 Task: Filter and explore Airbnb homes in Cape Cod with access to Beachfront.
Action: Mouse scrolled (568, 112) with delta (0, 0)
Screenshot: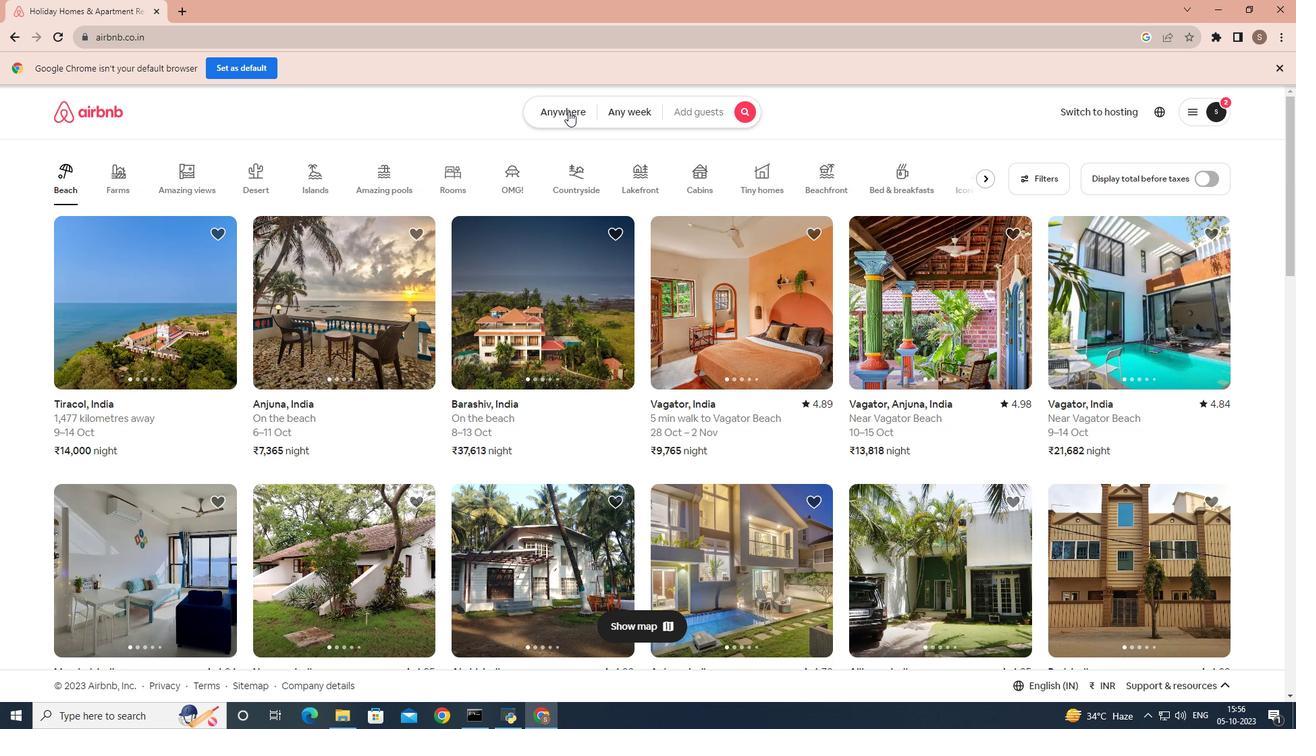
Action: Mouse pressed left at (568, 111)
Screenshot: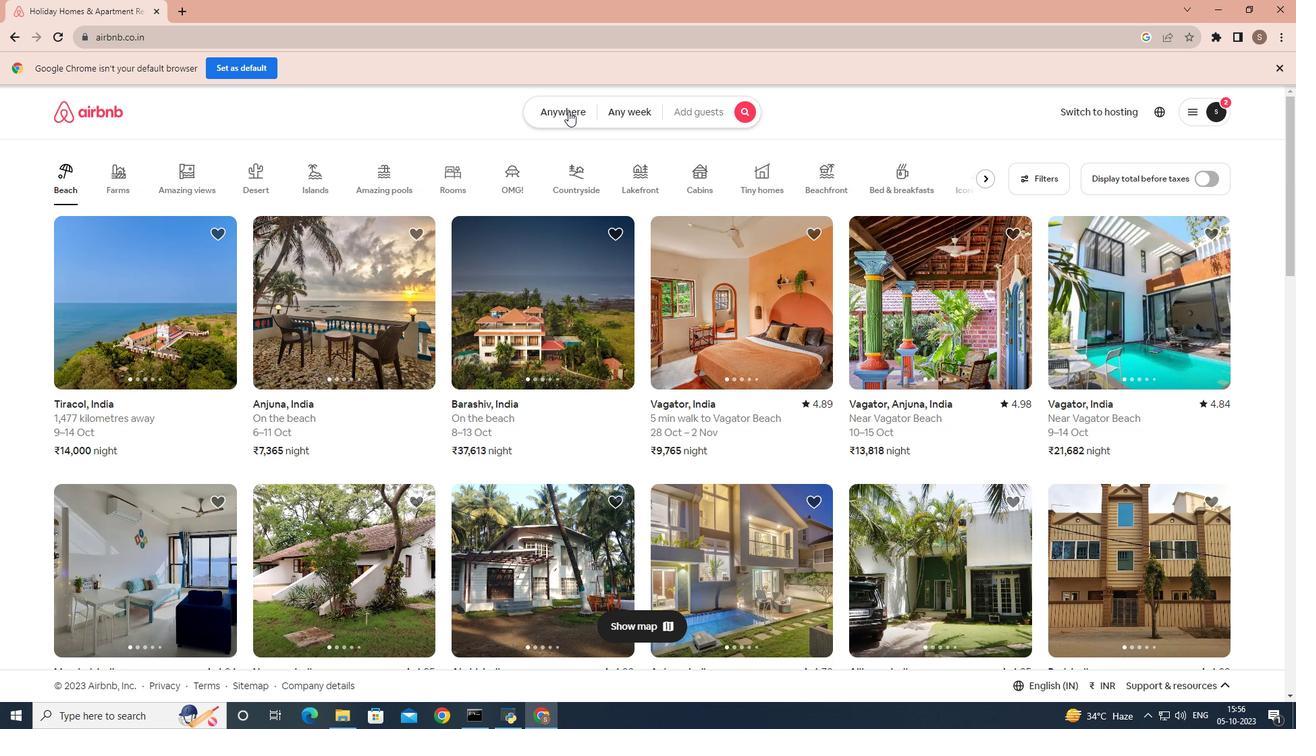 
Action: Mouse moved to (430, 170)
Screenshot: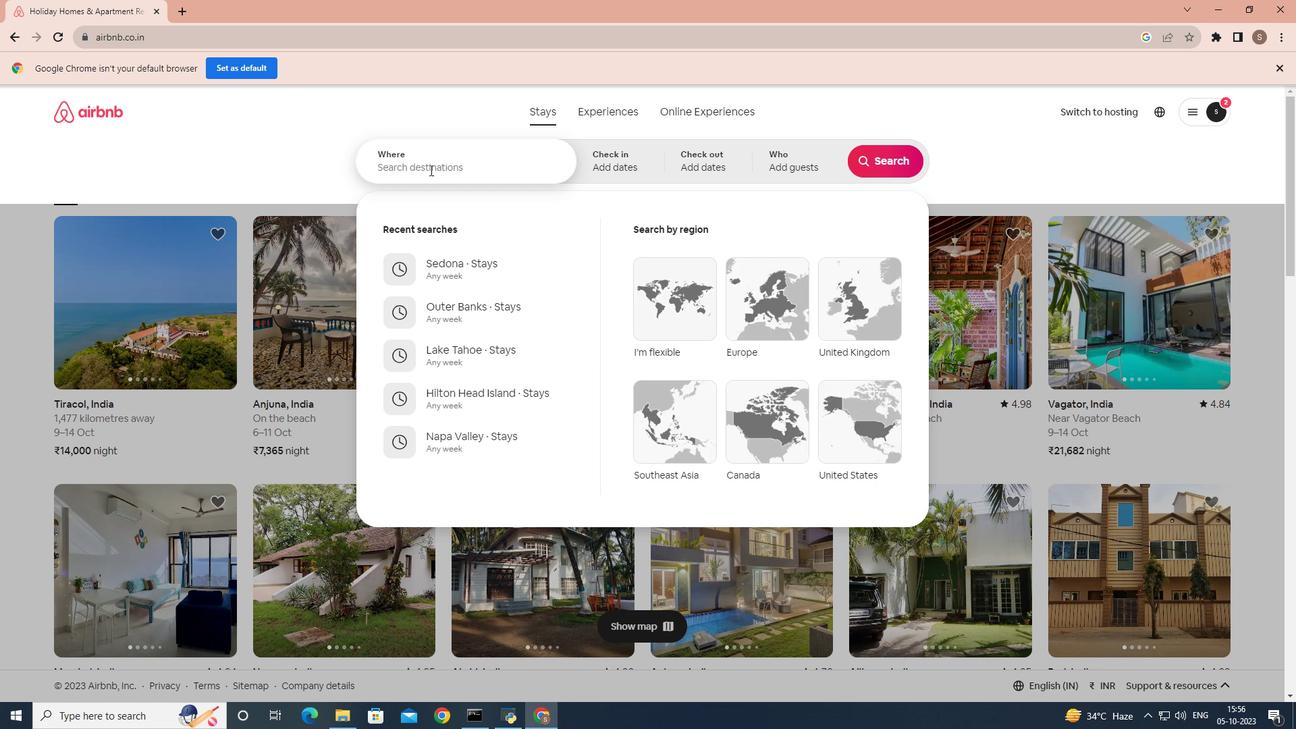 
Action: Mouse pressed left at (430, 170)
Screenshot: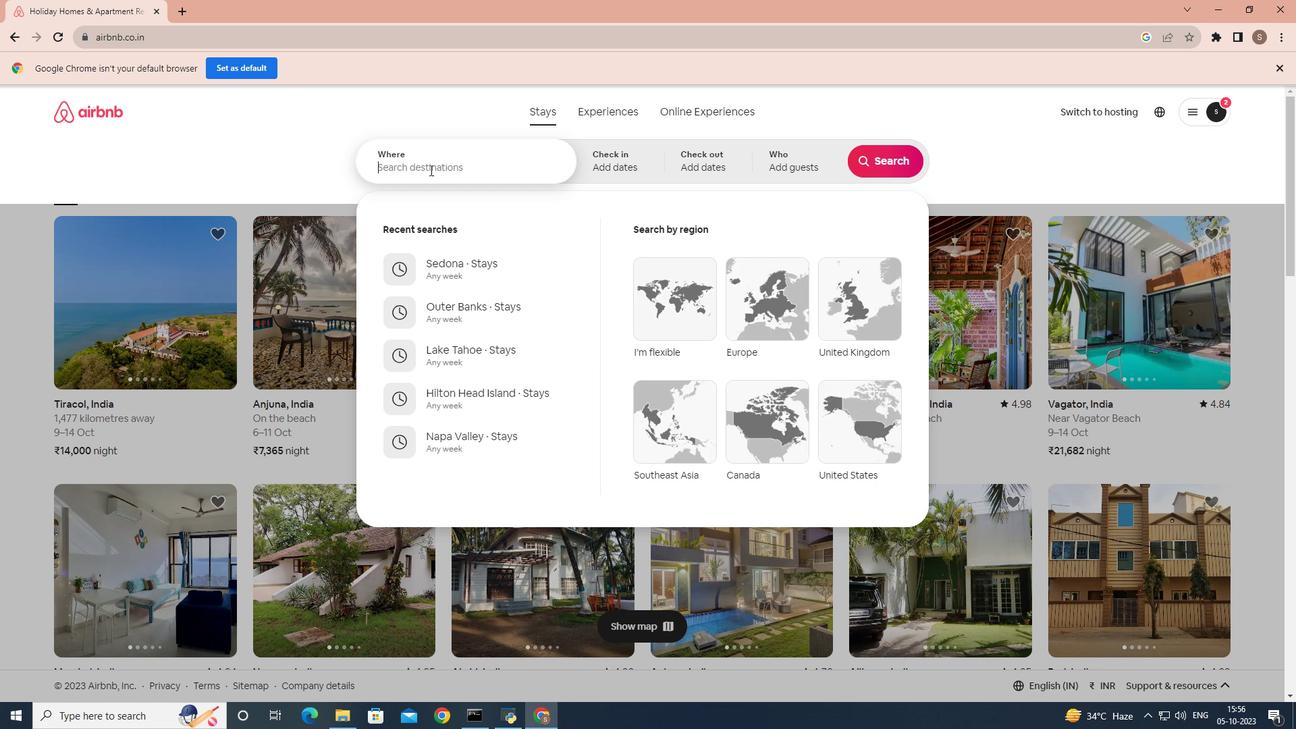 
Action: Key pressed cape<Key.space>cod
Screenshot: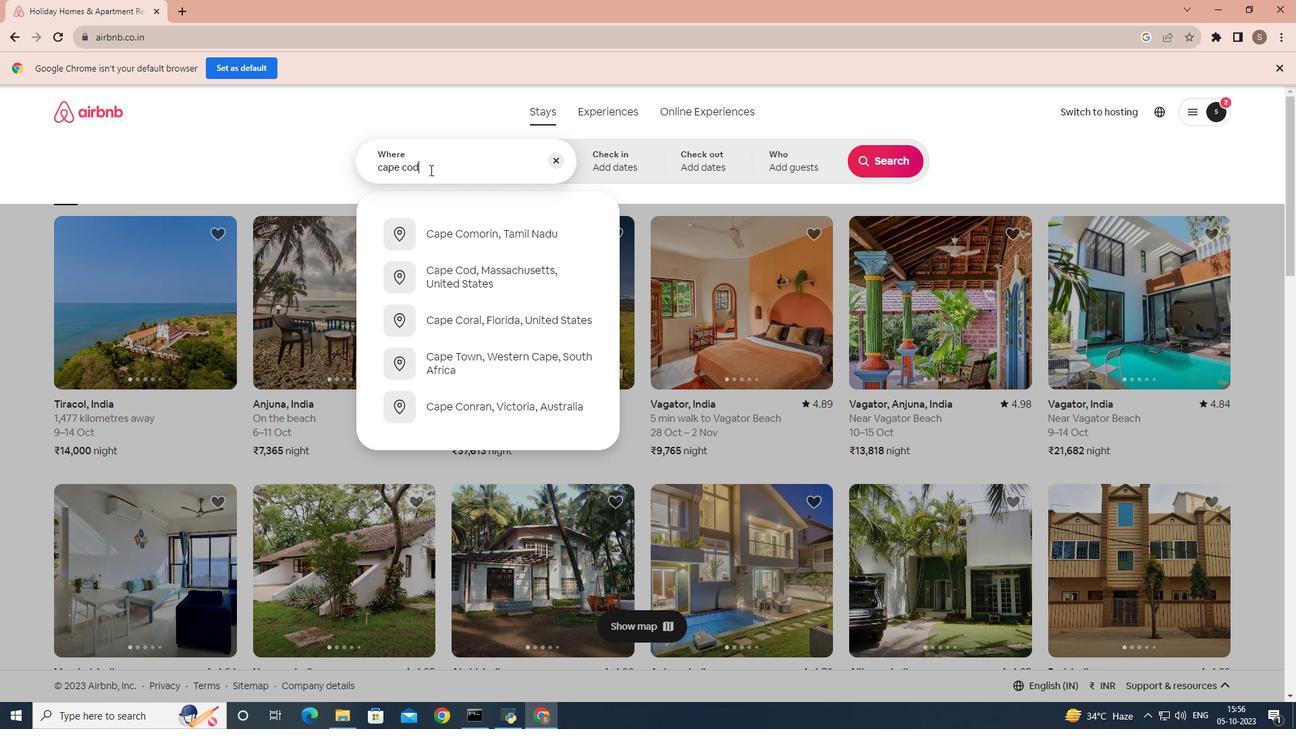 
Action: Mouse moved to (464, 243)
Screenshot: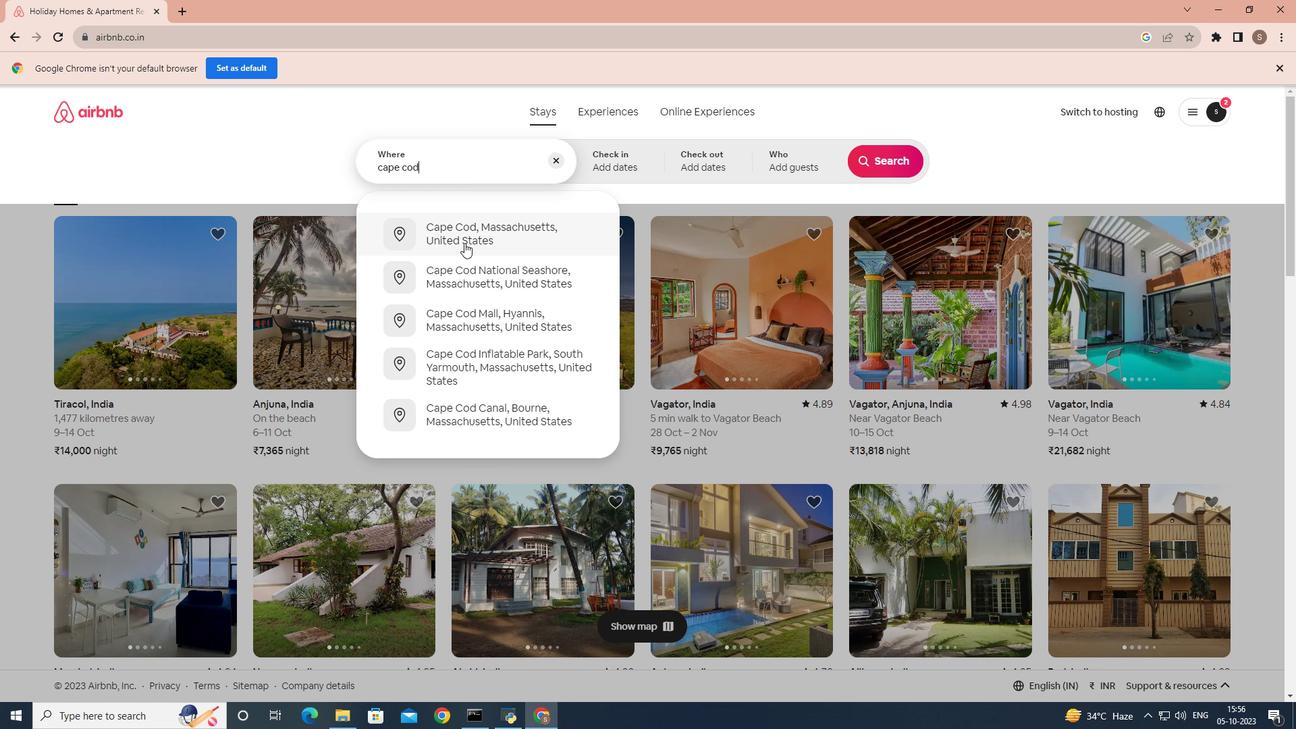 
Action: Mouse pressed left at (464, 243)
Screenshot: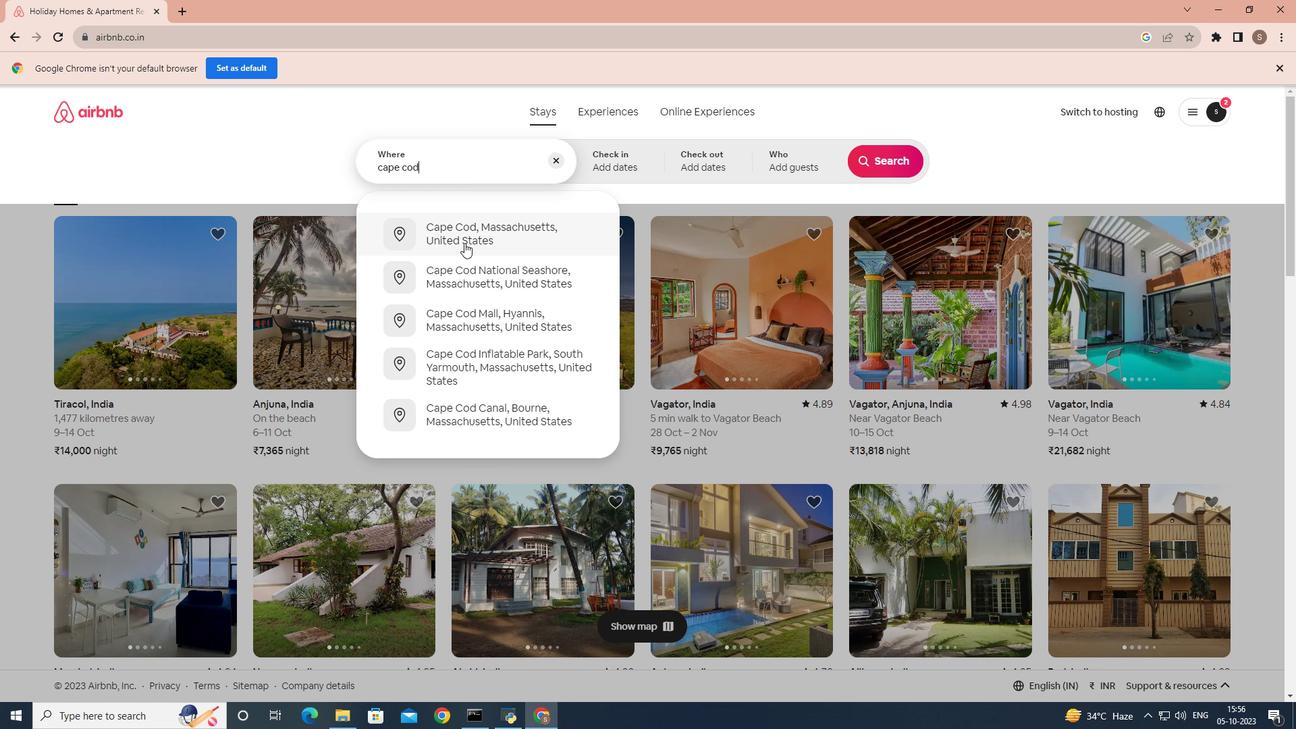 
Action: Mouse moved to (883, 158)
Screenshot: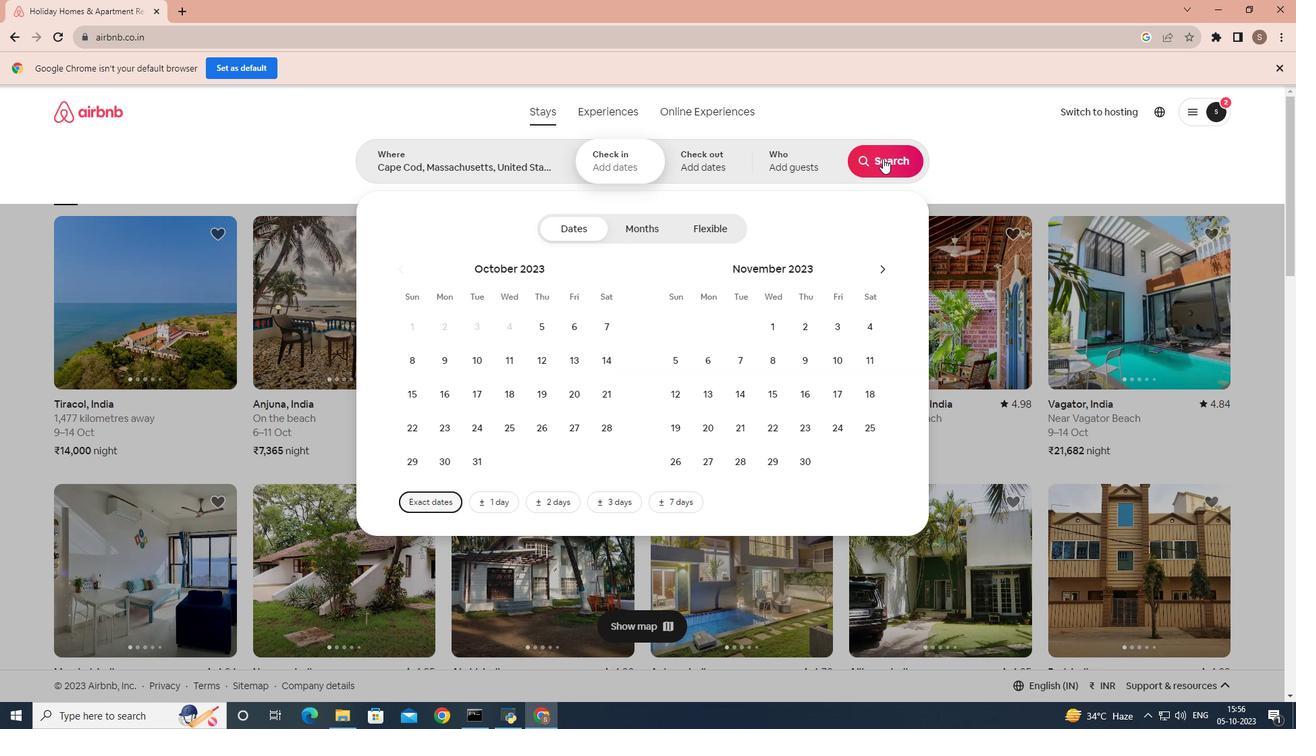 
Action: Mouse pressed left at (883, 158)
Screenshot: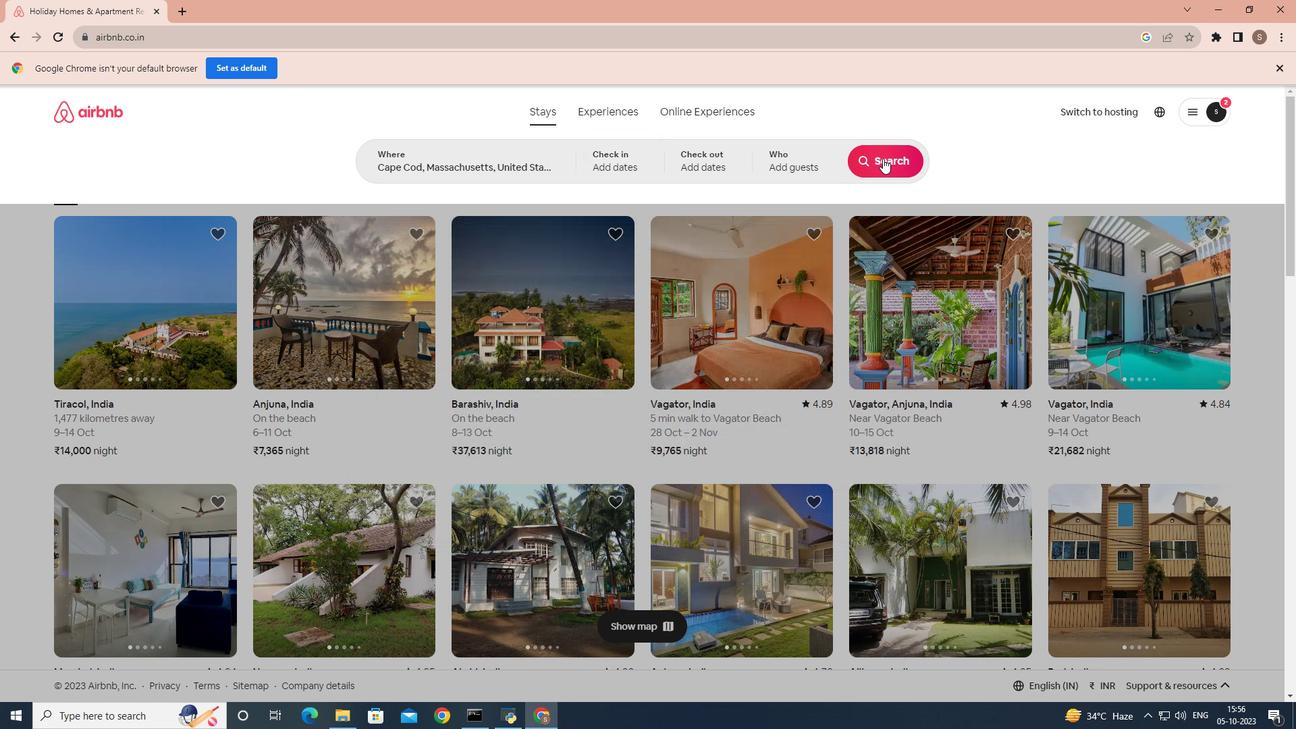 
Action: Mouse moved to (1068, 170)
Screenshot: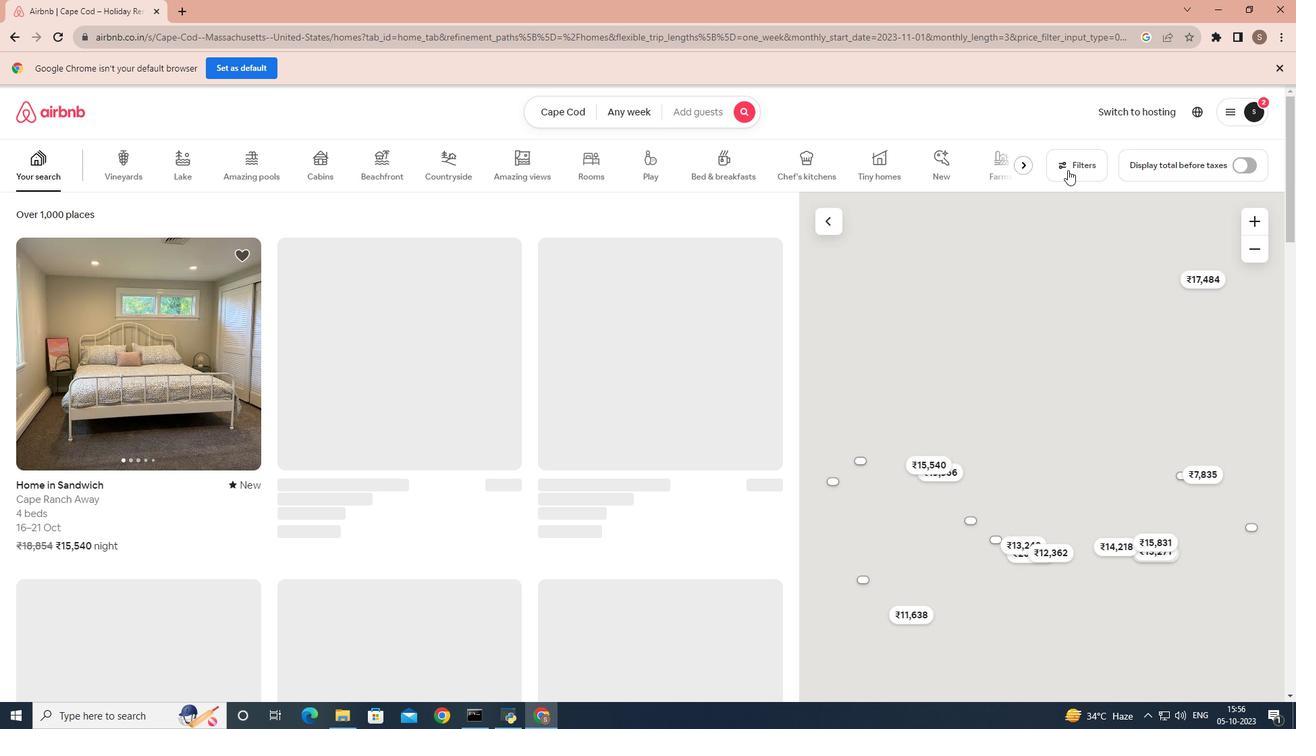 
Action: Mouse pressed left at (1068, 170)
Screenshot: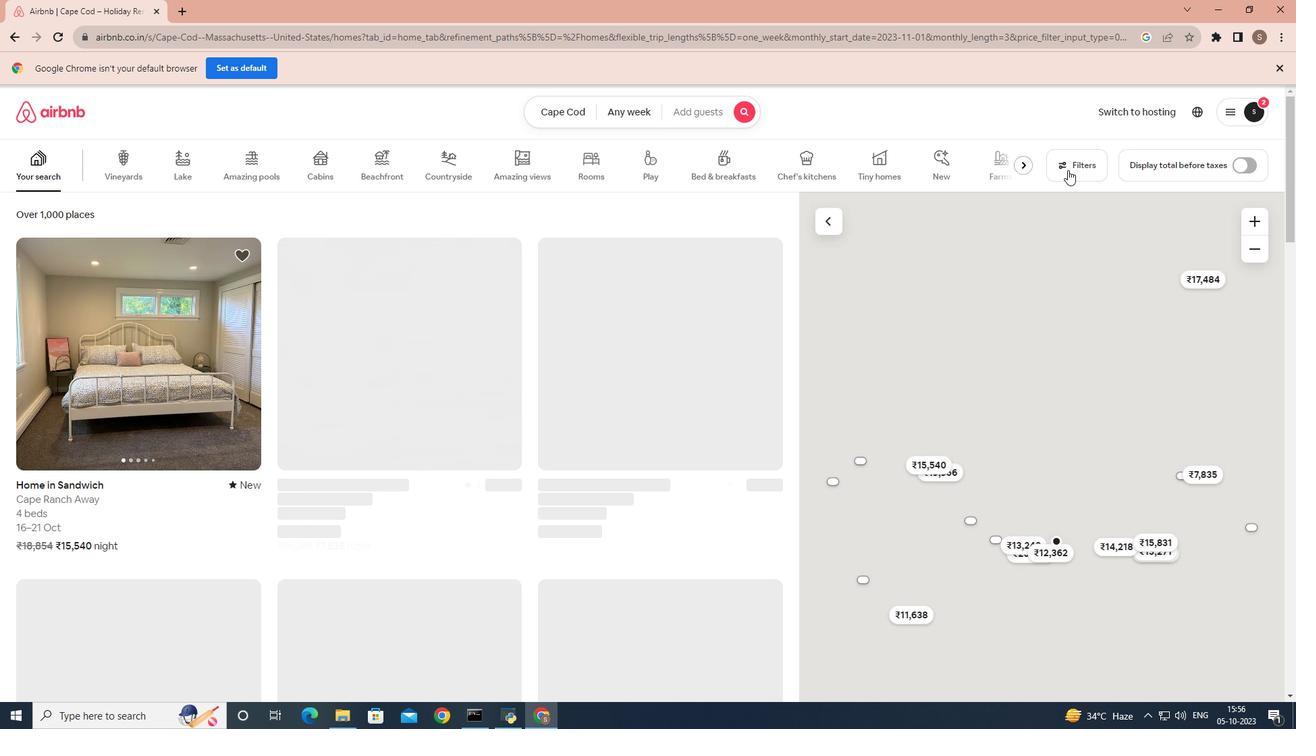
Action: Mouse moved to (329, 404)
Screenshot: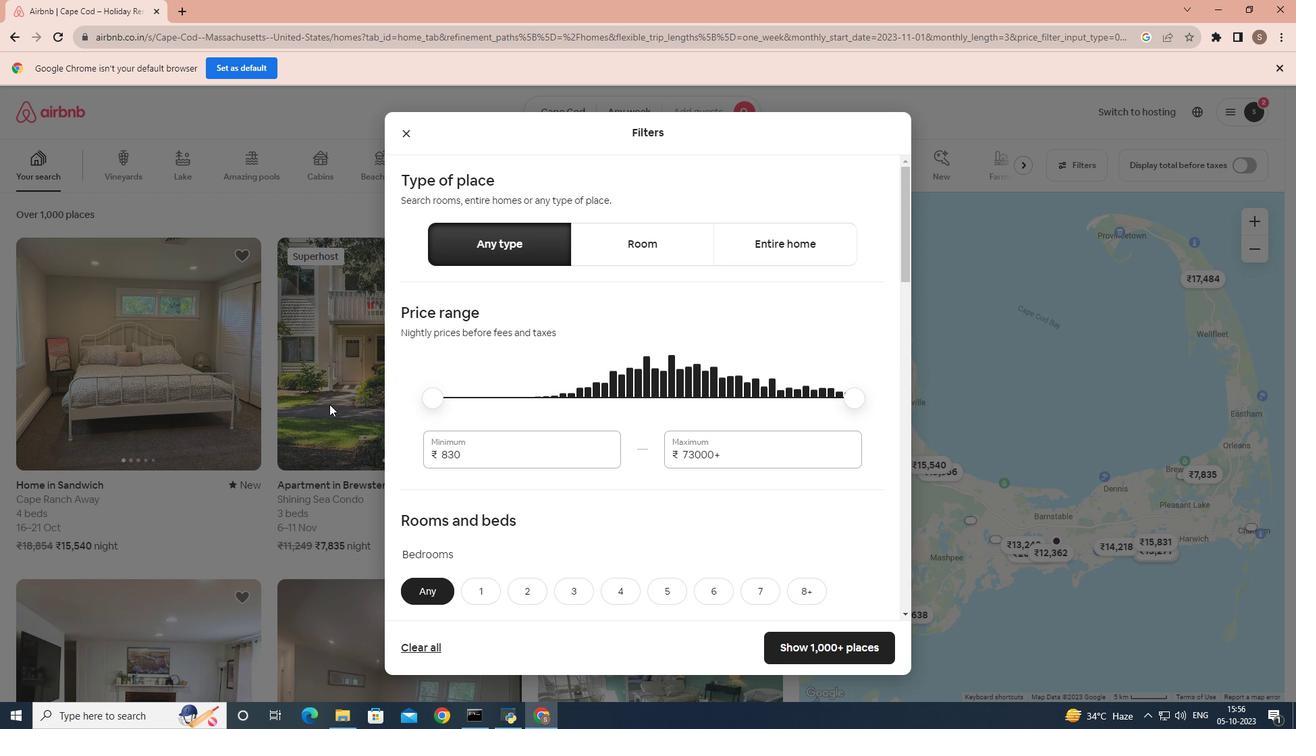 
Action: Mouse scrolled (329, 403) with delta (0, 0)
Screenshot: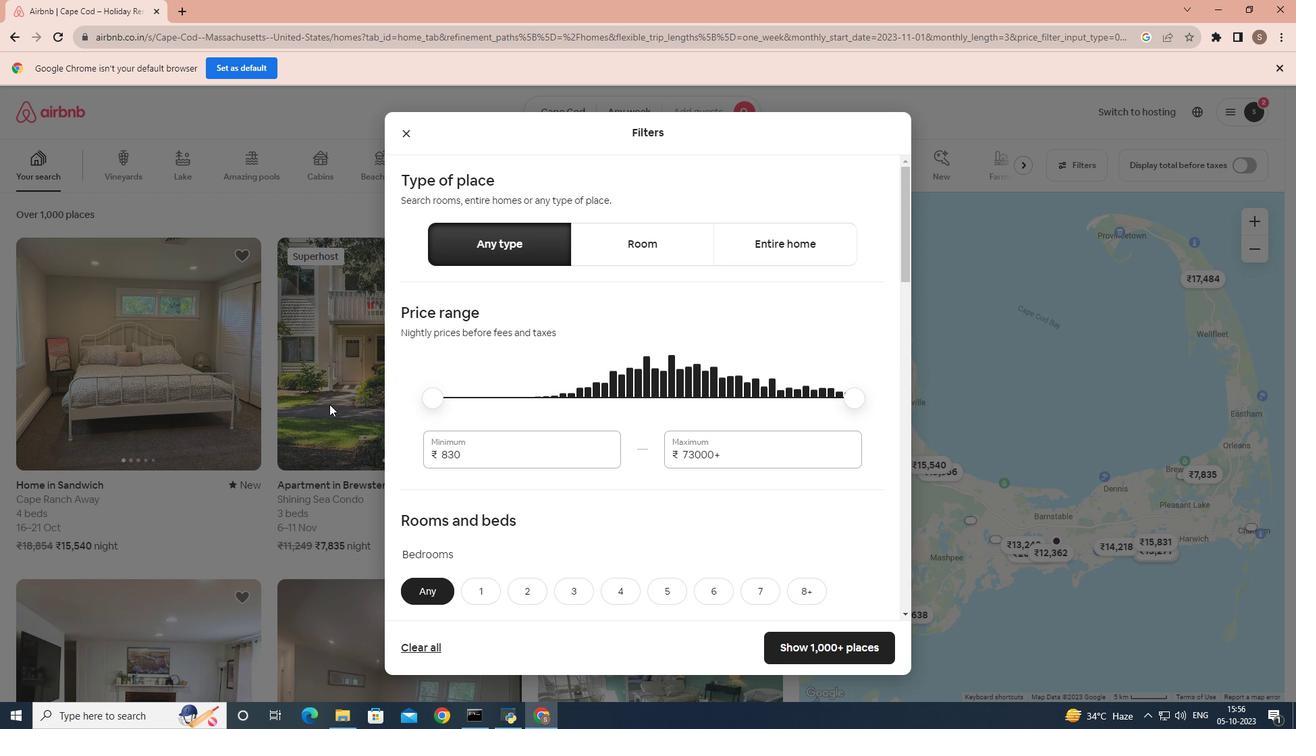 
Action: Mouse scrolled (329, 403) with delta (0, 0)
Screenshot: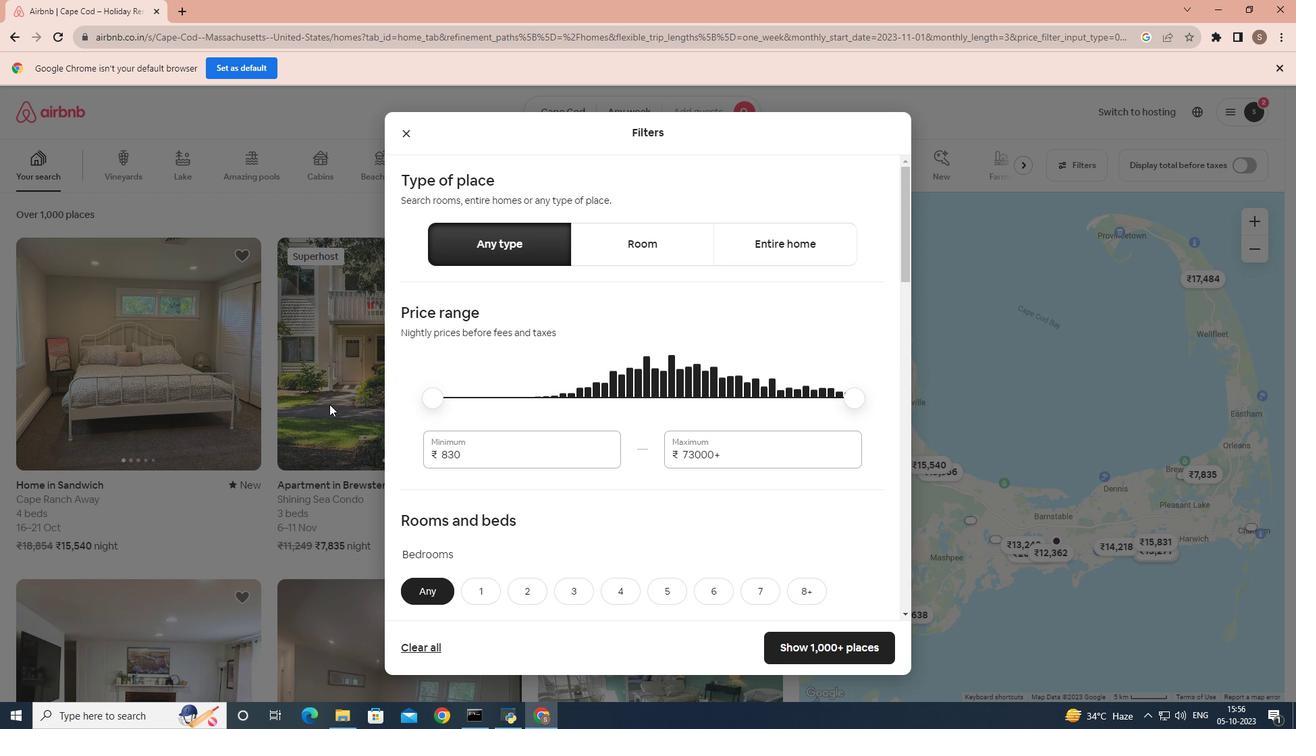 
Action: Mouse scrolled (329, 403) with delta (0, 0)
Screenshot: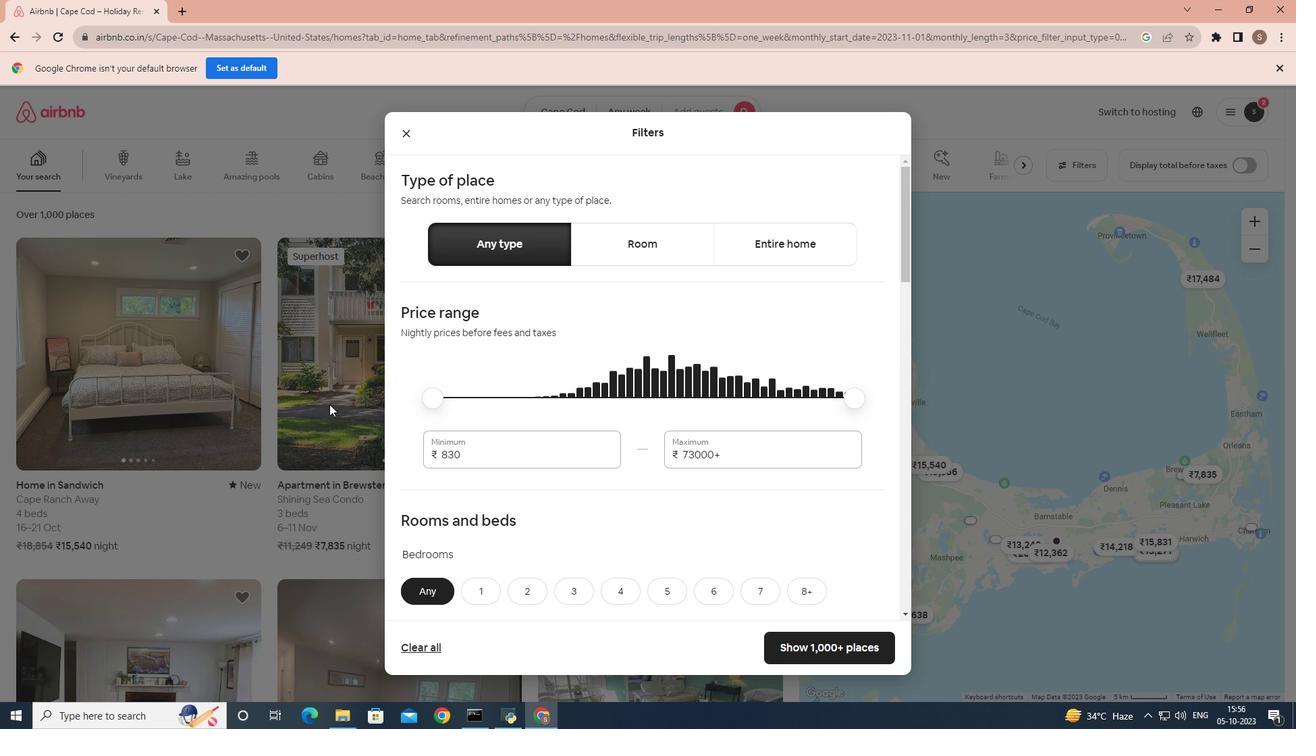 
Action: Mouse moved to (483, 413)
Screenshot: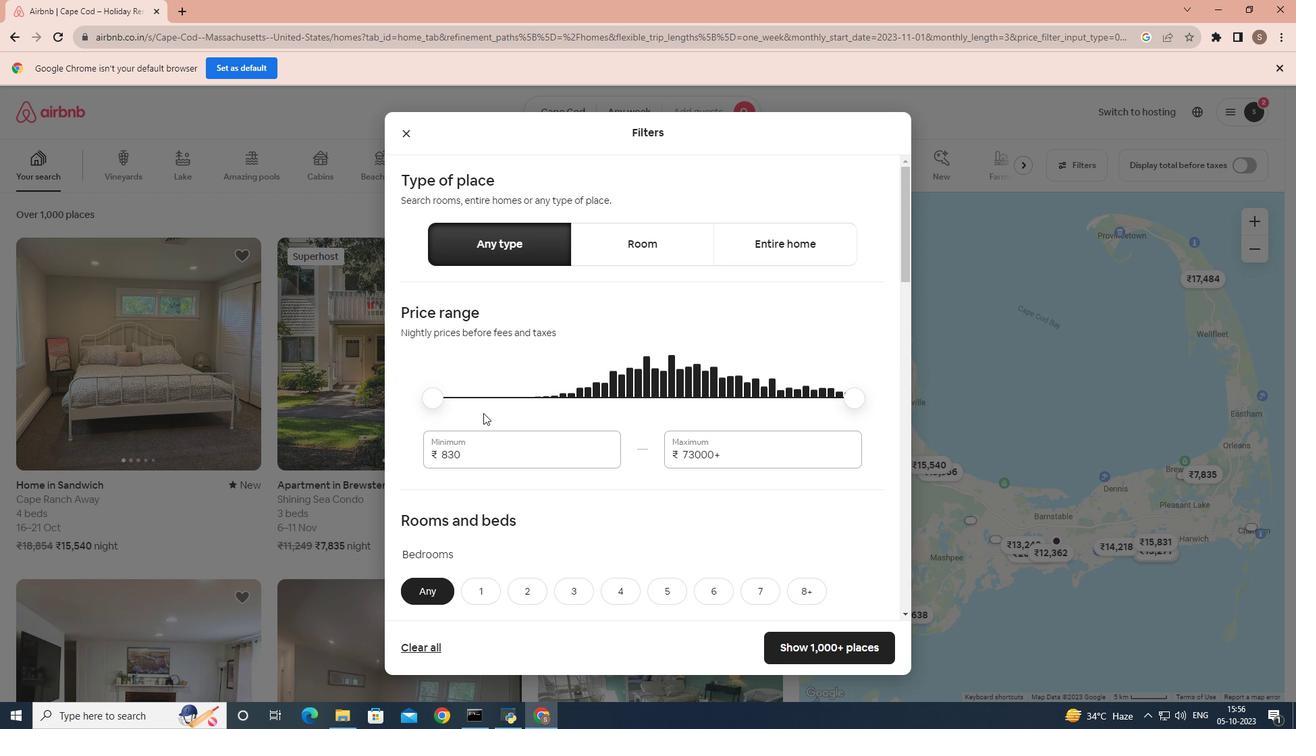 
Action: Mouse scrolled (483, 412) with delta (0, 0)
Screenshot: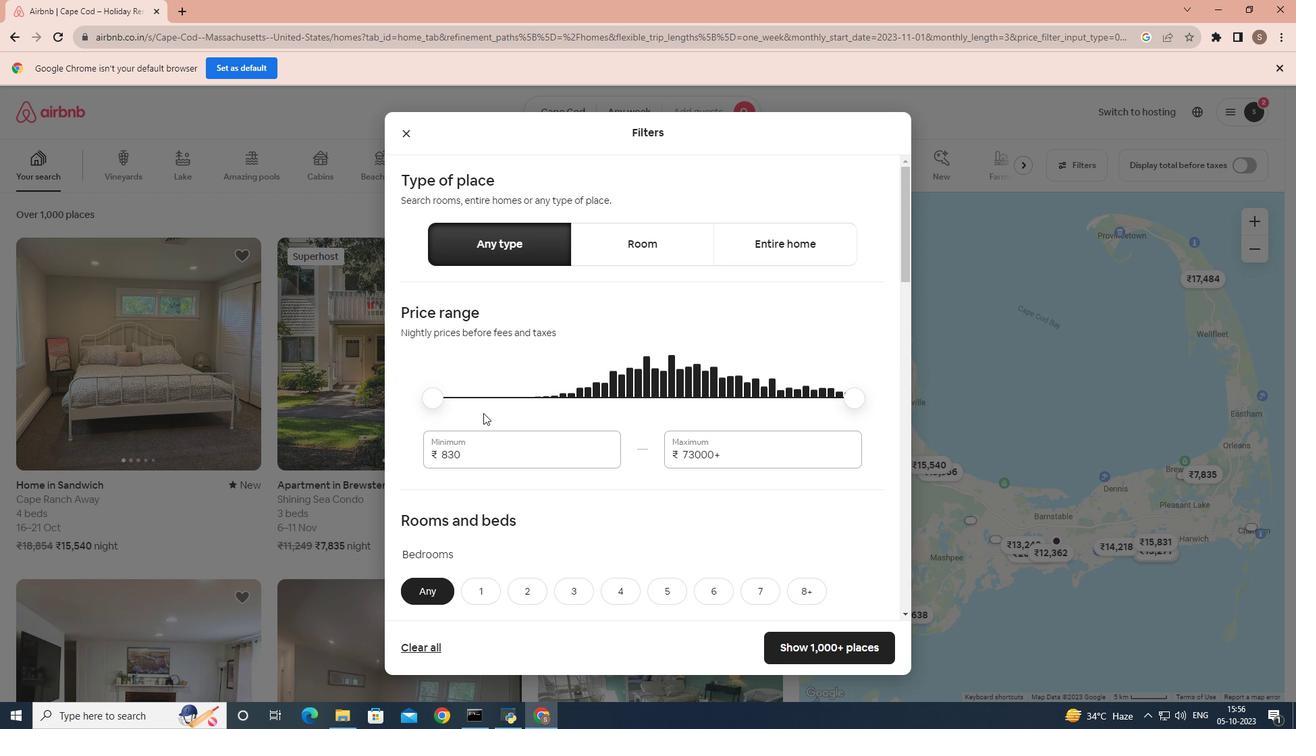 
Action: Mouse scrolled (483, 412) with delta (0, 0)
Screenshot: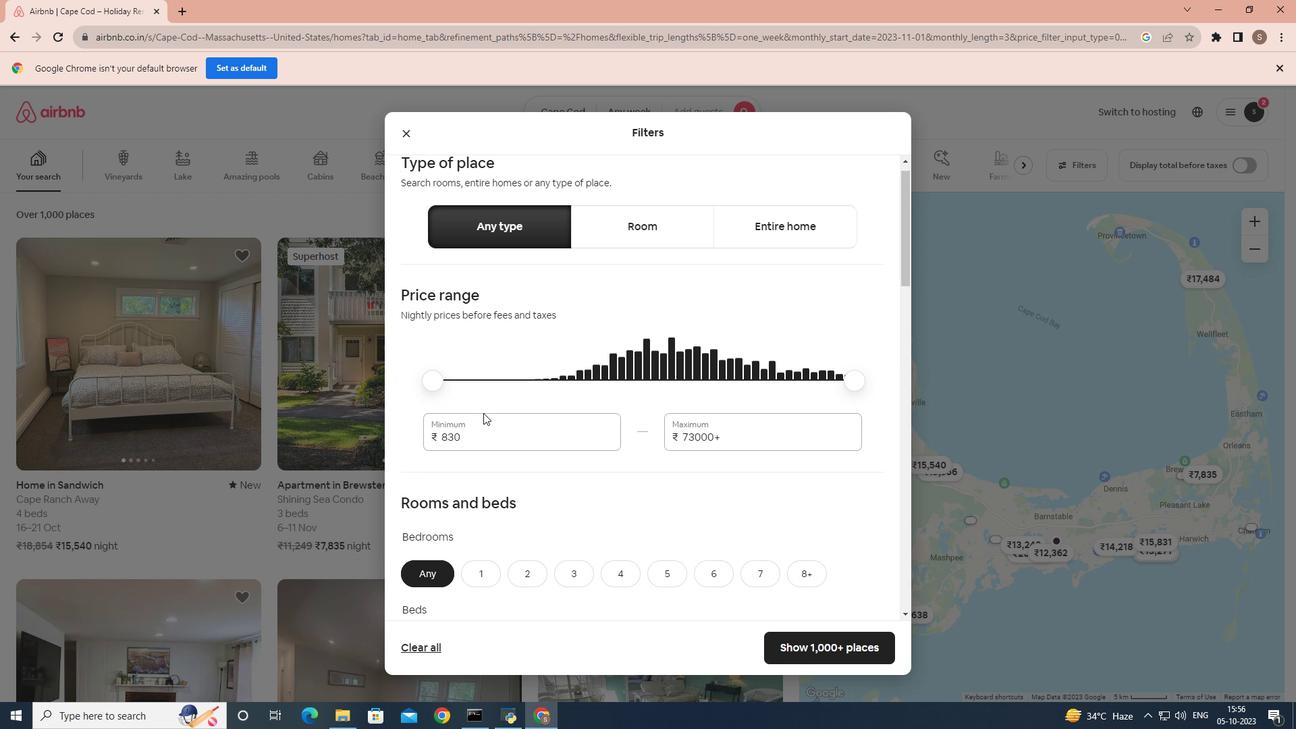 
Action: Mouse scrolled (483, 412) with delta (0, 0)
Screenshot: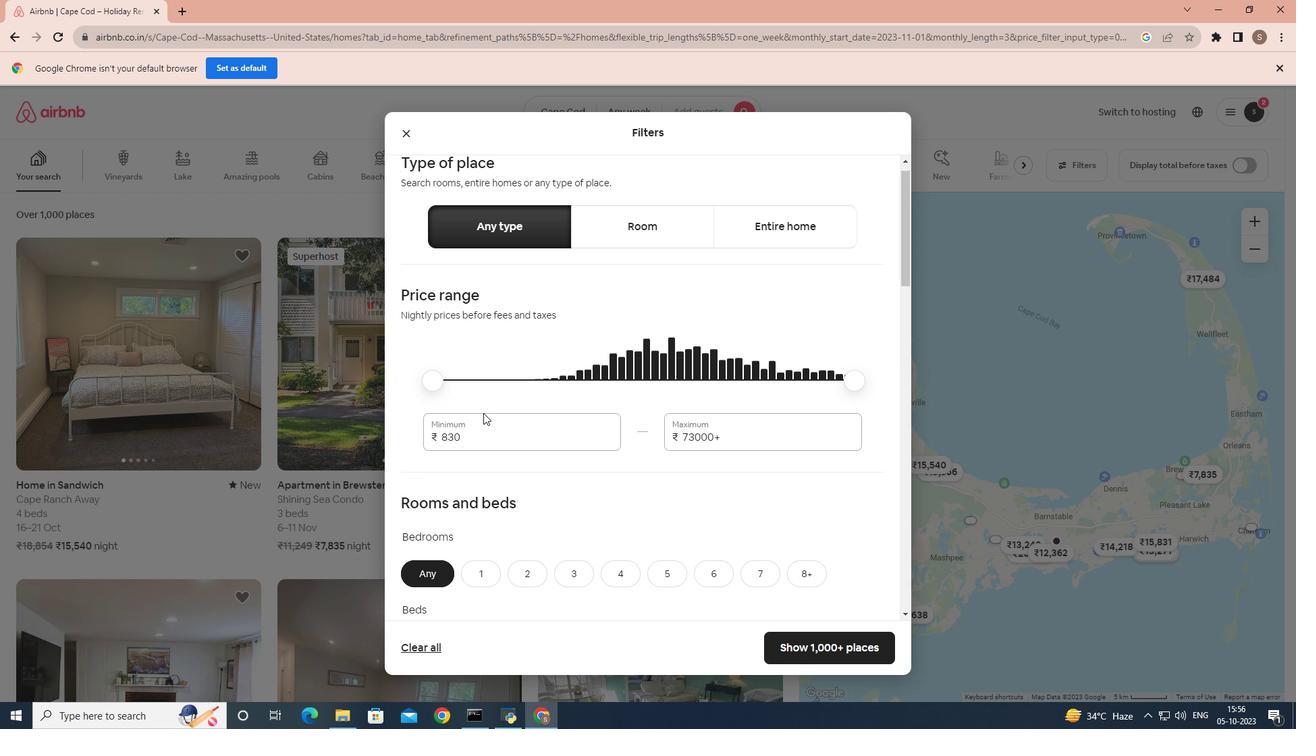 
Action: Mouse scrolled (483, 412) with delta (0, 0)
Screenshot: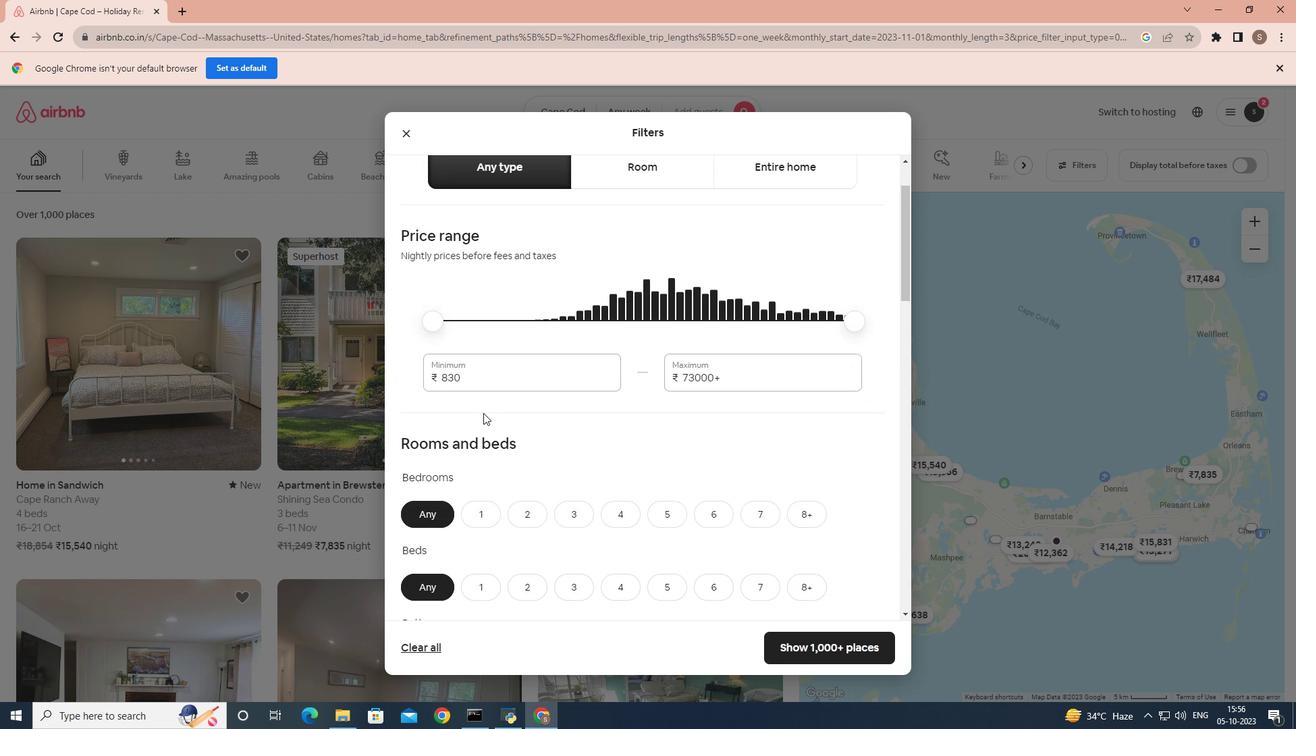 
Action: Mouse scrolled (483, 412) with delta (0, 0)
Screenshot: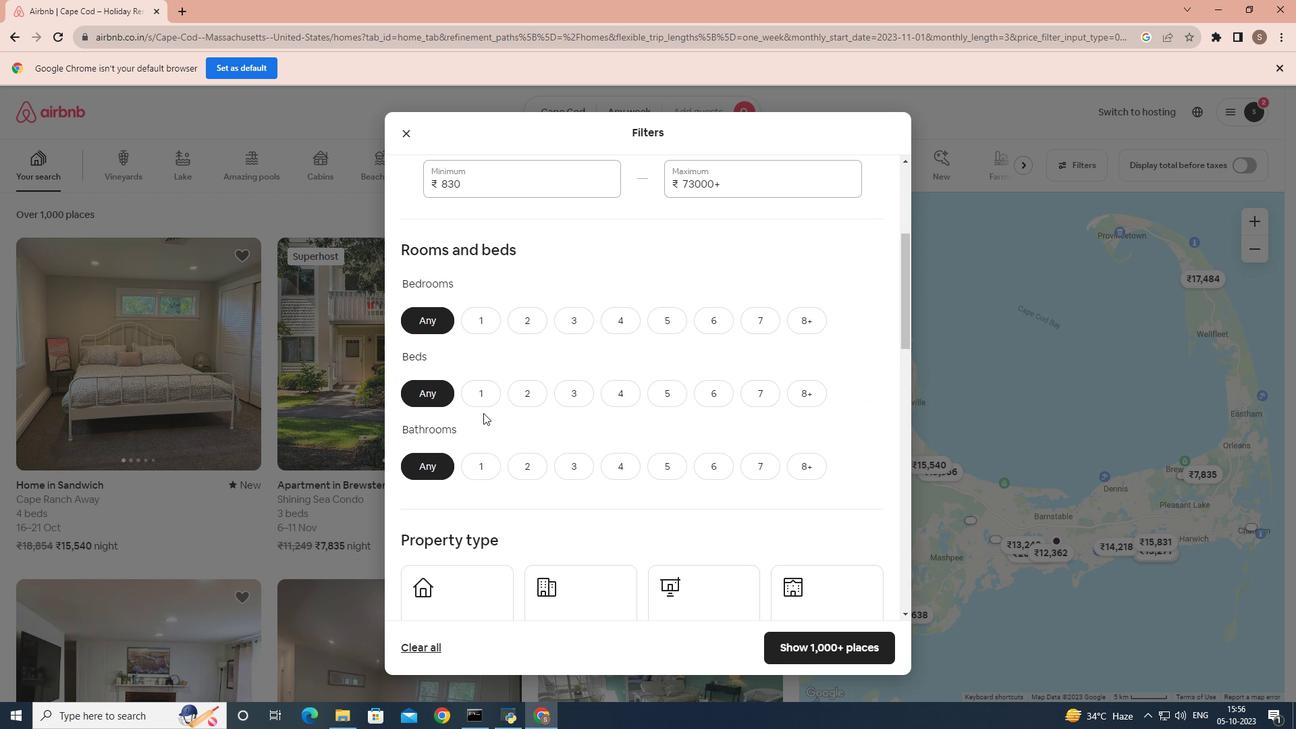 
Action: Mouse scrolled (483, 412) with delta (0, 0)
Screenshot: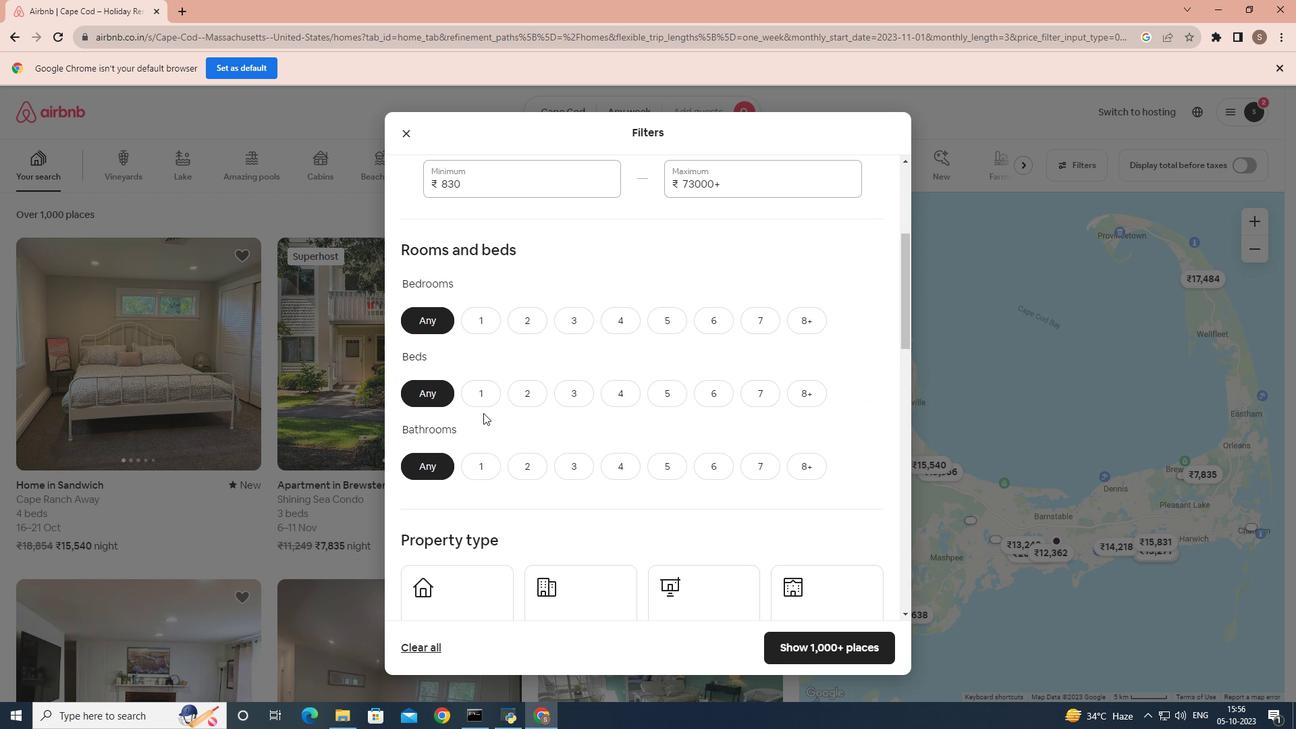 
Action: Mouse scrolled (483, 412) with delta (0, 0)
Screenshot: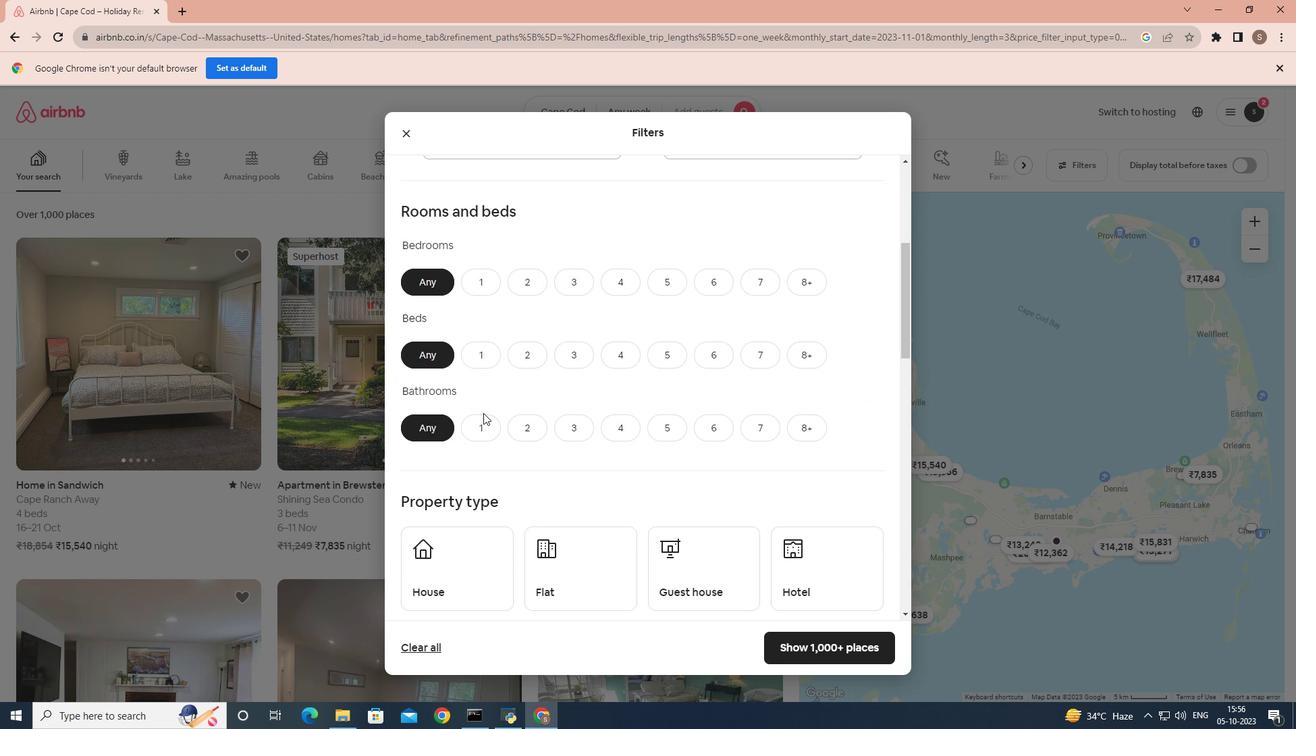 
Action: Mouse scrolled (483, 412) with delta (0, 0)
Screenshot: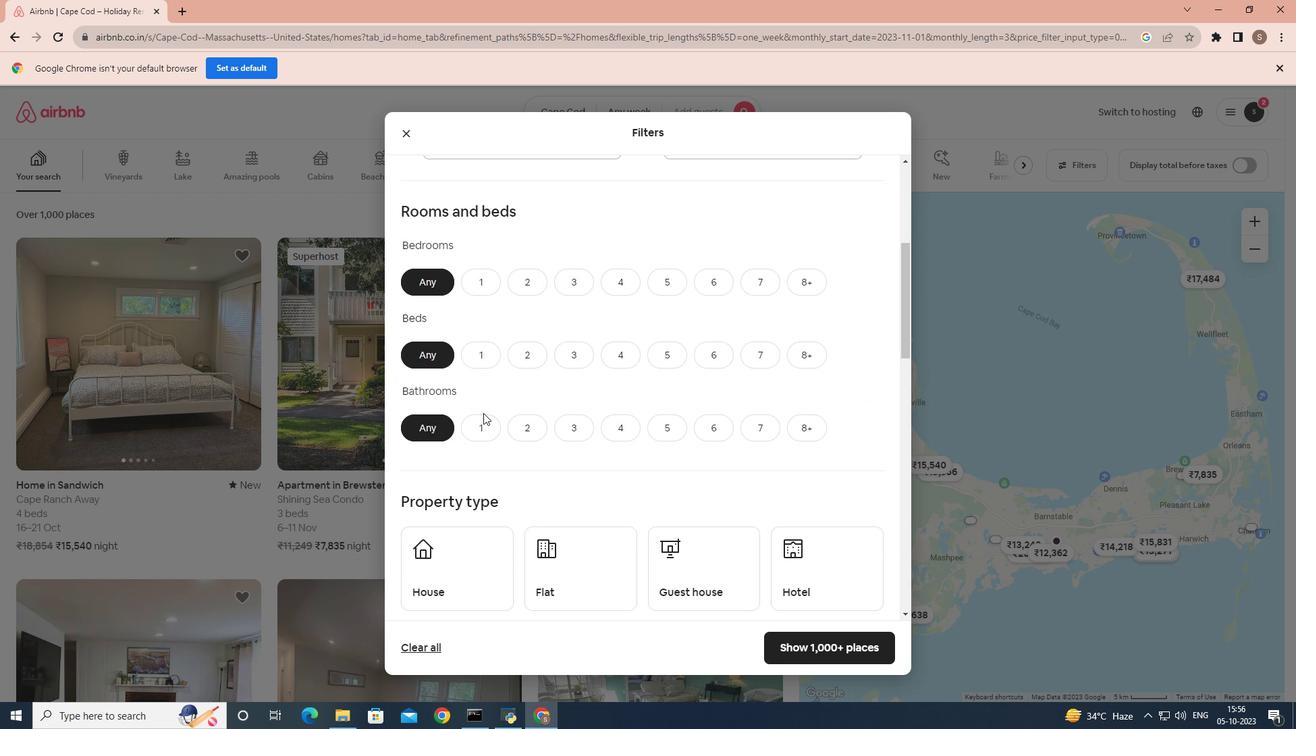 
Action: Mouse scrolled (483, 412) with delta (0, 0)
Screenshot: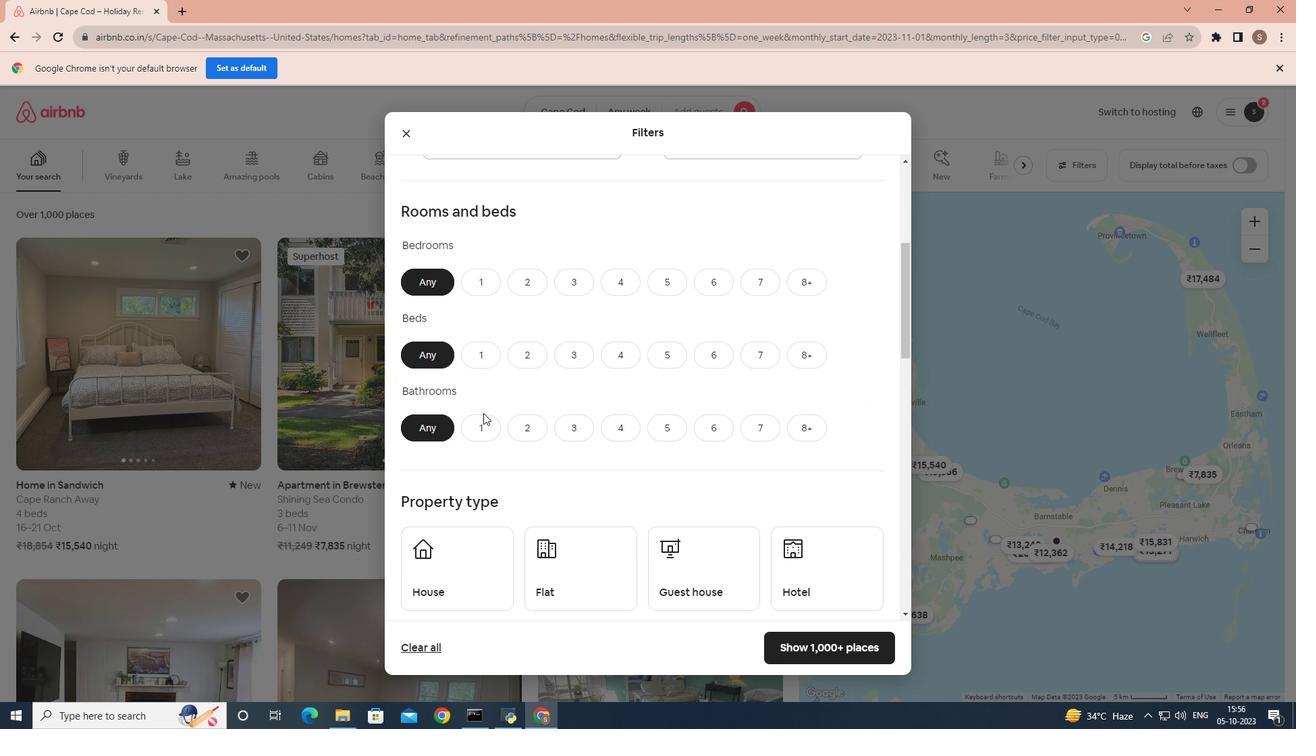 
Action: Mouse scrolled (483, 412) with delta (0, 0)
Screenshot: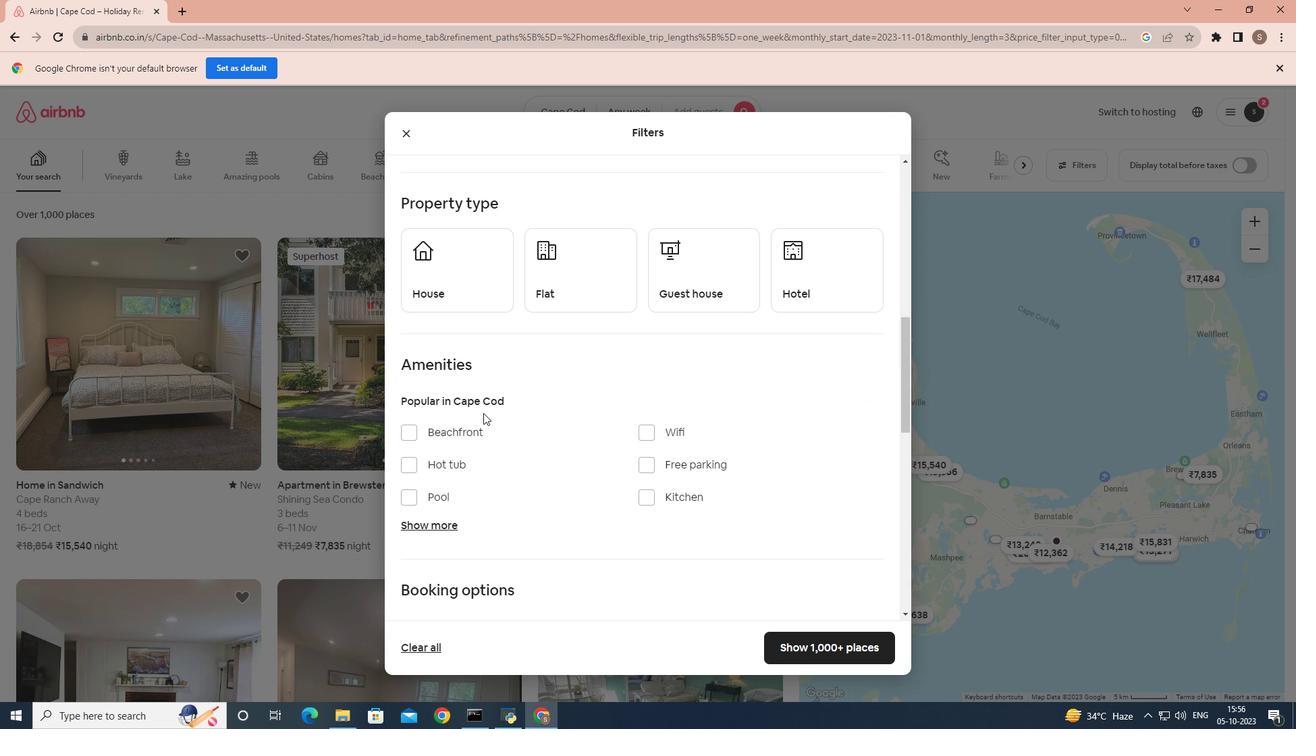 
Action: Mouse scrolled (483, 412) with delta (0, 0)
Screenshot: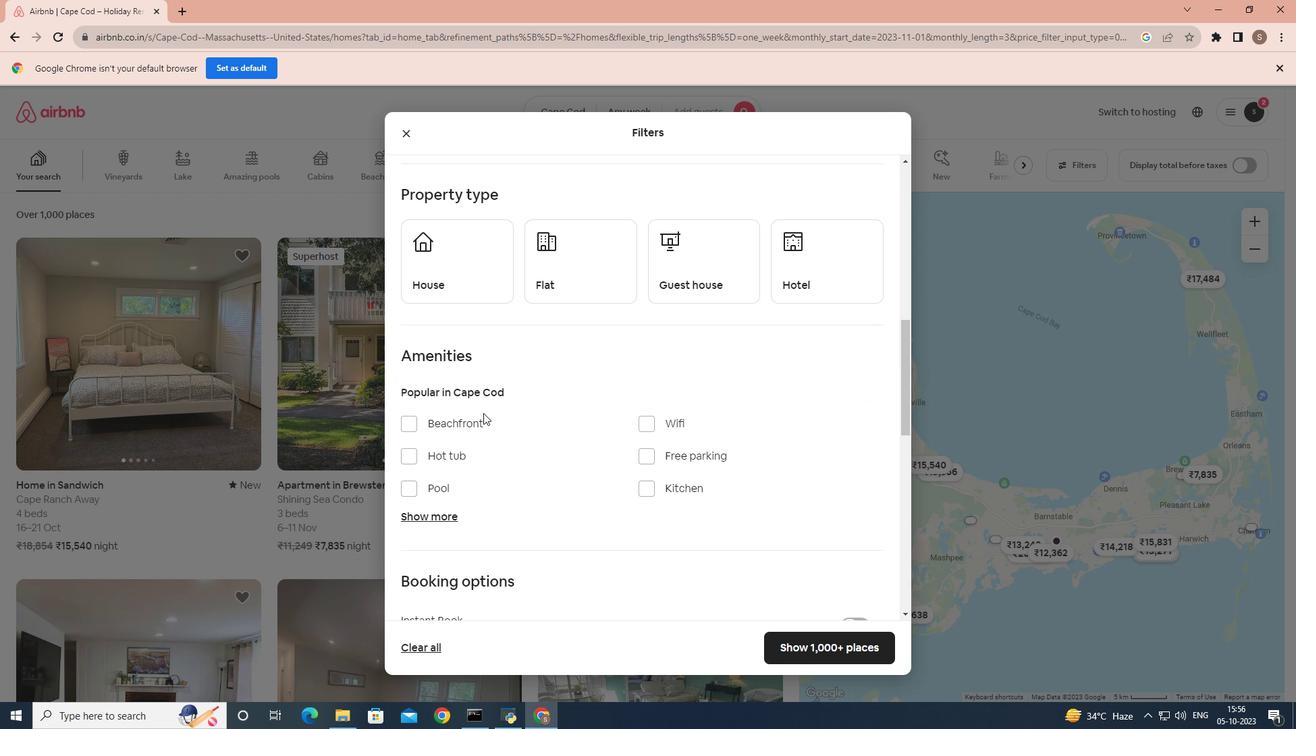 
Action: Mouse moved to (486, 289)
Screenshot: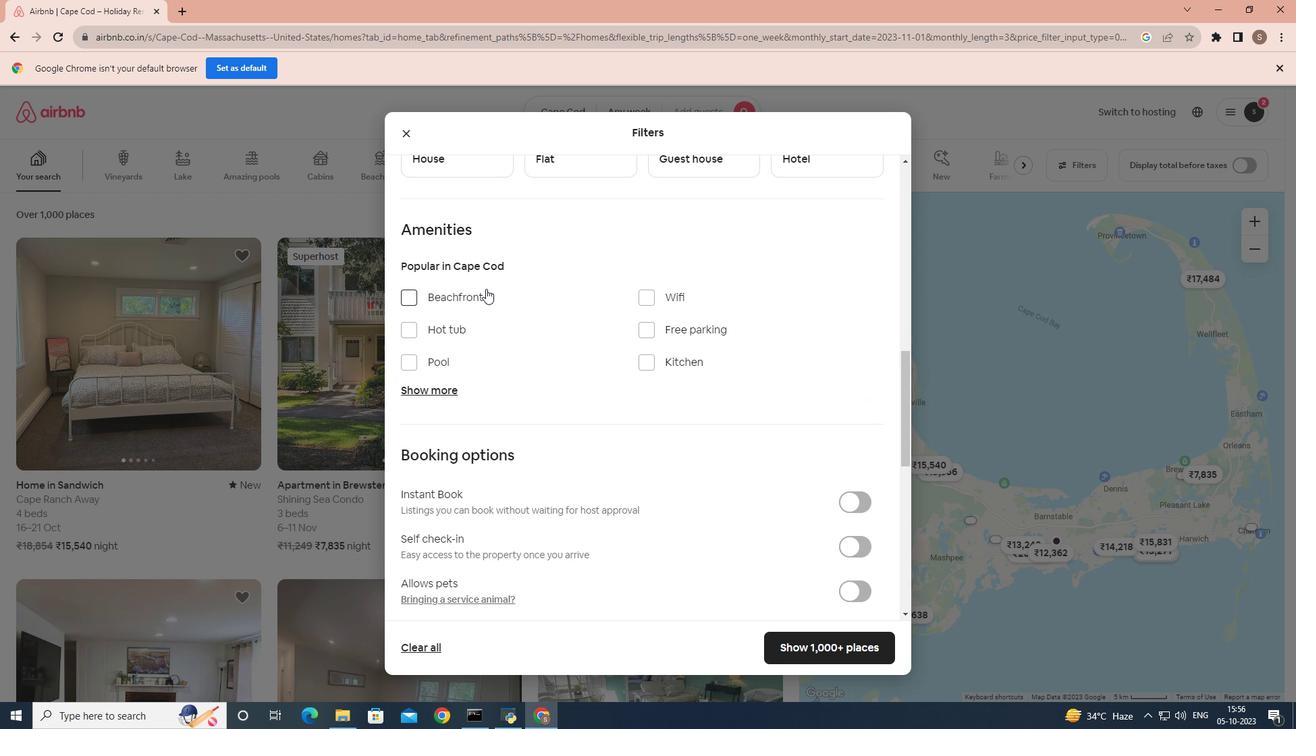 
Action: Mouse pressed left at (486, 289)
Screenshot: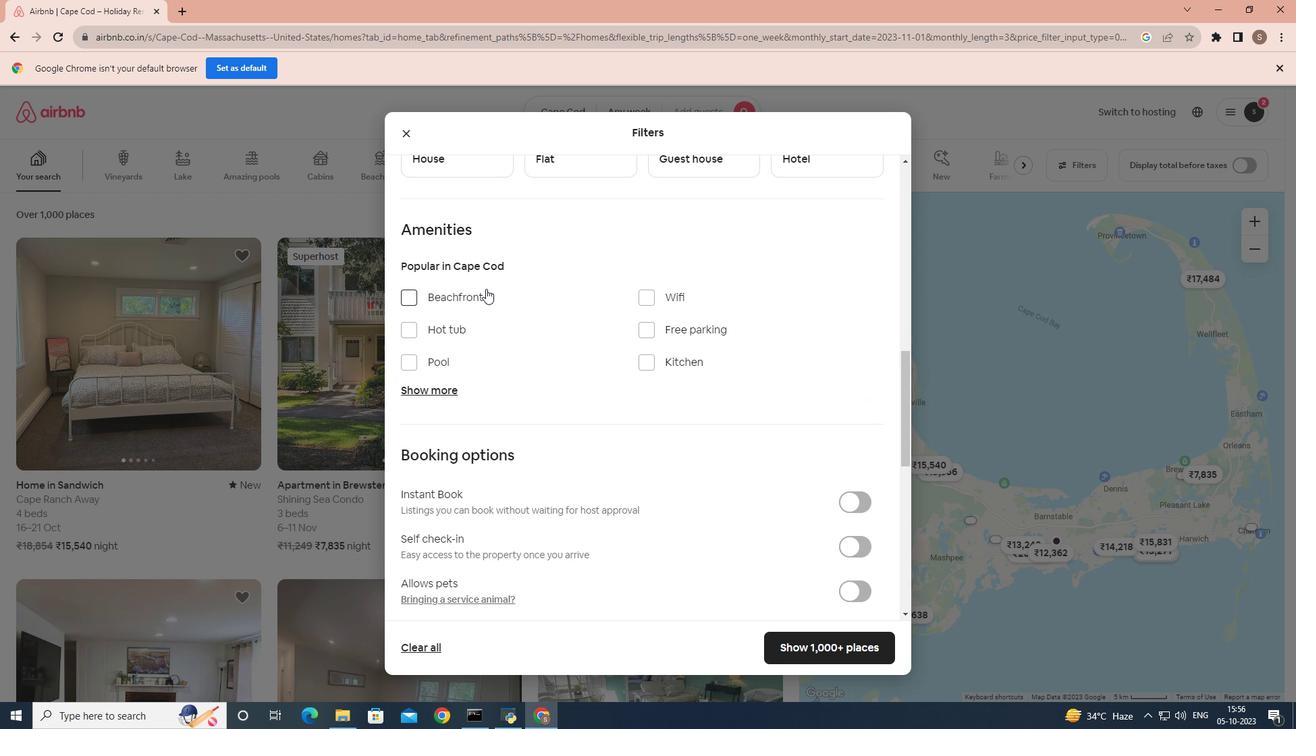 
Action: Mouse moved to (542, 302)
Screenshot: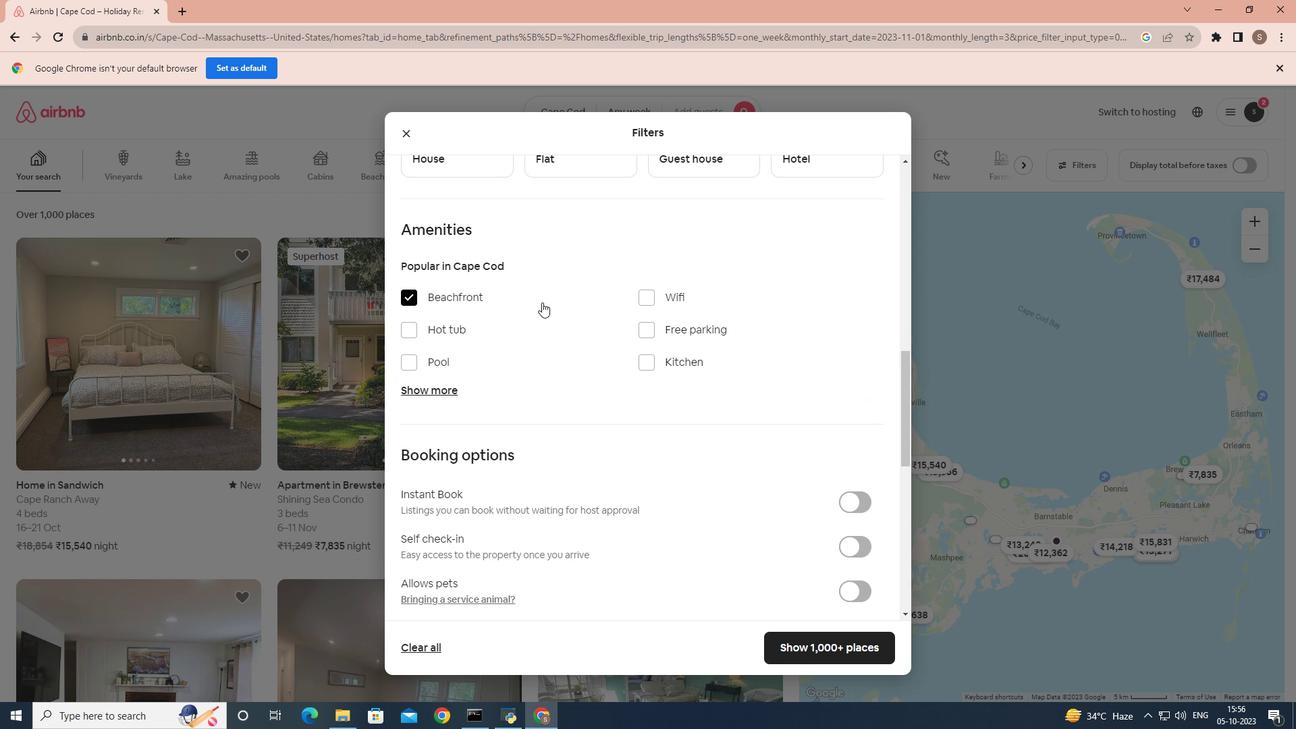 
Action: Mouse scrolled (542, 303) with delta (0, 0)
Screenshot: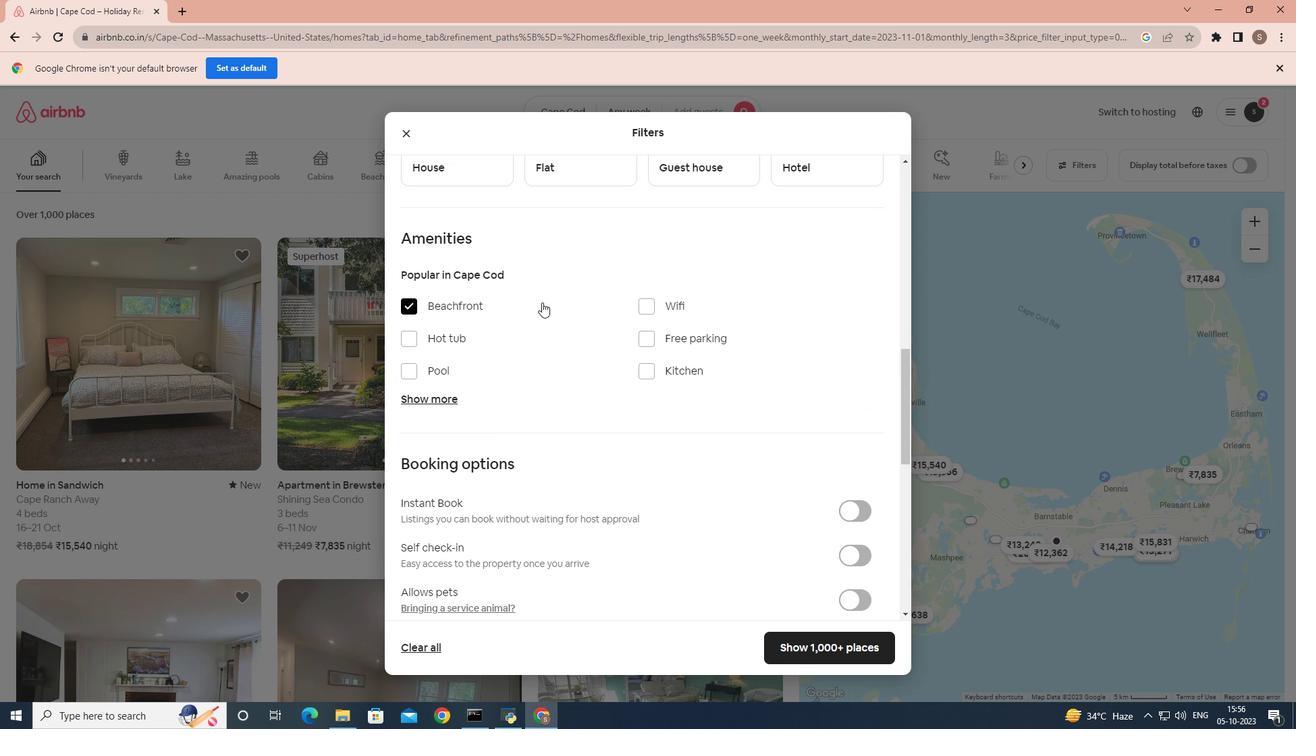 
Action: Mouse scrolled (542, 303) with delta (0, 0)
Screenshot: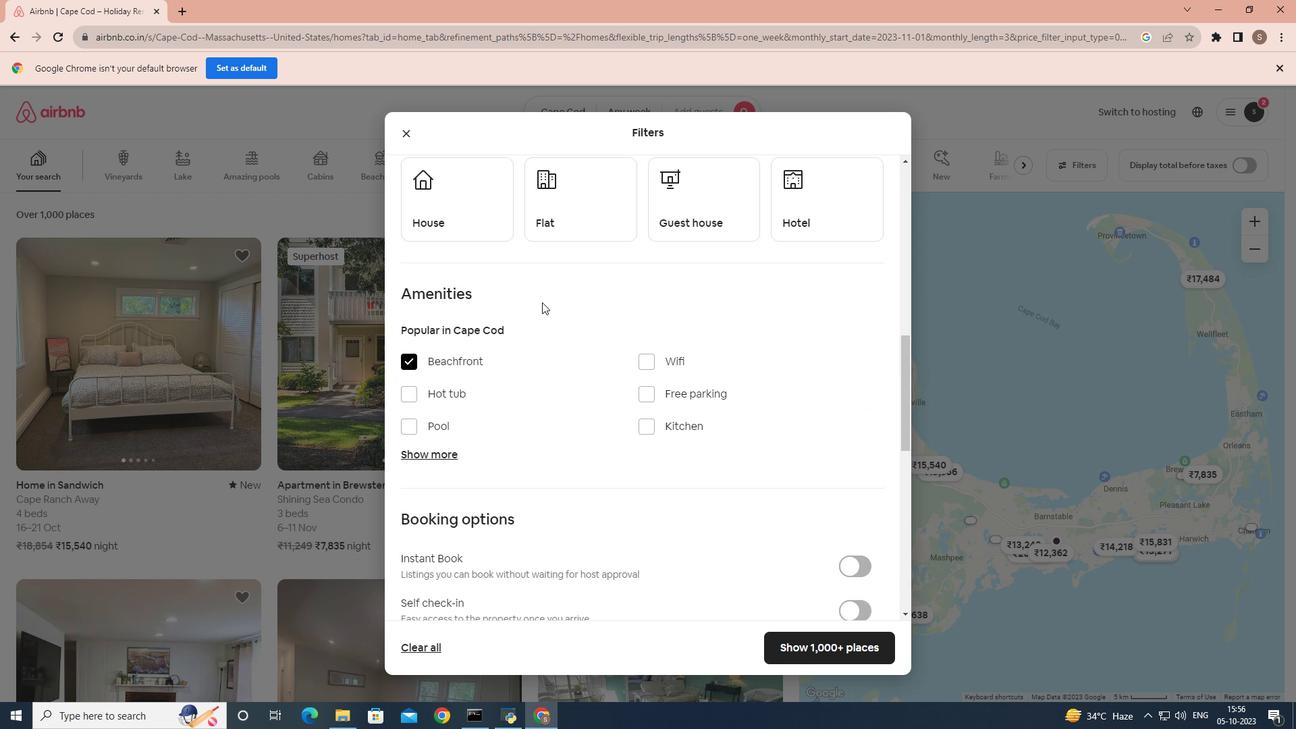 
Action: Mouse scrolled (542, 303) with delta (0, 0)
Screenshot: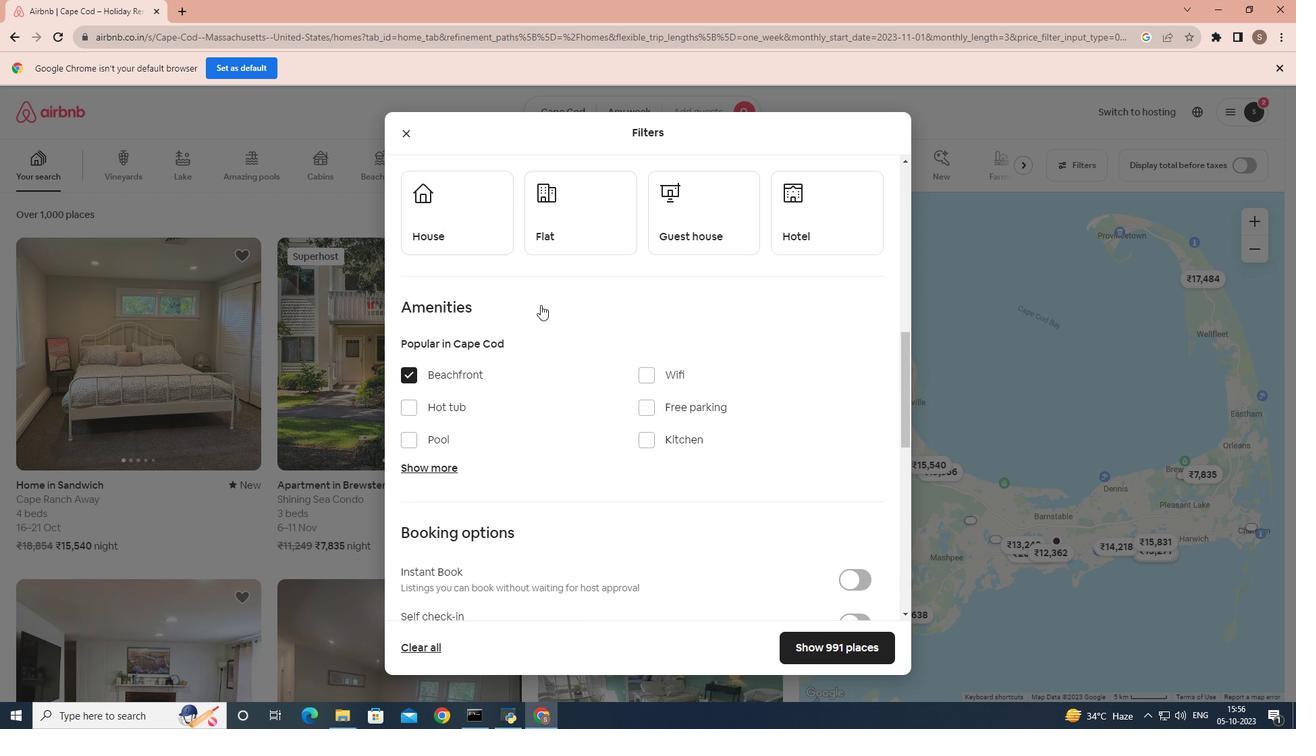 
Action: Mouse moved to (542, 303)
Screenshot: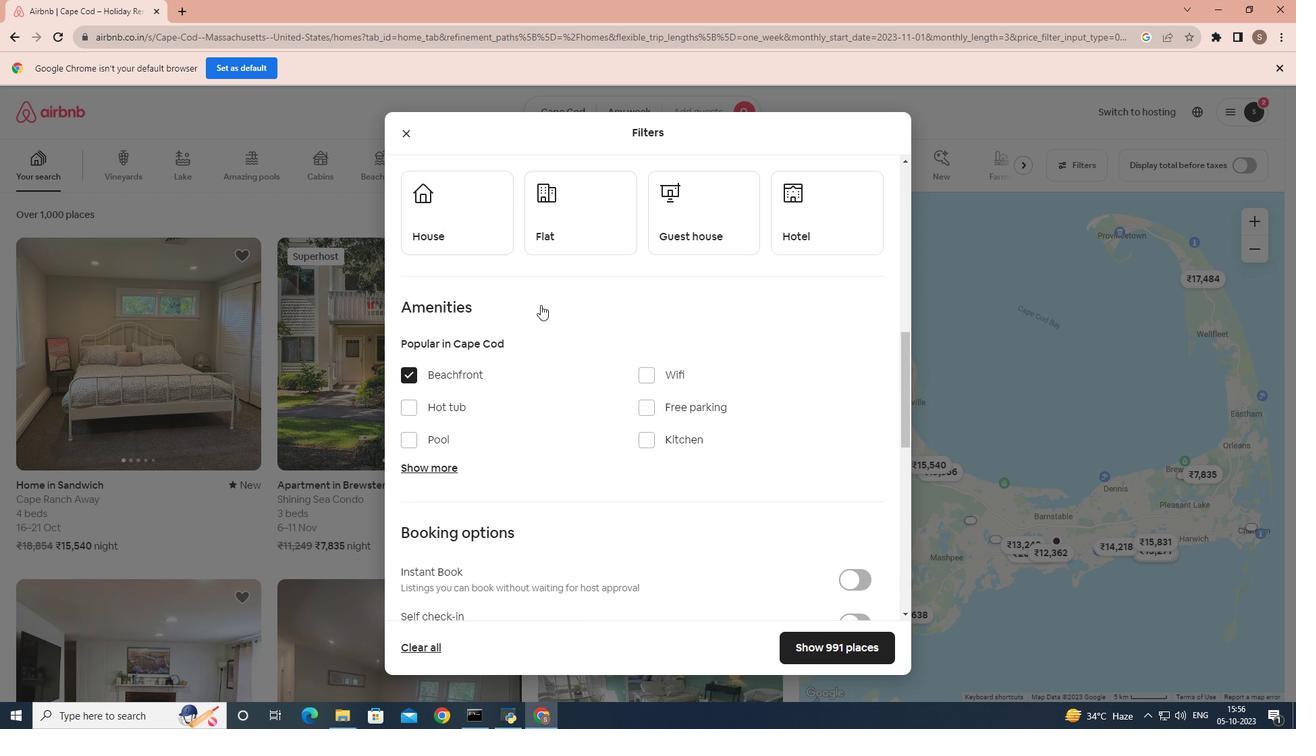 
Action: Mouse scrolled (542, 303) with delta (0, 0)
Screenshot: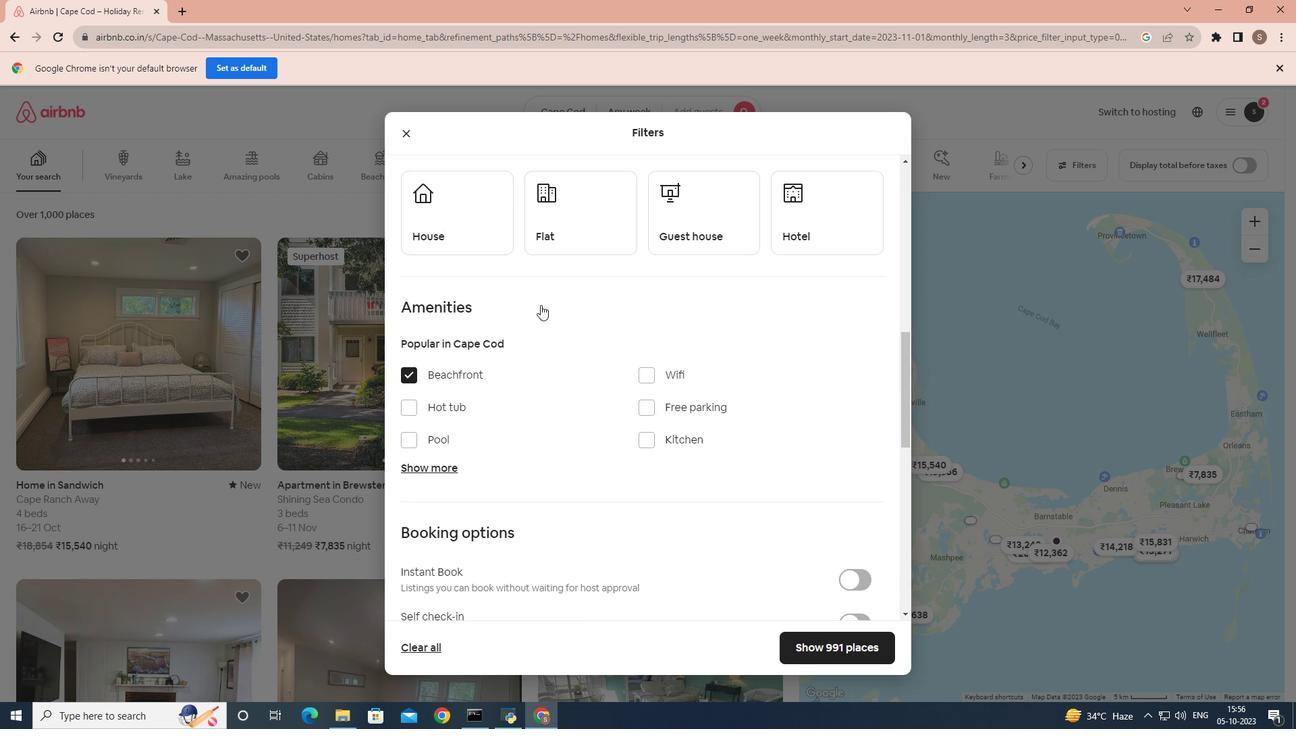 
Action: Mouse moved to (542, 303)
Screenshot: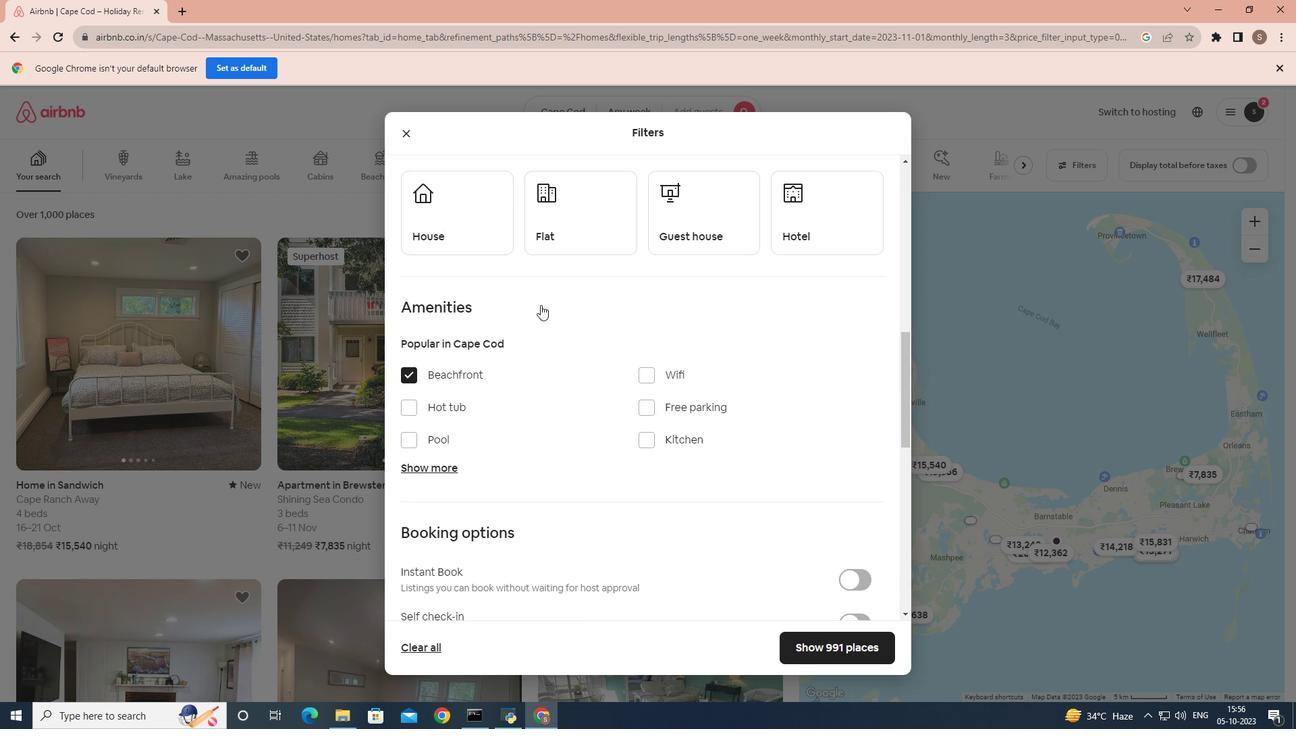 
Action: Mouse scrolled (542, 304) with delta (0, 0)
Screenshot: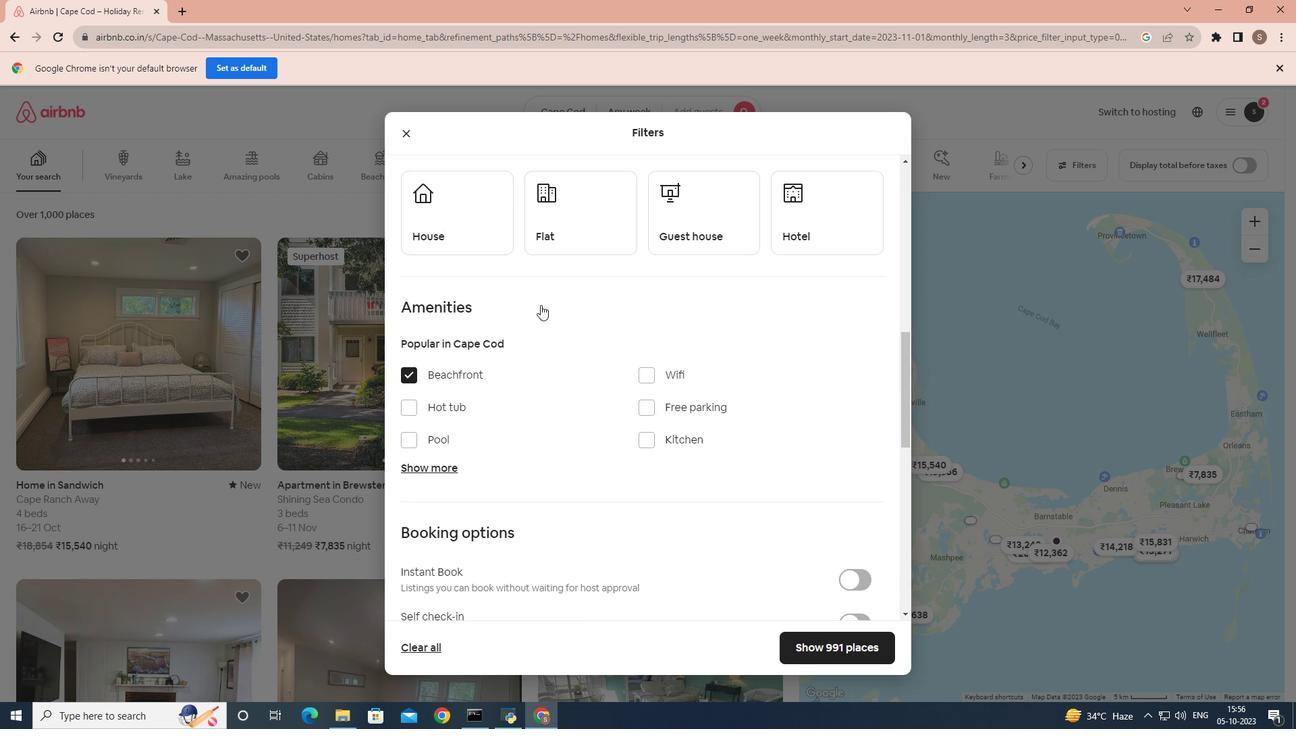 
Action: Mouse moved to (540, 305)
Screenshot: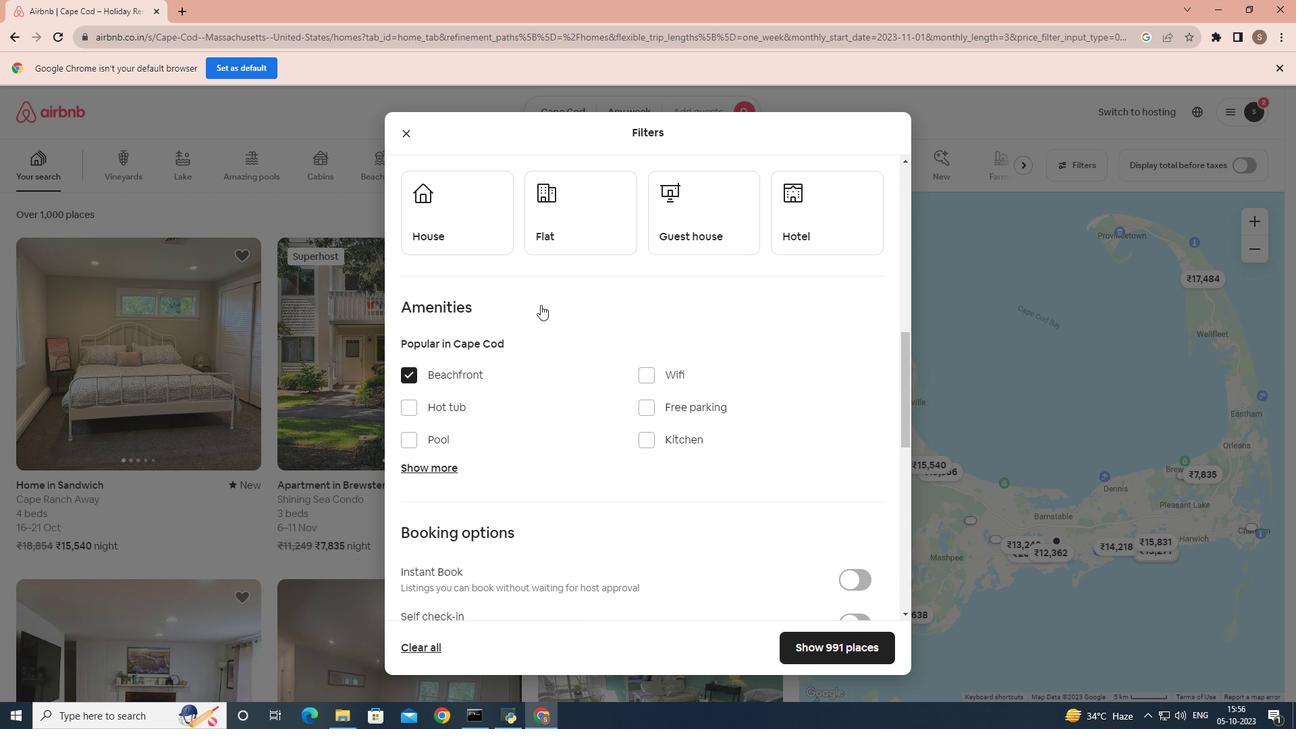 
Action: Mouse scrolled (540, 305) with delta (0, 0)
Screenshot: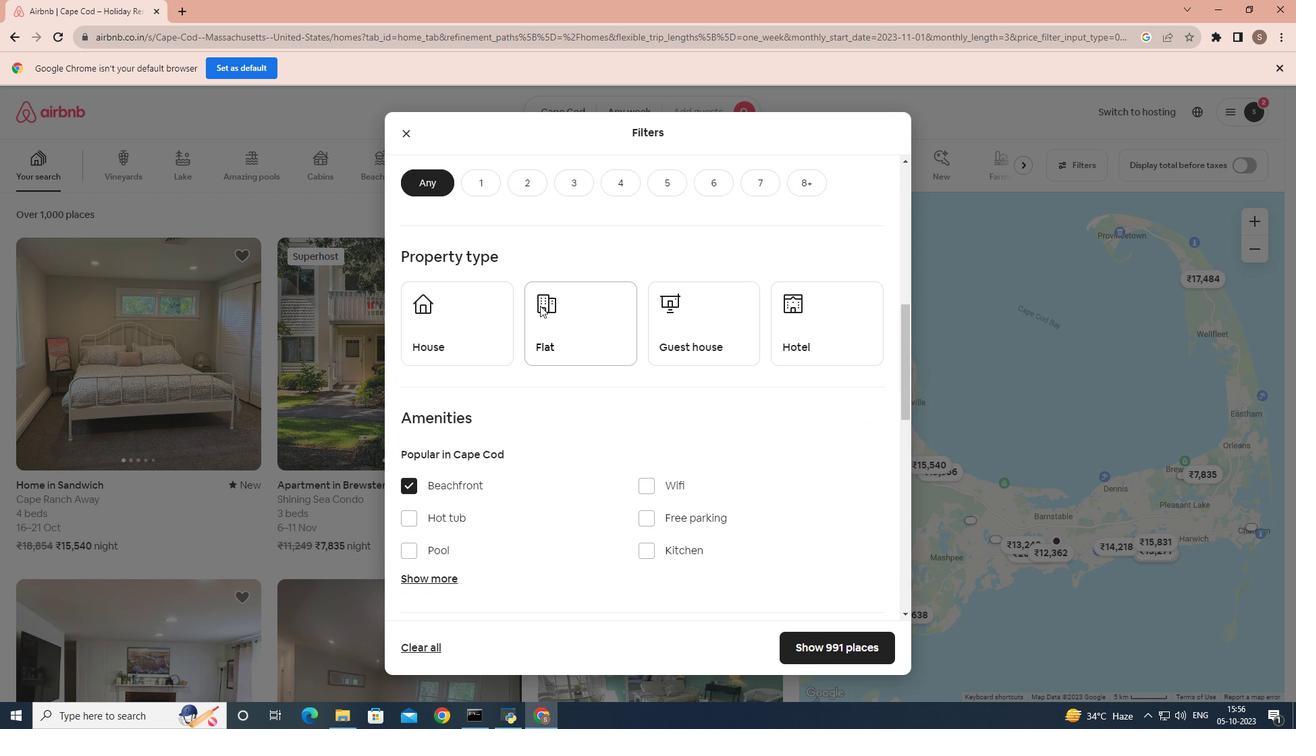
Action: Mouse moved to (540, 305)
Screenshot: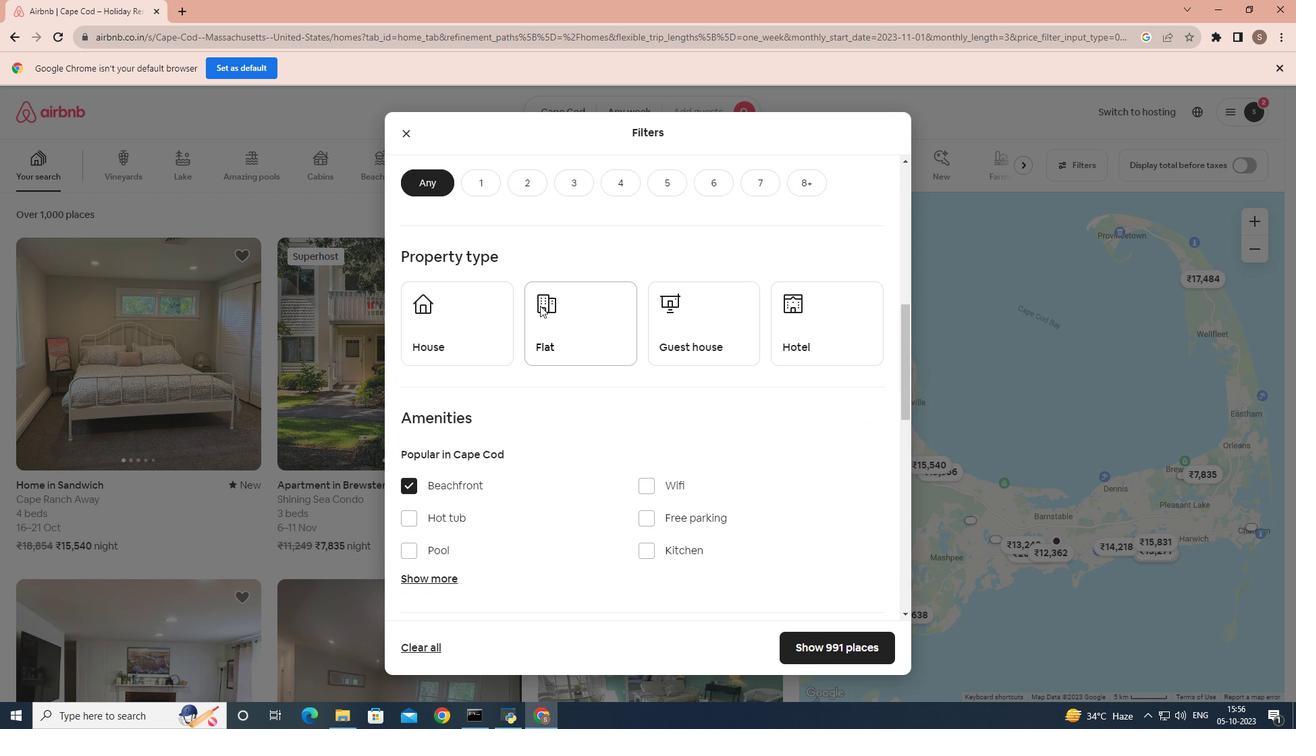 
Action: Mouse scrolled (540, 306) with delta (0, 0)
Screenshot: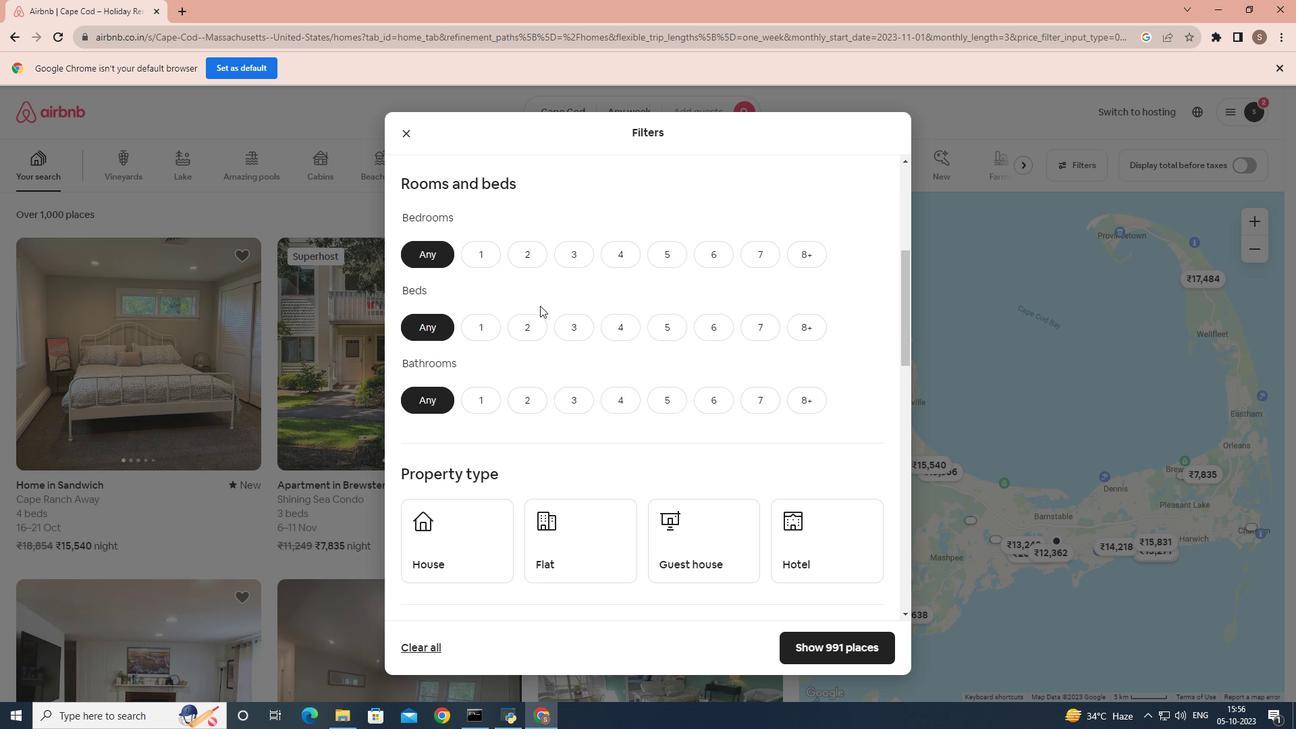 
Action: Mouse scrolled (540, 306) with delta (0, 0)
Screenshot: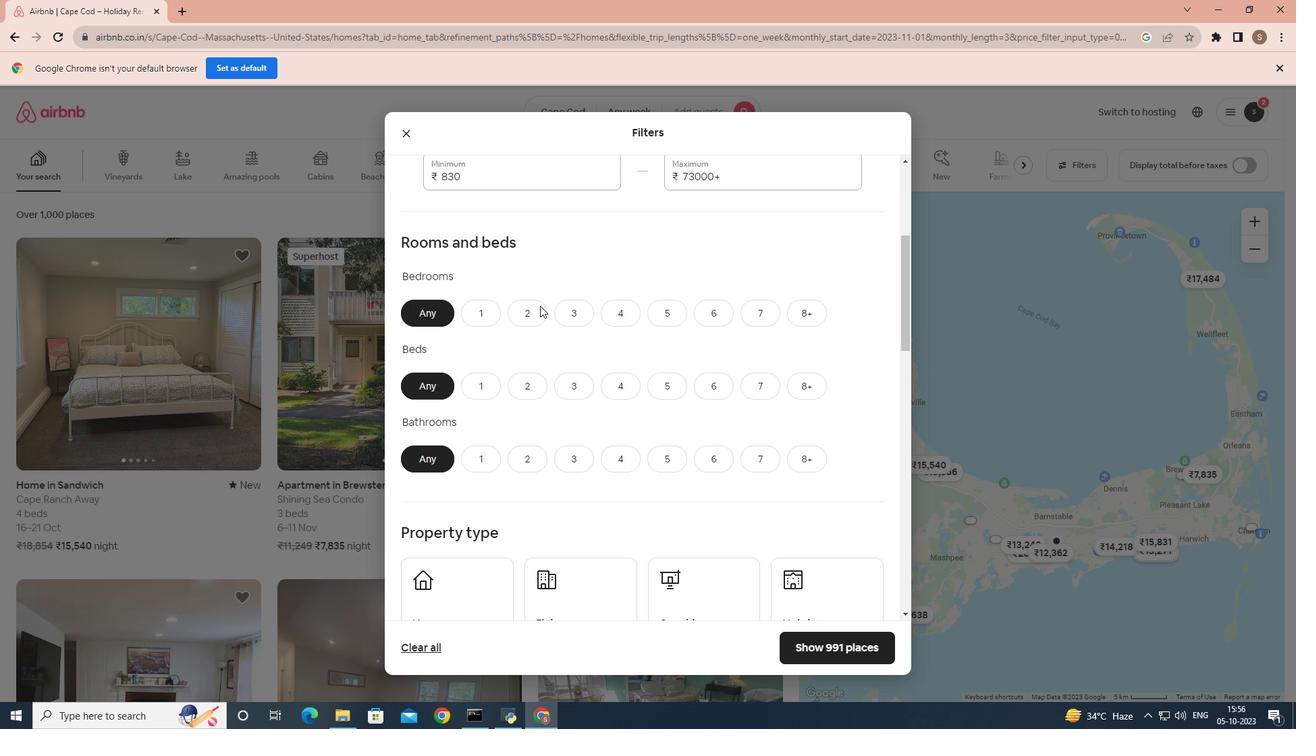 
Action: Mouse scrolled (540, 305) with delta (0, 0)
Screenshot: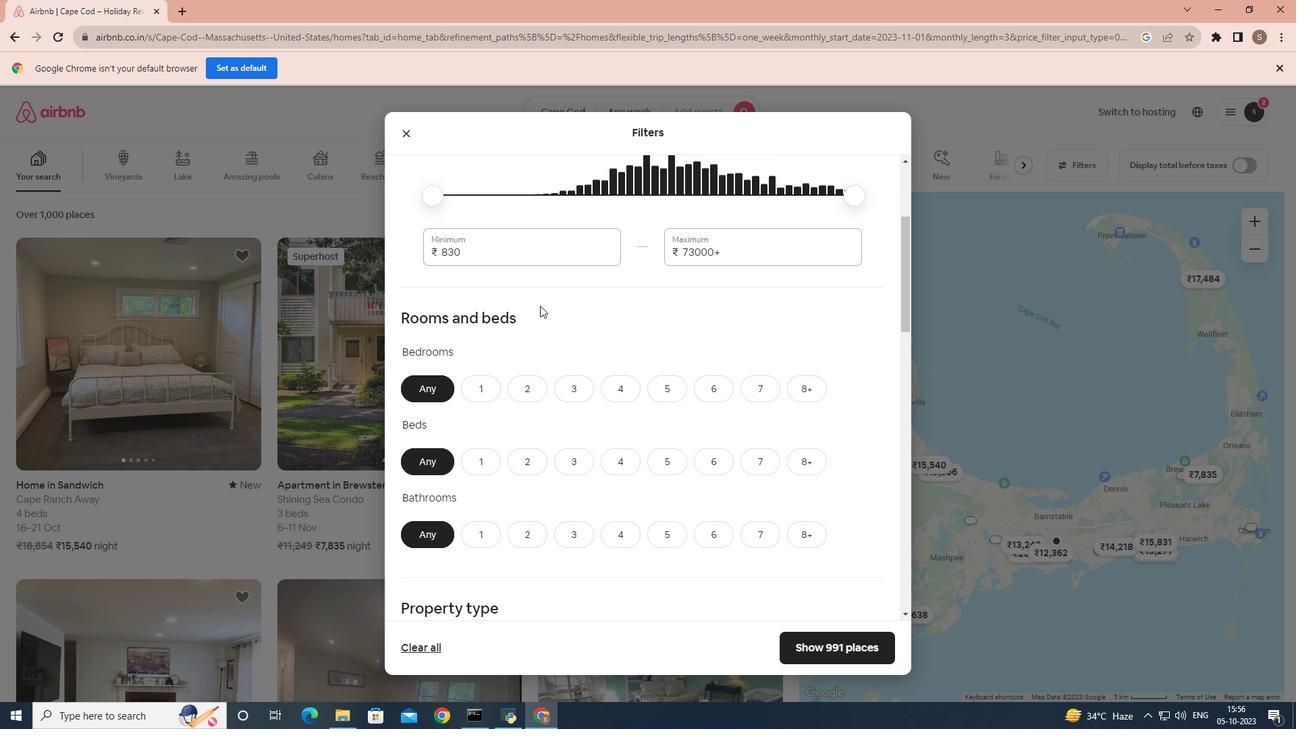 
Action: Mouse scrolled (540, 305) with delta (0, 0)
Screenshot: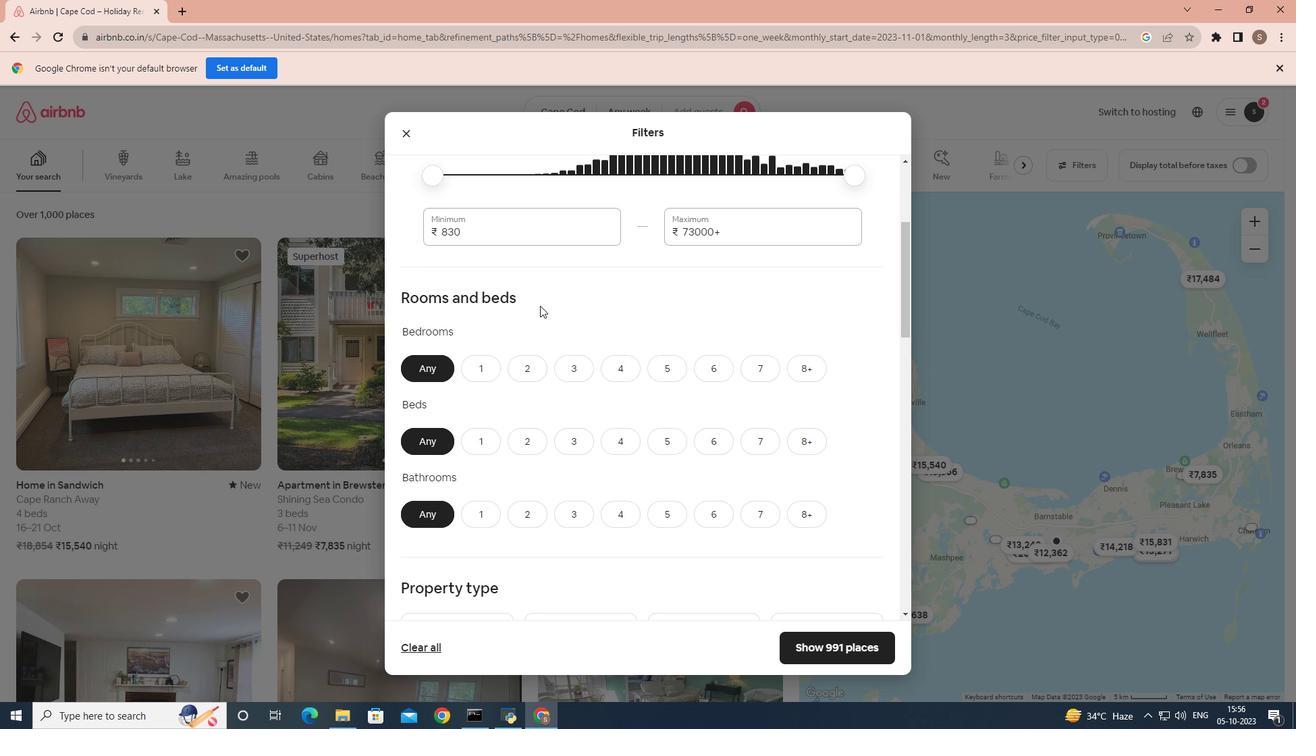 
Action: Mouse scrolled (540, 305) with delta (0, 0)
Screenshot: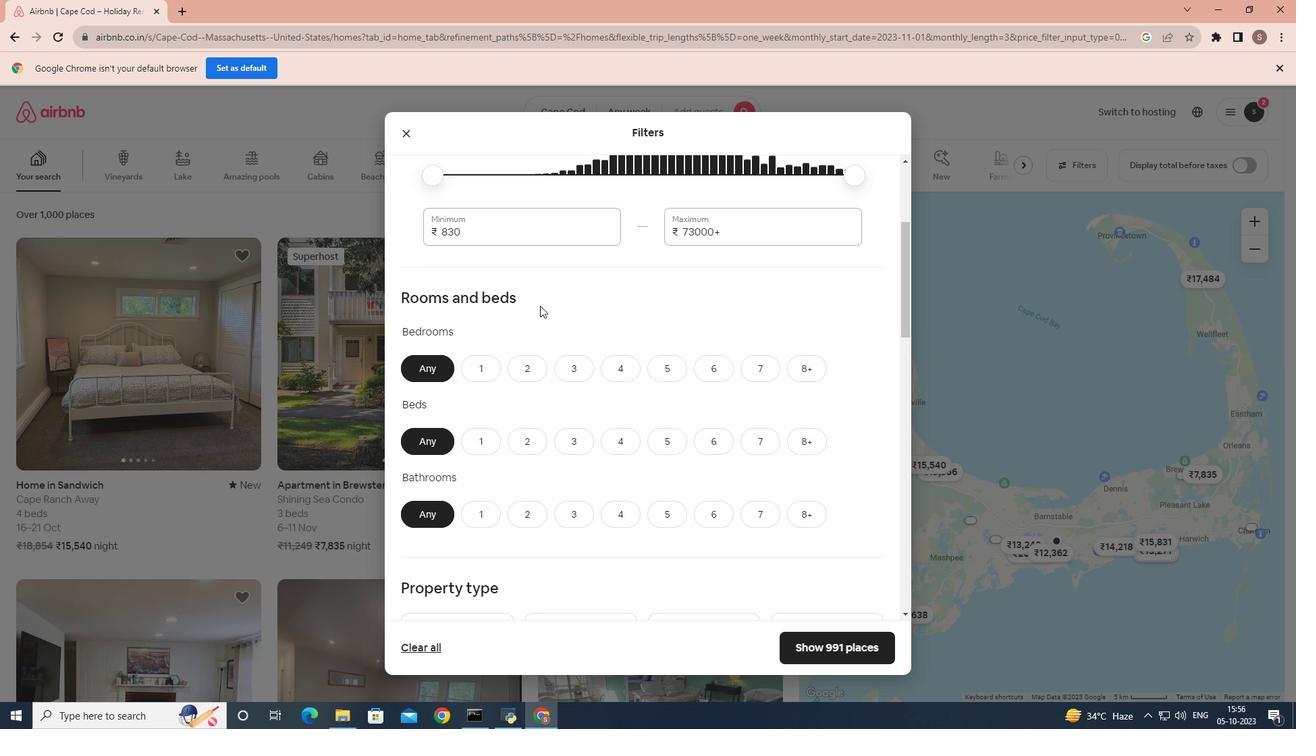 
Action: Mouse scrolled (540, 306) with delta (0, 0)
Screenshot: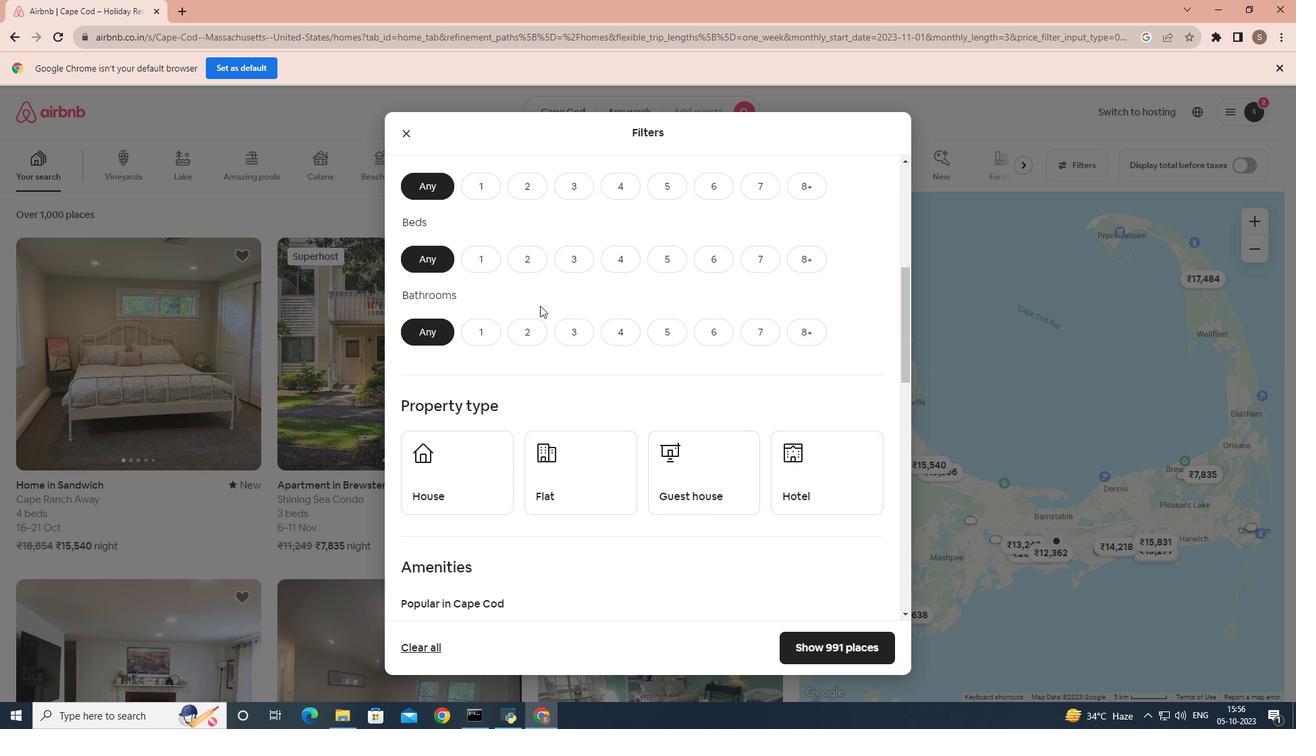 
Action: Mouse scrolled (540, 306) with delta (0, 0)
Screenshot: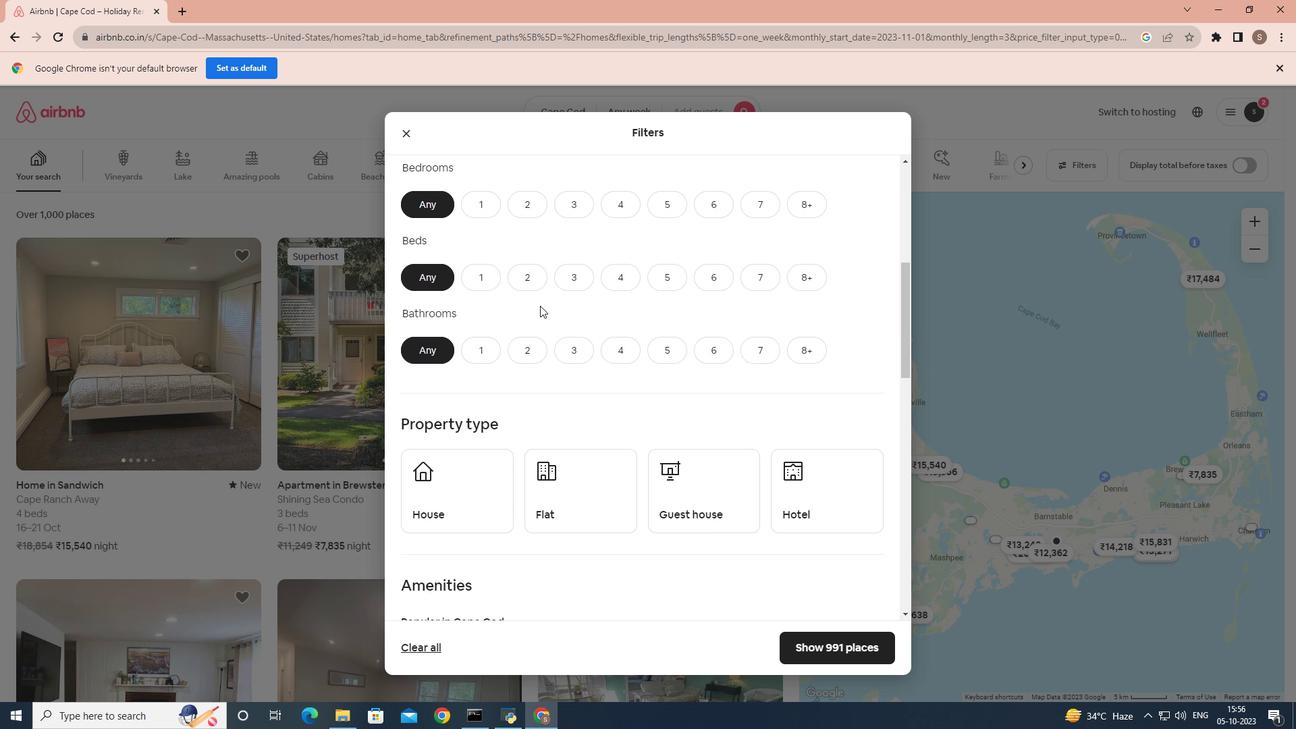 
Action: Mouse moved to (532, 327)
Screenshot: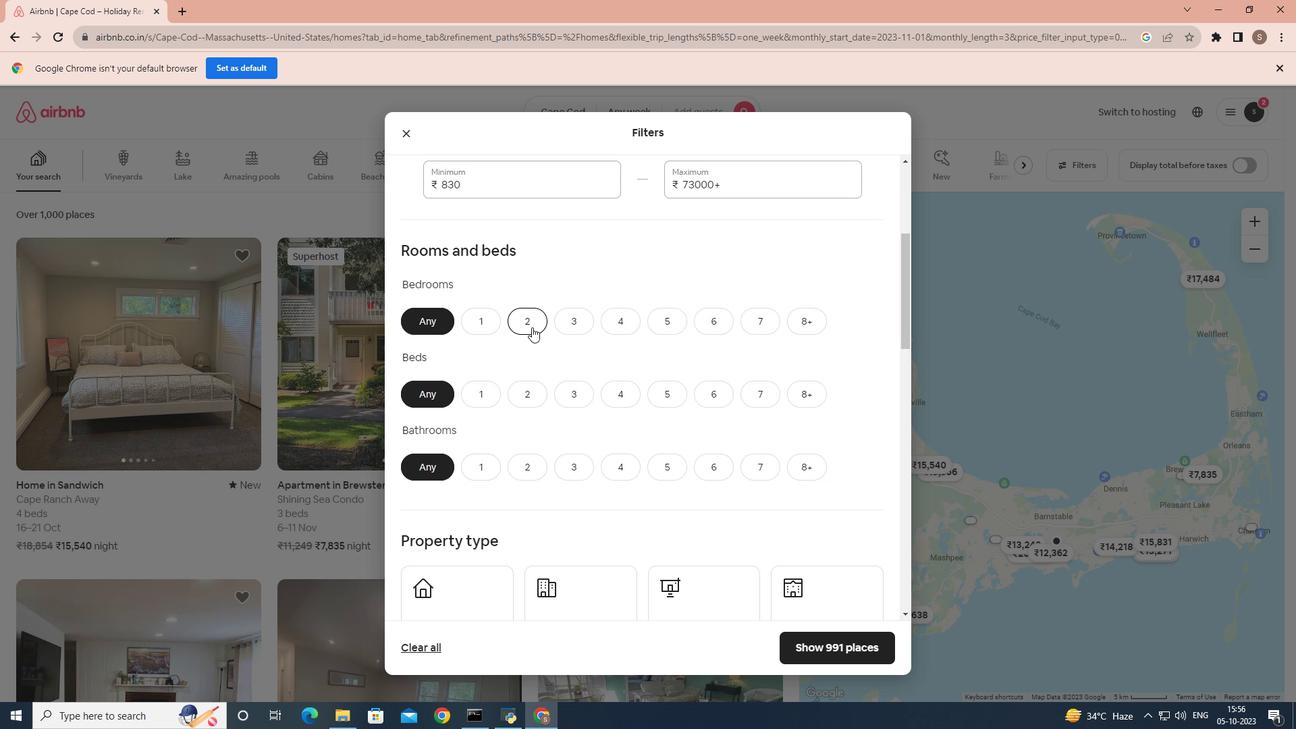 
Action: Mouse pressed left at (532, 327)
Screenshot: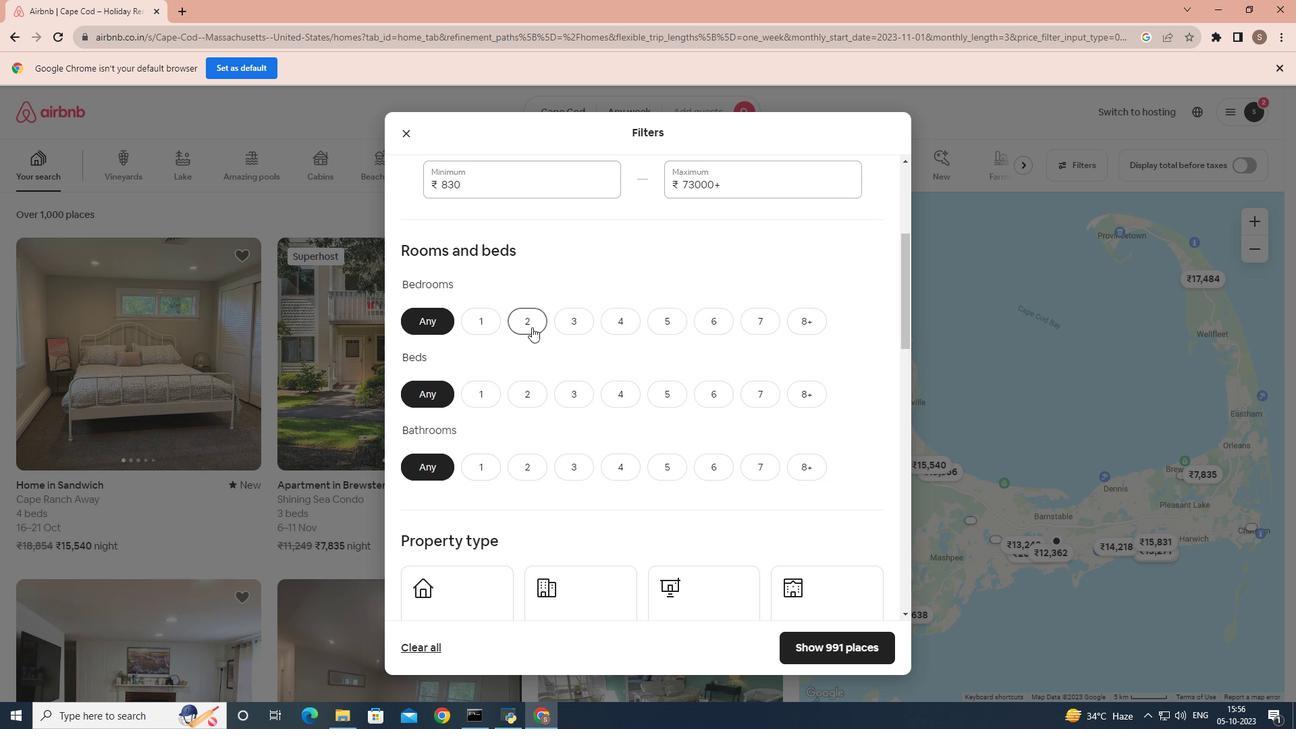 
Action: Mouse moved to (645, 503)
Screenshot: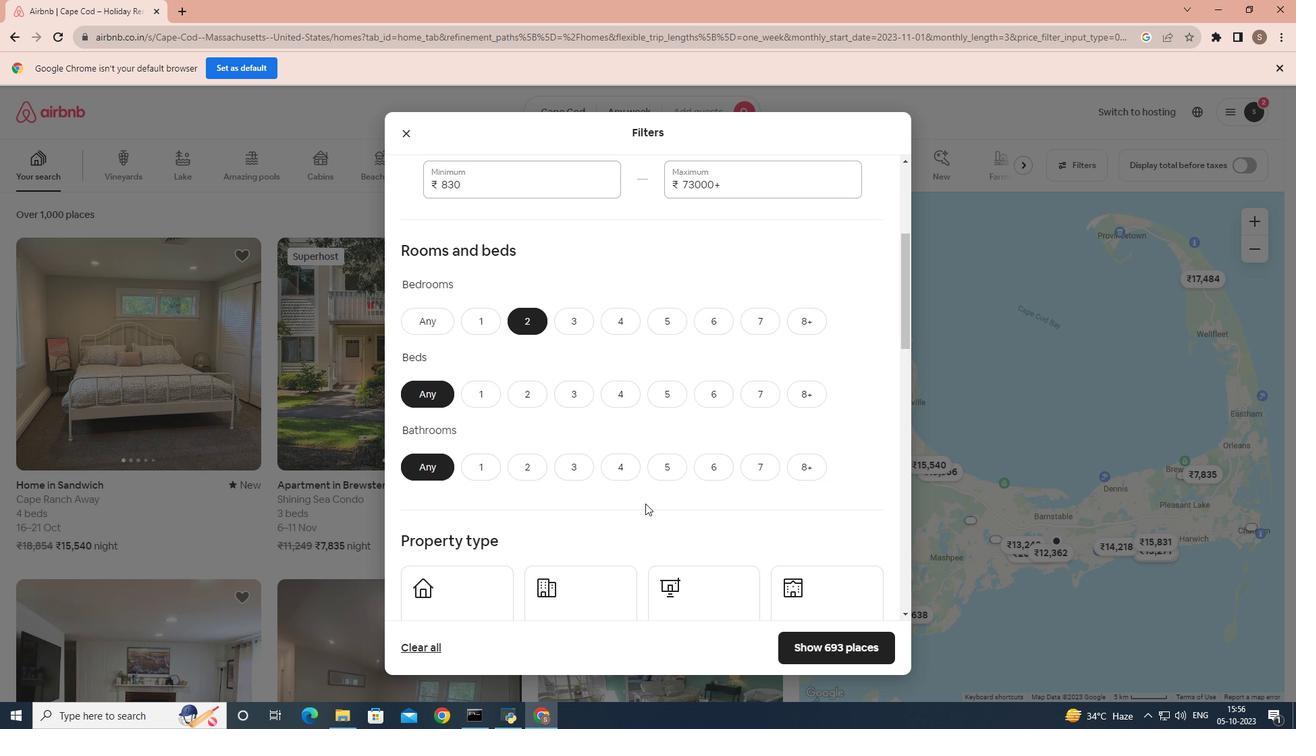 
Action: Mouse scrolled (645, 504) with delta (0, 0)
Screenshot: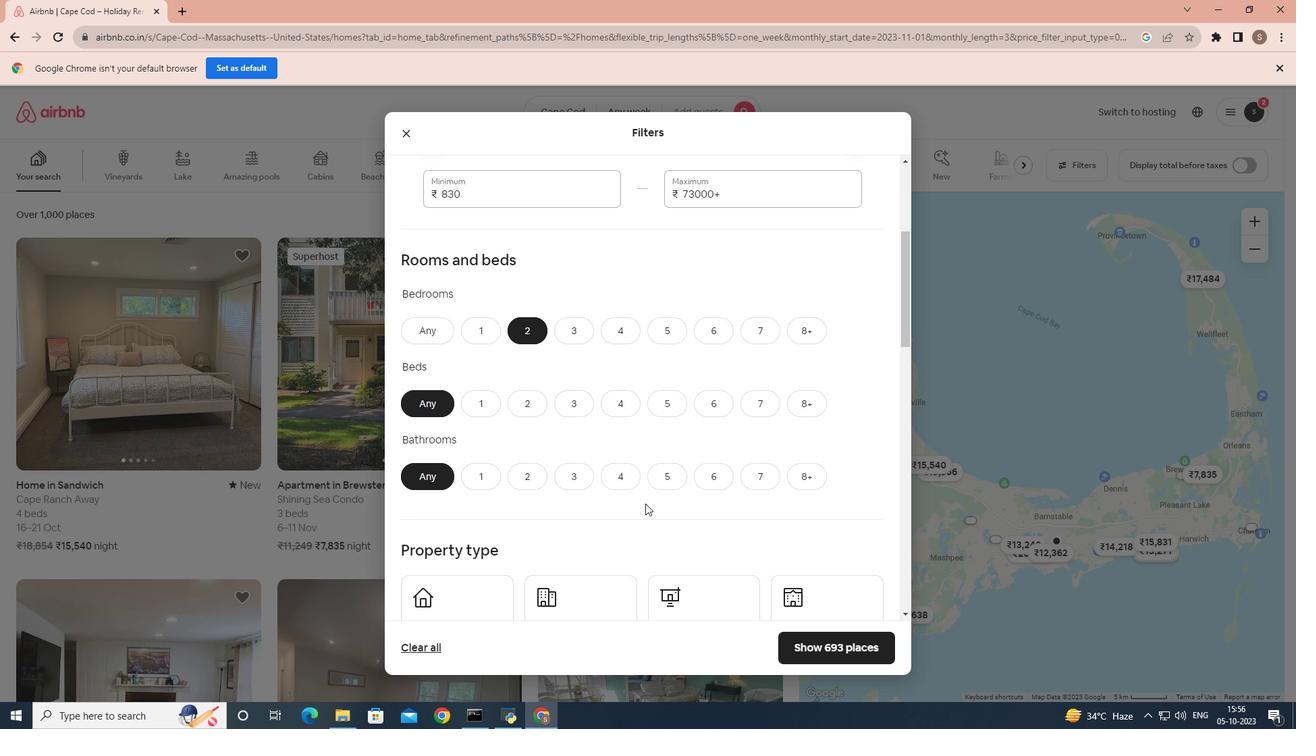 
Action: Mouse scrolled (645, 504) with delta (0, 0)
Screenshot: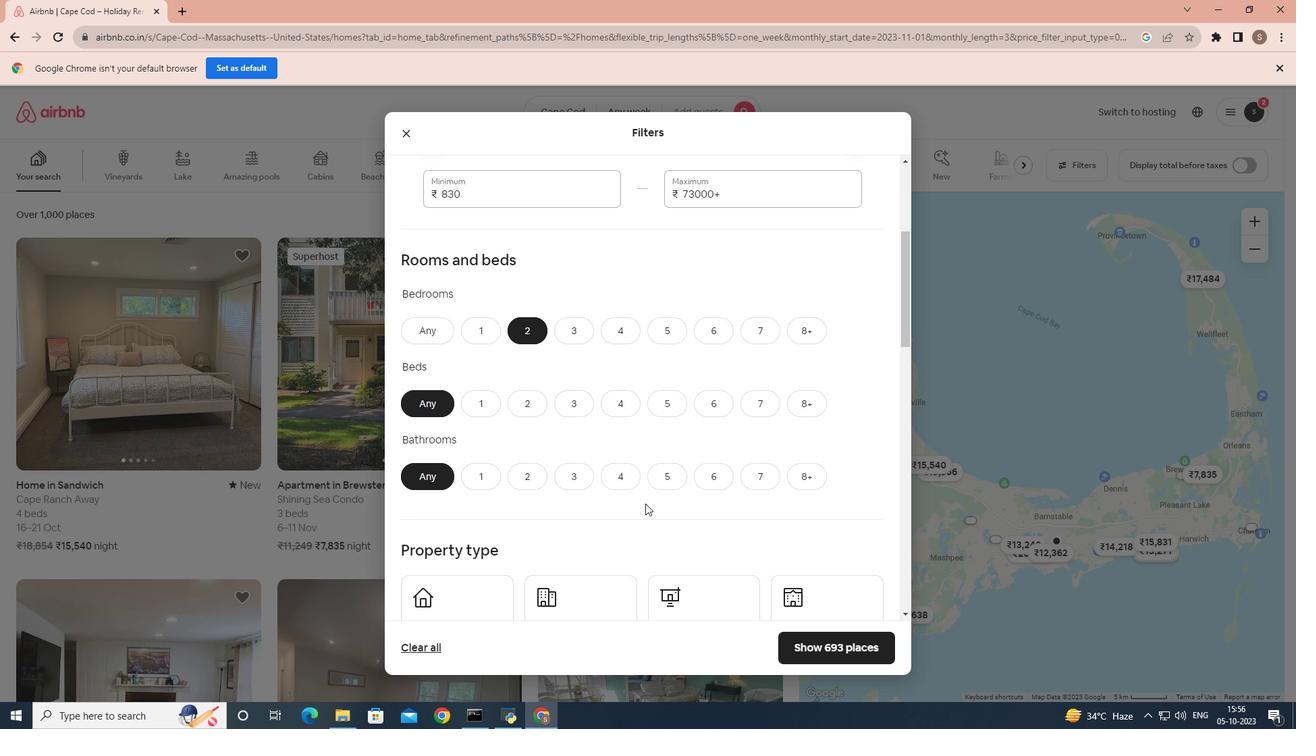 
Action: Mouse scrolled (645, 504) with delta (0, 0)
Screenshot: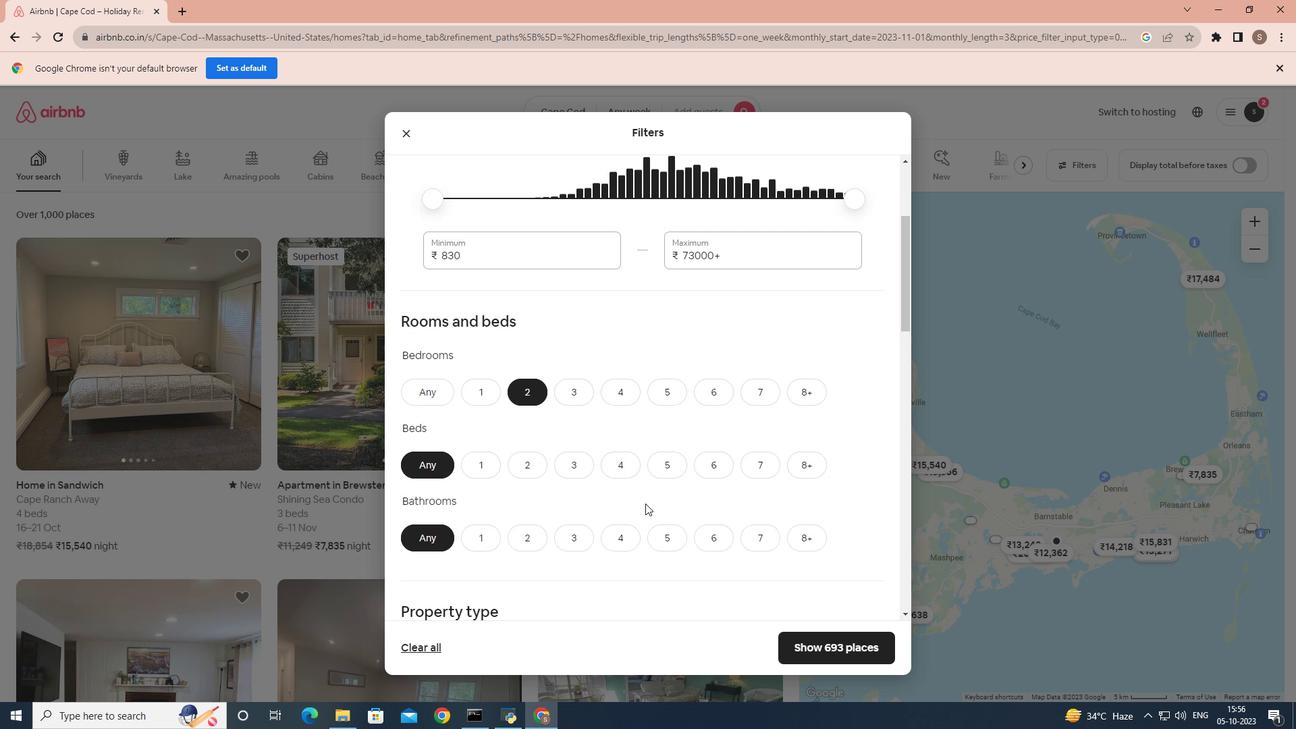 
Action: Mouse moved to (493, 326)
Screenshot: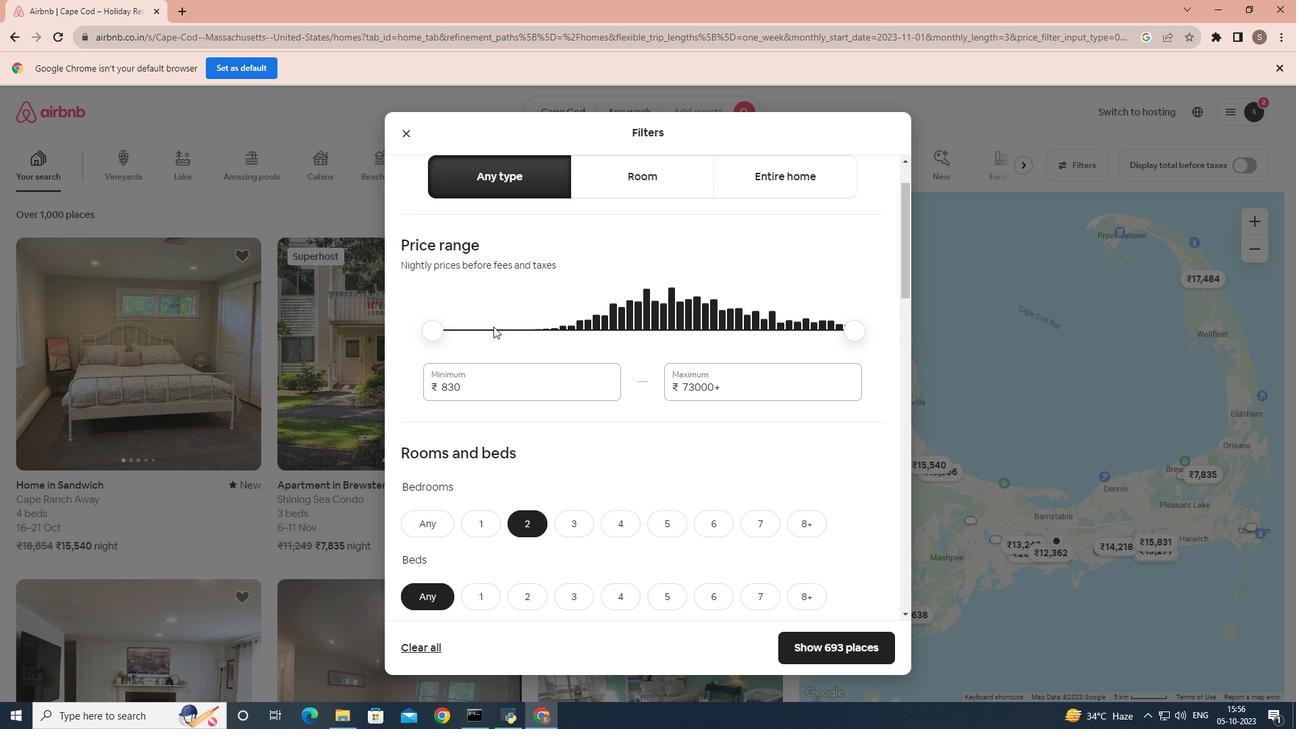 
Action: Mouse pressed left at (493, 326)
Screenshot: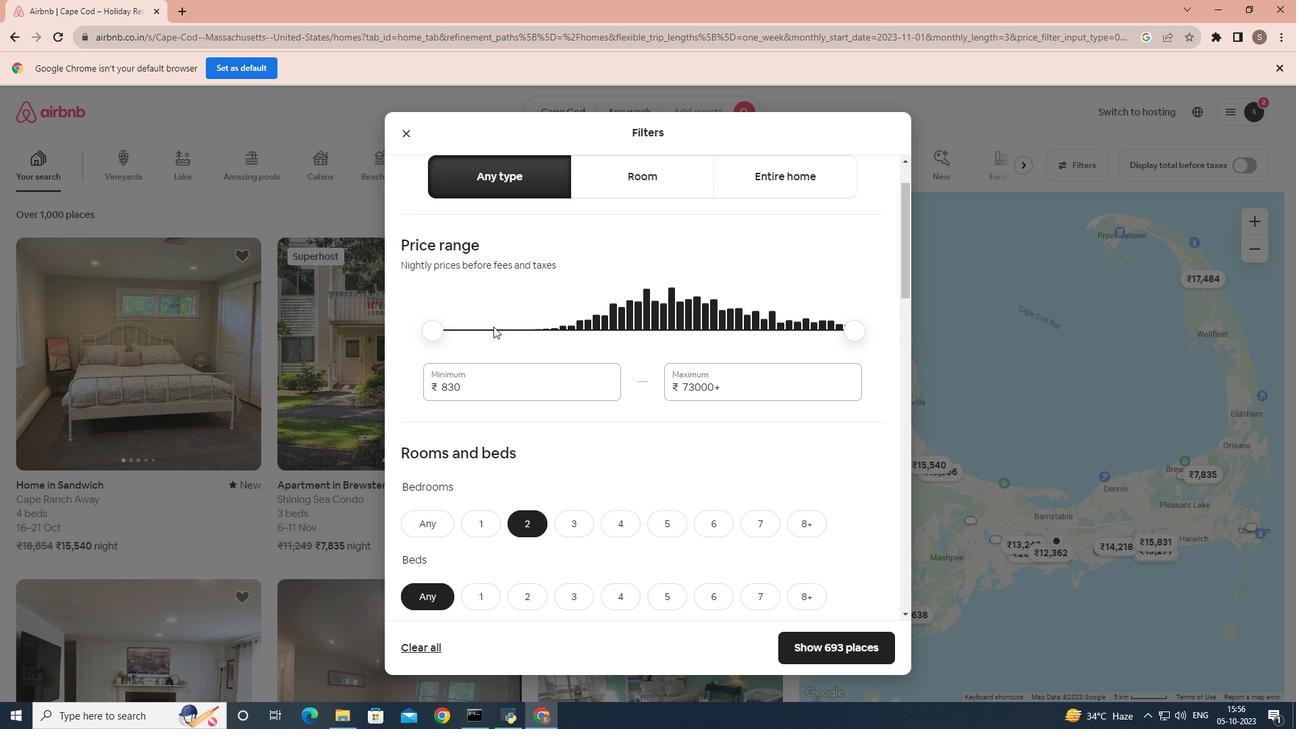 
Action: Mouse moved to (534, 328)
Screenshot: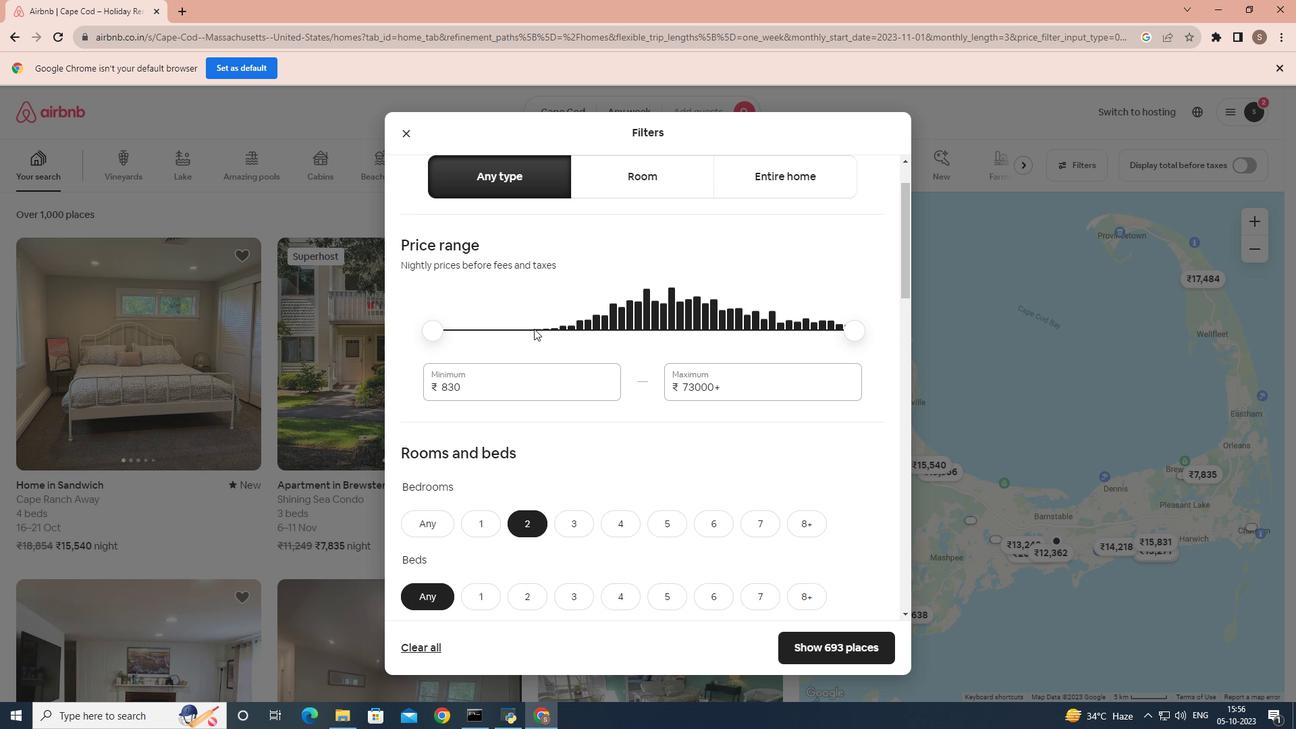 
Action: Mouse pressed left at (534, 328)
Screenshot: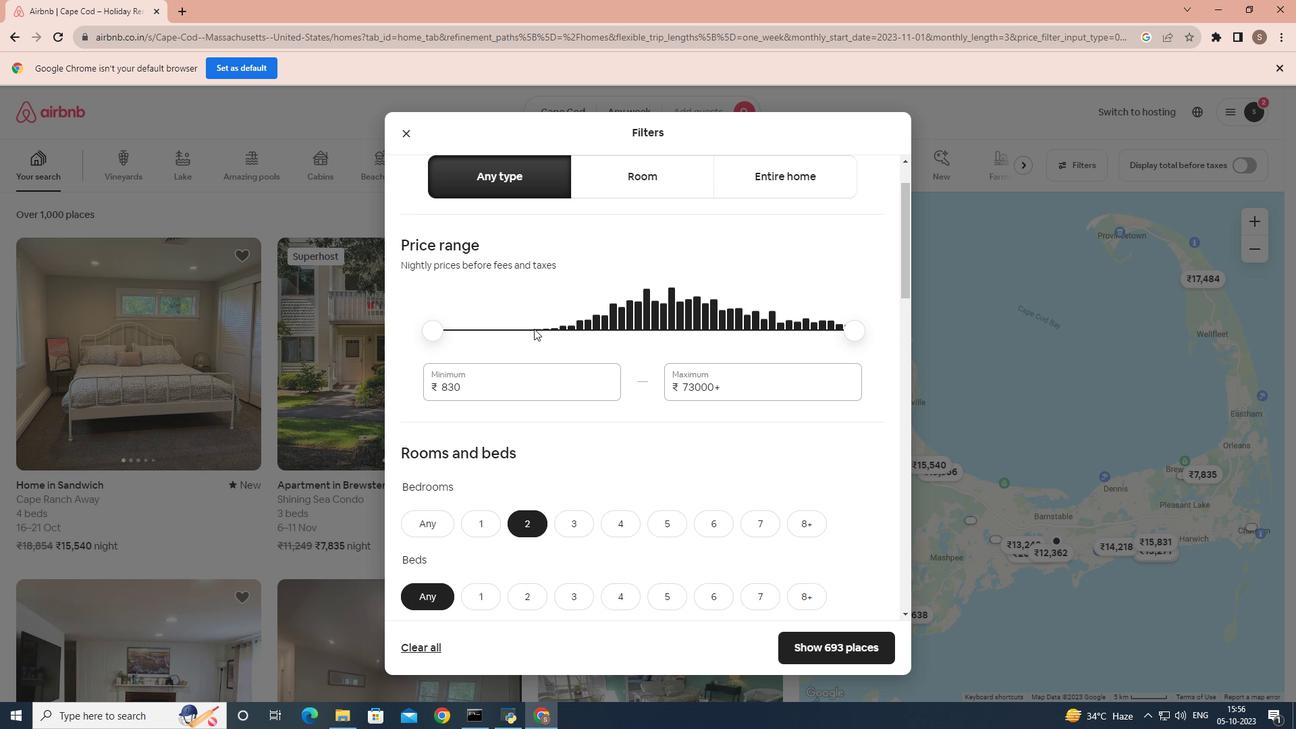 
Action: Mouse moved to (561, 328)
Screenshot: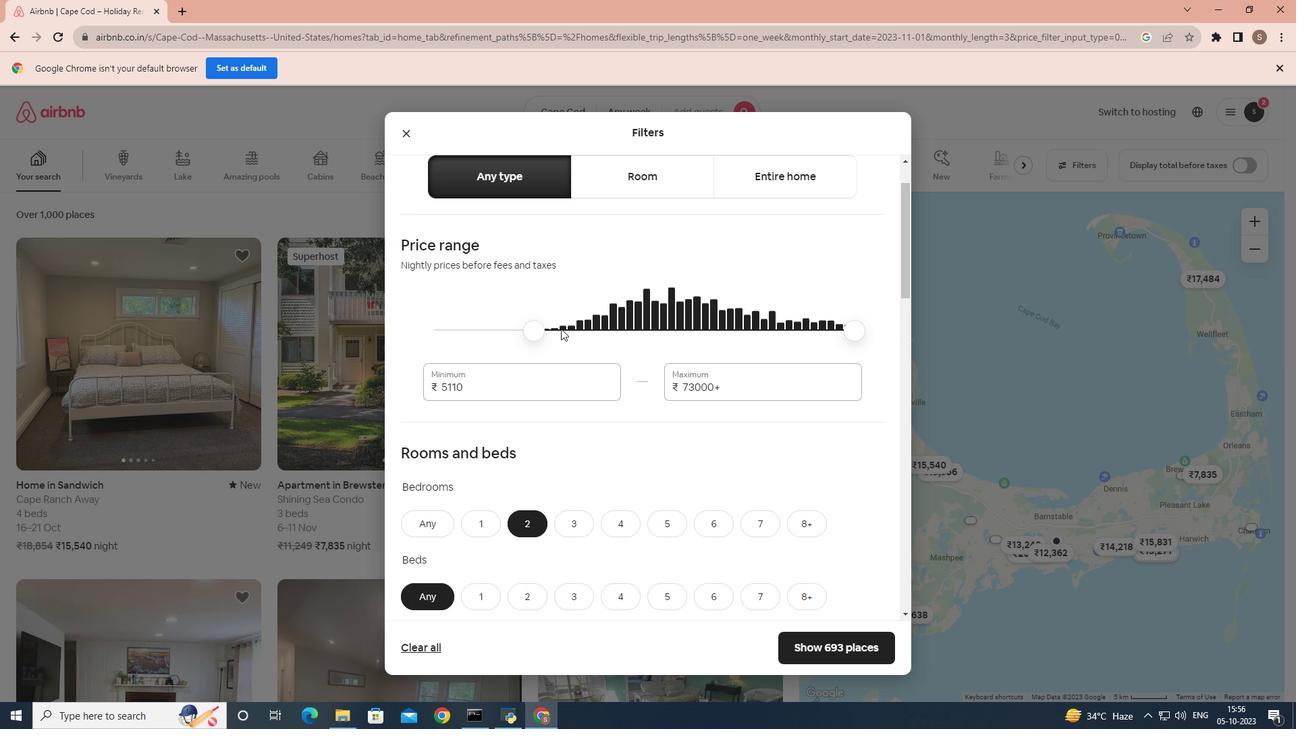 
Action: Mouse pressed left at (561, 328)
Screenshot: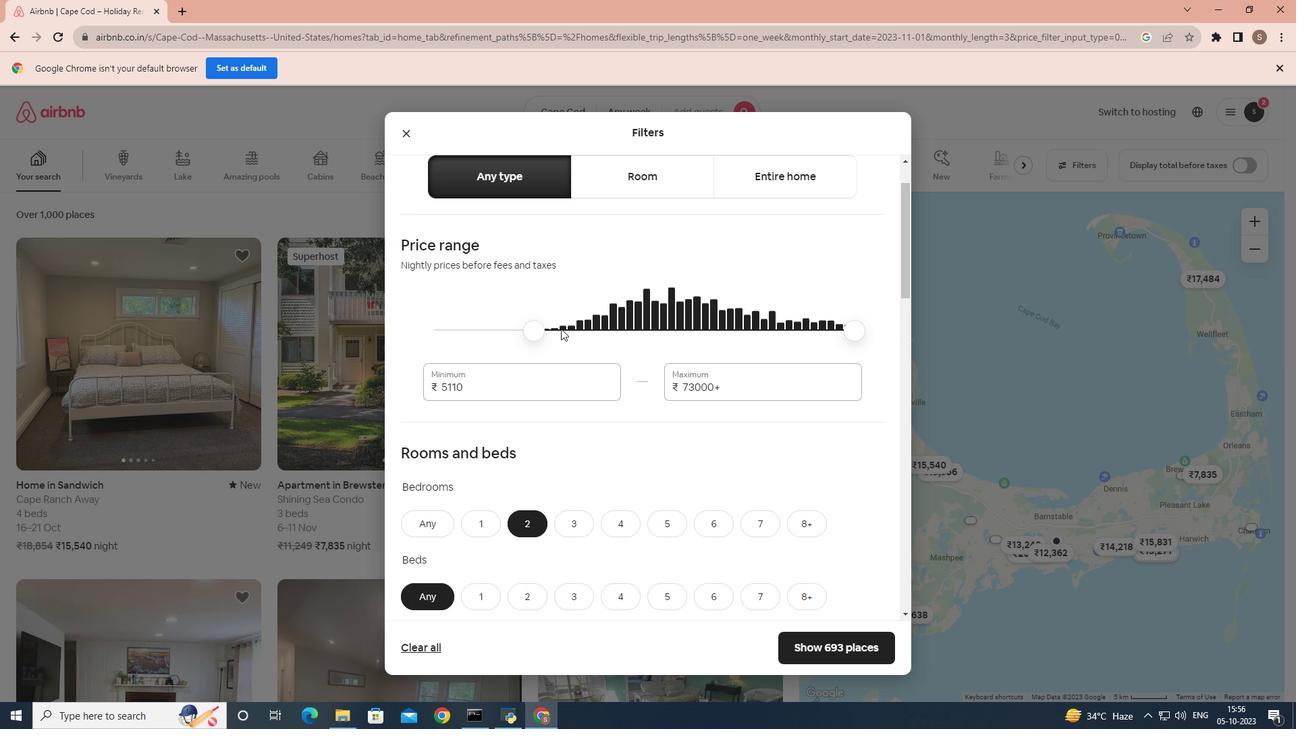 
Action: Mouse moved to (534, 330)
Screenshot: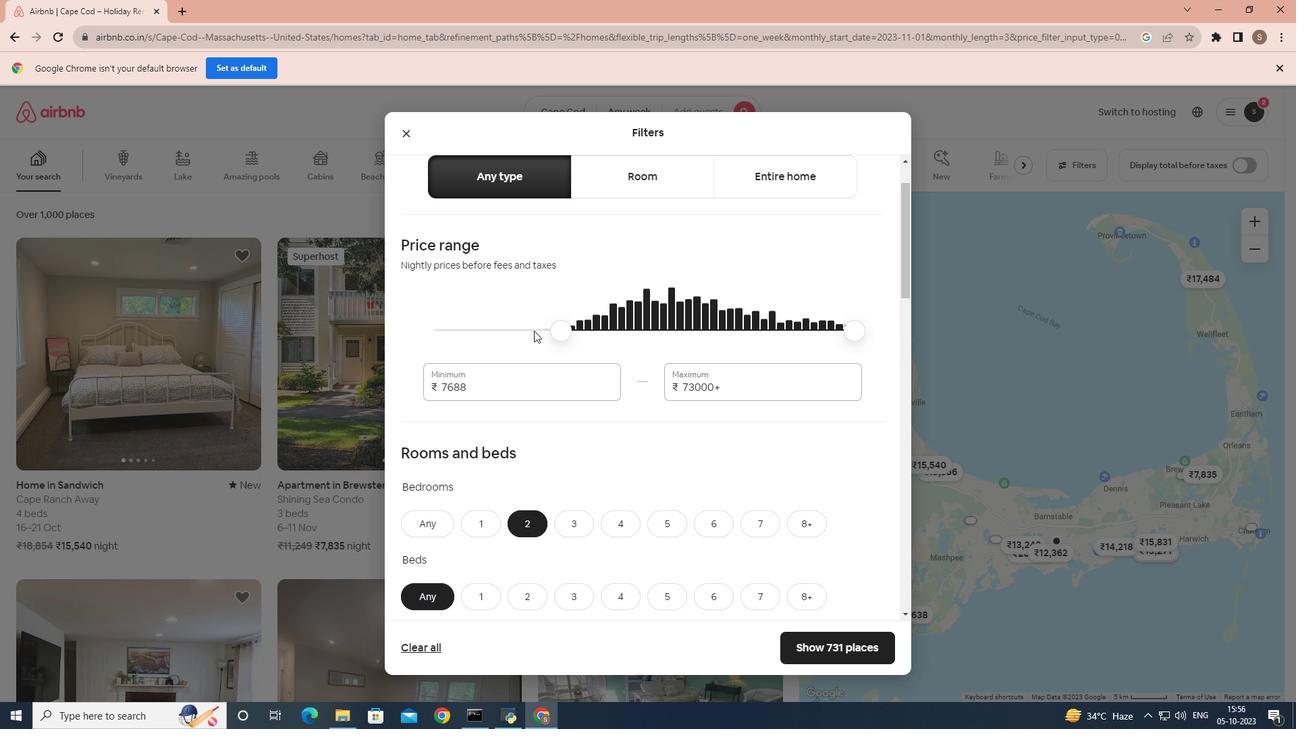 
Action: Mouse pressed left at (534, 330)
Screenshot: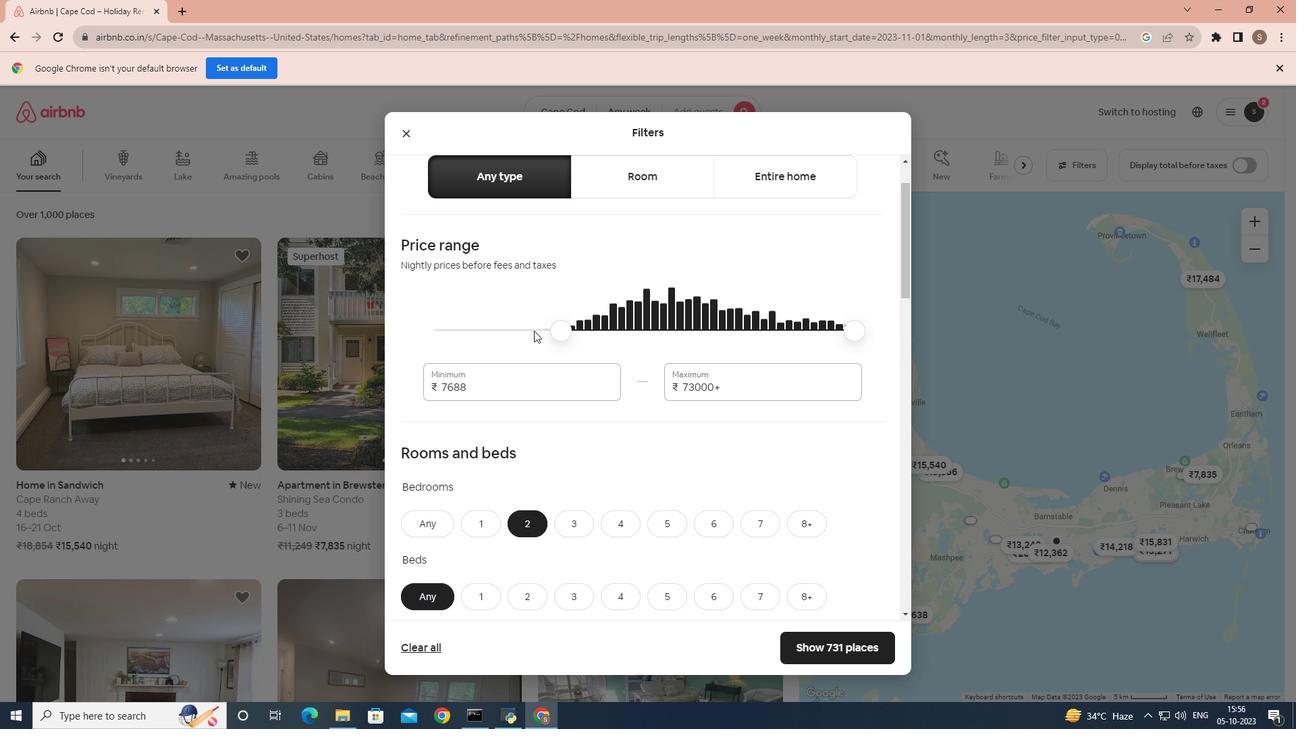 
Action: Mouse moved to (517, 330)
Screenshot: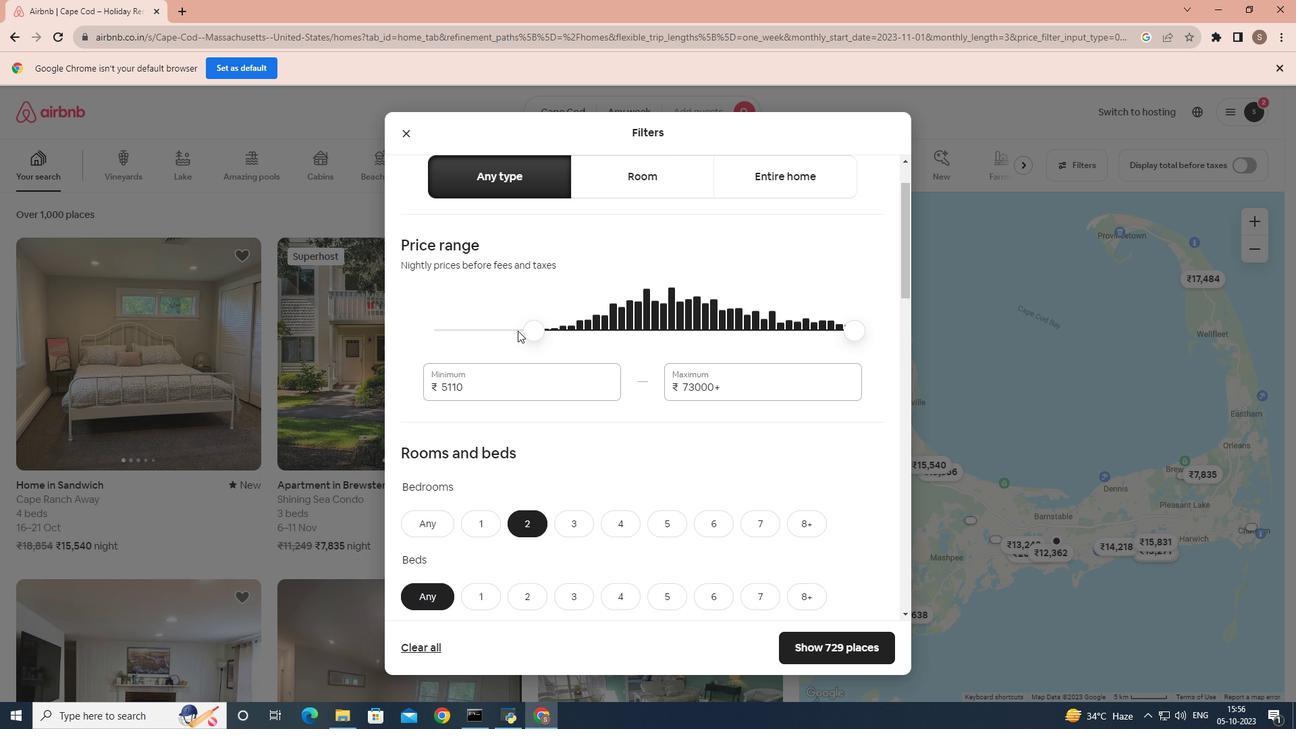 
Action: Mouse pressed left at (517, 330)
Screenshot: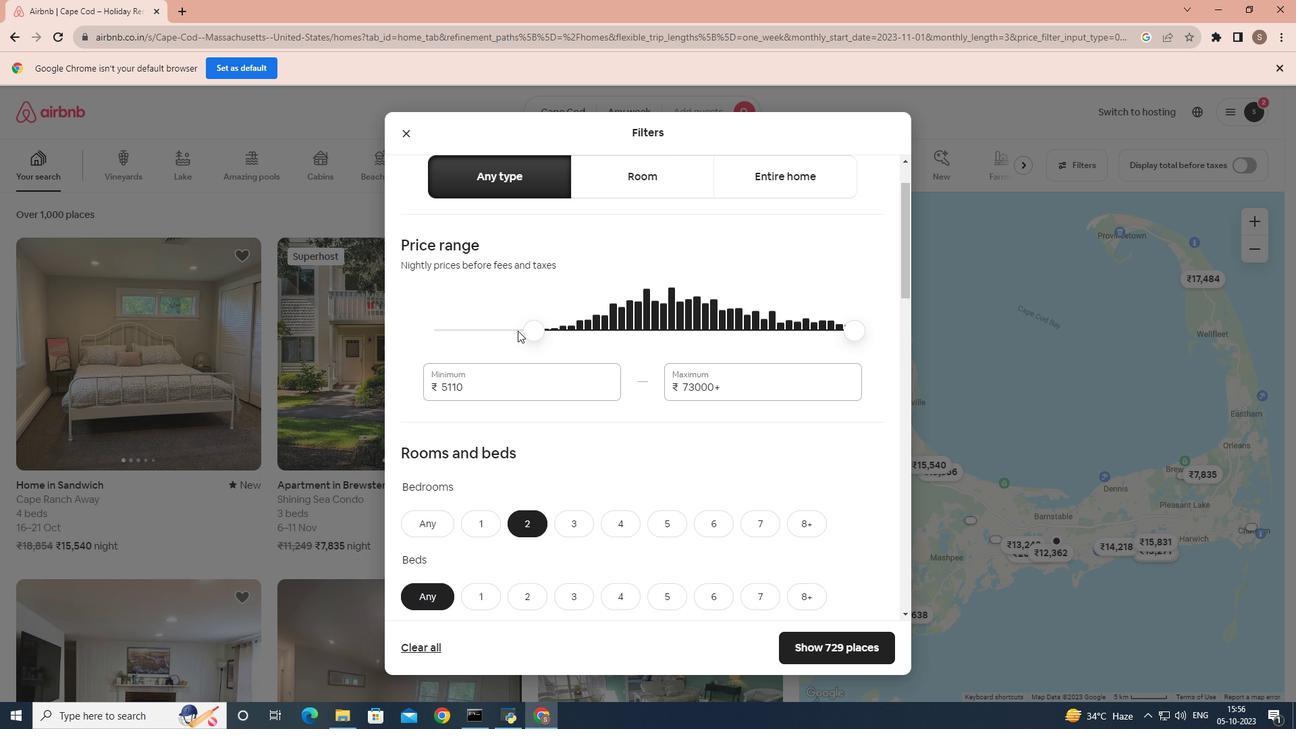 
Action: Mouse moved to (830, 330)
Screenshot: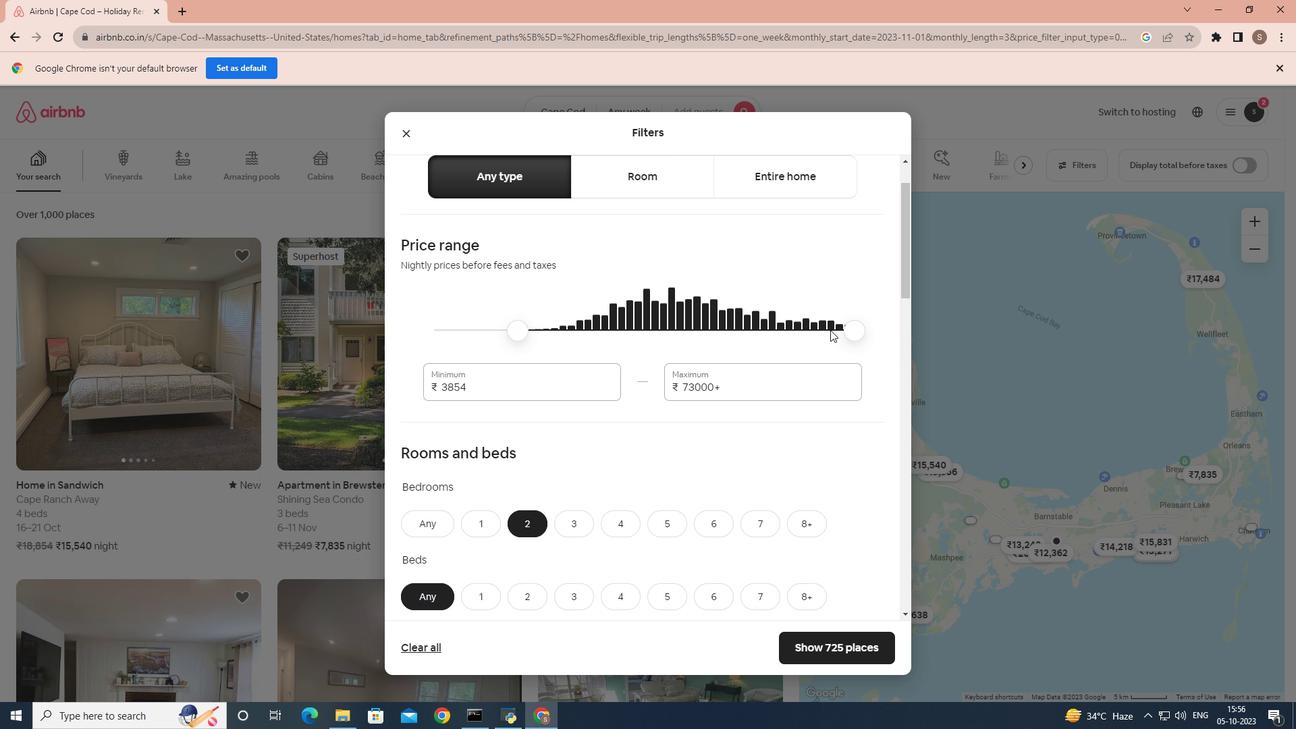 
Action: Mouse pressed left at (830, 330)
Screenshot: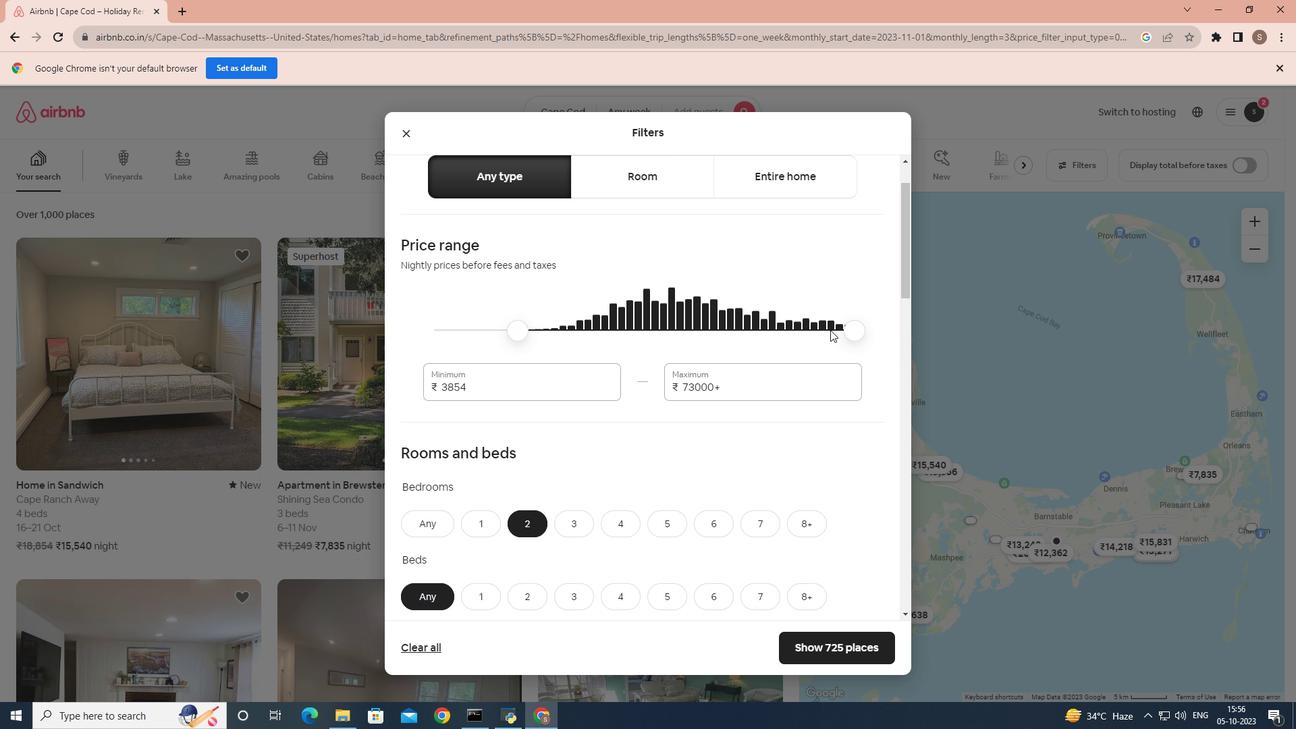 
Action: Mouse moved to (810, 335)
Screenshot: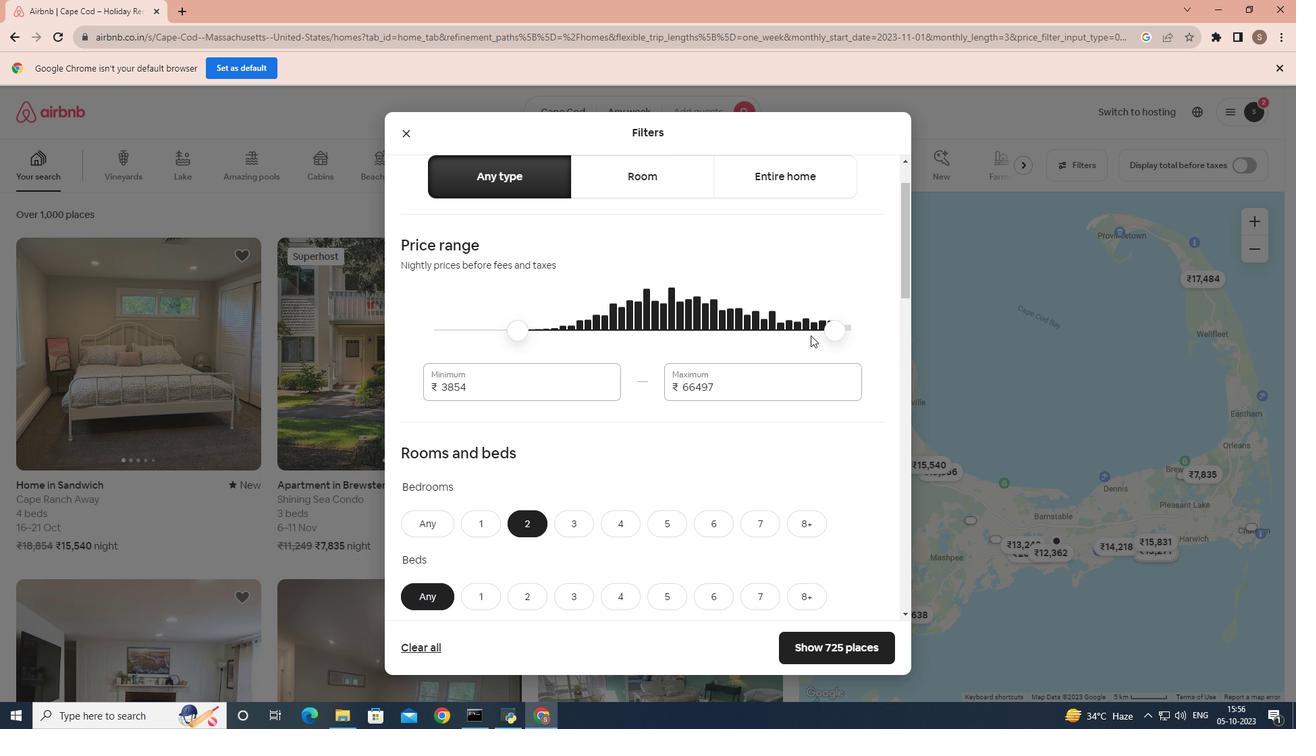 
Action: Mouse pressed left at (810, 335)
Screenshot: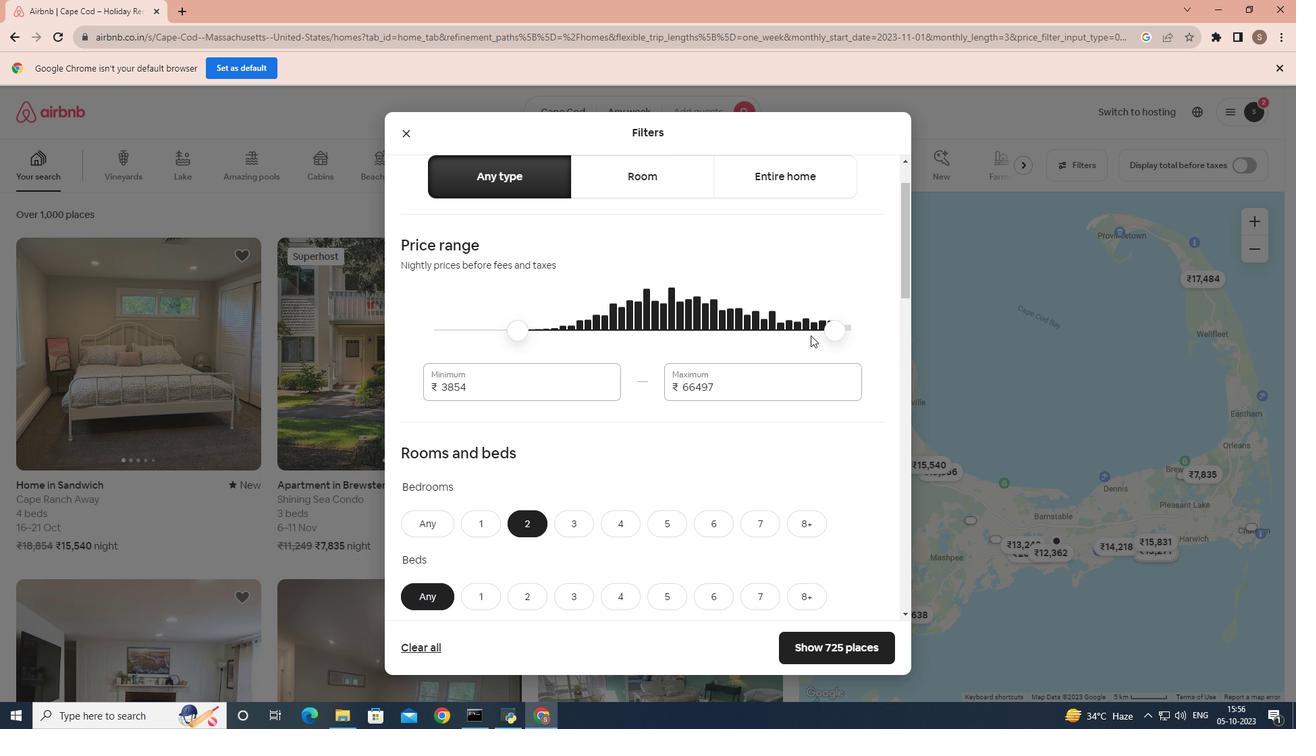 
Action: Mouse moved to (782, 331)
Screenshot: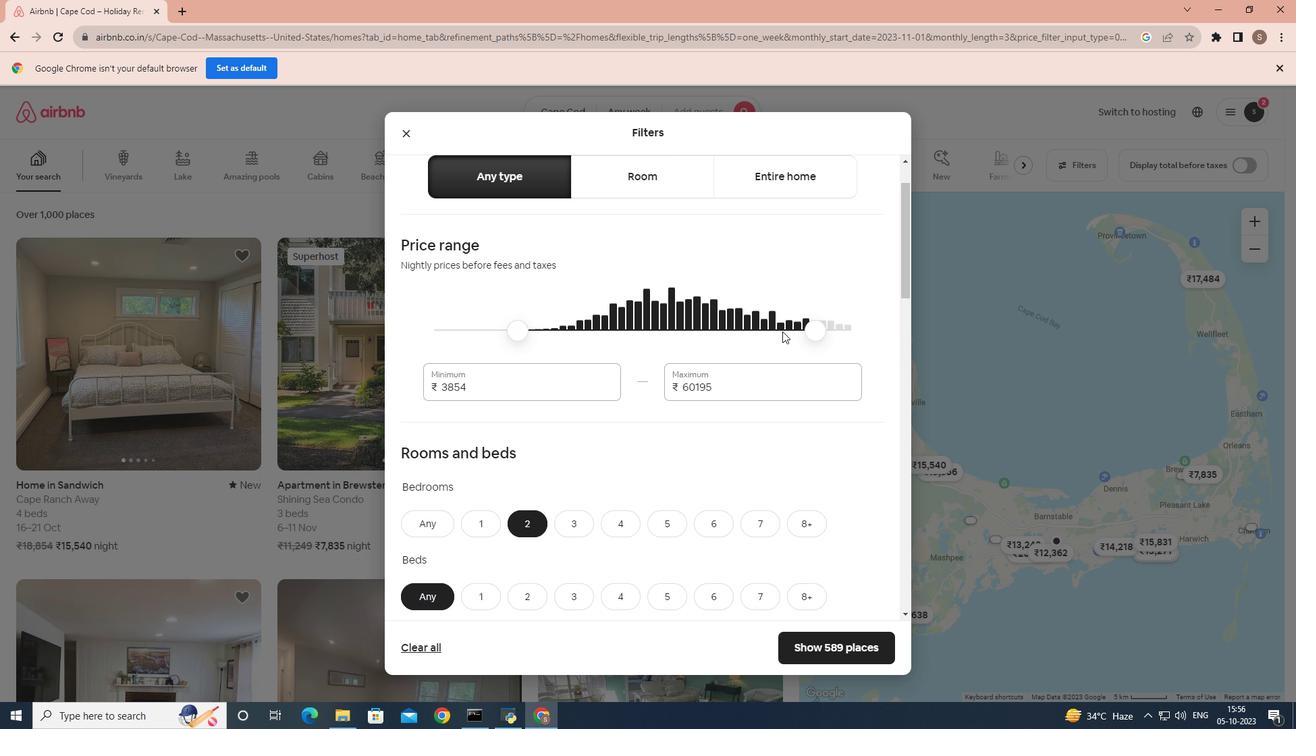 
Action: Mouse pressed left at (782, 331)
Screenshot: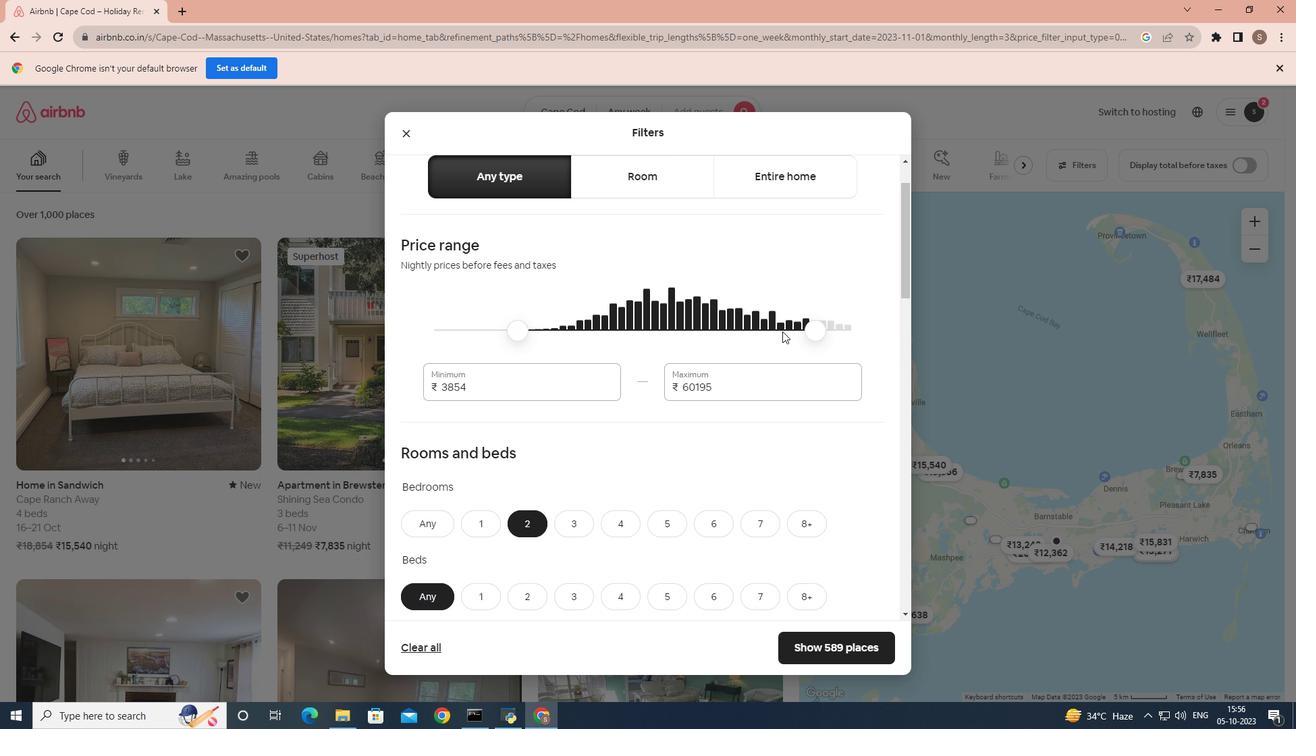 
Action: Mouse moved to (811, 646)
Screenshot: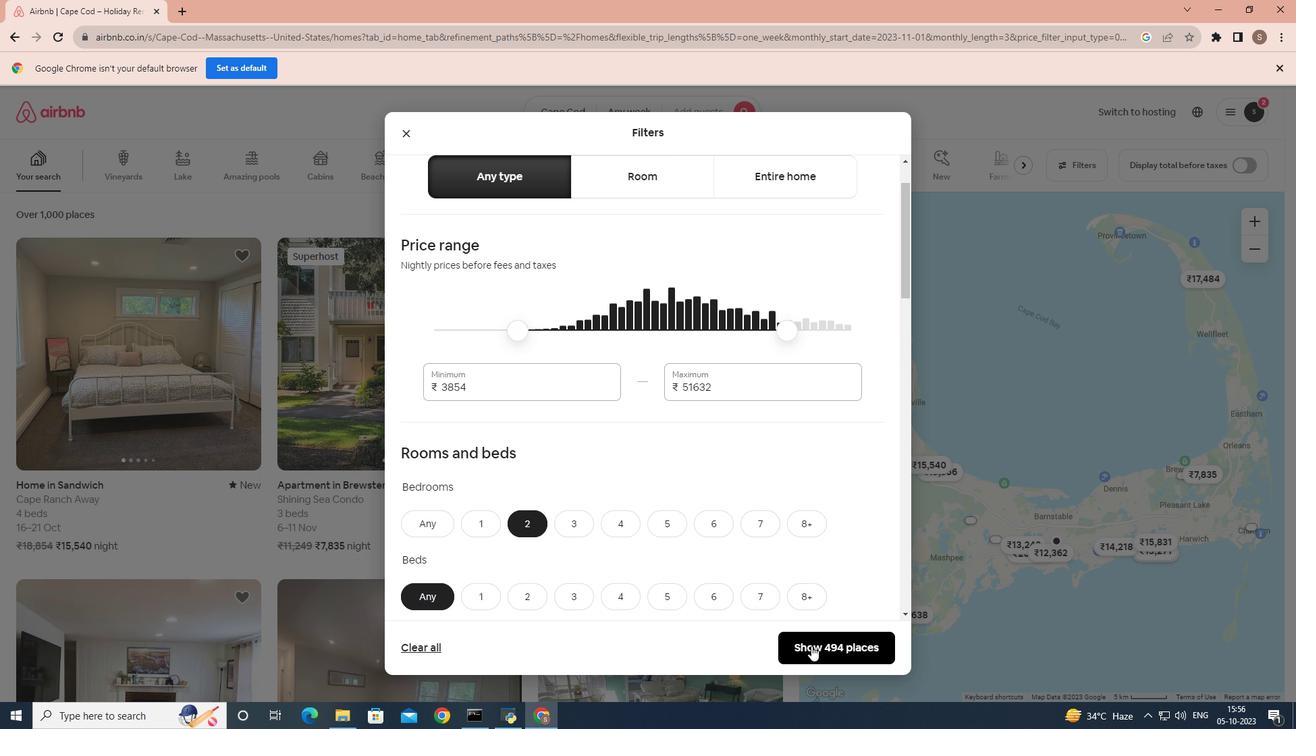 
Action: Mouse pressed left at (811, 646)
Screenshot: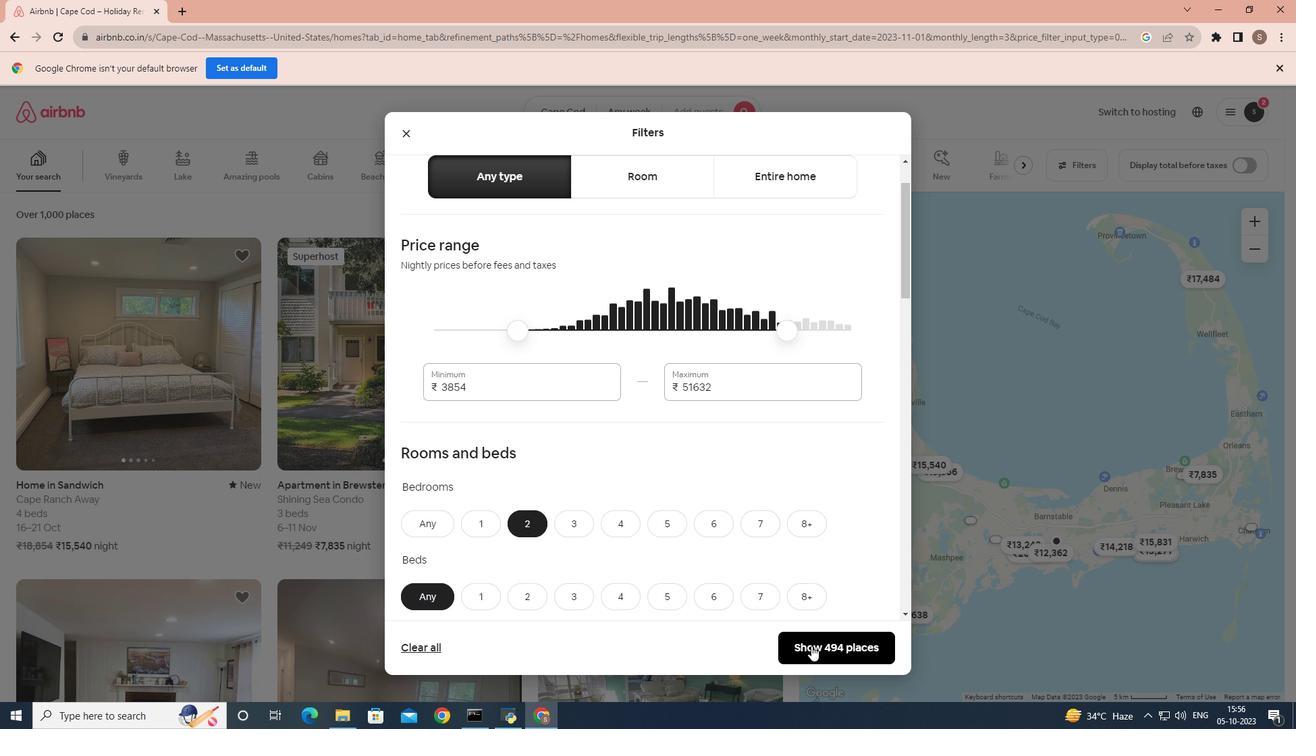 
Action: Mouse moved to (377, 451)
Screenshot: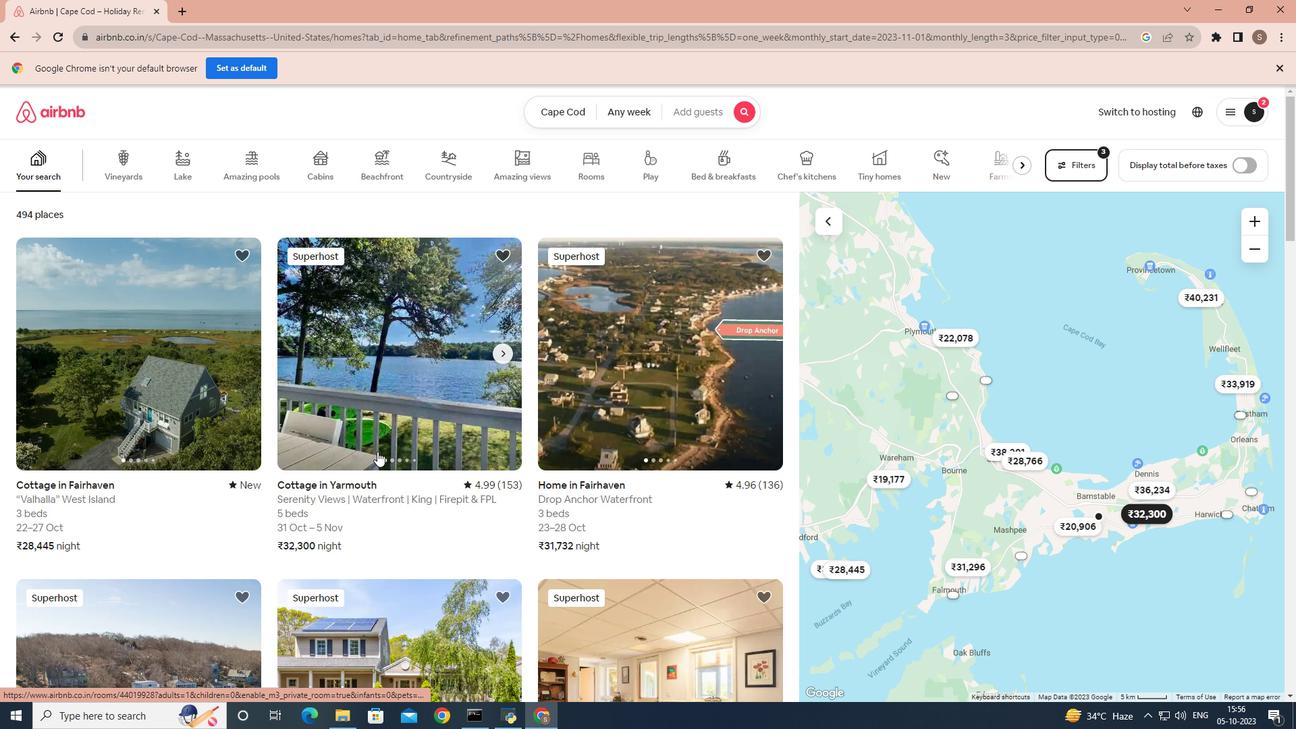 
Action: Mouse scrolled (377, 451) with delta (0, 0)
Screenshot: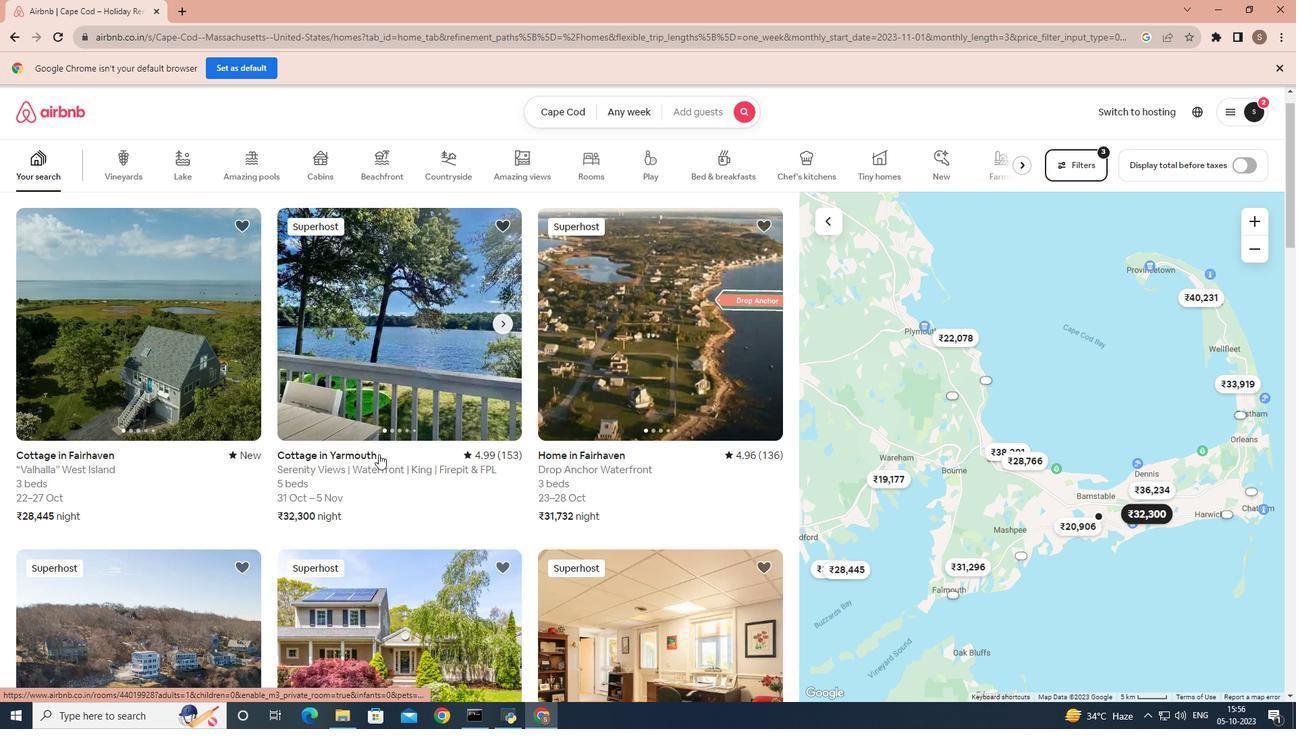 
Action: Mouse scrolled (377, 451) with delta (0, 0)
Screenshot: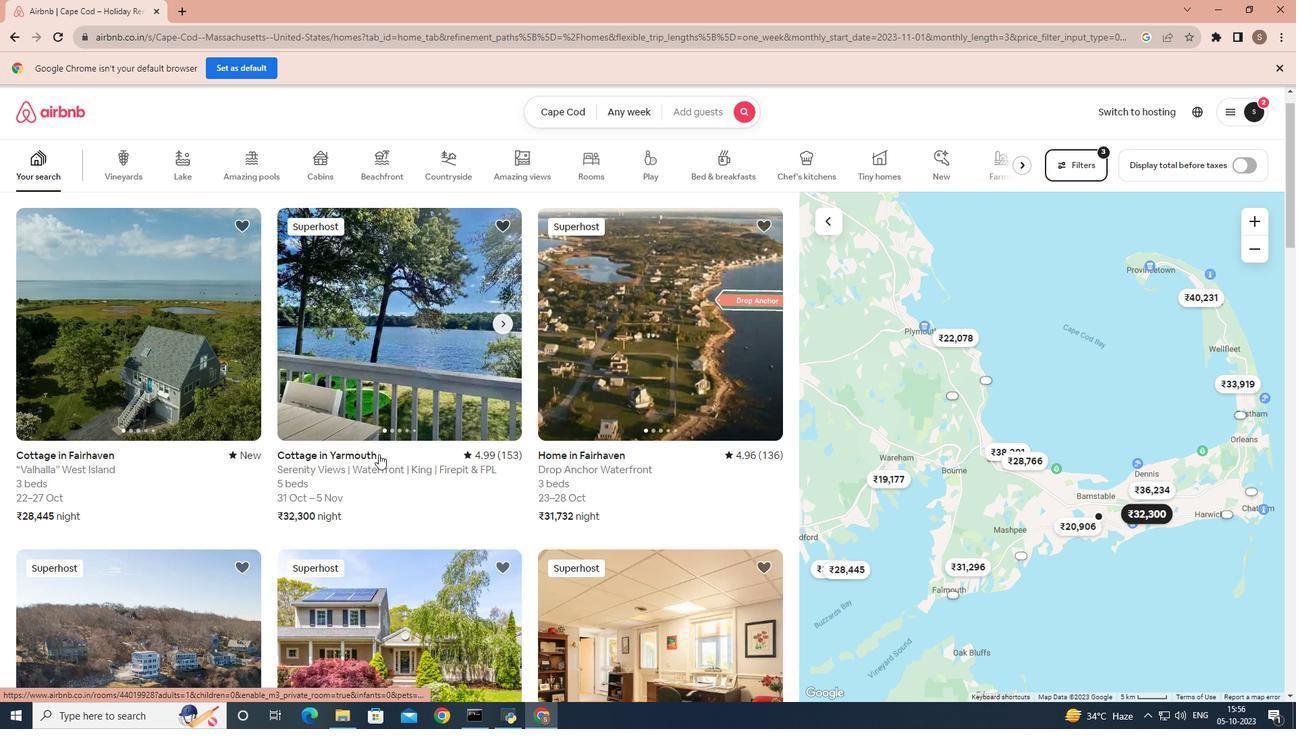 
Action: Mouse scrolled (377, 451) with delta (0, 0)
Screenshot: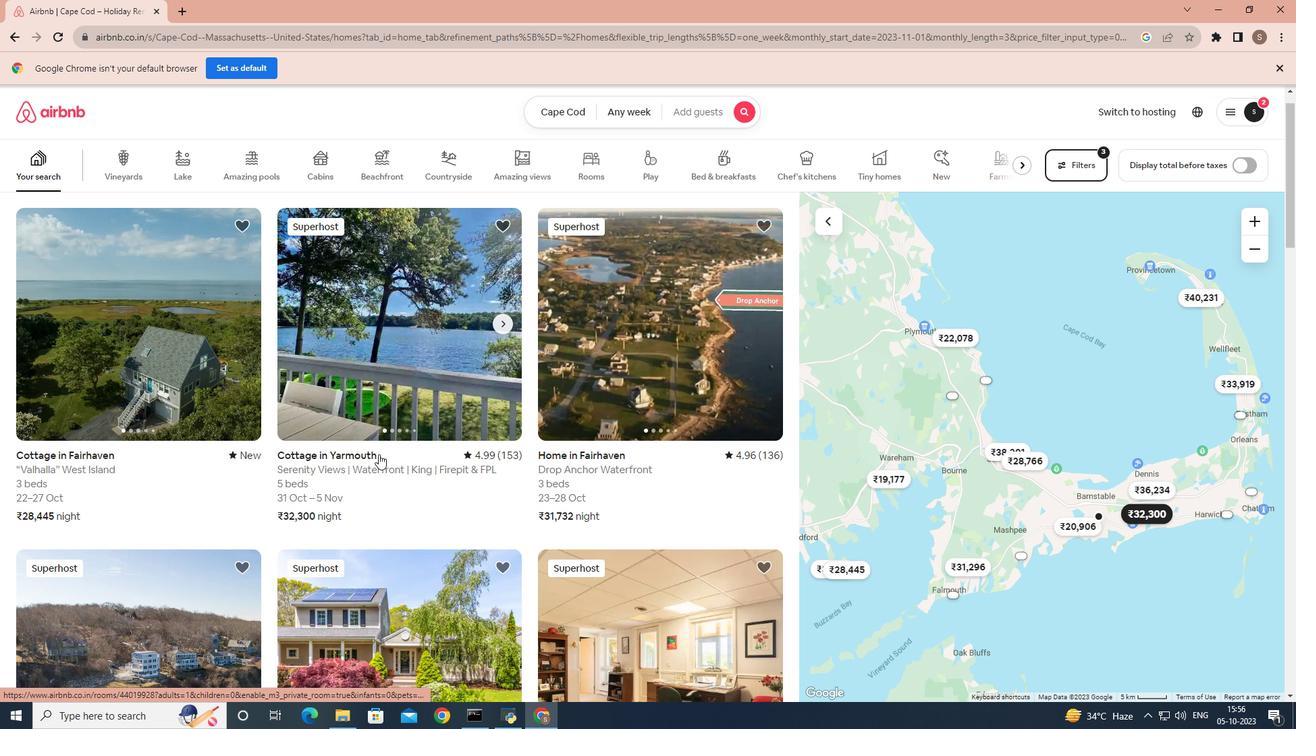 
Action: Mouse scrolled (377, 451) with delta (0, 0)
Screenshot: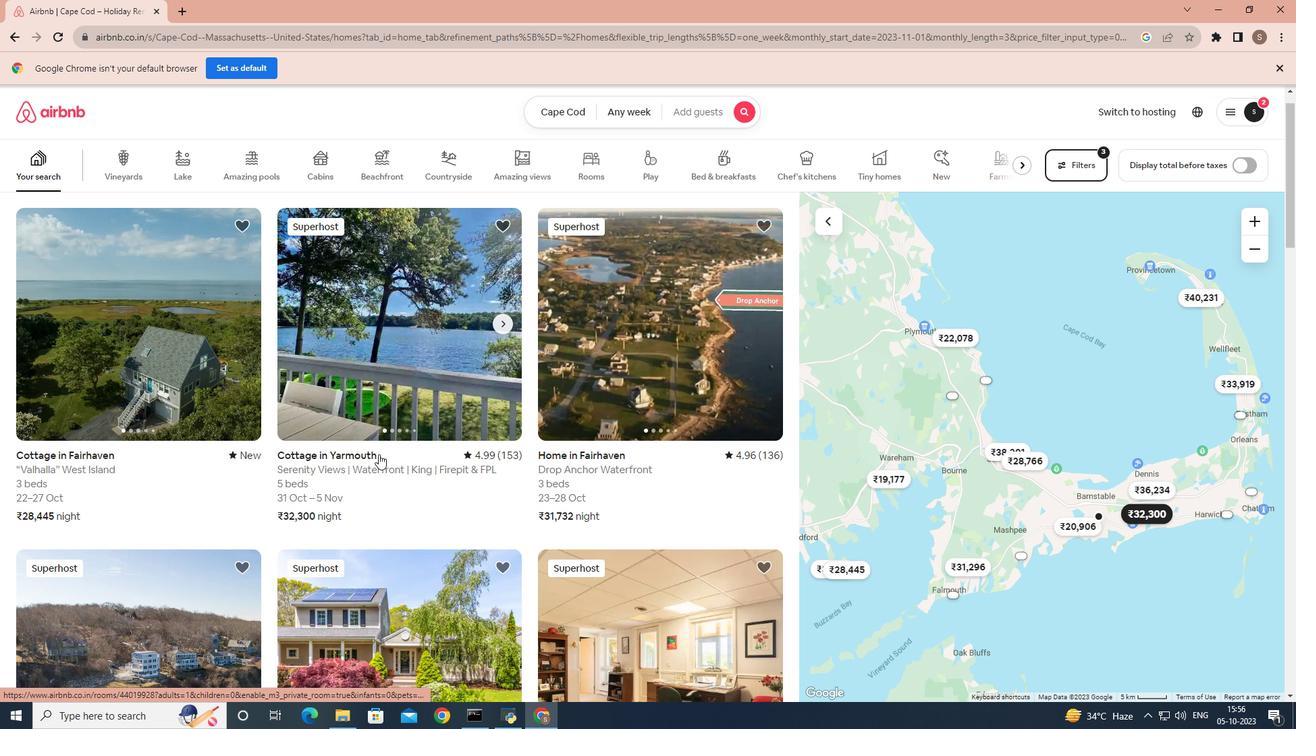 
Action: Mouse scrolled (377, 451) with delta (0, 0)
Screenshot: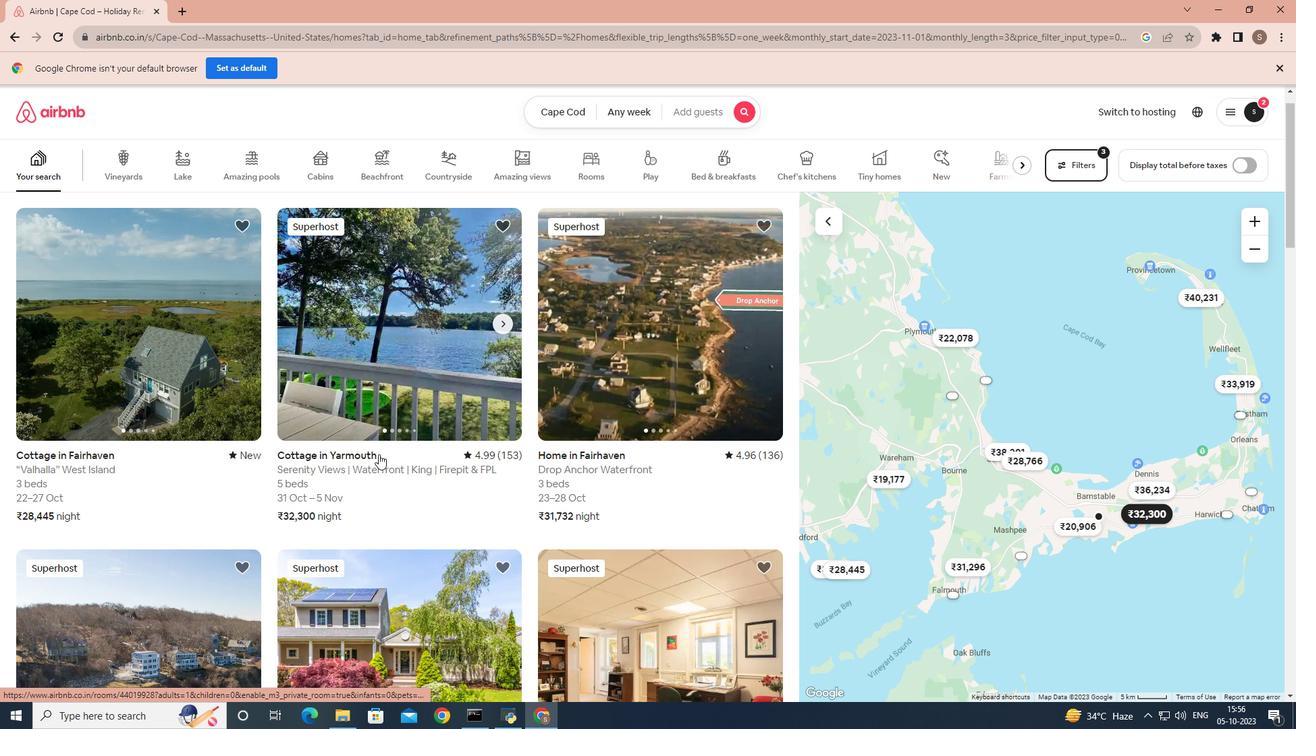 
Action: Mouse moved to (378, 454)
Screenshot: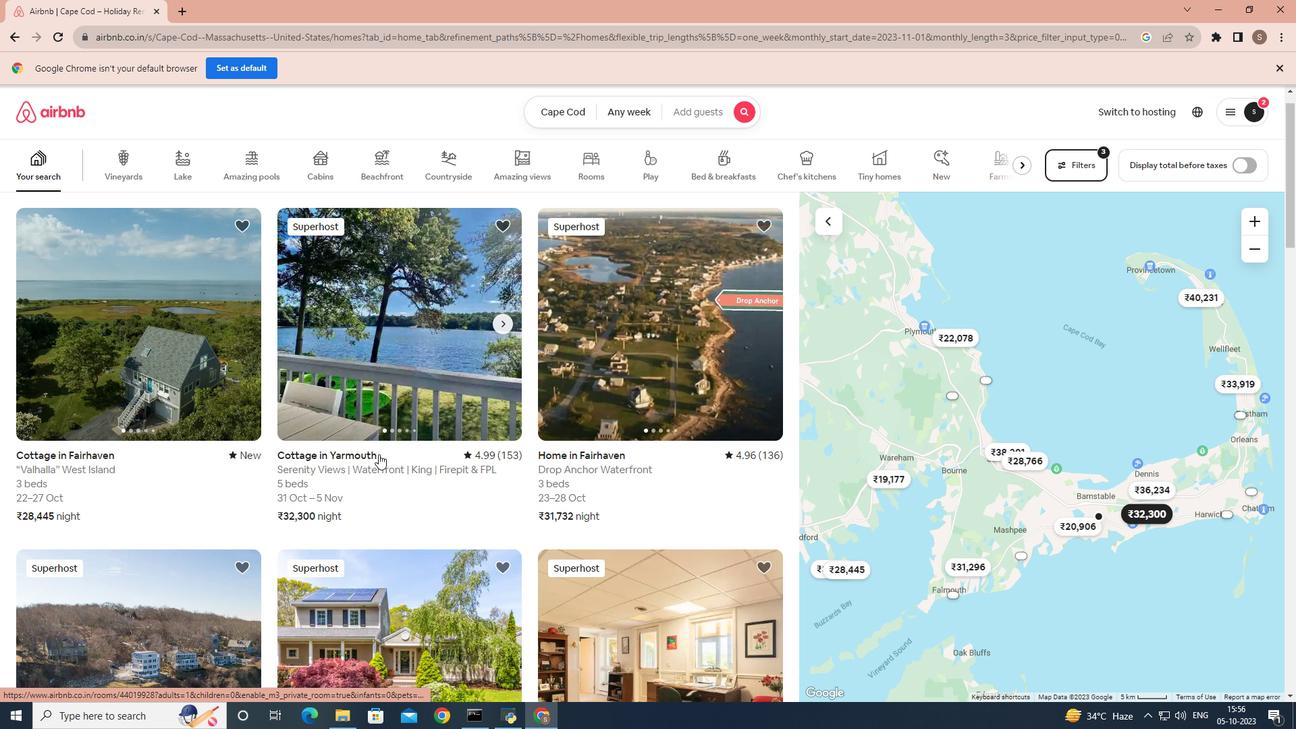 
Action: Mouse scrolled (378, 455) with delta (0, 0)
Screenshot: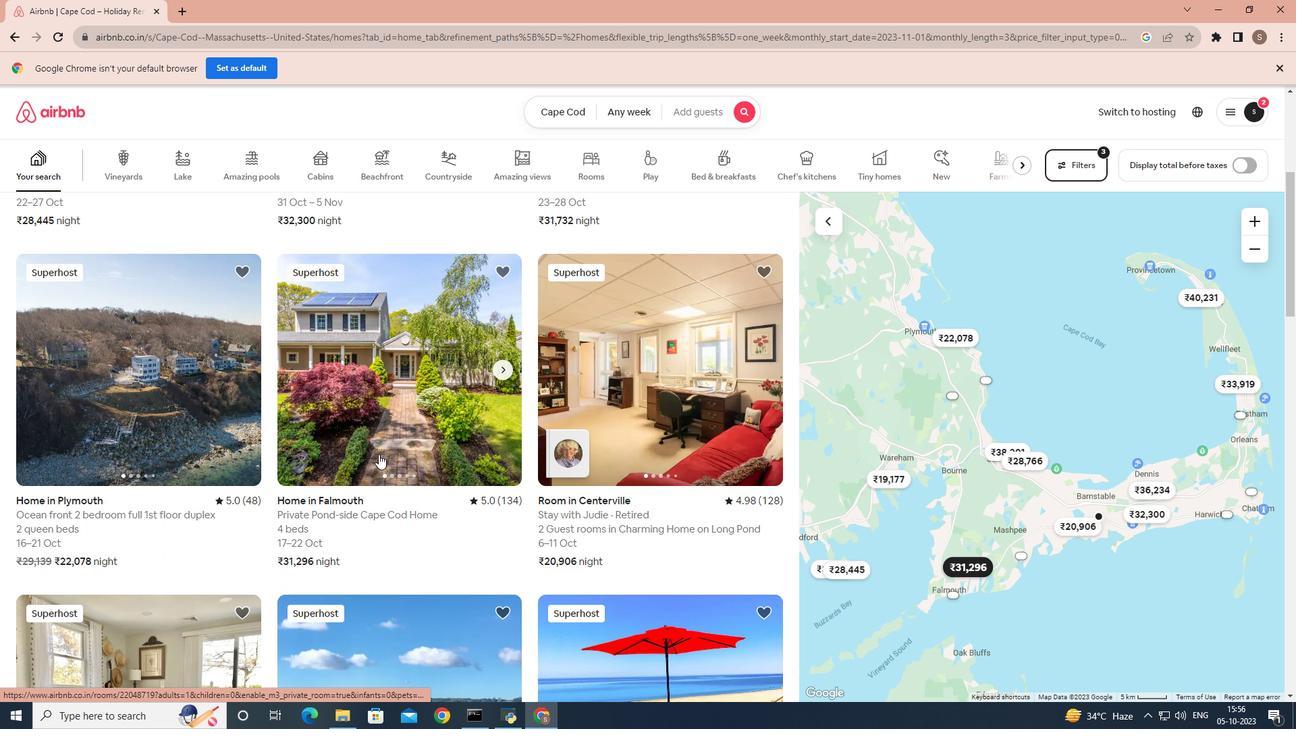
Action: Mouse scrolled (378, 455) with delta (0, 0)
Screenshot: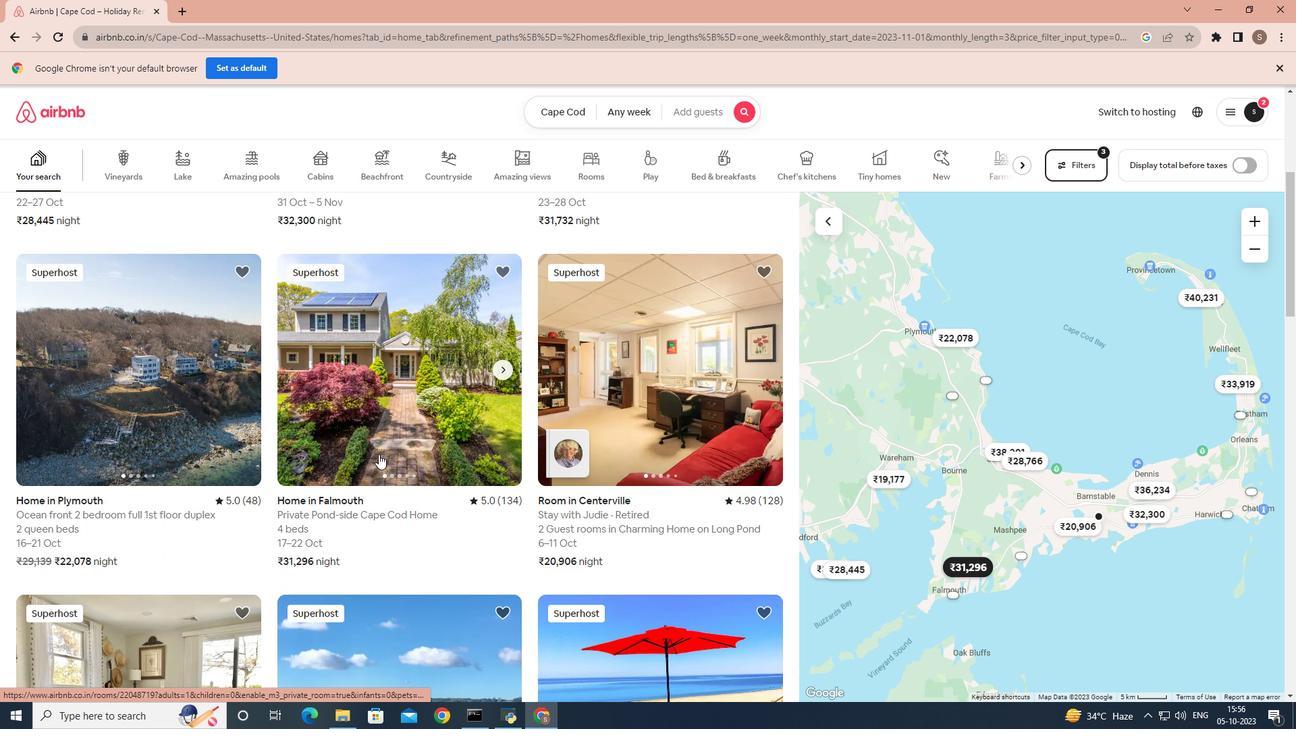 
Action: Mouse scrolled (378, 455) with delta (0, 0)
Screenshot: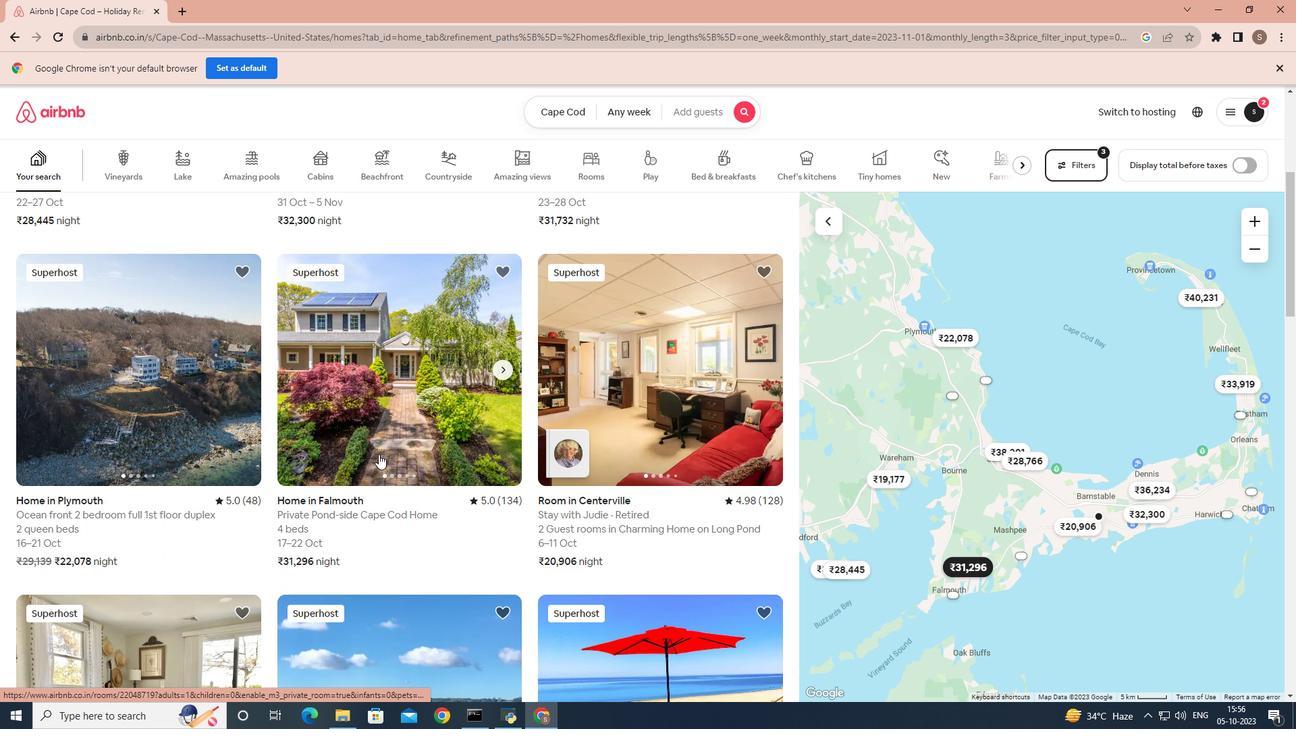 
Action: Mouse scrolled (378, 455) with delta (0, 0)
Screenshot: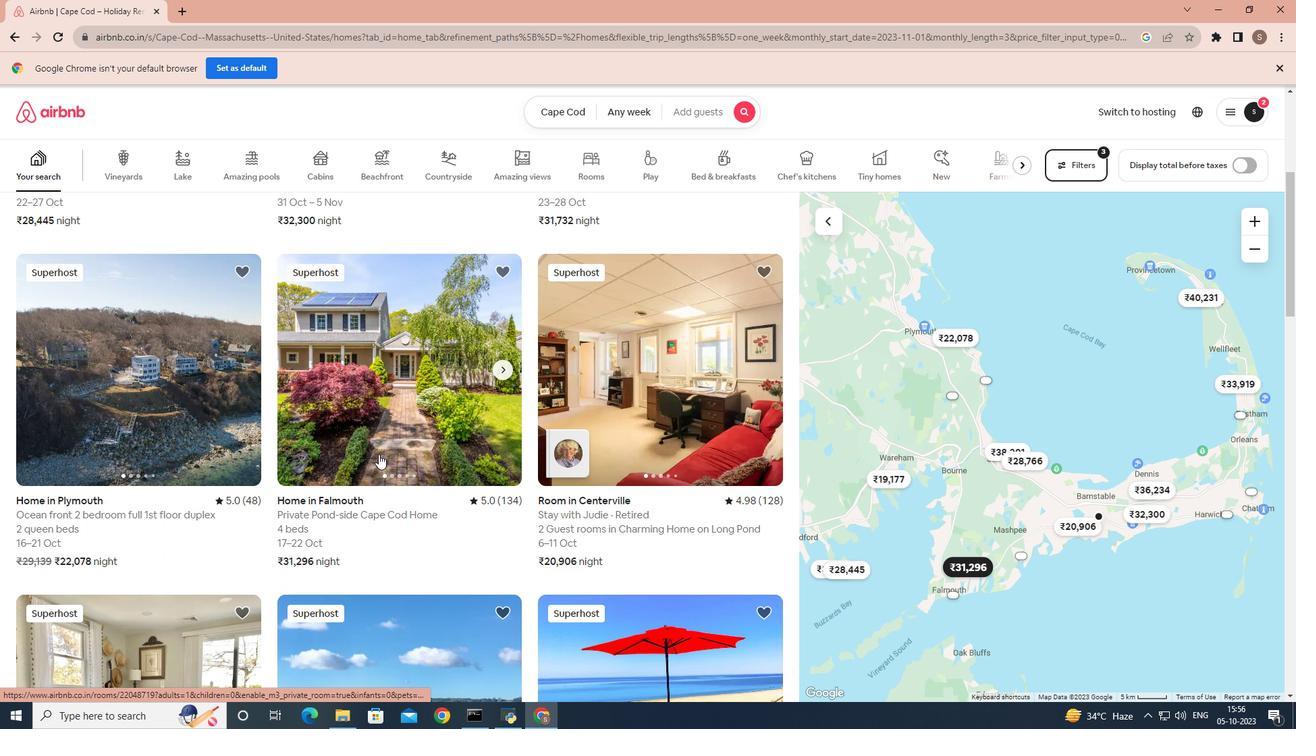 
Action: Mouse scrolled (378, 455) with delta (0, 0)
Screenshot: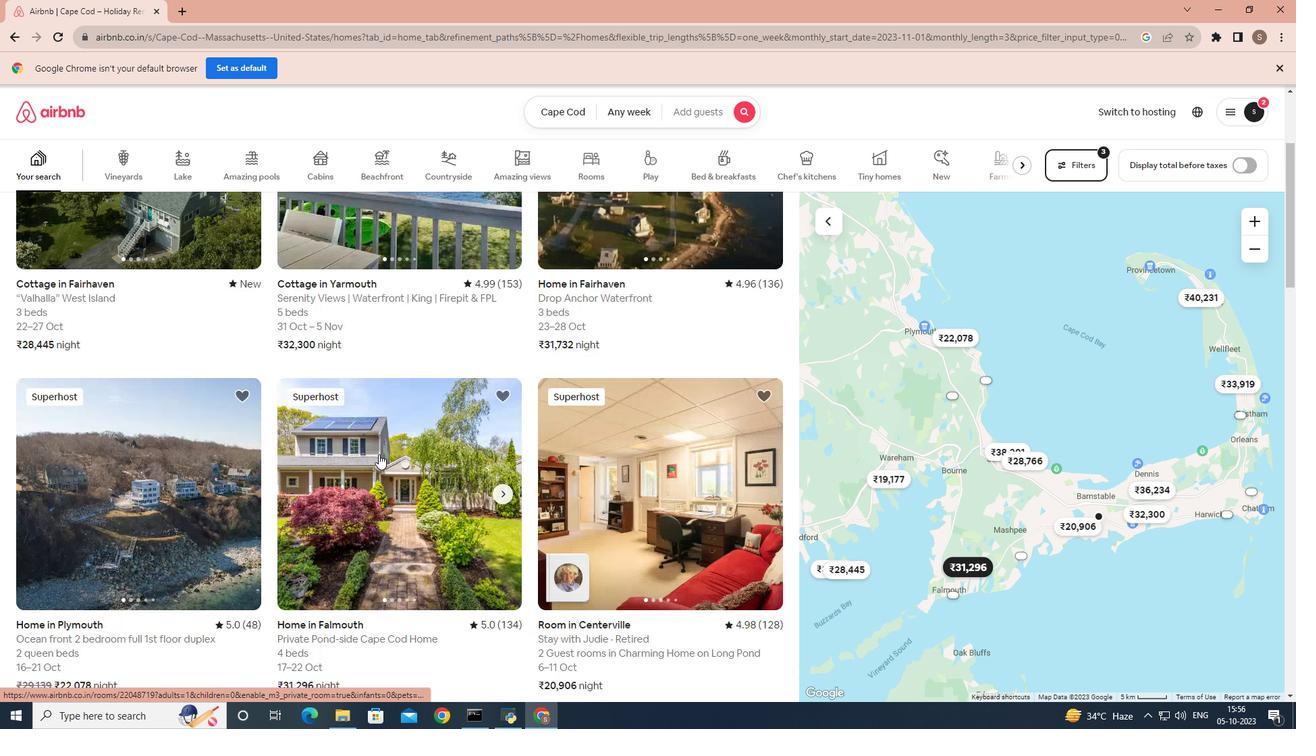 
Action: Mouse moved to (588, 439)
Screenshot: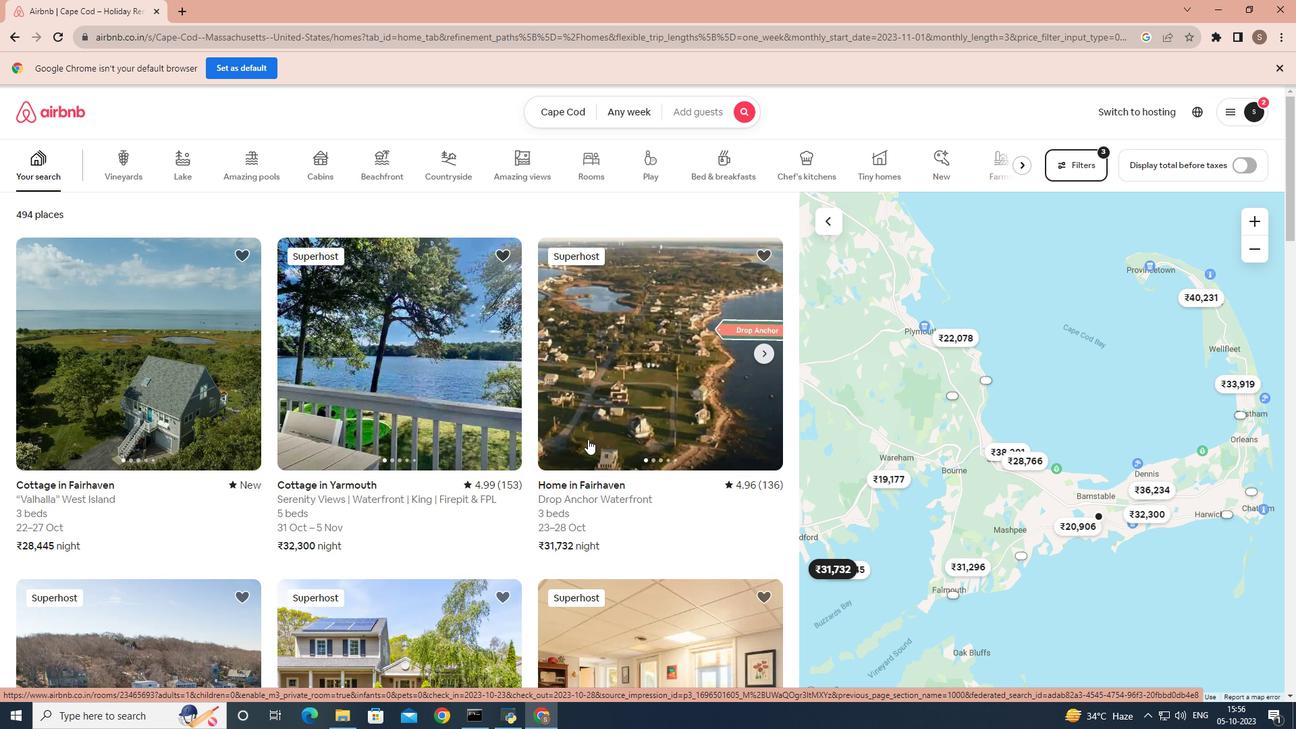 
Action: Mouse pressed left at (588, 439)
Screenshot: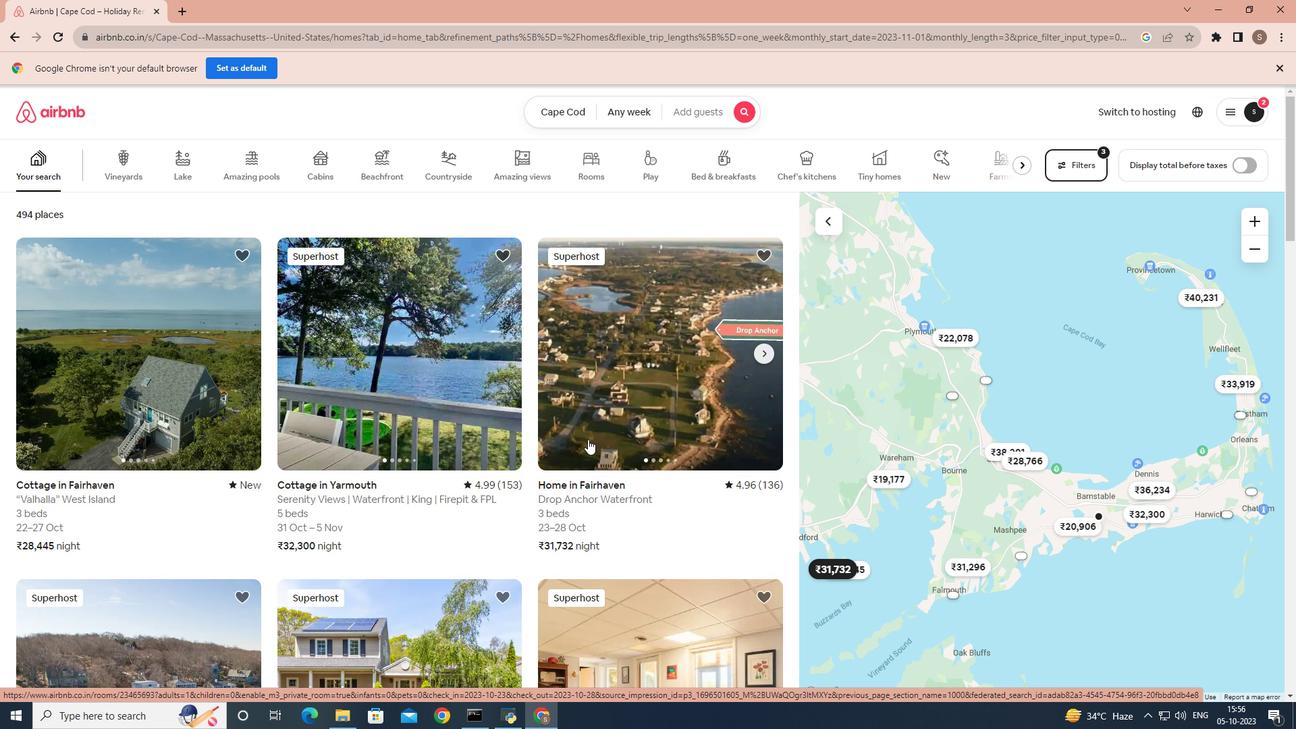
Action: Mouse moved to (68, 0)
Screenshot: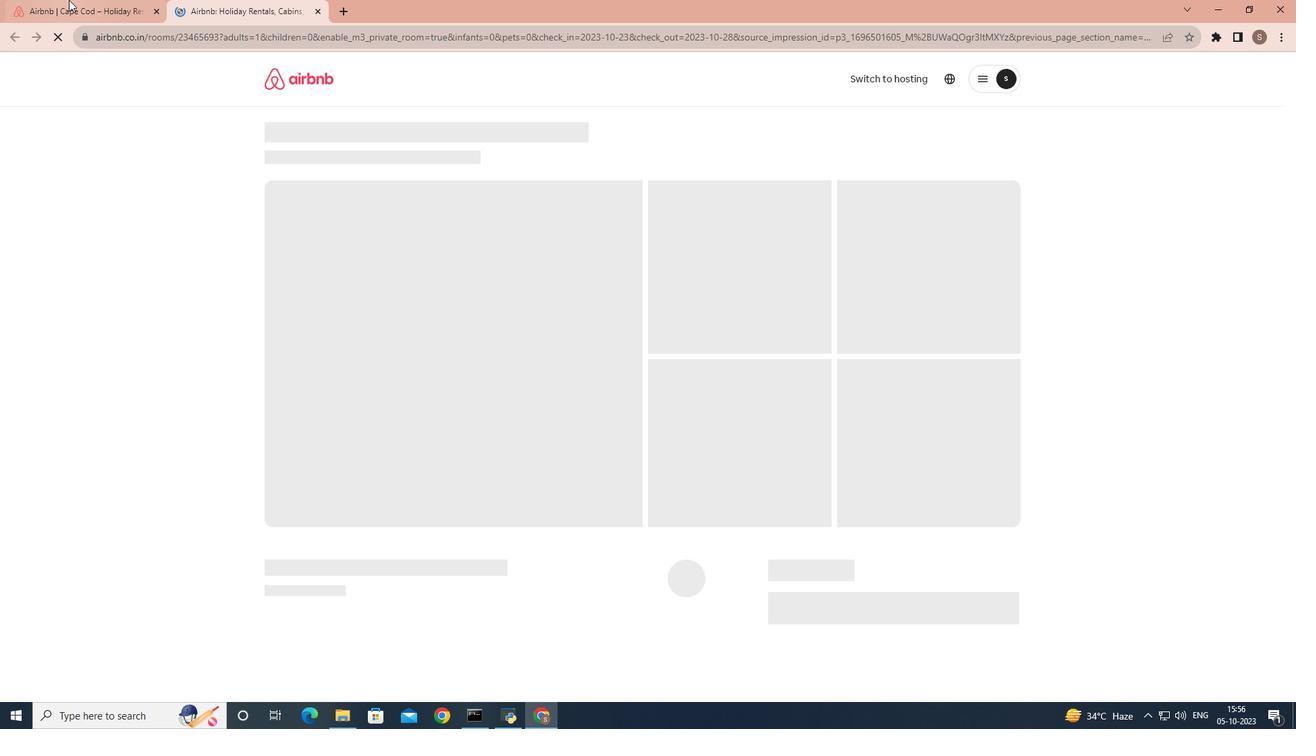 
Action: Mouse pressed left at (68, 0)
Screenshot: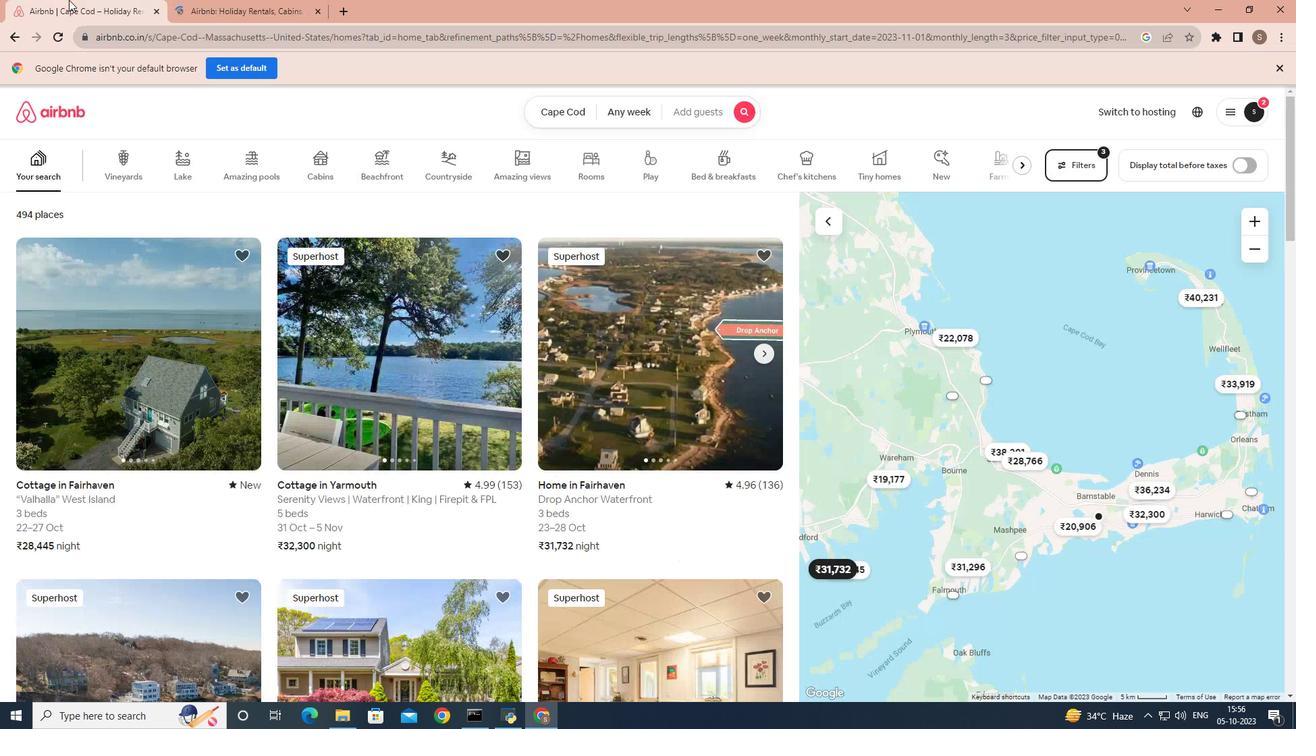 
Action: Mouse moved to (314, 325)
Screenshot: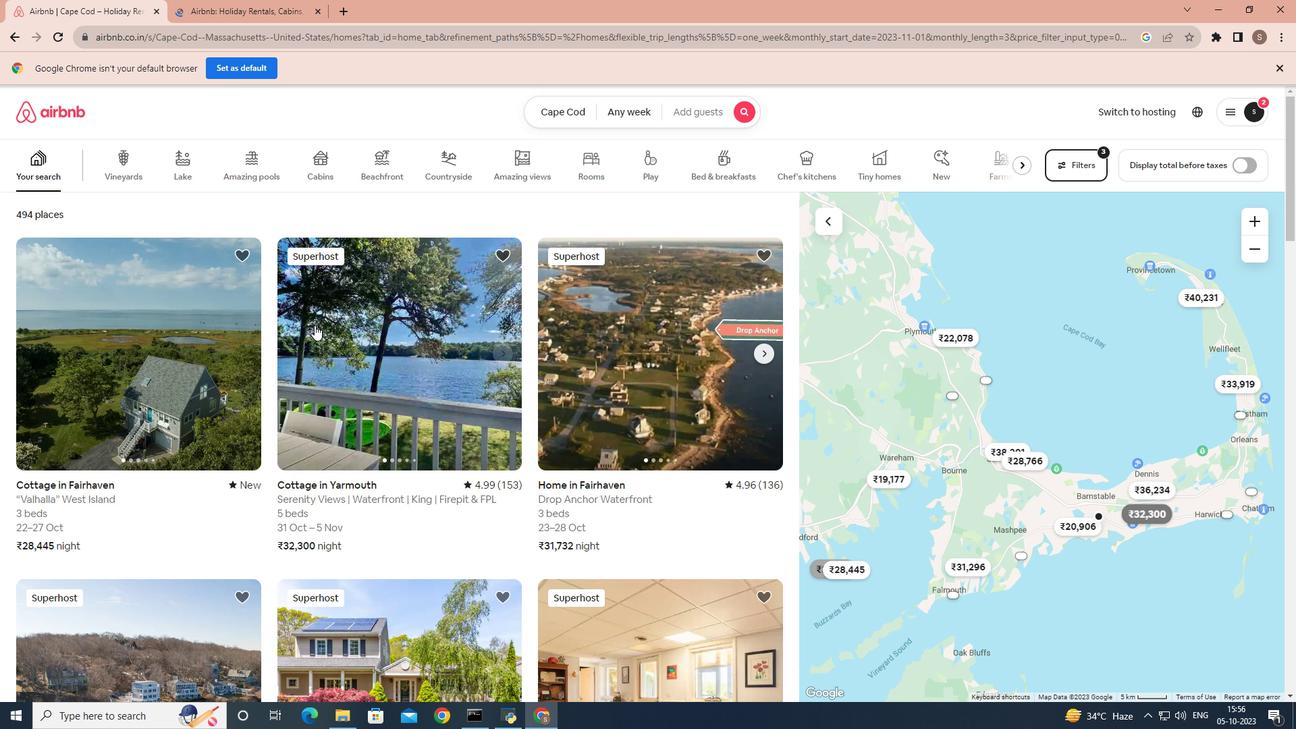 
Action: Mouse pressed left at (314, 325)
Screenshot: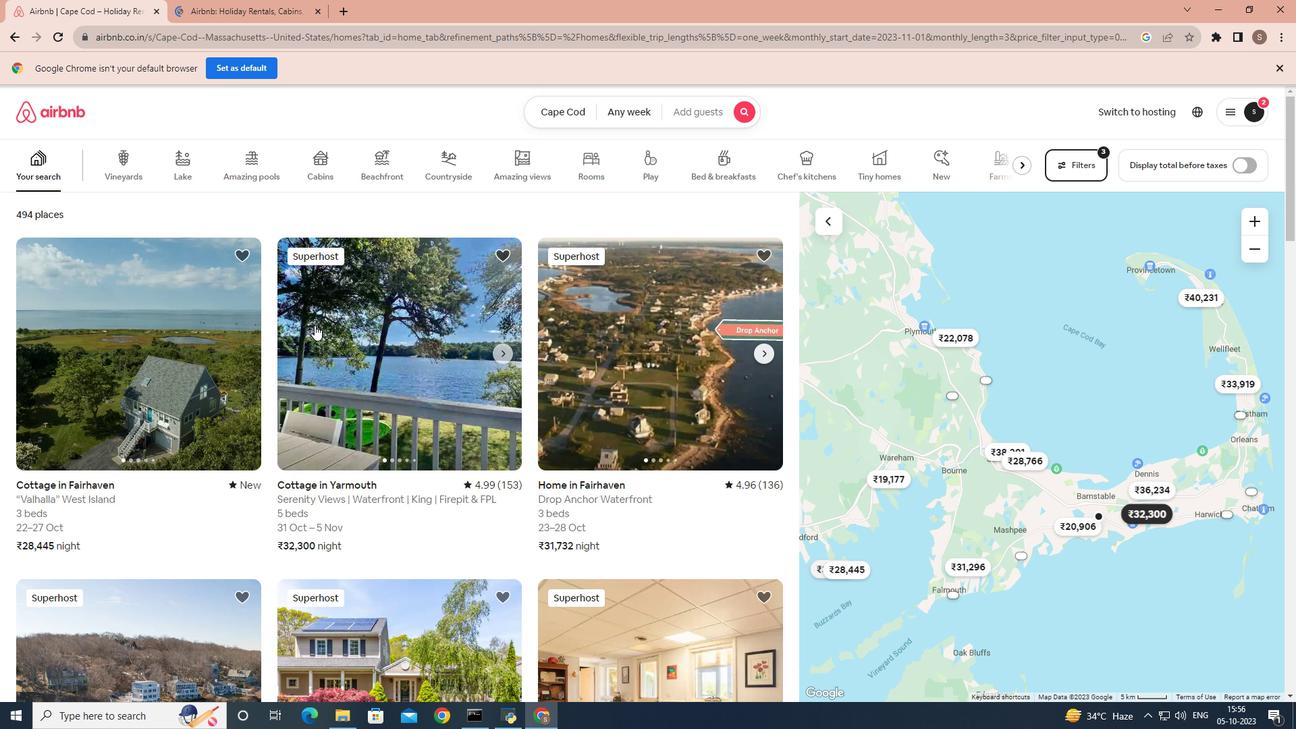
Action: Mouse moved to (84, 12)
Screenshot: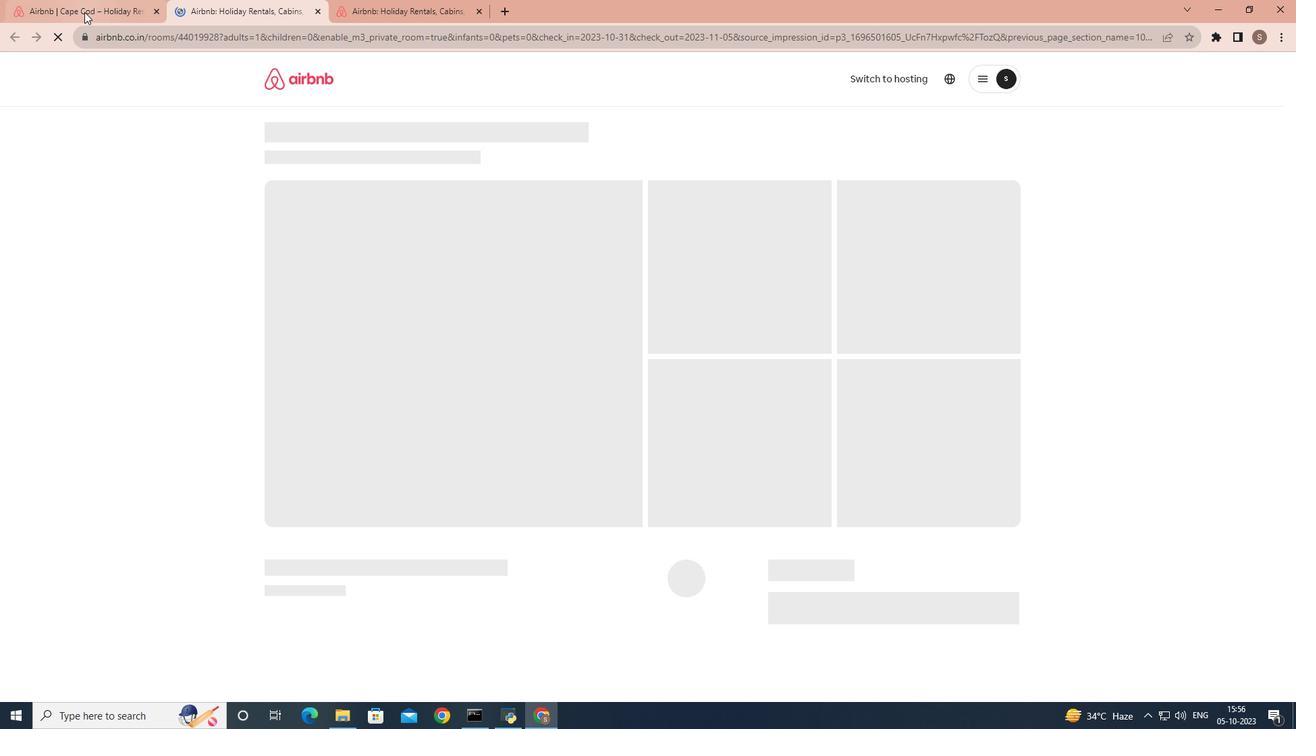 
Action: Mouse pressed left at (84, 12)
Screenshot: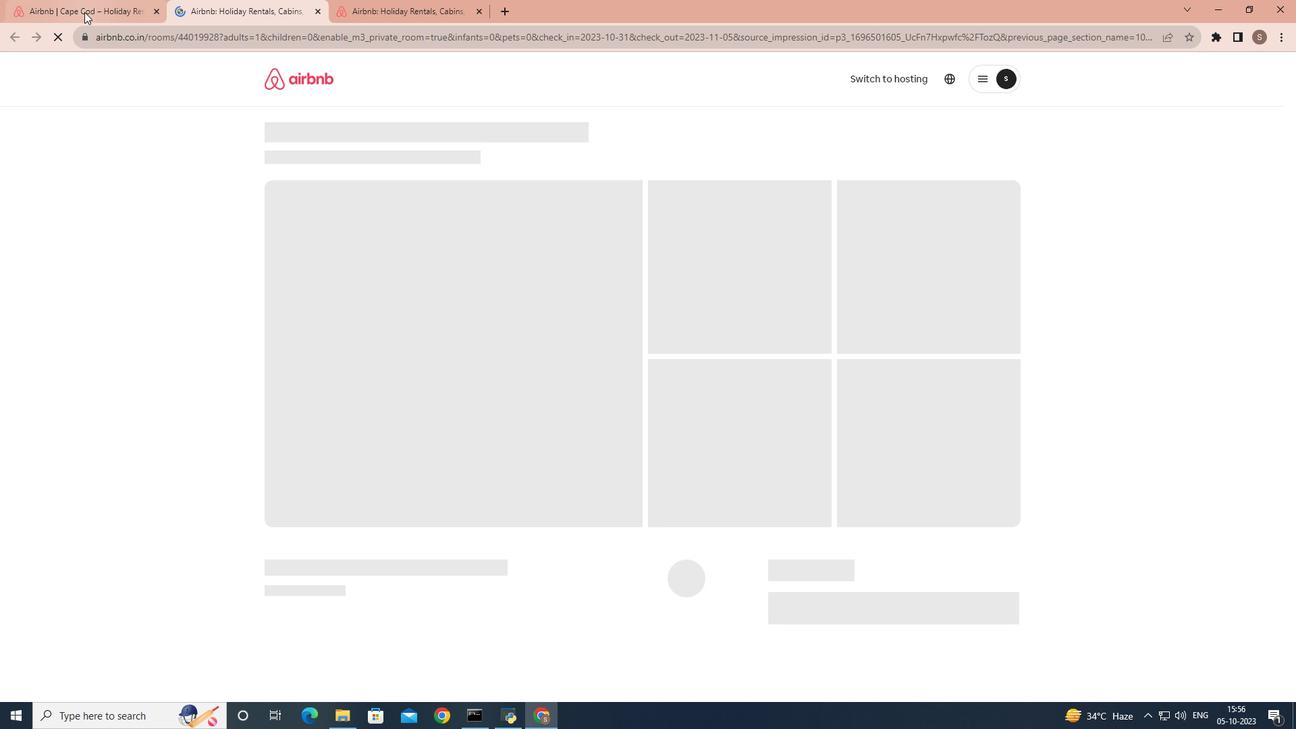 
Action: Mouse moved to (384, 531)
Screenshot: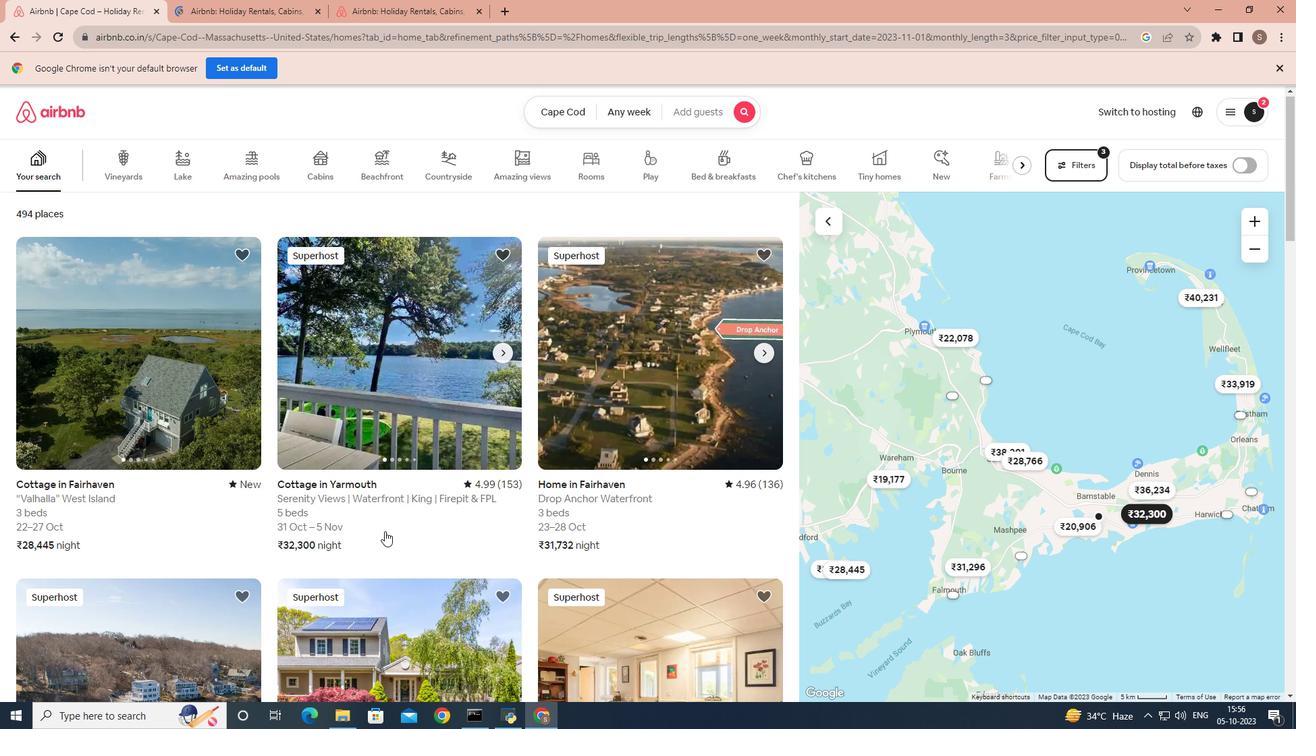 
Action: Mouse scrolled (384, 530) with delta (0, 0)
Screenshot: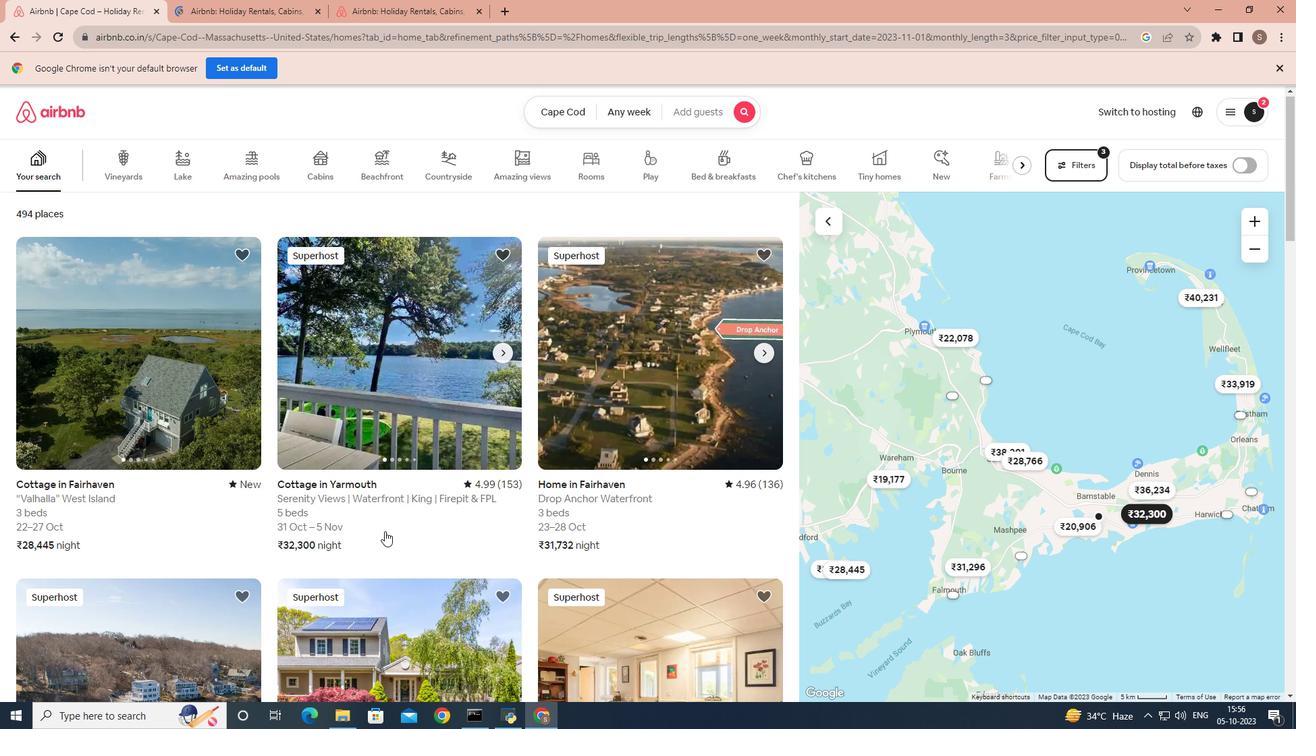 
Action: Mouse scrolled (384, 530) with delta (0, 0)
Screenshot: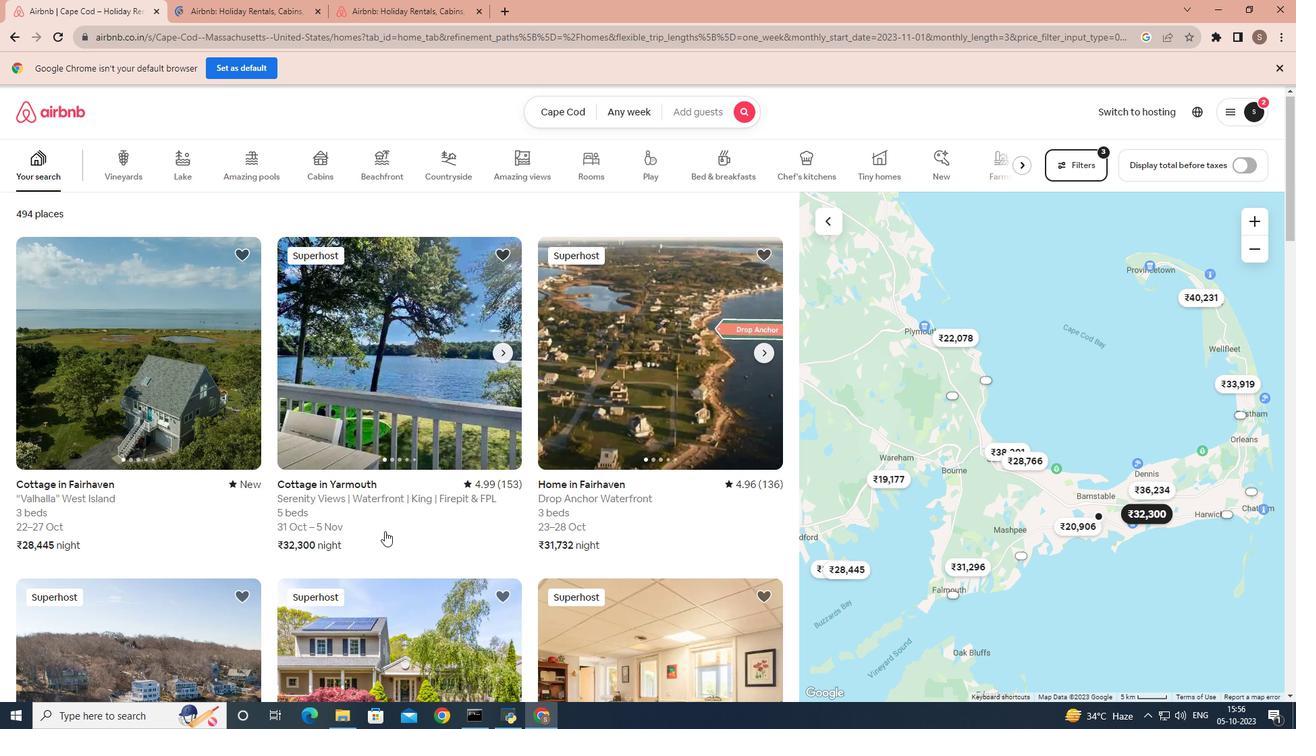 
Action: Mouse scrolled (384, 530) with delta (0, 0)
Screenshot: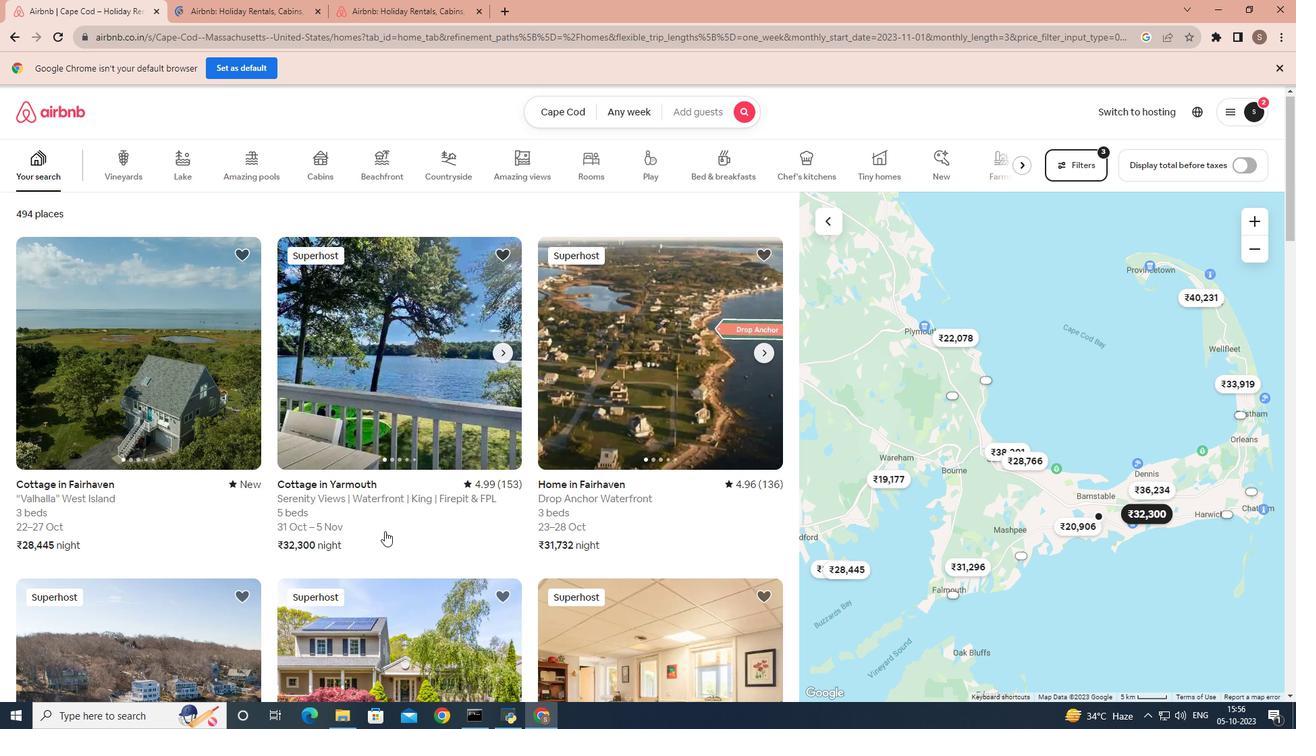 
Action: Mouse scrolled (384, 530) with delta (0, 0)
Screenshot: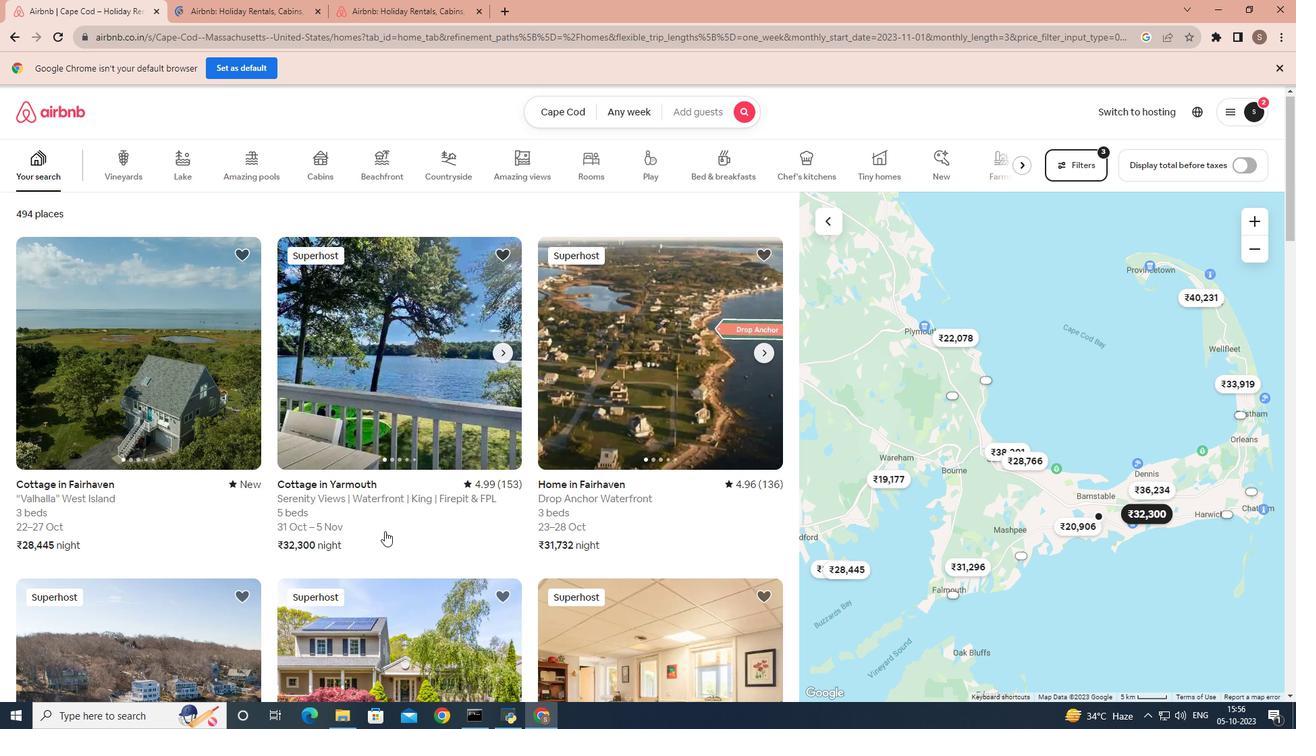 
Action: Mouse scrolled (384, 530) with delta (0, 0)
Screenshot: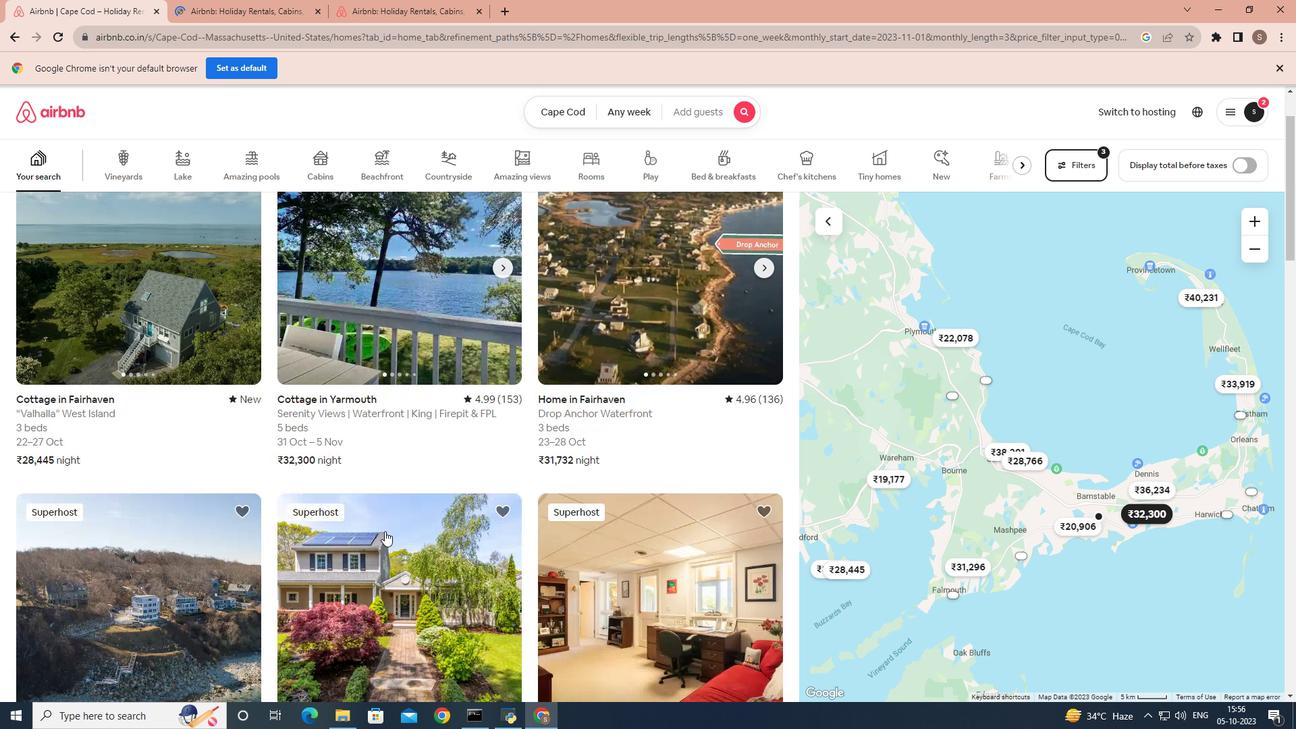 
Action: Mouse scrolled (384, 530) with delta (0, 0)
Screenshot: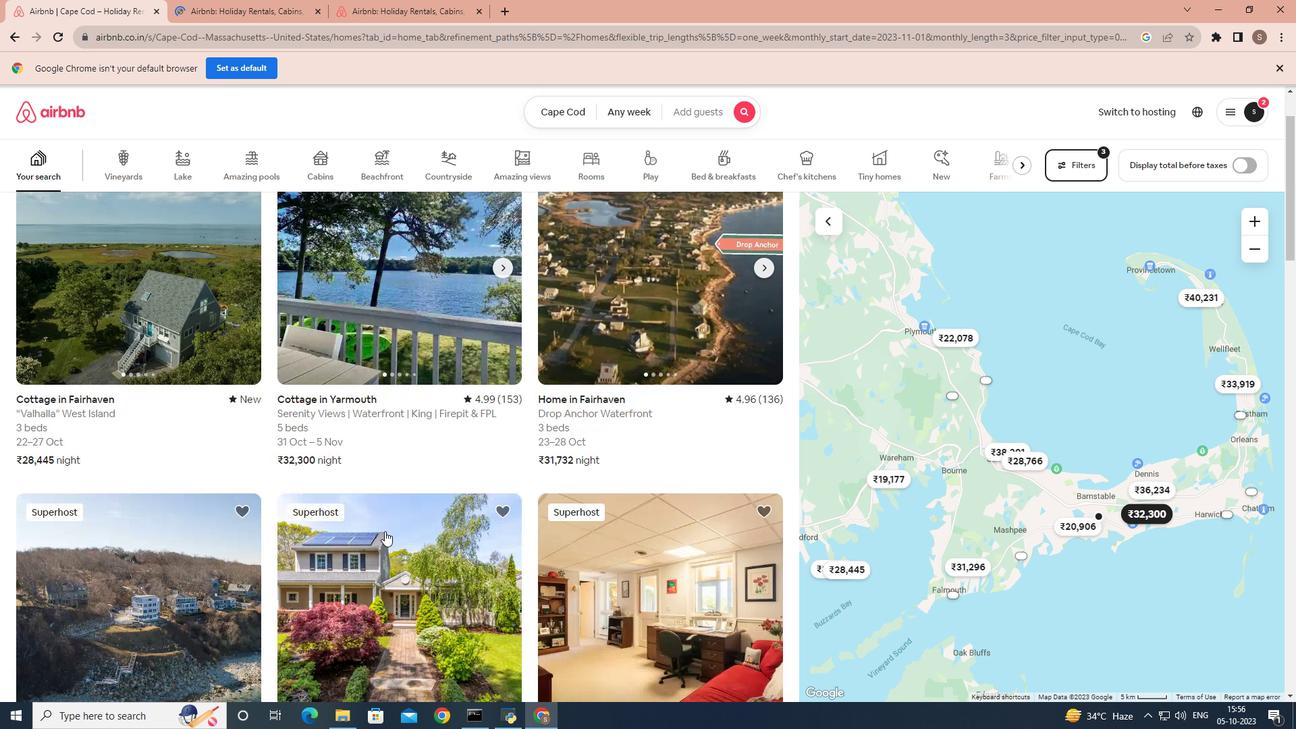 
Action: Mouse moved to (392, 372)
Screenshot: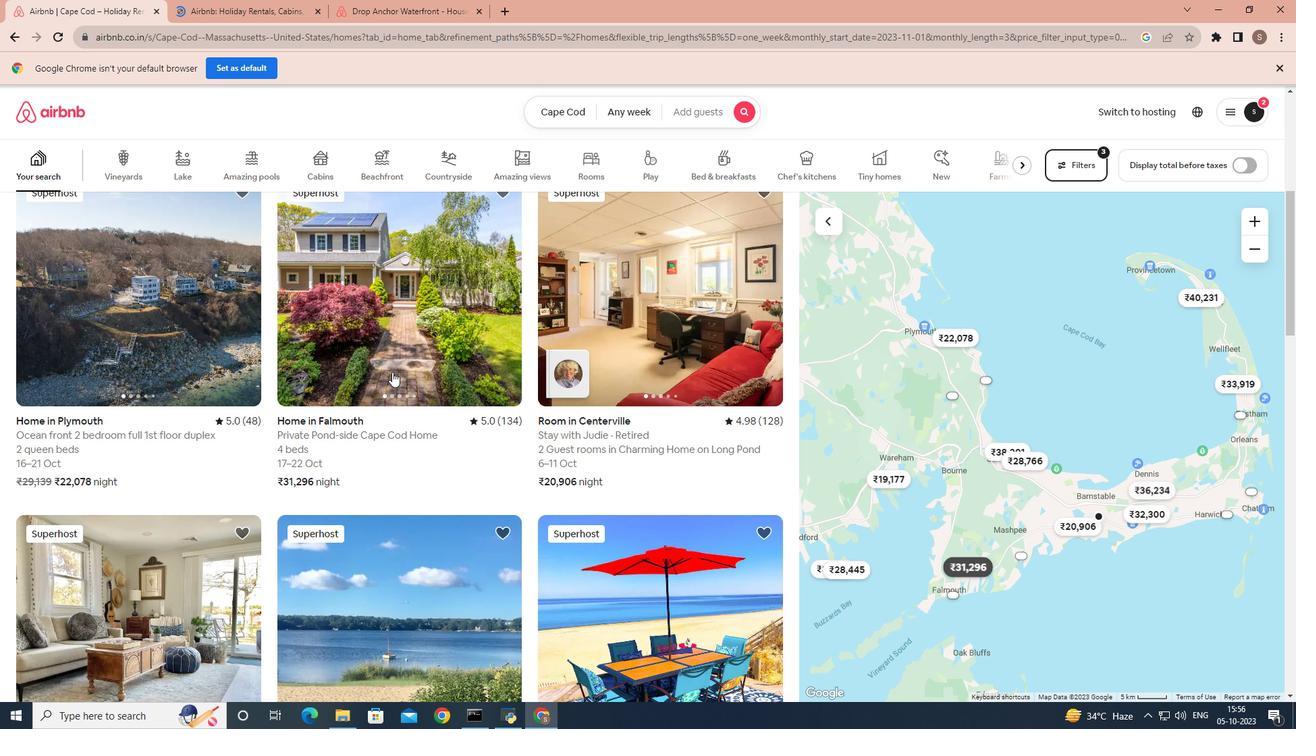 
Action: Mouse pressed left at (392, 372)
Screenshot: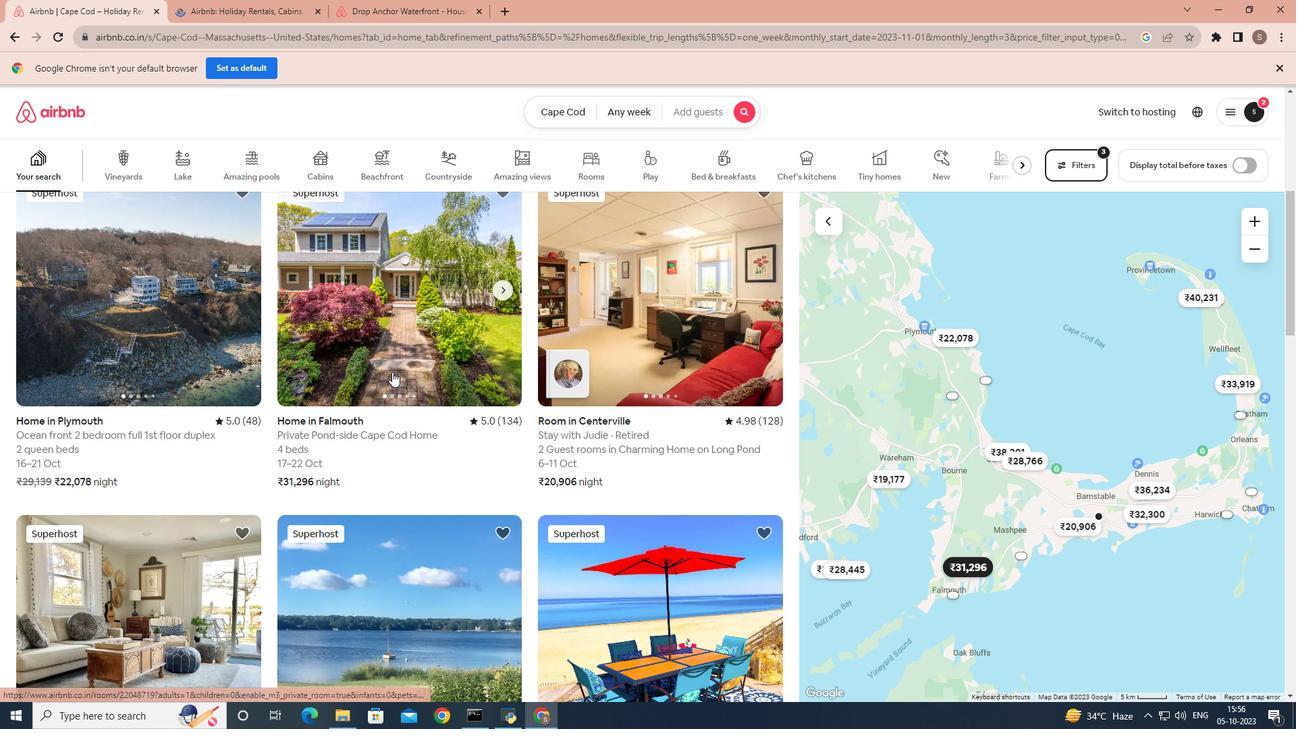 
Action: Mouse moved to (81, 2)
Screenshot: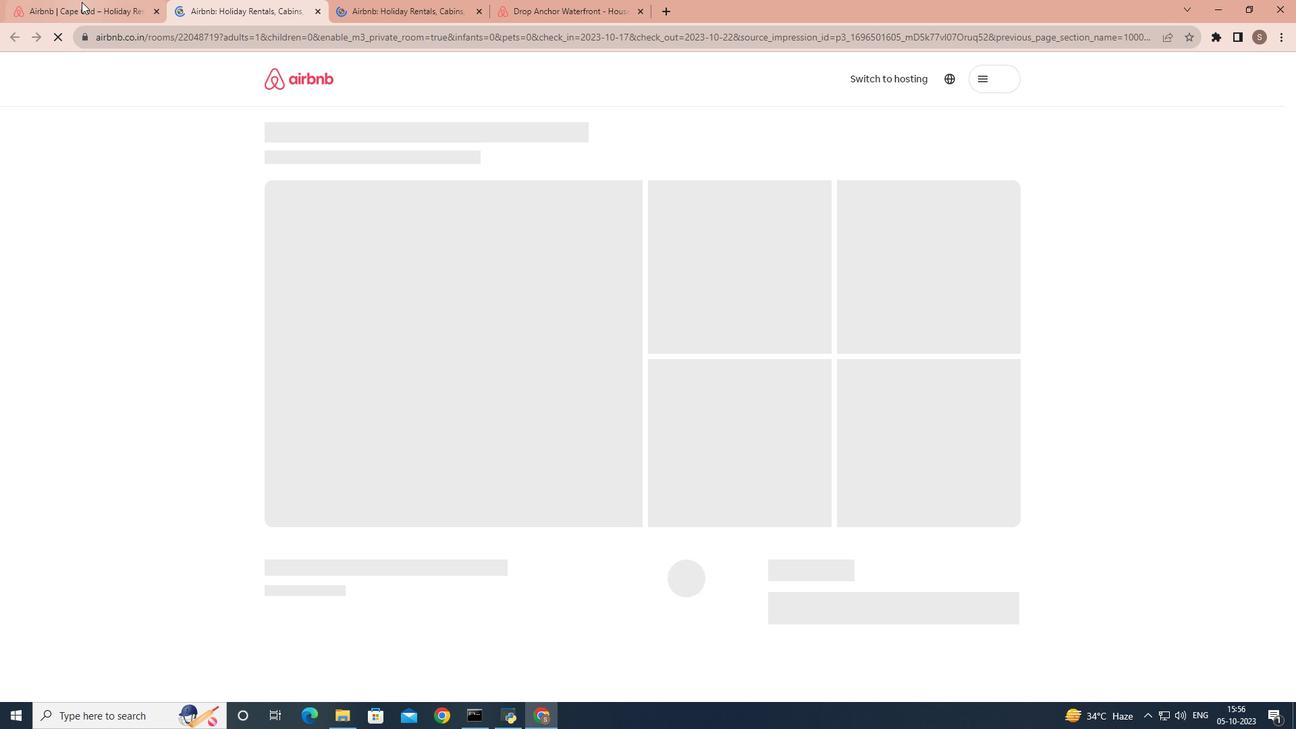 
Action: Mouse pressed left at (81, 2)
Screenshot: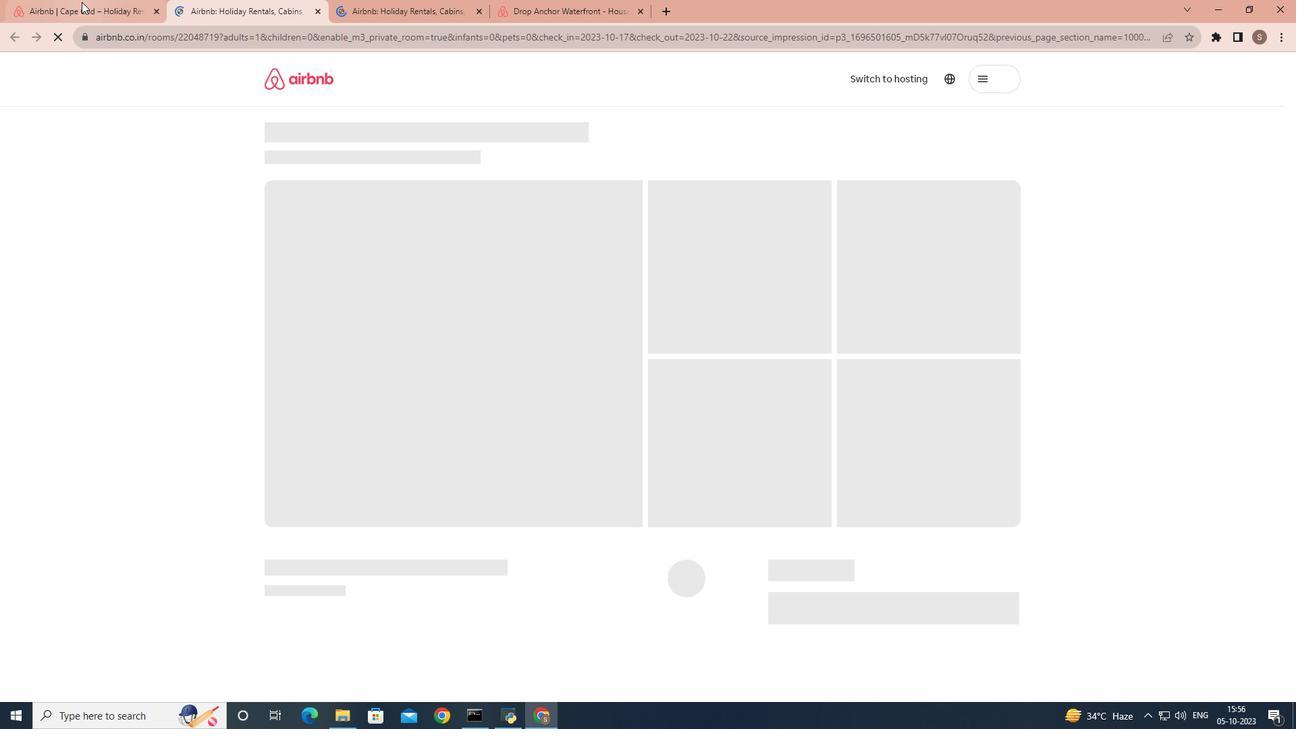 
Action: Mouse moved to (234, 465)
Screenshot: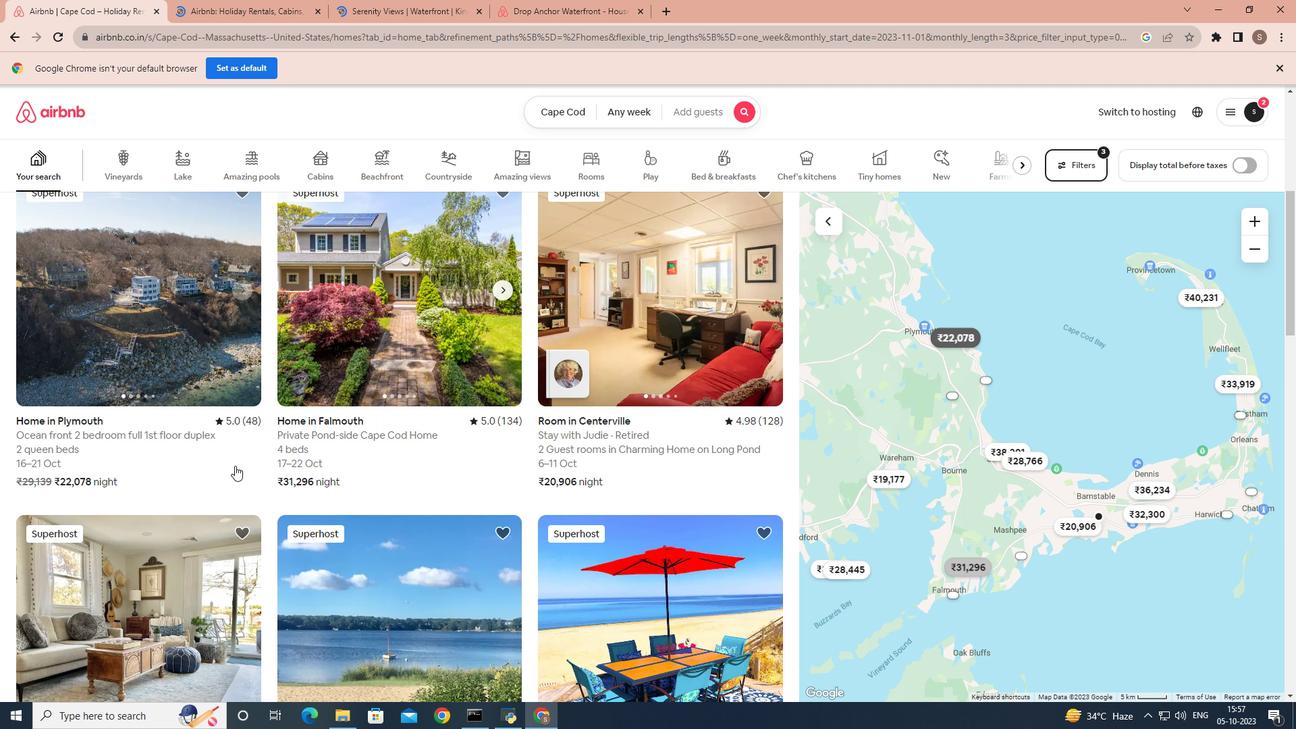 
Action: Mouse scrolled (234, 465) with delta (0, 0)
Screenshot: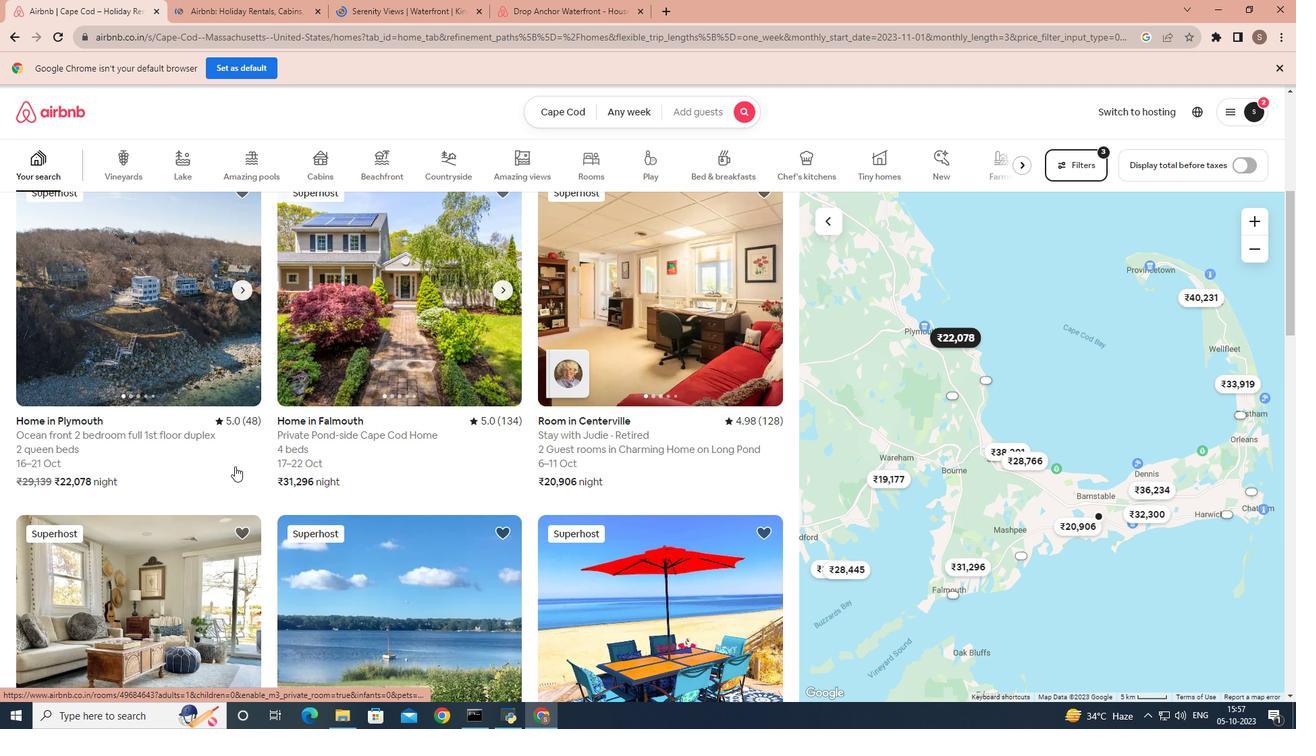 
Action: Mouse moved to (231, 467)
Screenshot: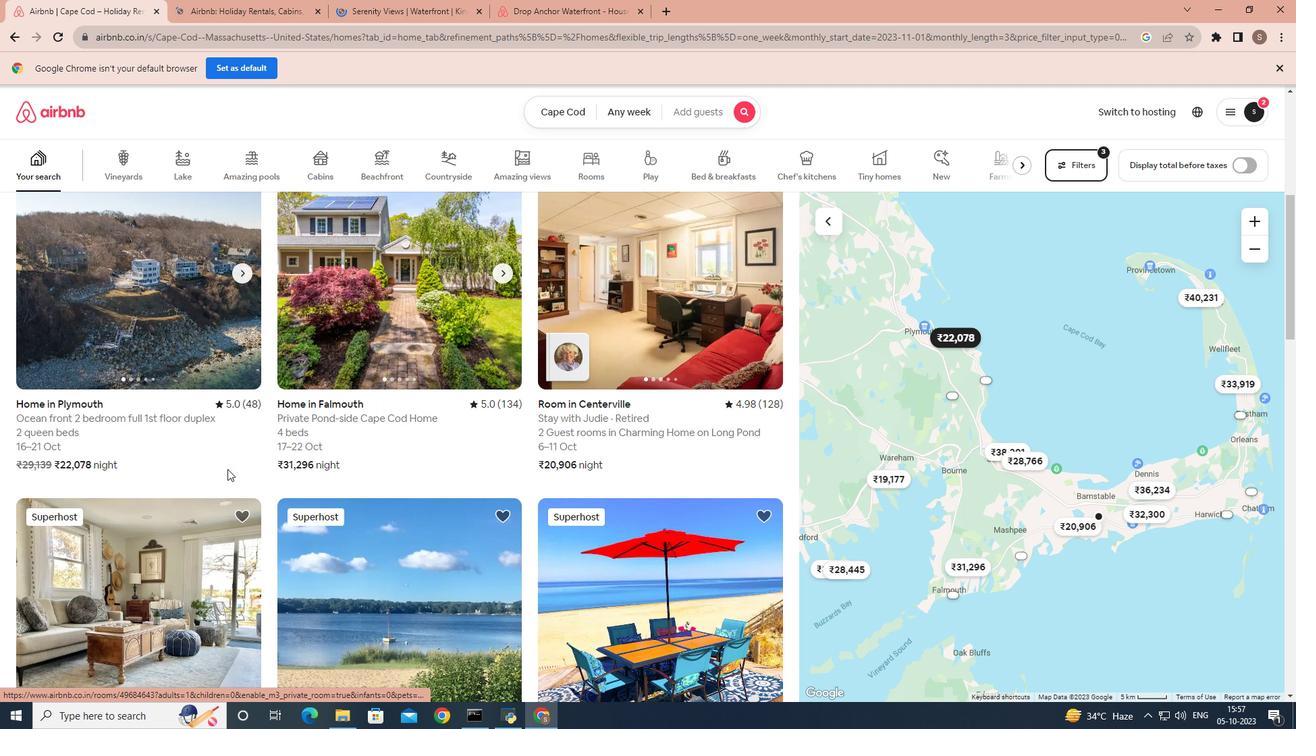 
Action: Mouse scrolled (231, 467) with delta (0, 0)
Screenshot: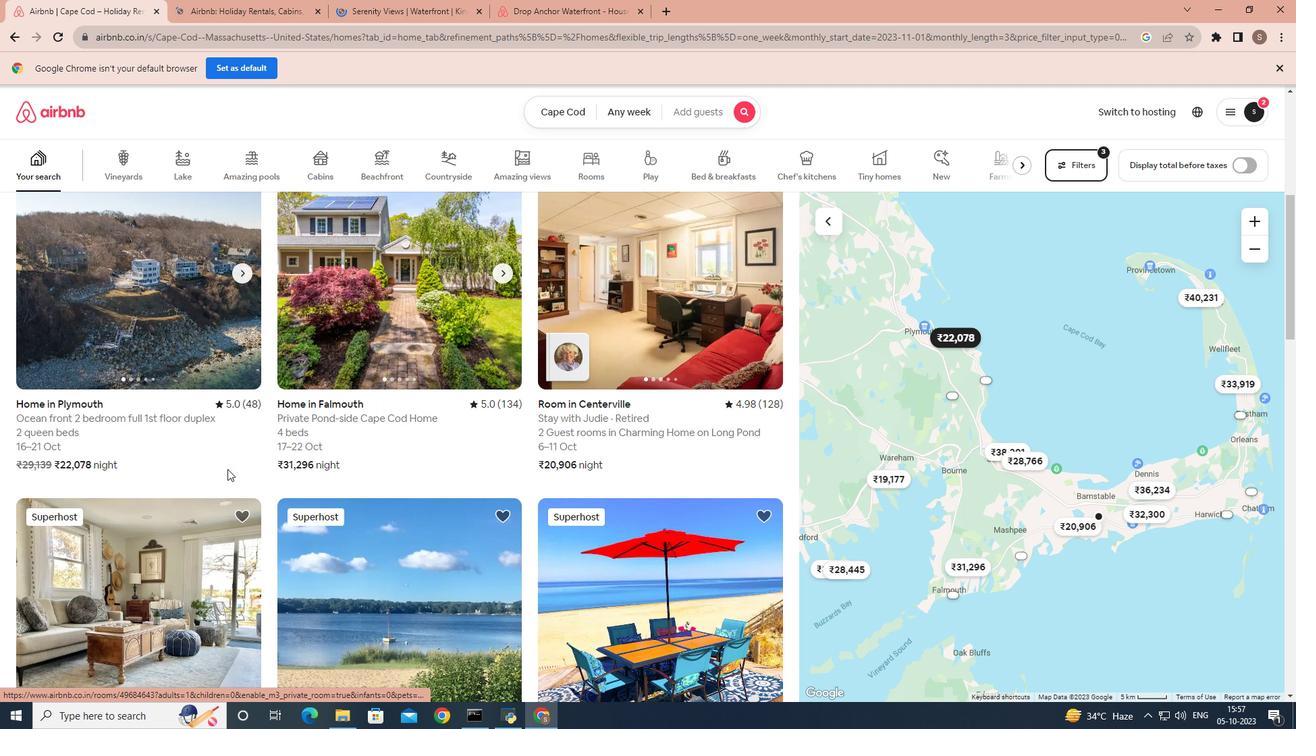 
Action: Mouse moved to (228, 469)
Screenshot: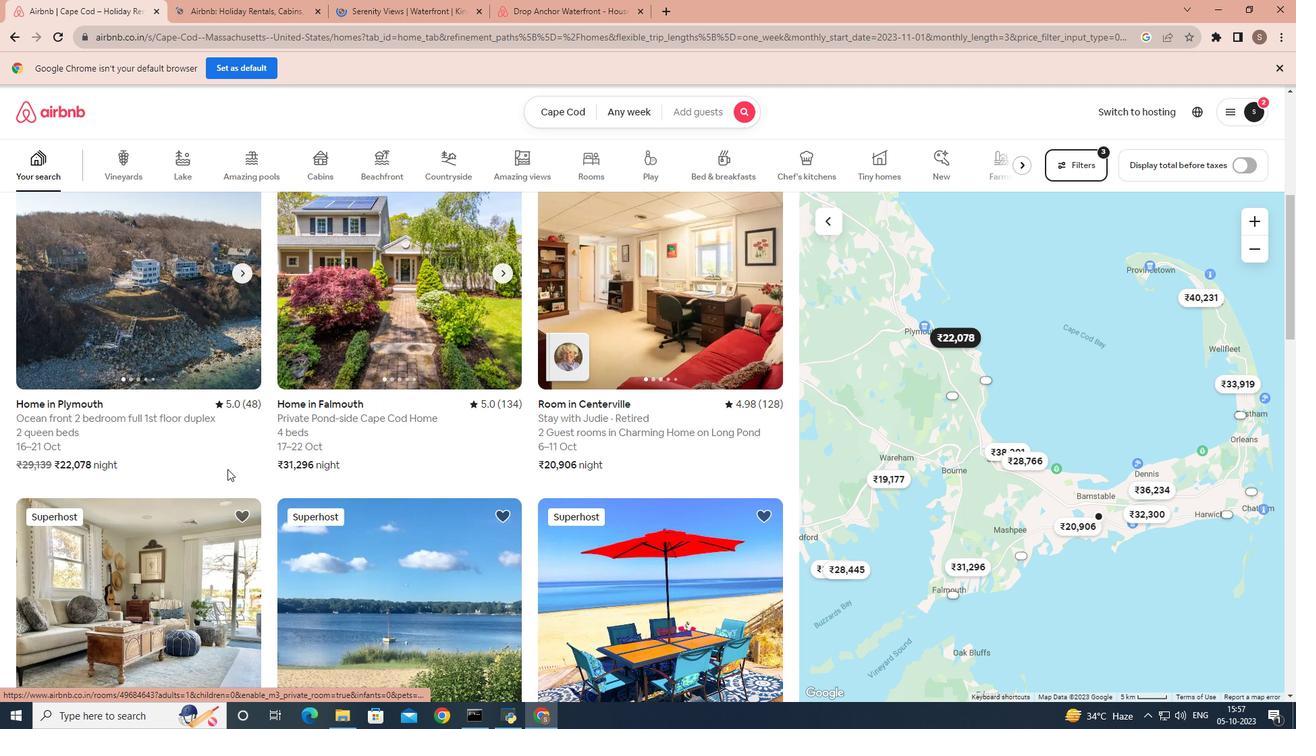 
Action: Mouse scrolled (228, 468) with delta (0, 0)
Screenshot: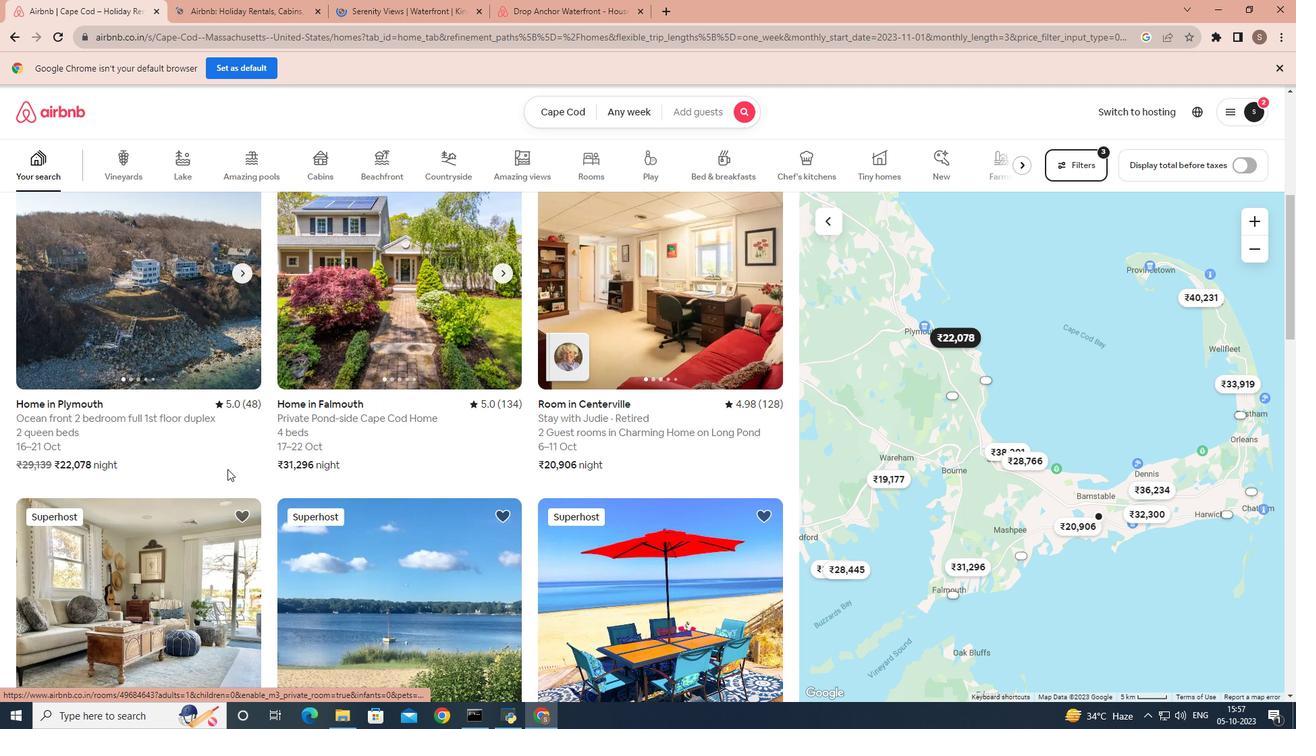 
Action: Mouse moved to (227, 469)
Screenshot: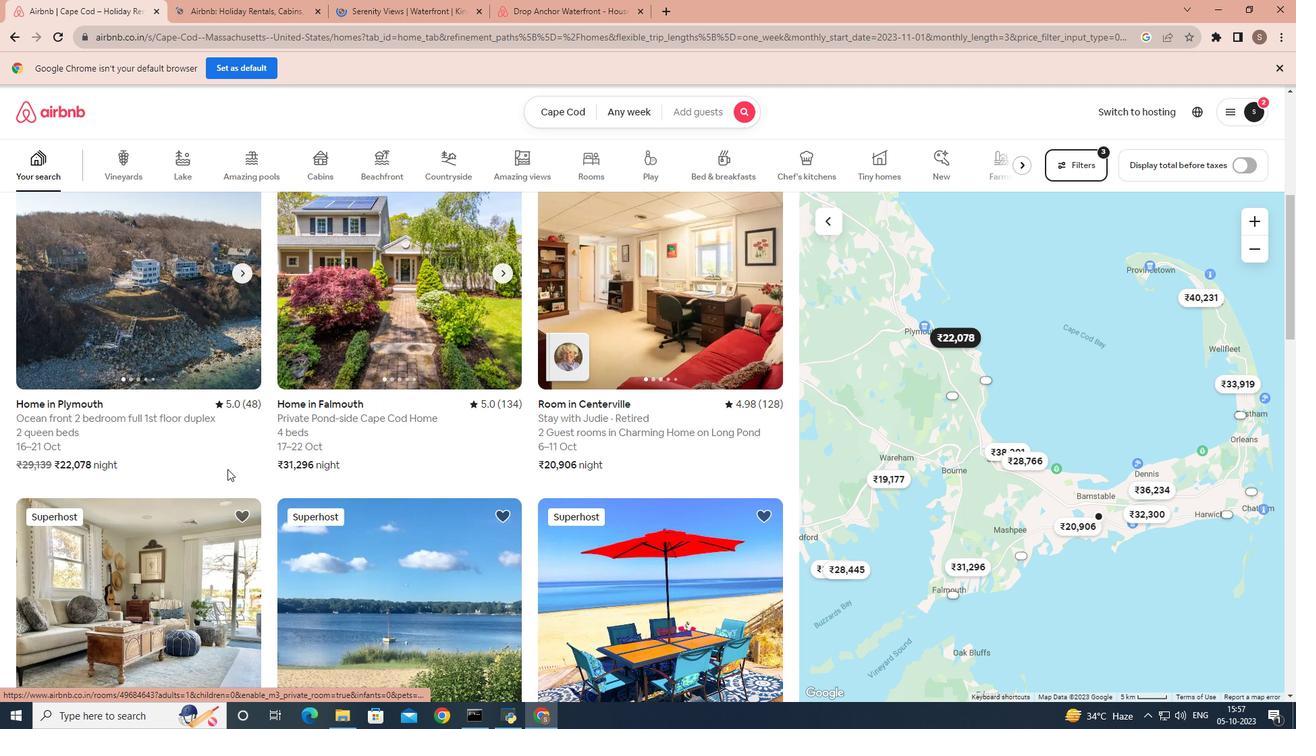 
Action: Mouse scrolled (227, 468) with delta (0, 0)
Screenshot: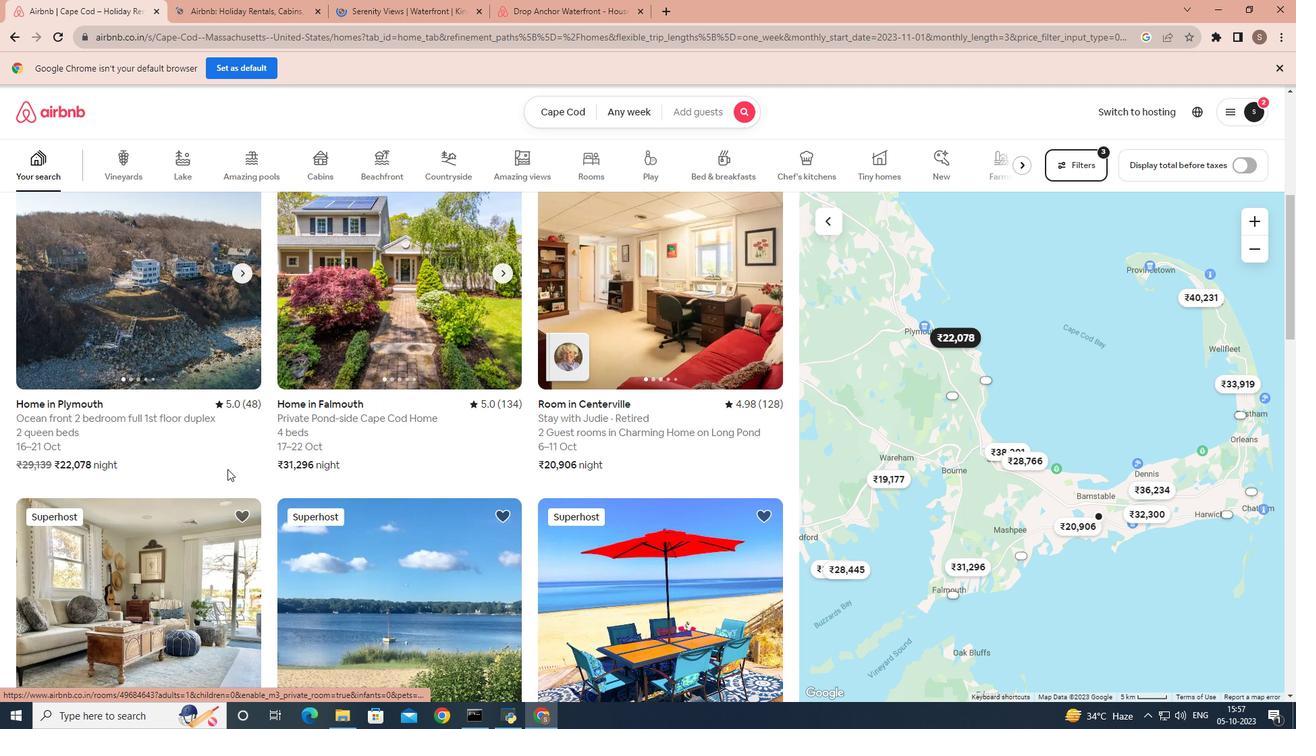 
Action: Mouse moved to (227, 469)
Screenshot: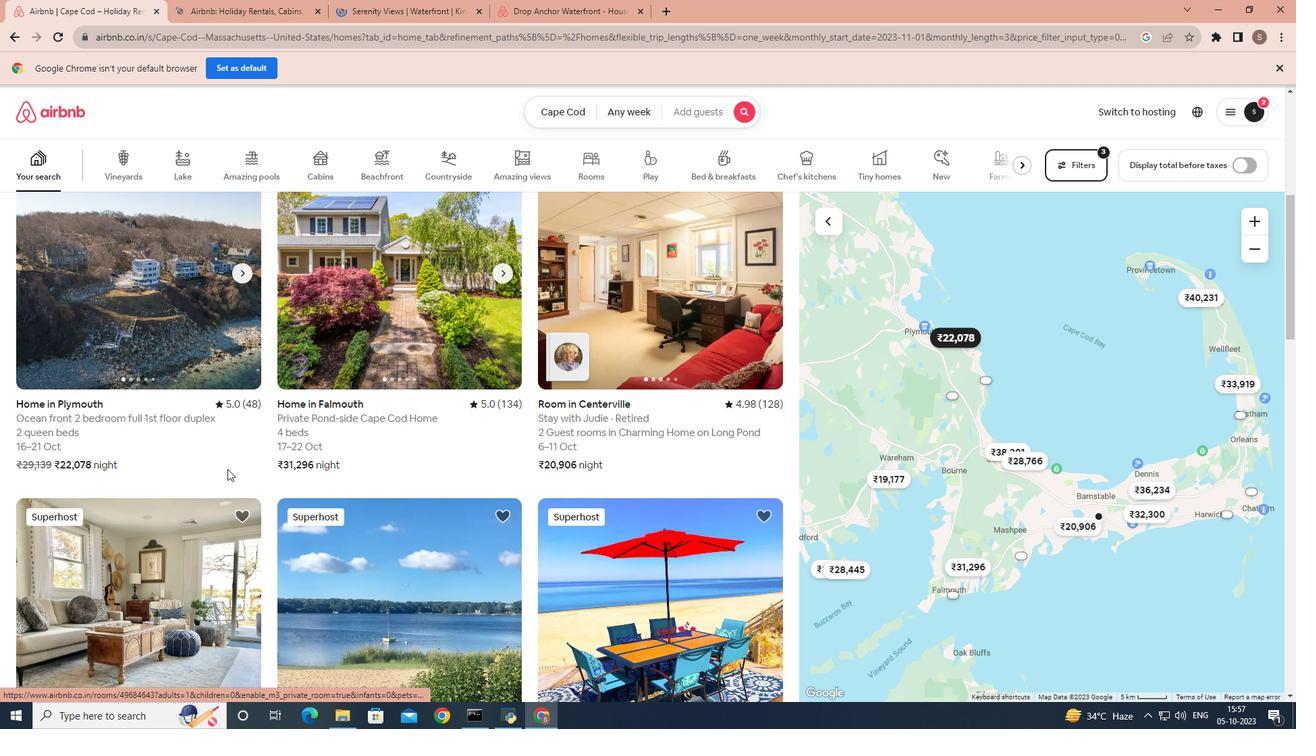 
Action: Mouse scrolled (227, 468) with delta (0, 0)
Screenshot: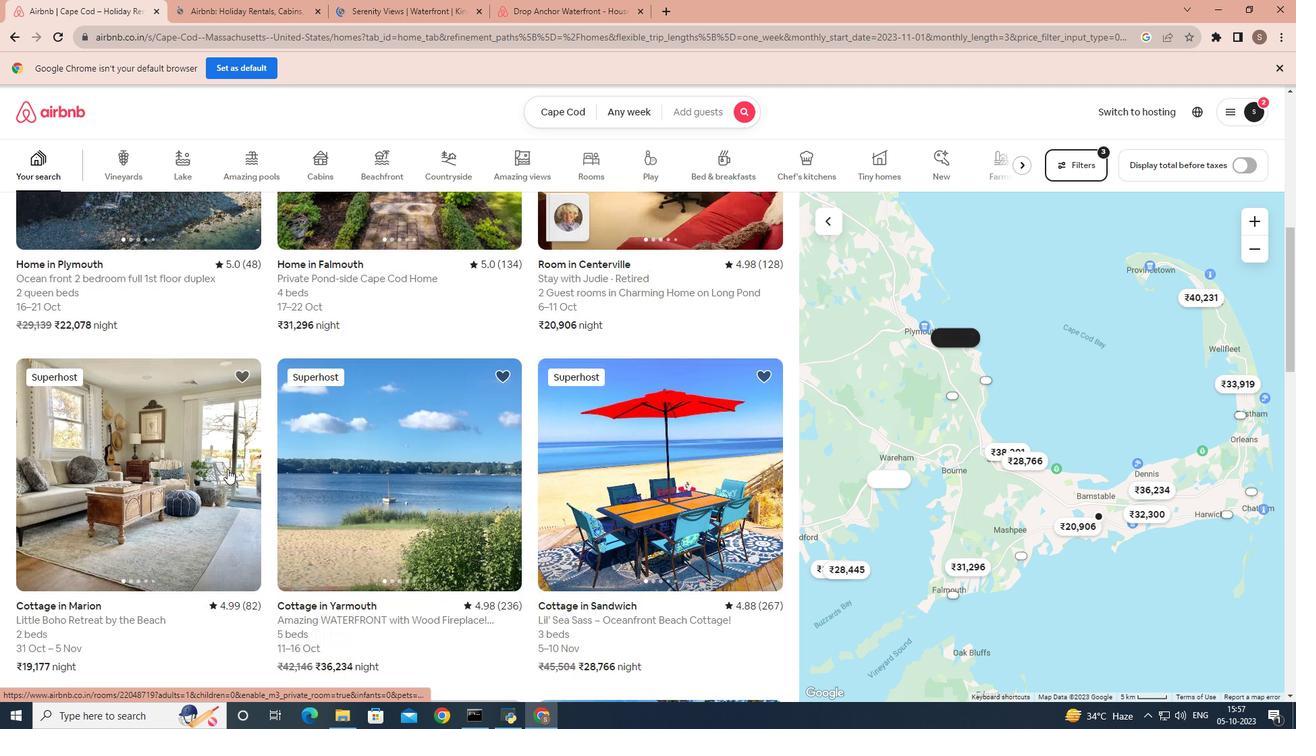 
Action: Mouse moved to (141, 370)
Screenshot: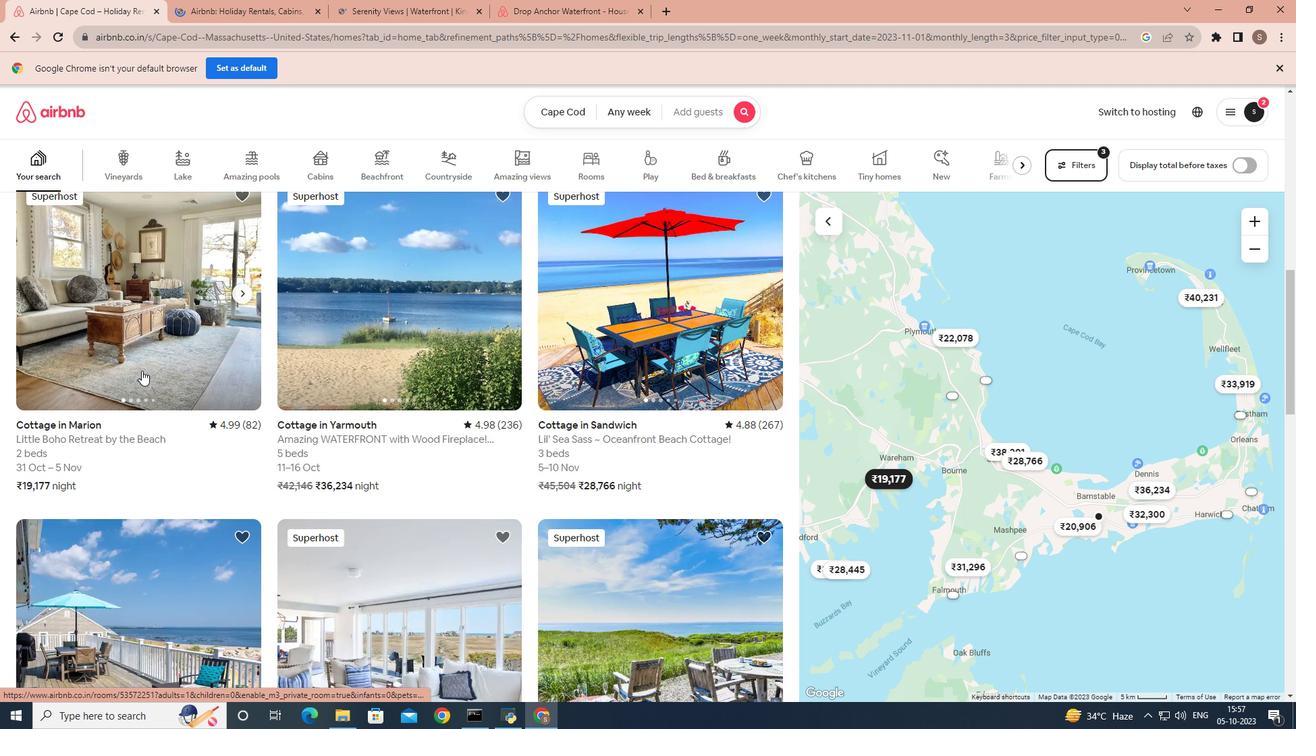 
Action: Mouse pressed left at (141, 370)
Screenshot: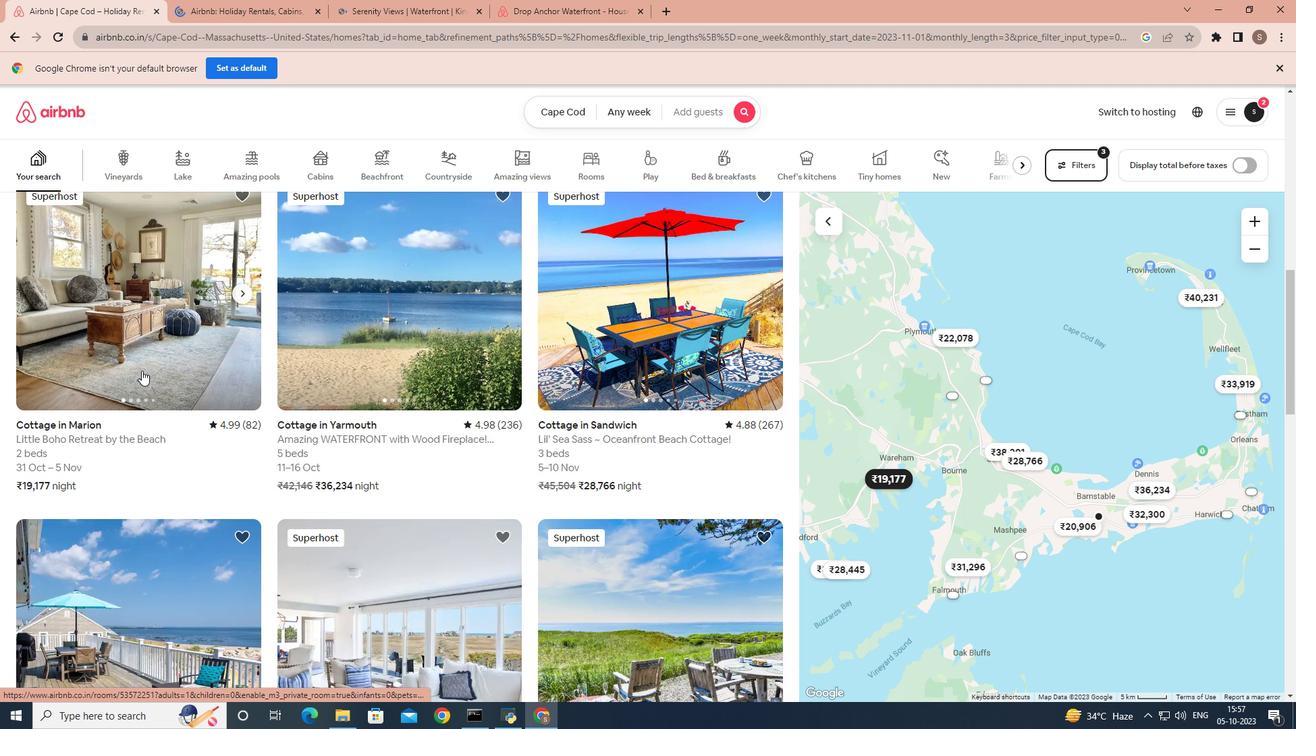 
Action: Mouse moved to (124, 12)
Screenshot: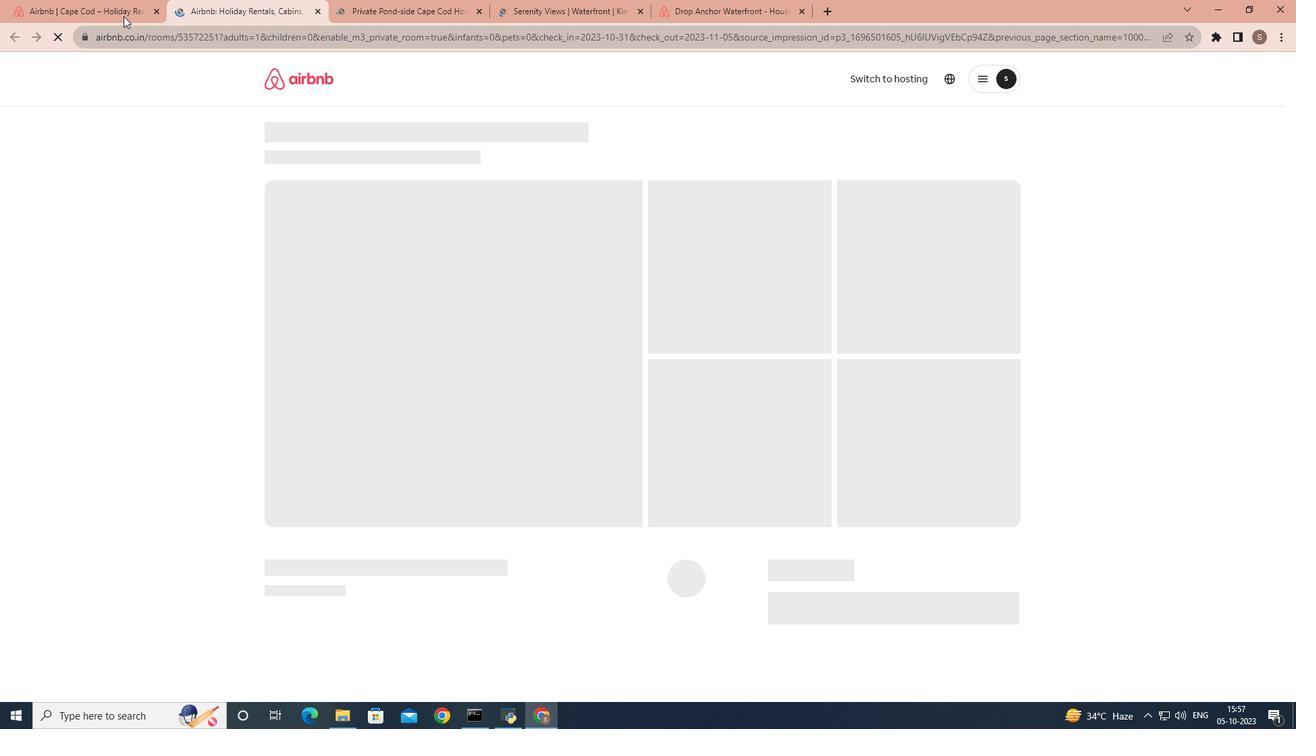 
Action: Mouse pressed left at (124, 12)
Screenshot: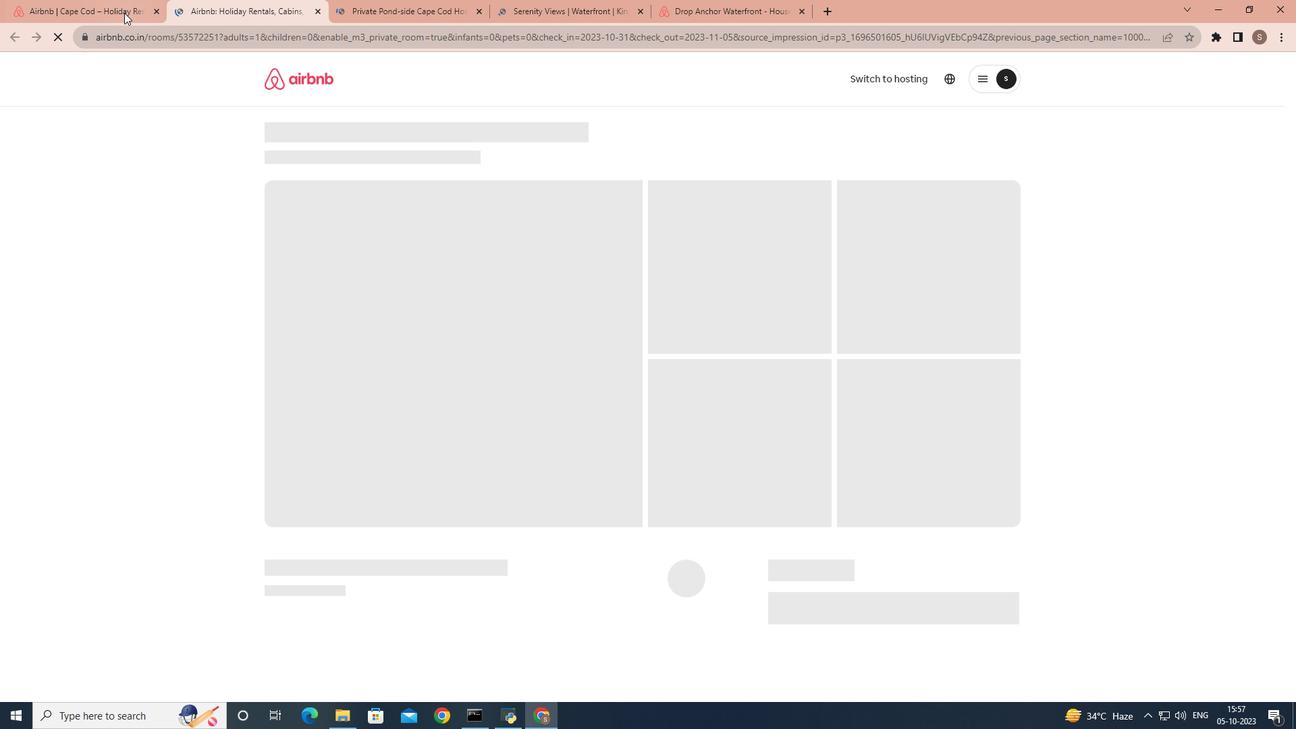 
Action: Mouse moved to (597, 460)
Screenshot: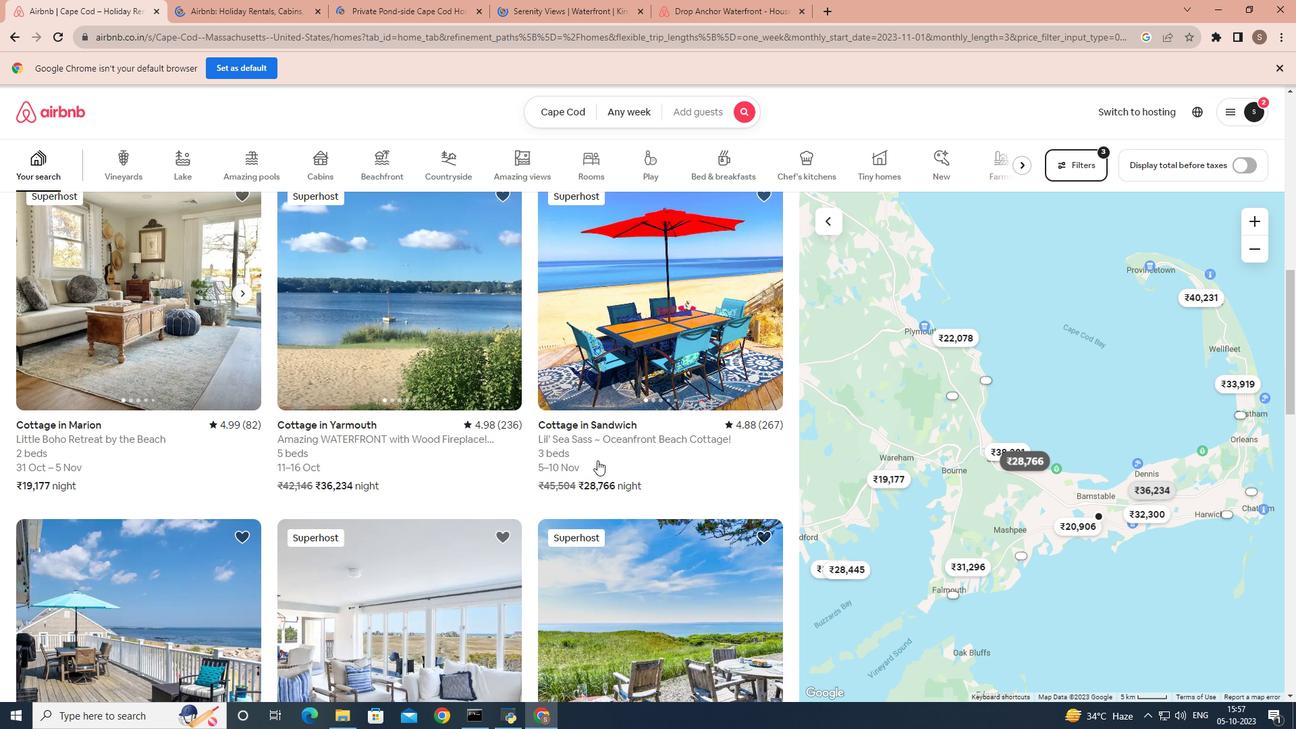 
Action: Mouse pressed left at (597, 460)
Screenshot: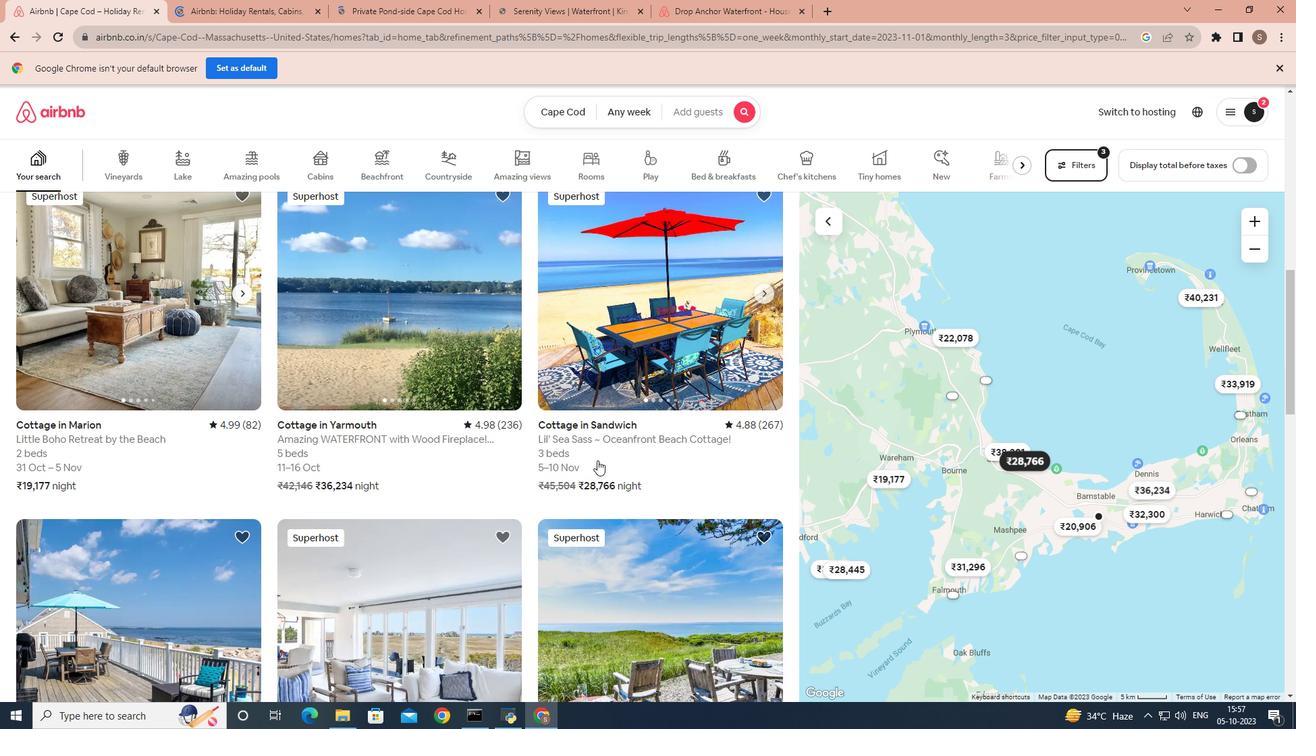 
Action: Mouse moved to (60, 14)
Screenshot: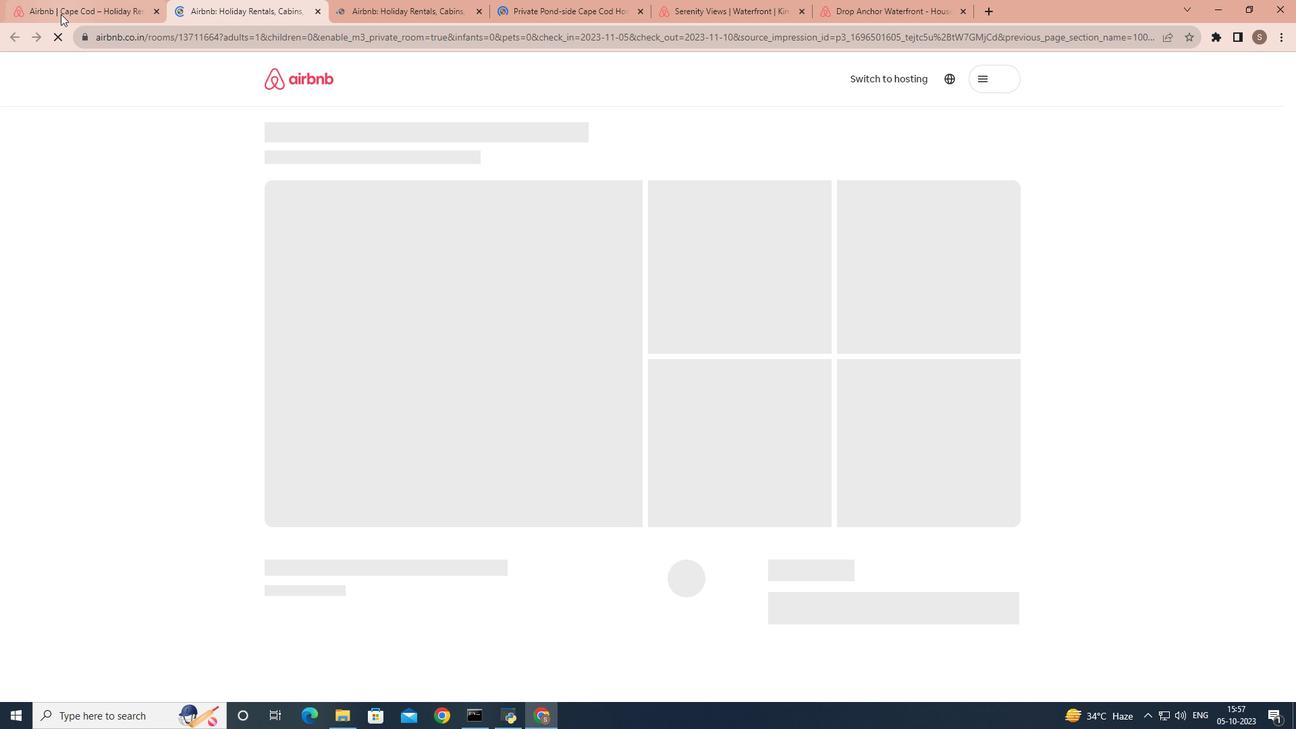 
Action: Mouse pressed left at (60, 14)
Screenshot: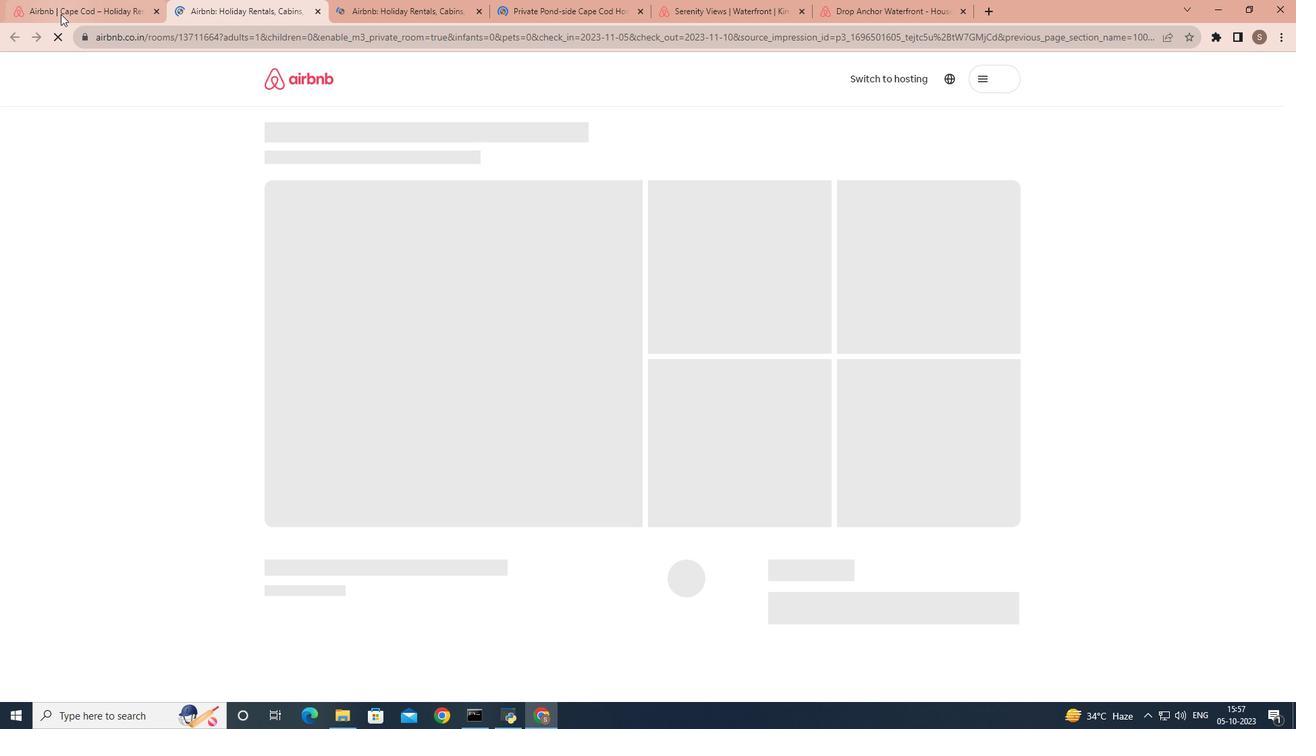 
Action: Mouse moved to (896, 0)
Screenshot: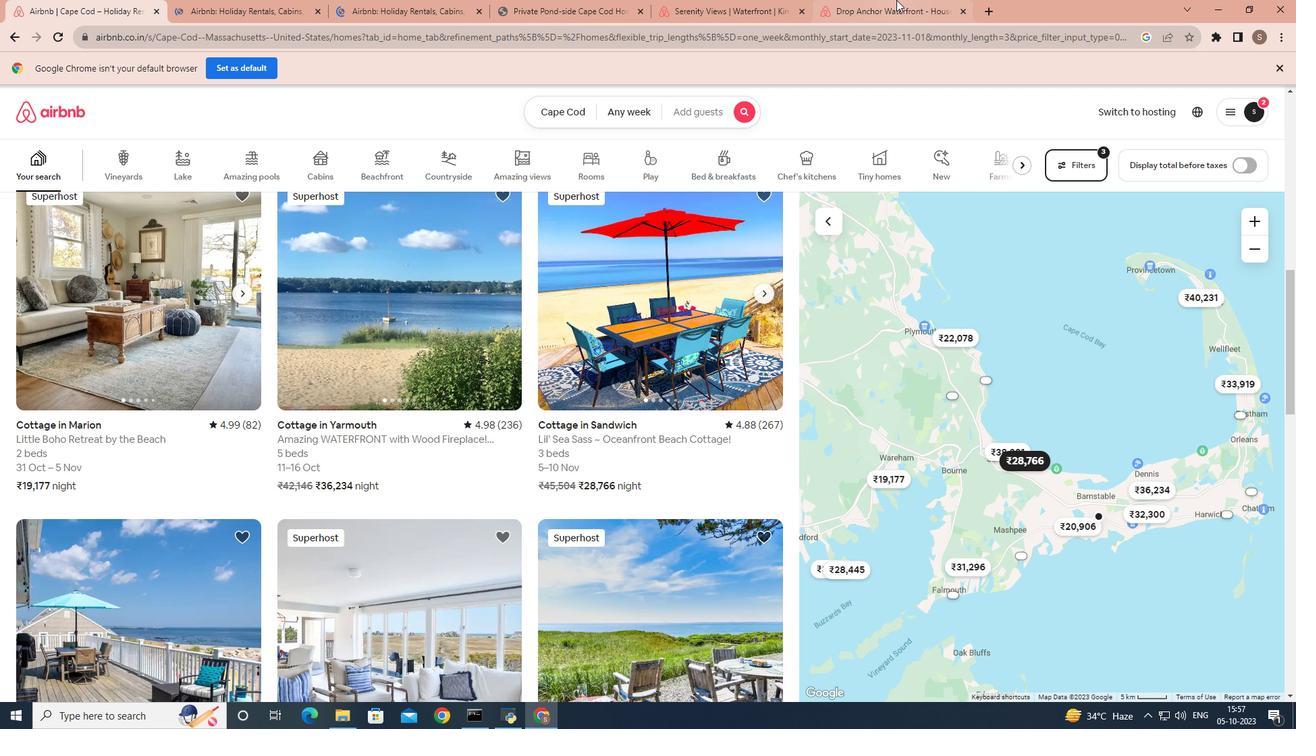 
Action: Mouse pressed left at (896, 0)
Screenshot: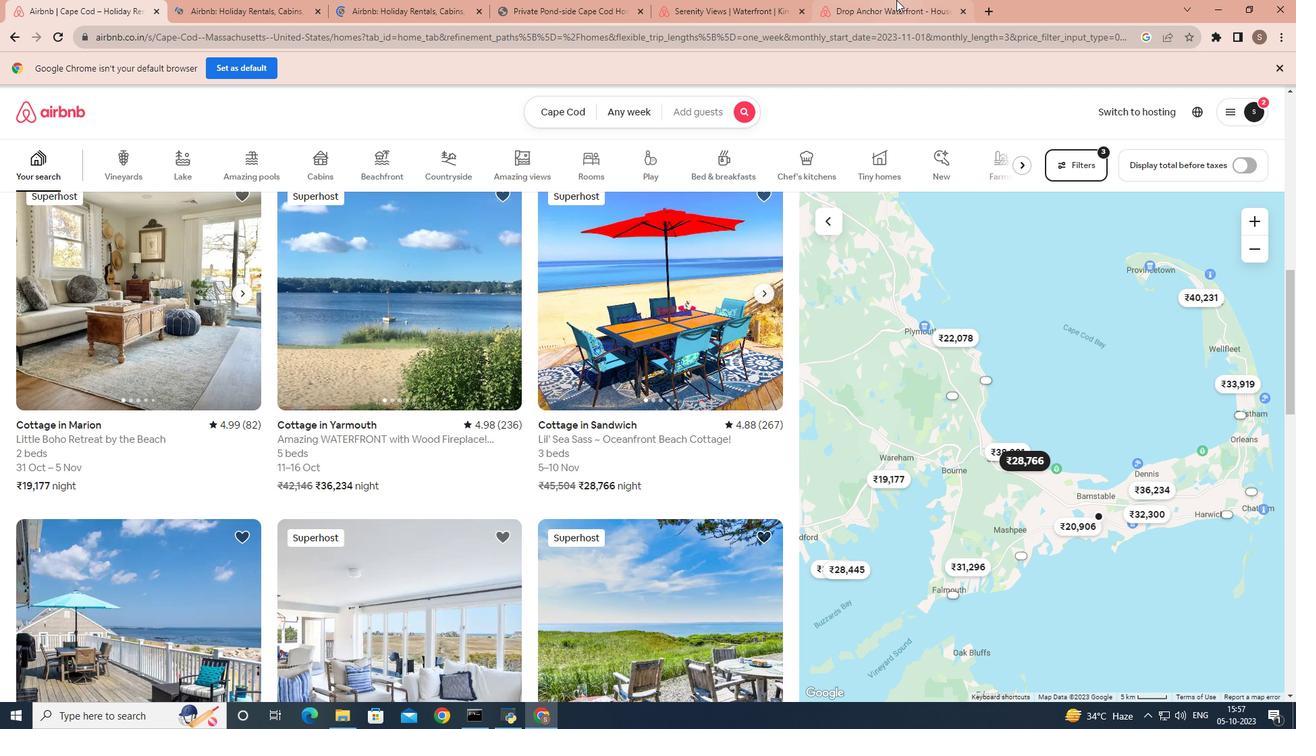 
Action: Mouse moved to (536, 479)
Screenshot: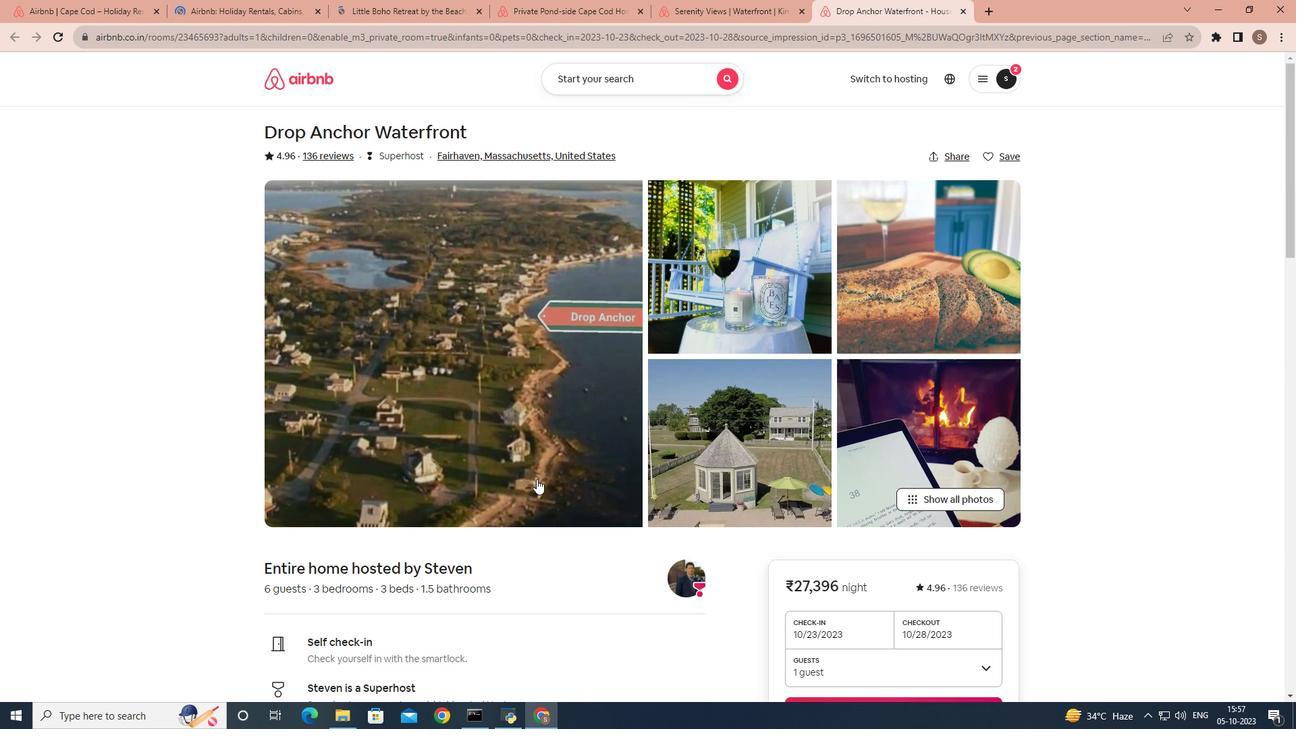 
Action: Mouse scrolled (536, 478) with delta (0, 0)
Screenshot: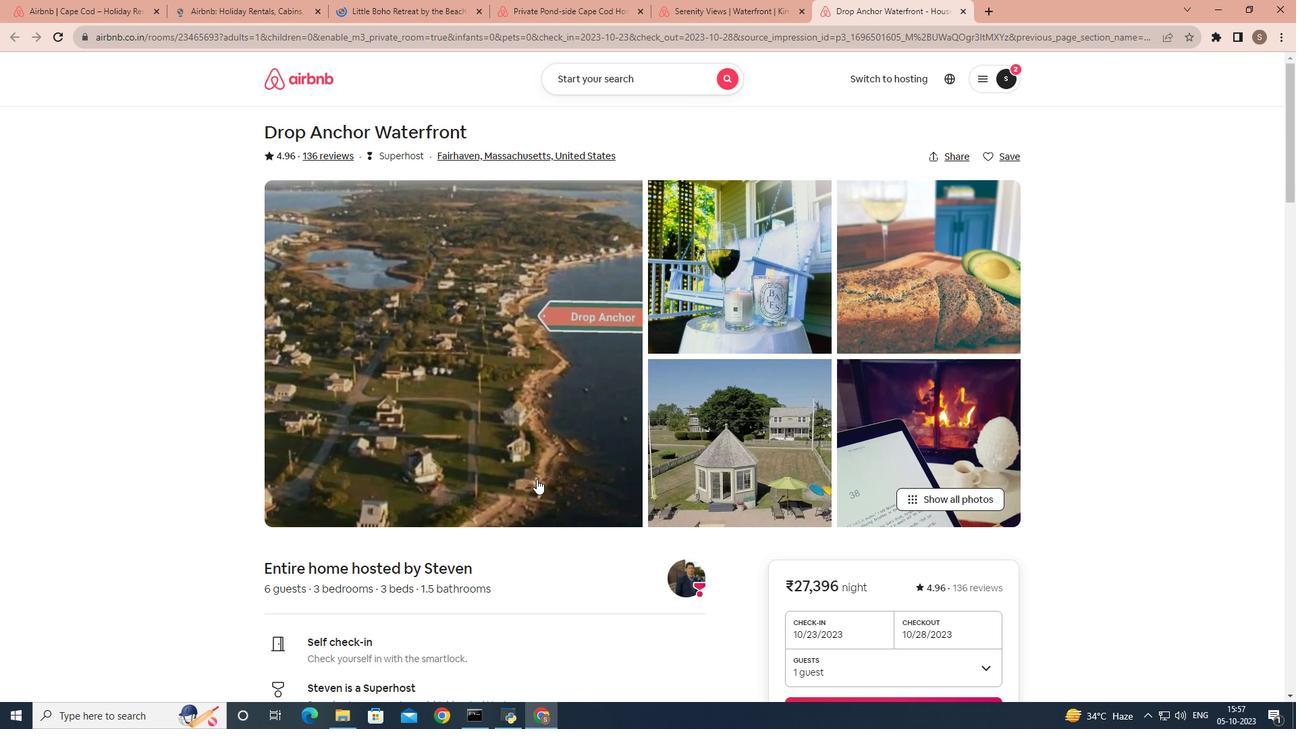 
Action: Mouse scrolled (536, 478) with delta (0, 0)
Screenshot: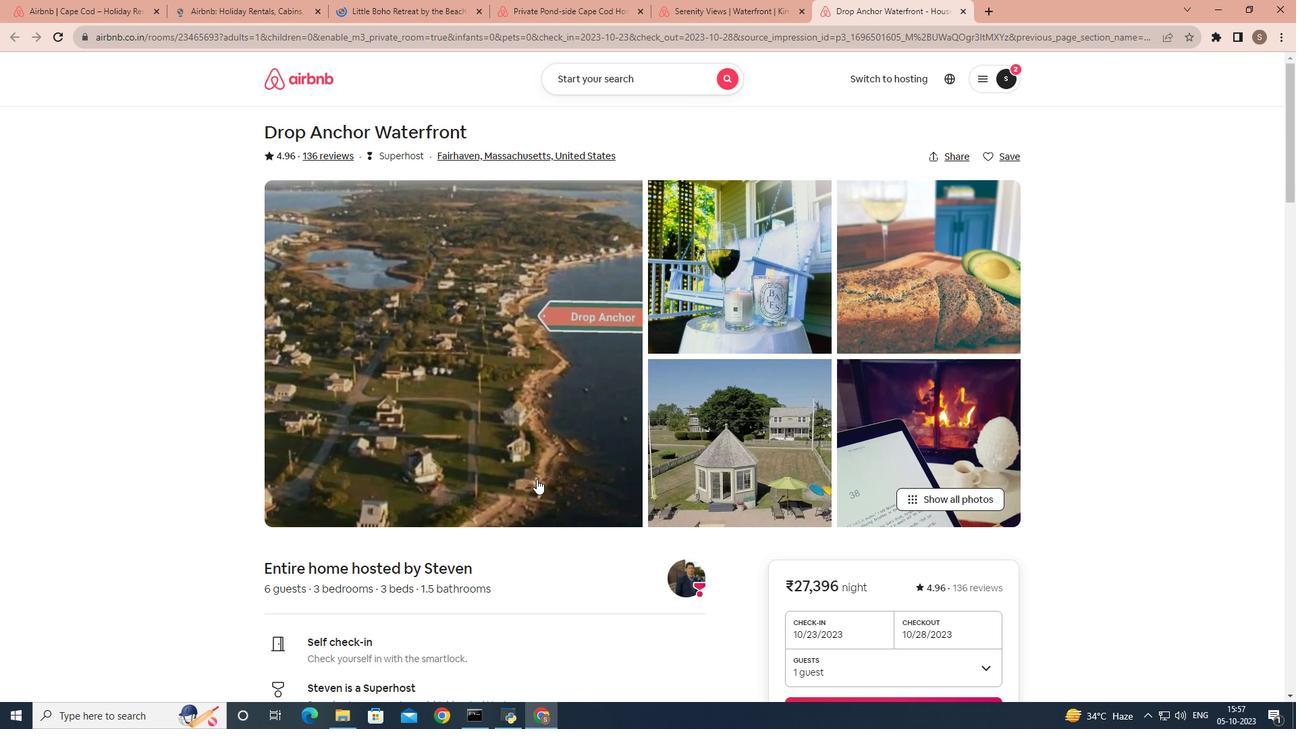 
Action: Mouse scrolled (536, 478) with delta (0, 0)
Screenshot: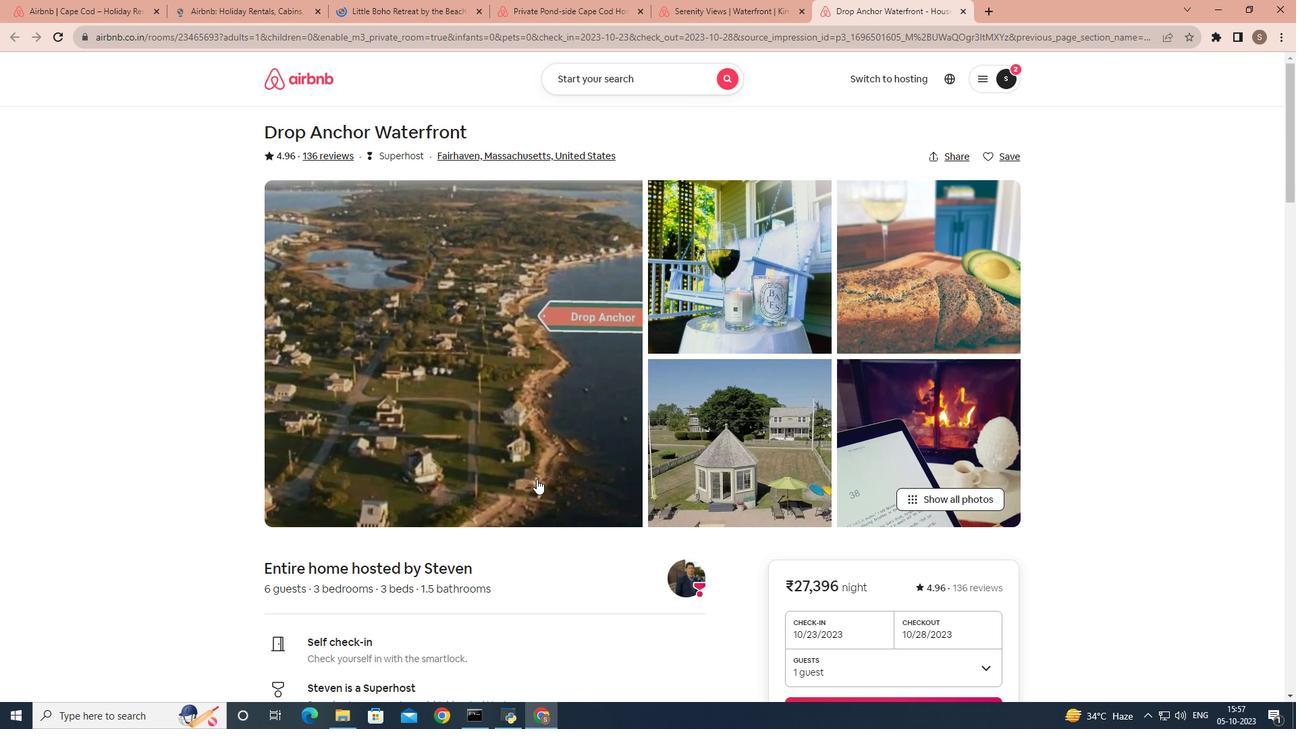 
Action: Mouse scrolled (536, 478) with delta (0, 0)
Screenshot: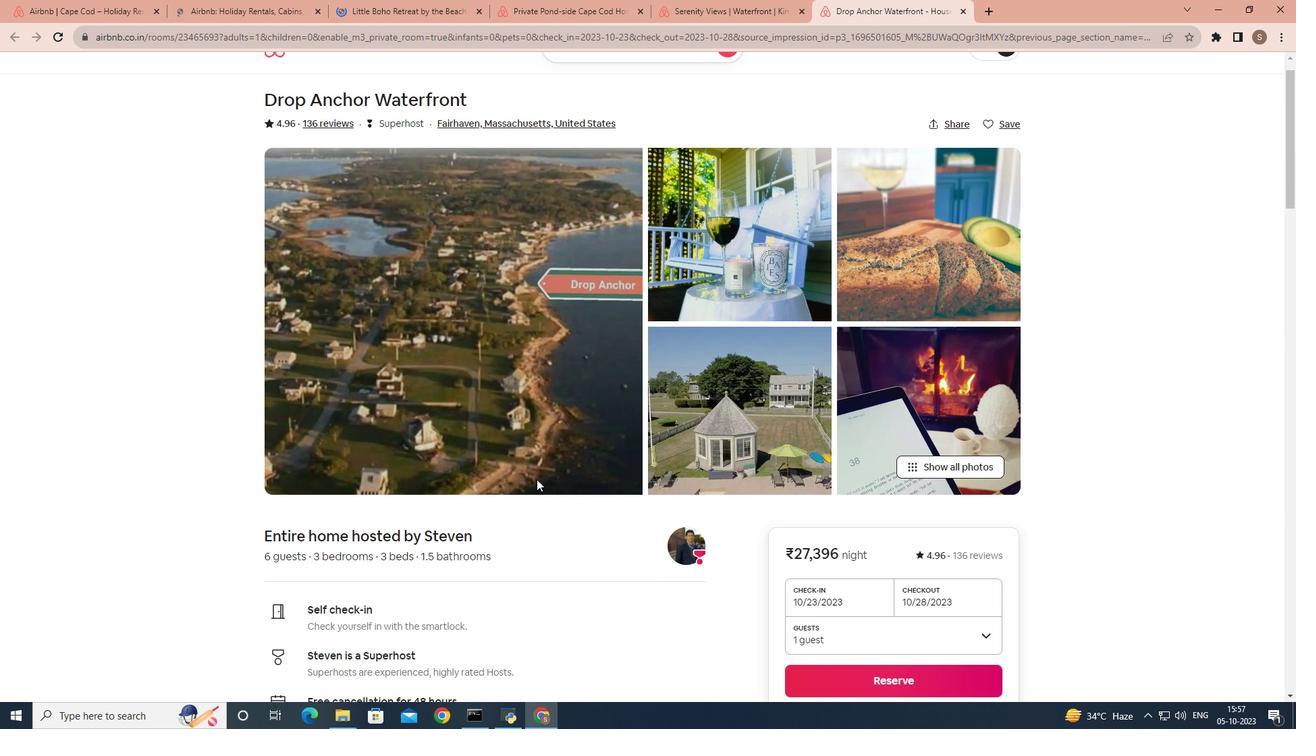 
Action: Mouse scrolled (536, 478) with delta (0, 0)
Screenshot: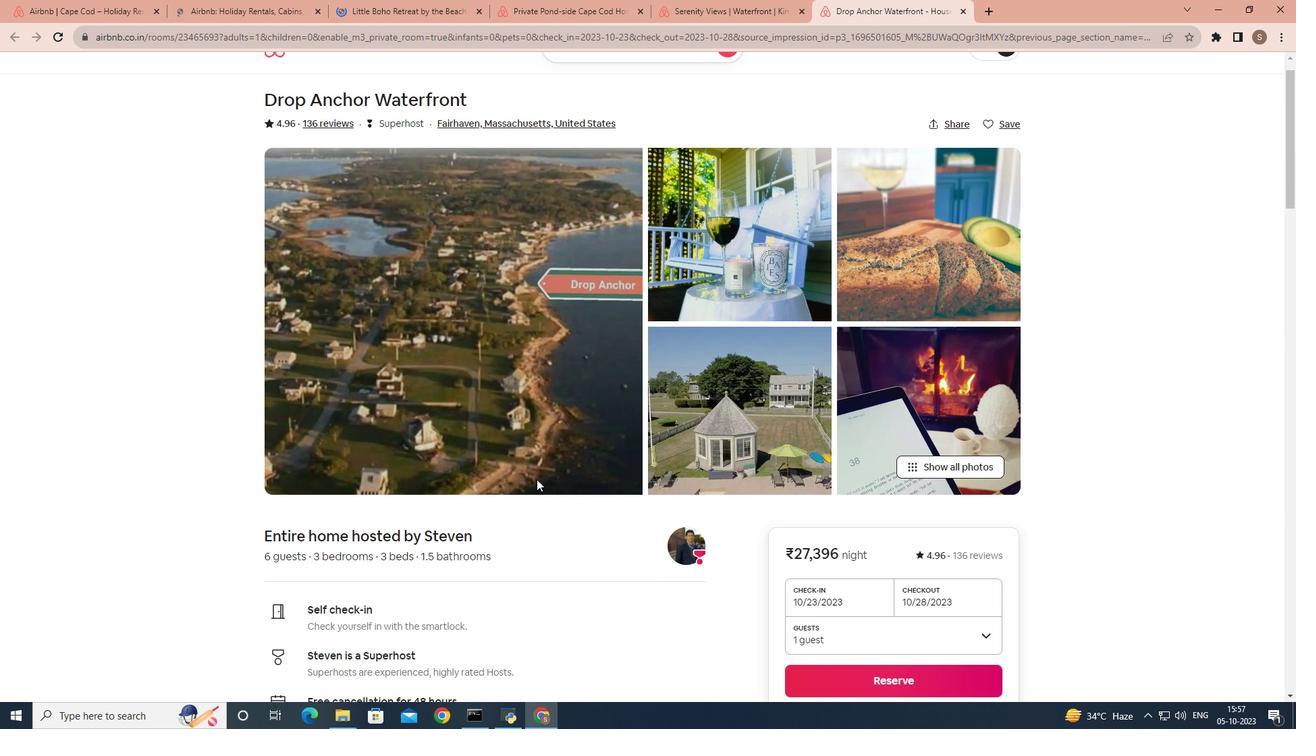 
Action: Mouse scrolled (536, 478) with delta (0, 0)
Screenshot: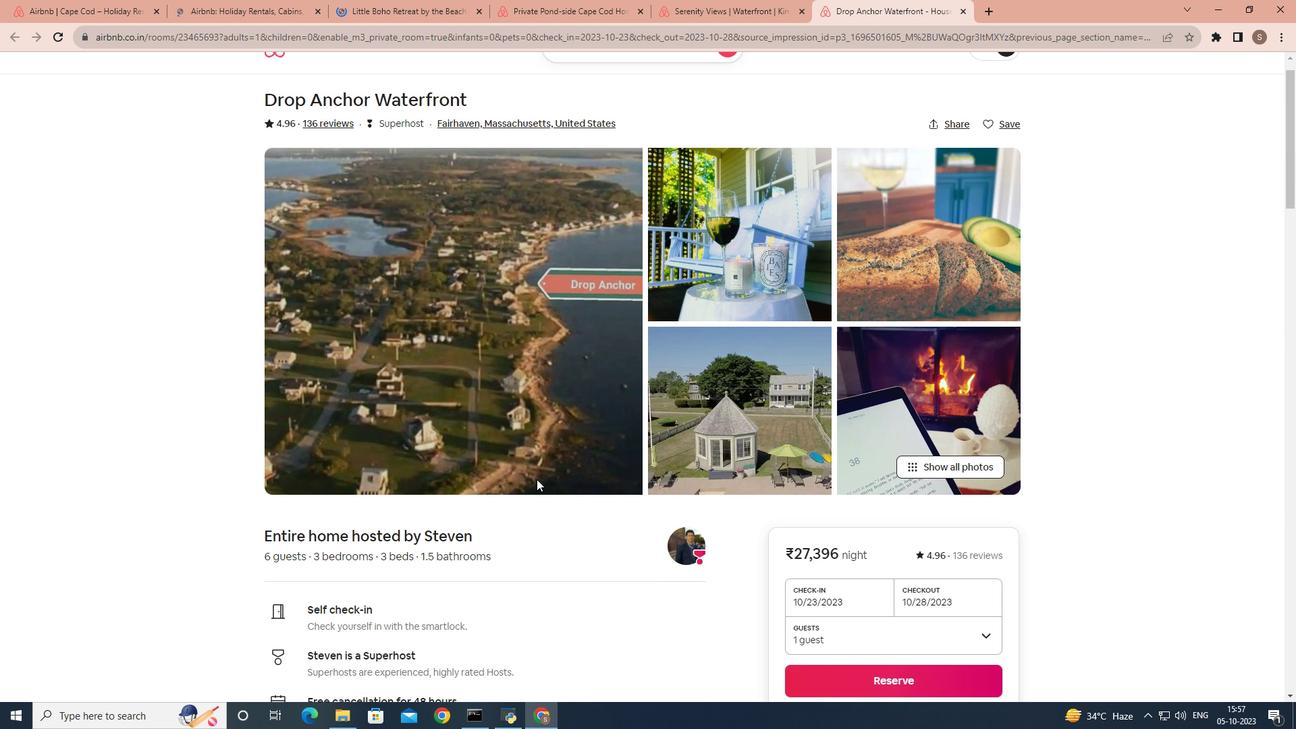 
Action: Mouse moved to (519, 475)
Screenshot: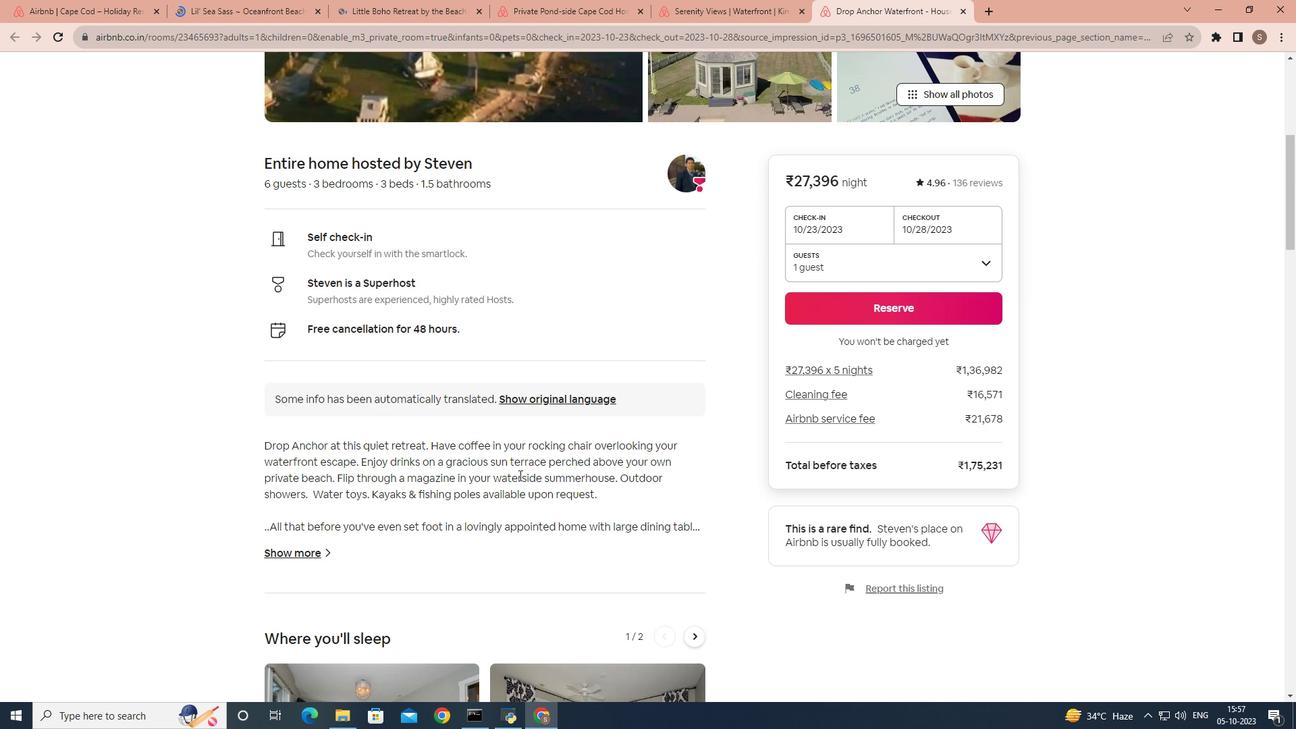 
Action: Mouse scrolled (519, 474) with delta (0, 0)
Screenshot: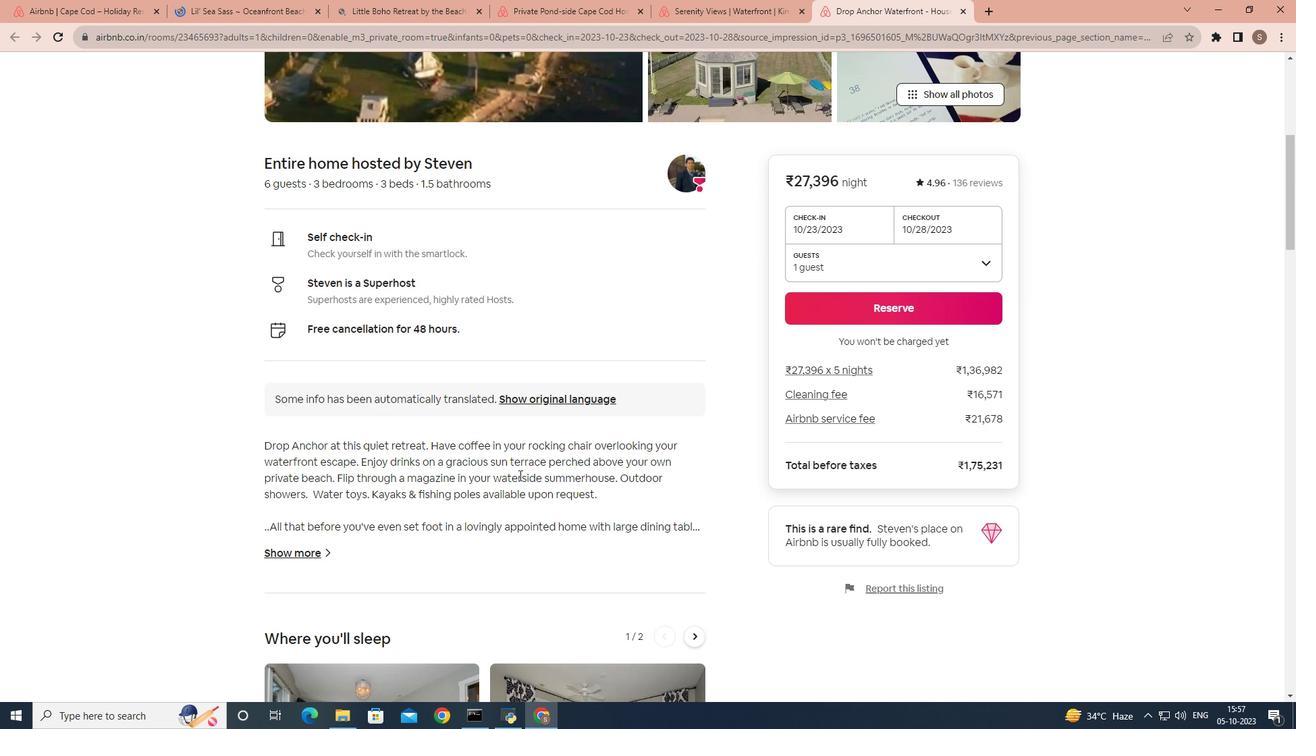 
Action: Mouse scrolled (519, 474) with delta (0, 0)
Screenshot: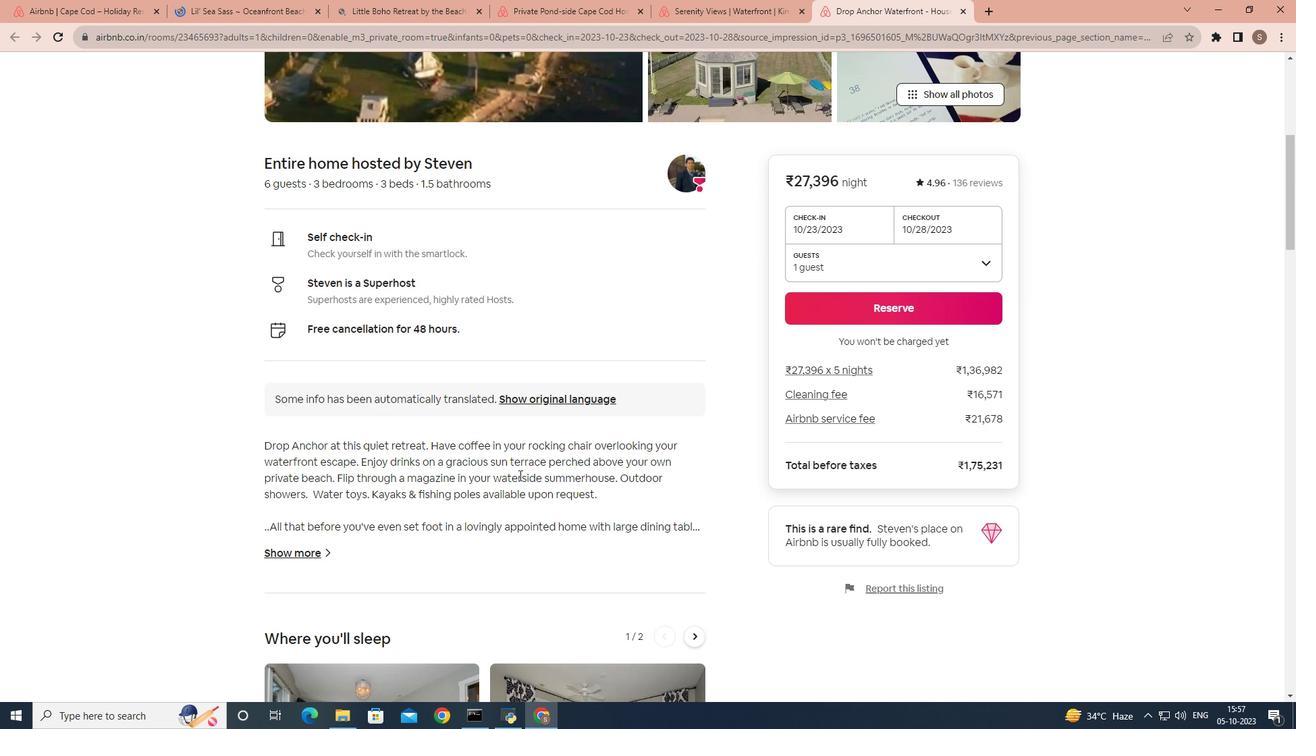 
Action: Mouse scrolled (519, 474) with delta (0, 0)
Screenshot: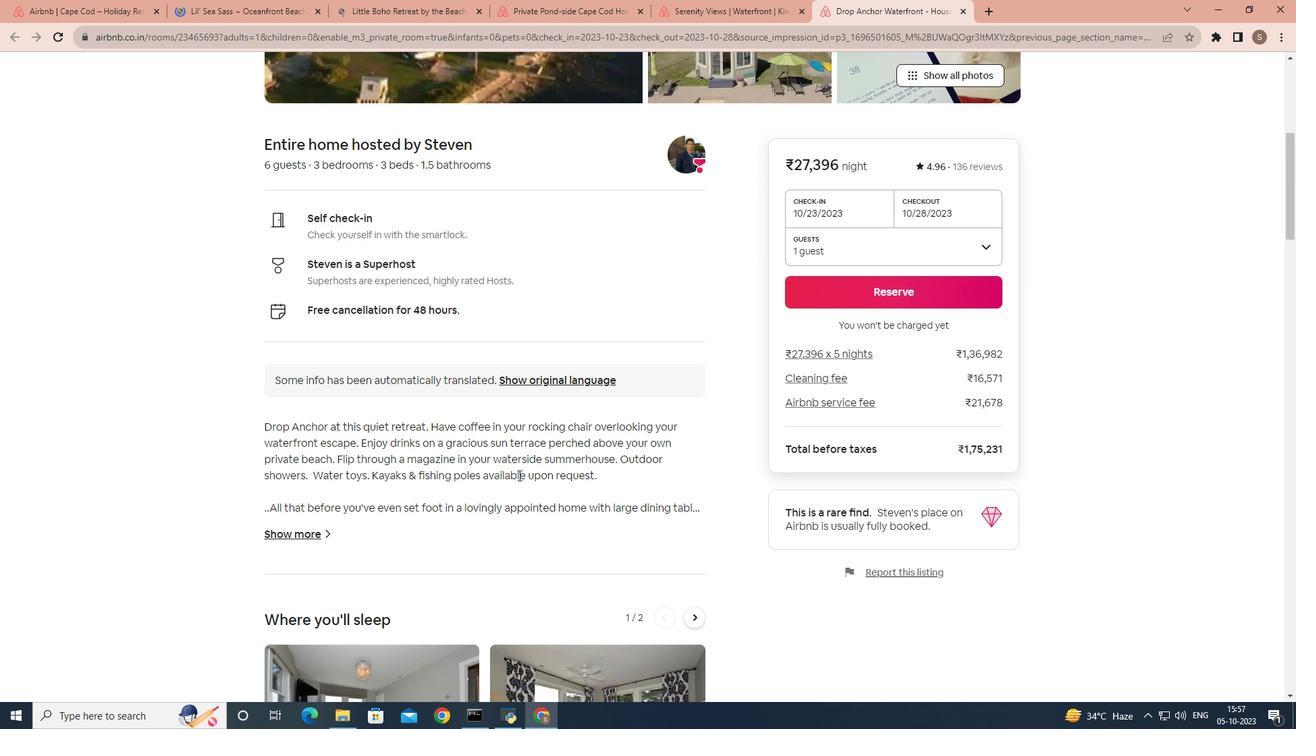 
Action: Mouse scrolled (519, 474) with delta (0, 0)
Screenshot: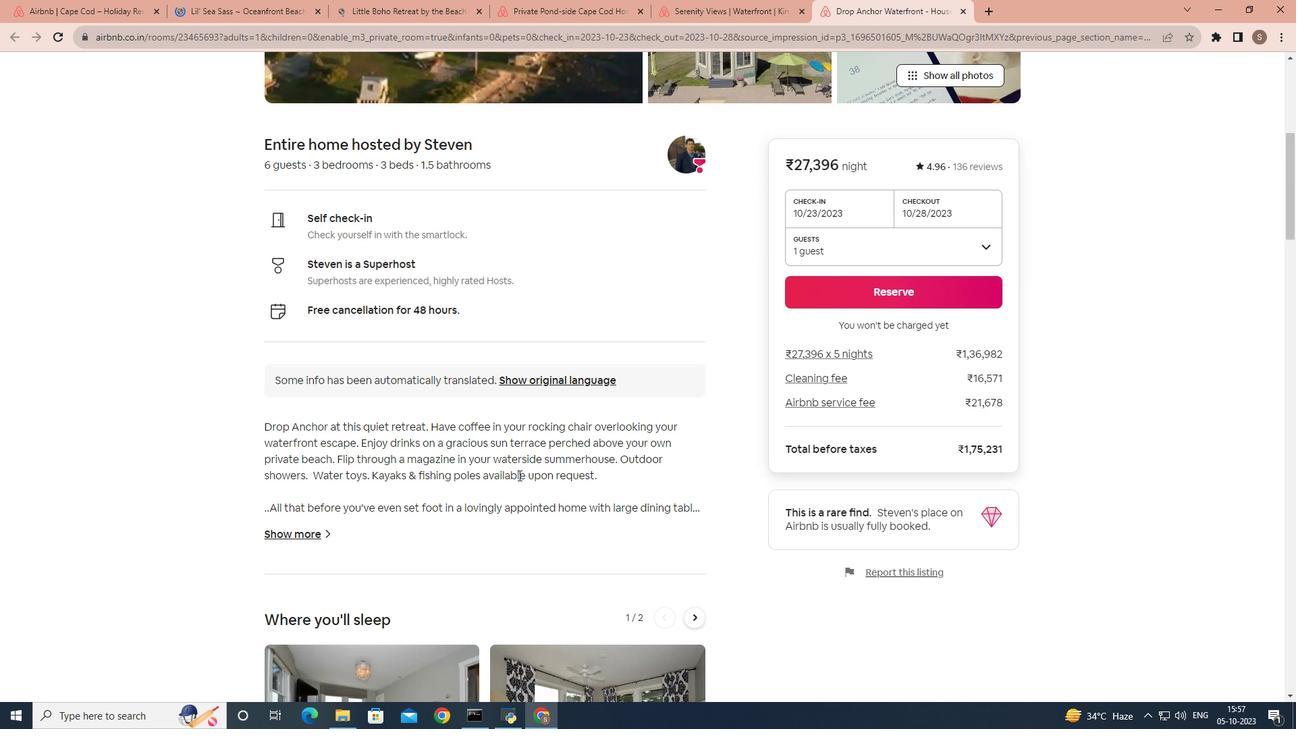 
Action: Mouse moved to (294, 286)
Screenshot: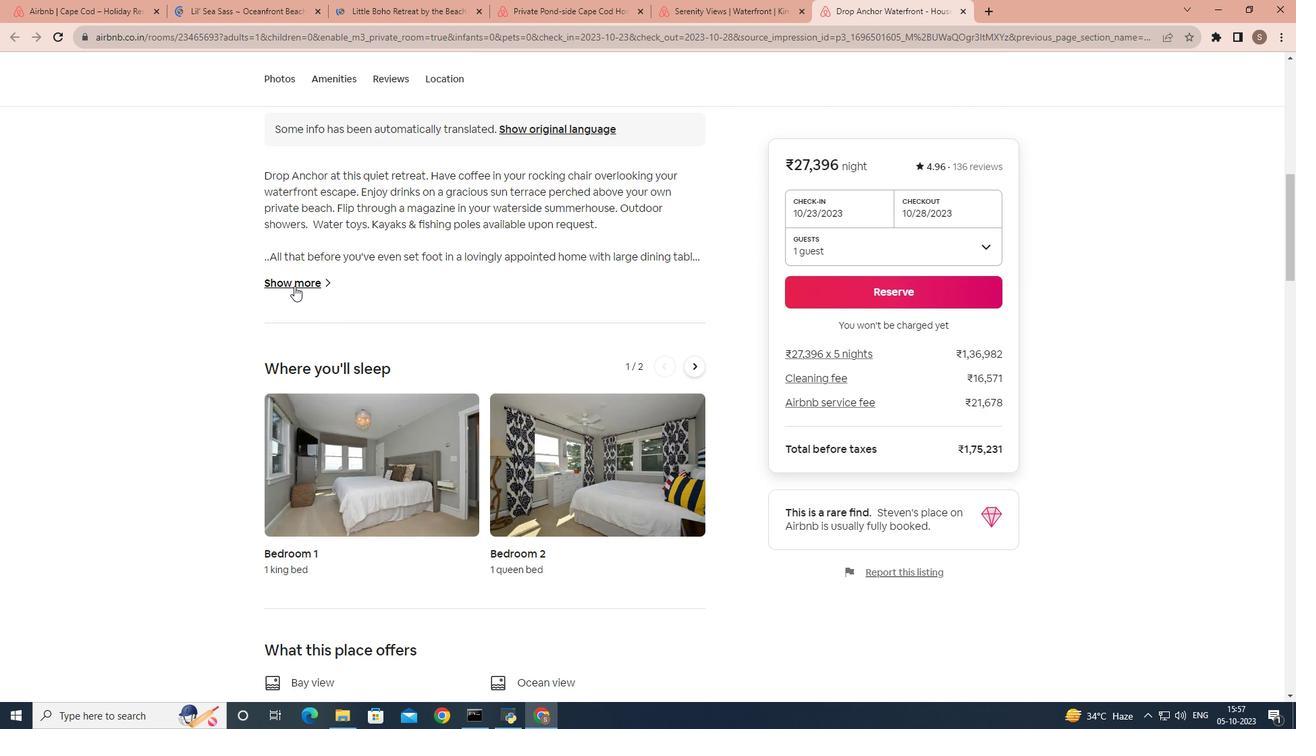 
Action: Mouse pressed left at (294, 286)
Screenshot: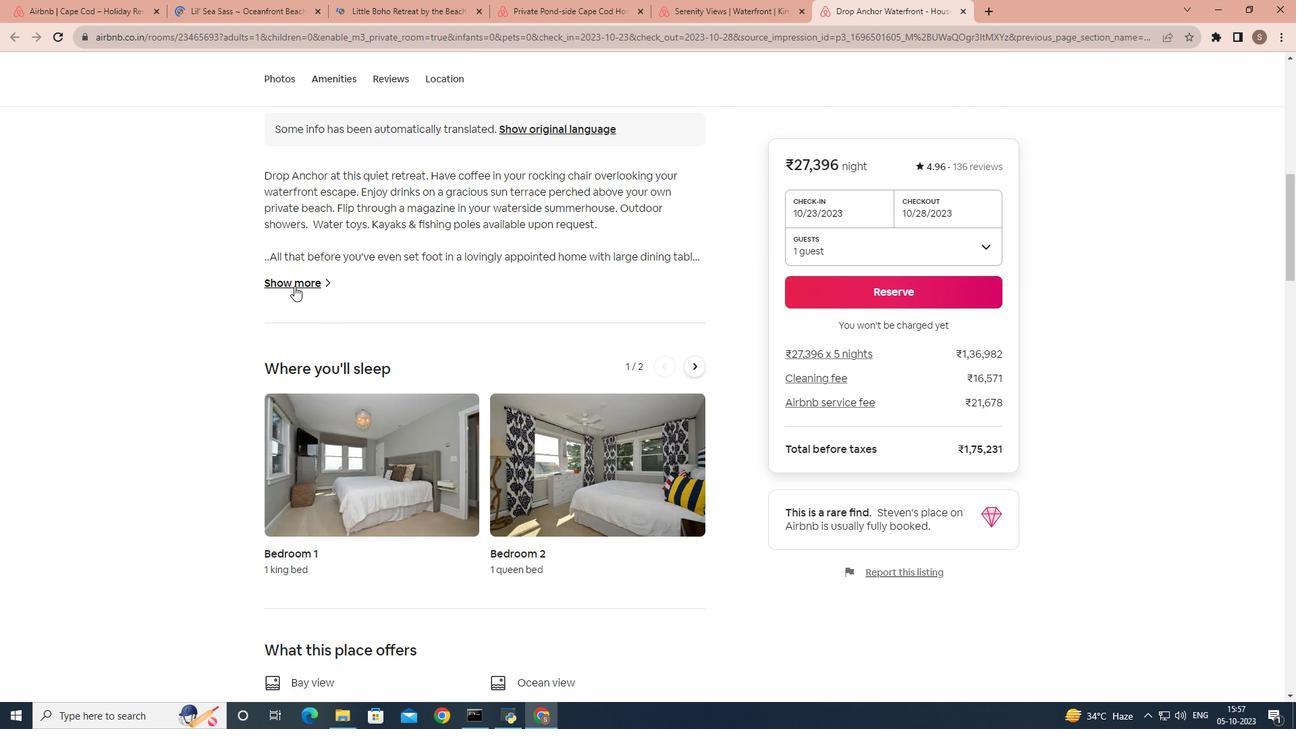 
Action: Mouse moved to (417, 351)
Screenshot: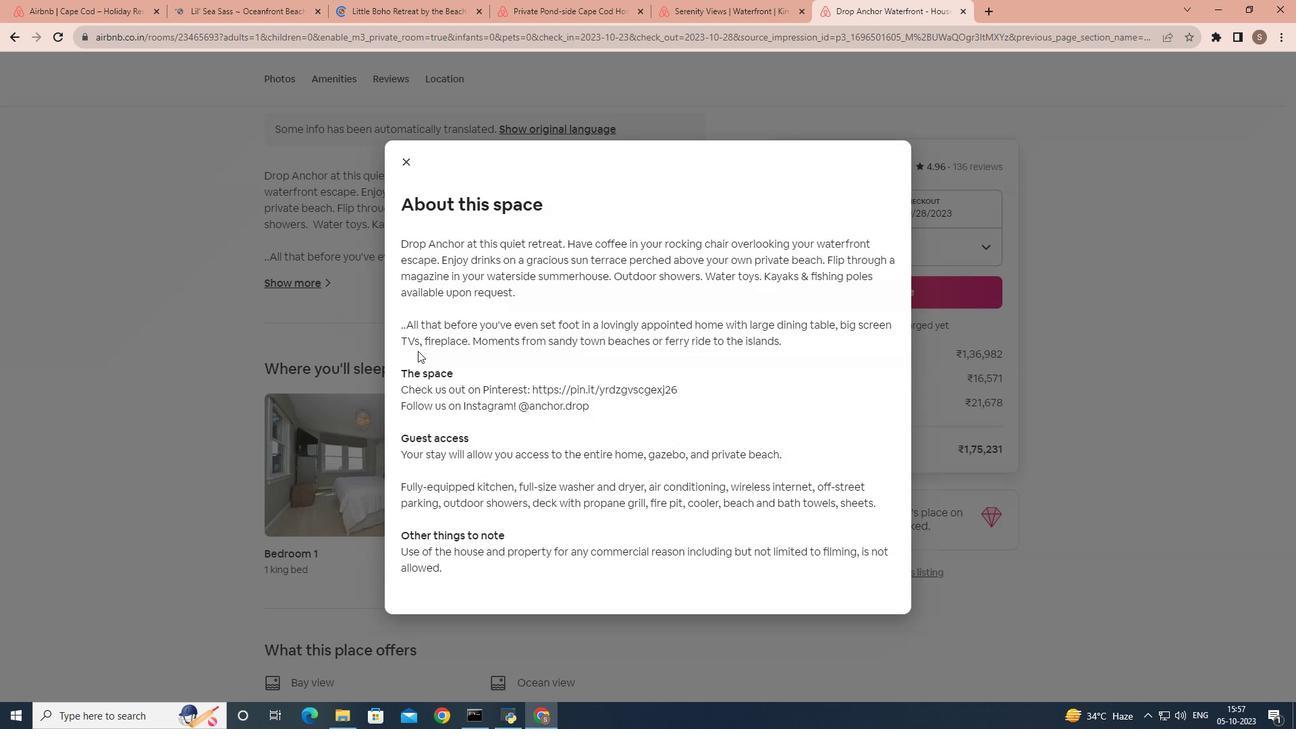 
Action: Mouse scrolled (417, 350) with delta (0, 0)
Screenshot: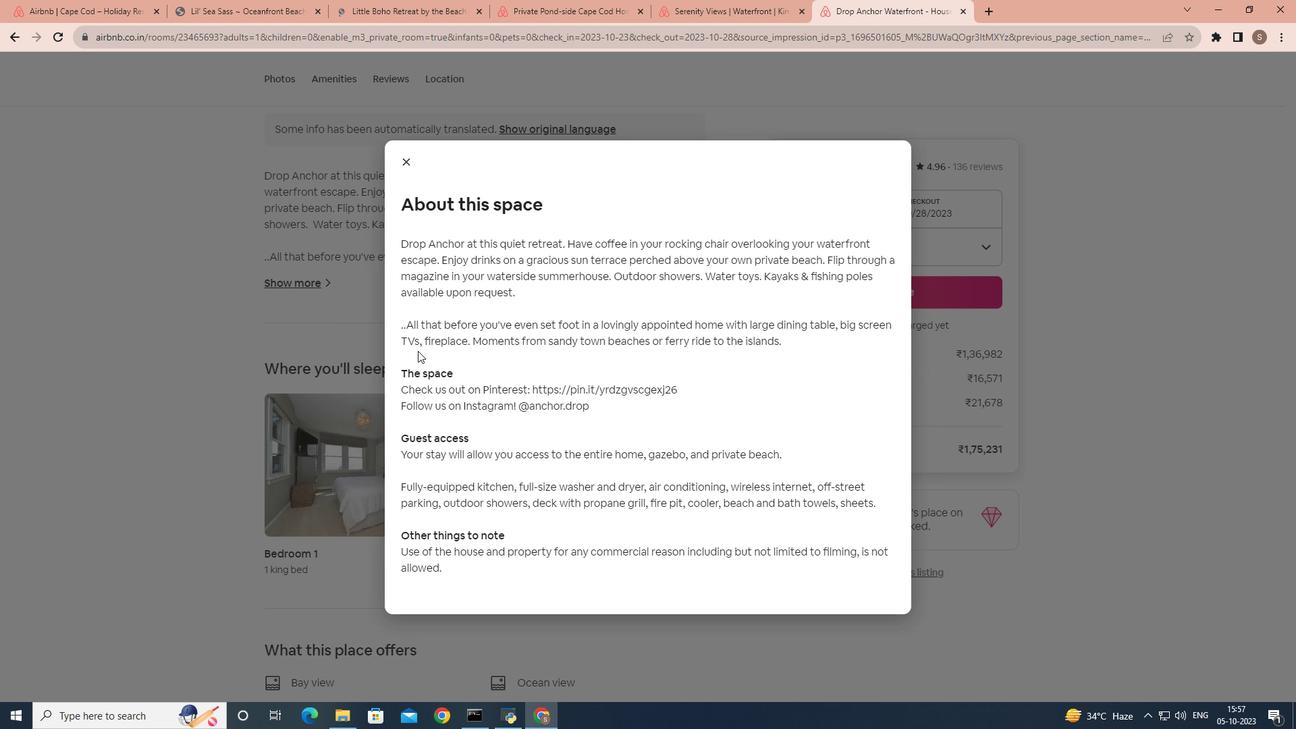 
Action: Mouse scrolled (417, 350) with delta (0, 0)
Screenshot: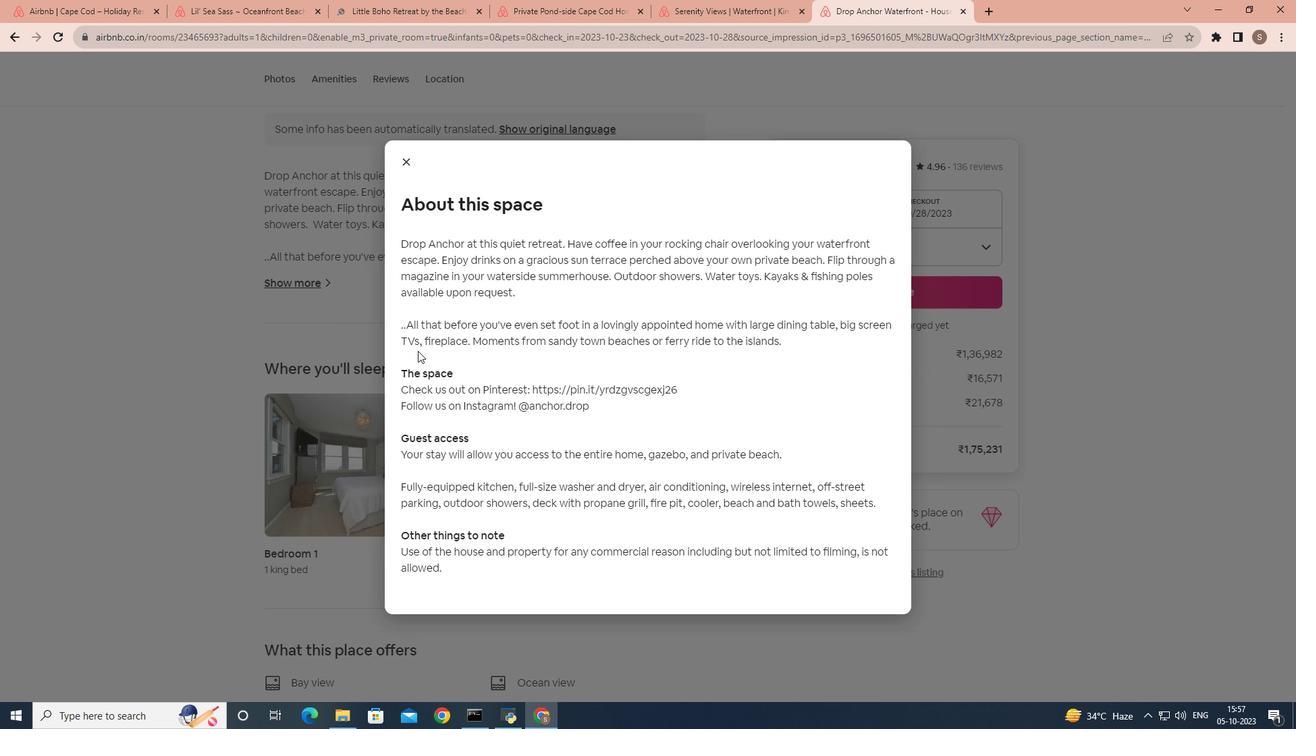 
Action: Mouse scrolled (417, 350) with delta (0, 0)
Screenshot: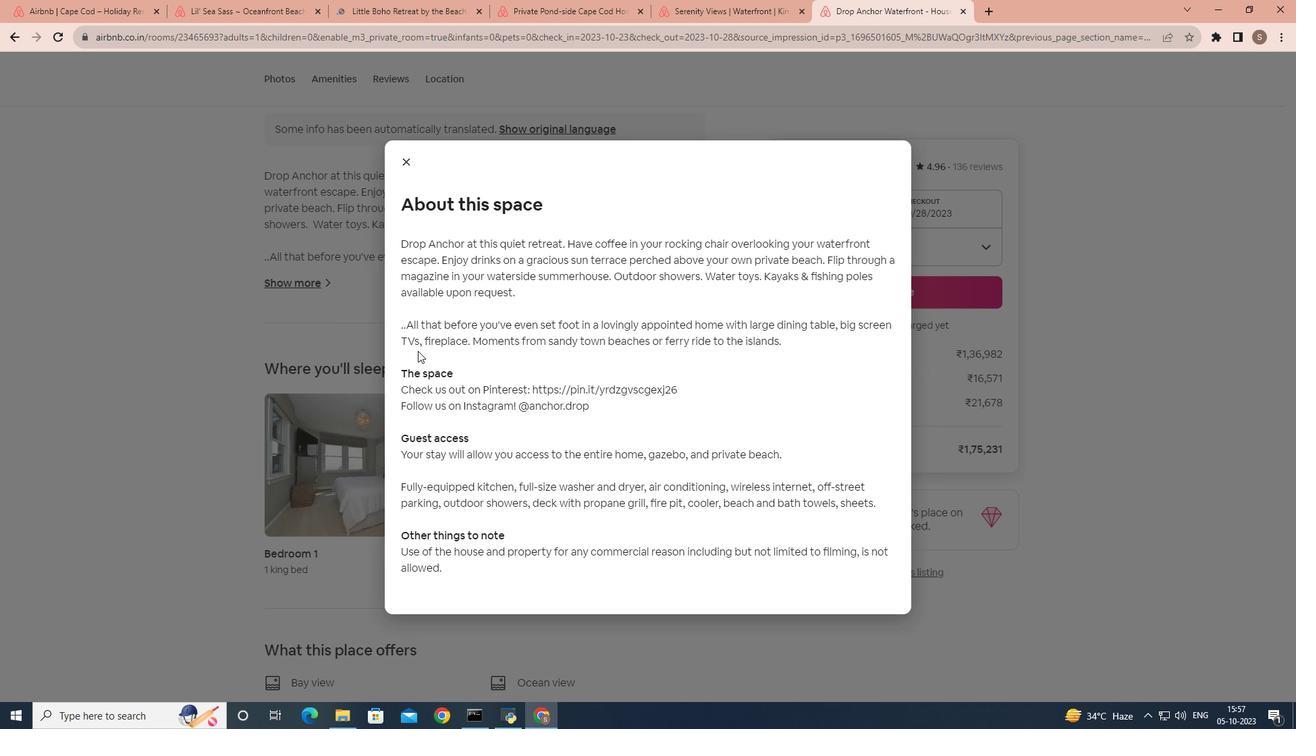 
Action: Mouse scrolled (417, 350) with delta (0, 0)
Screenshot: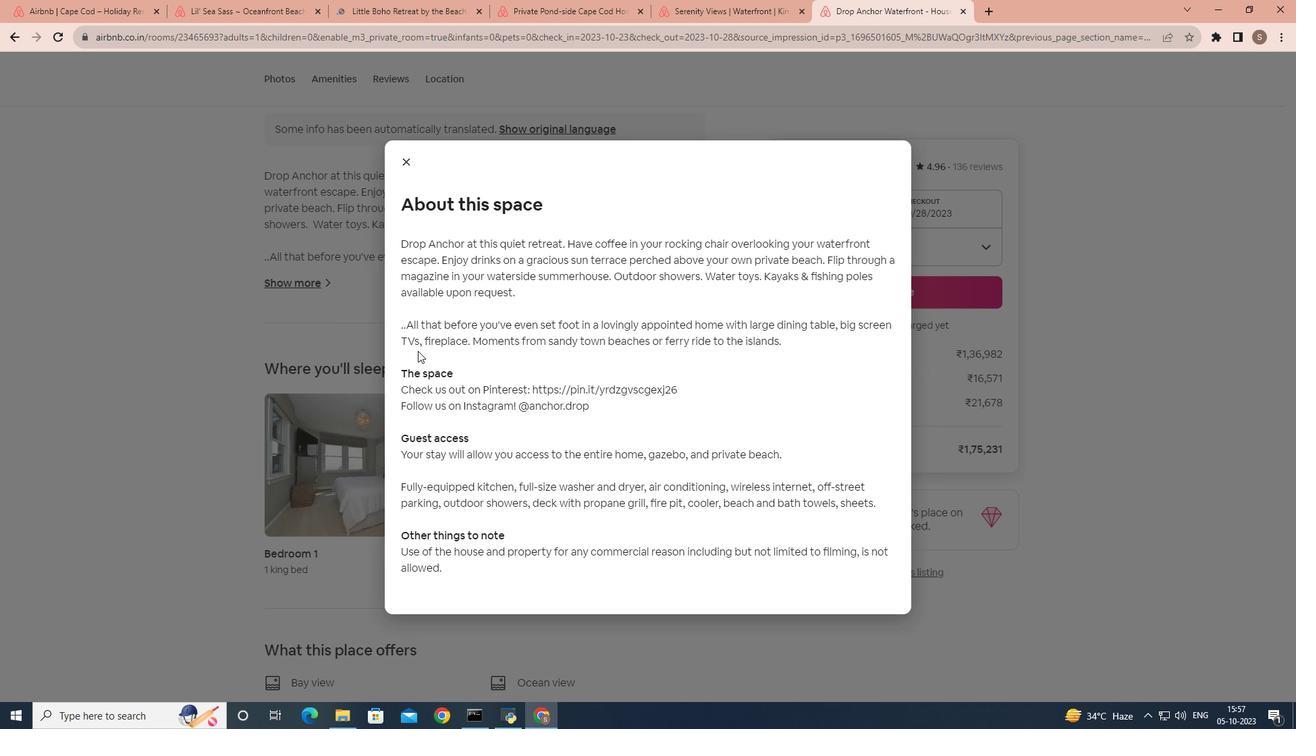 
Action: Mouse moved to (408, 167)
Screenshot: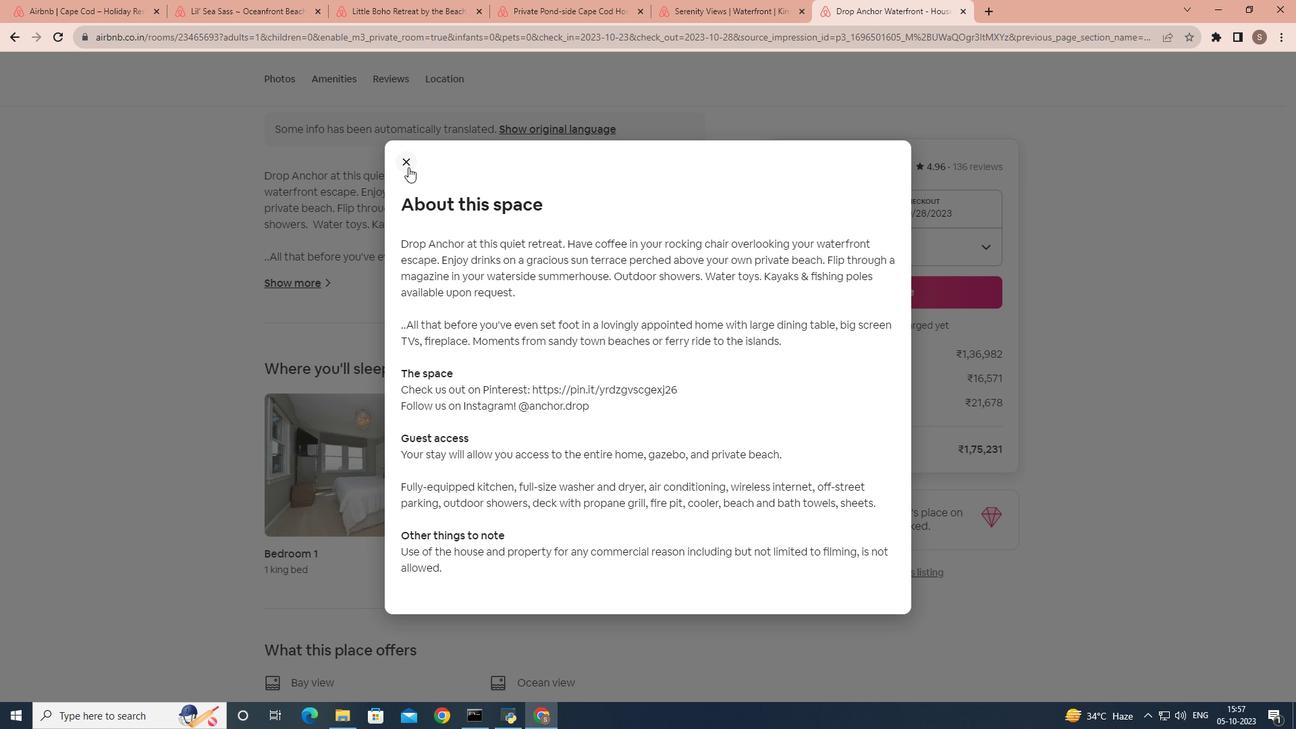 
Action: Mouse pressed left at (408, 167)
Screenshot: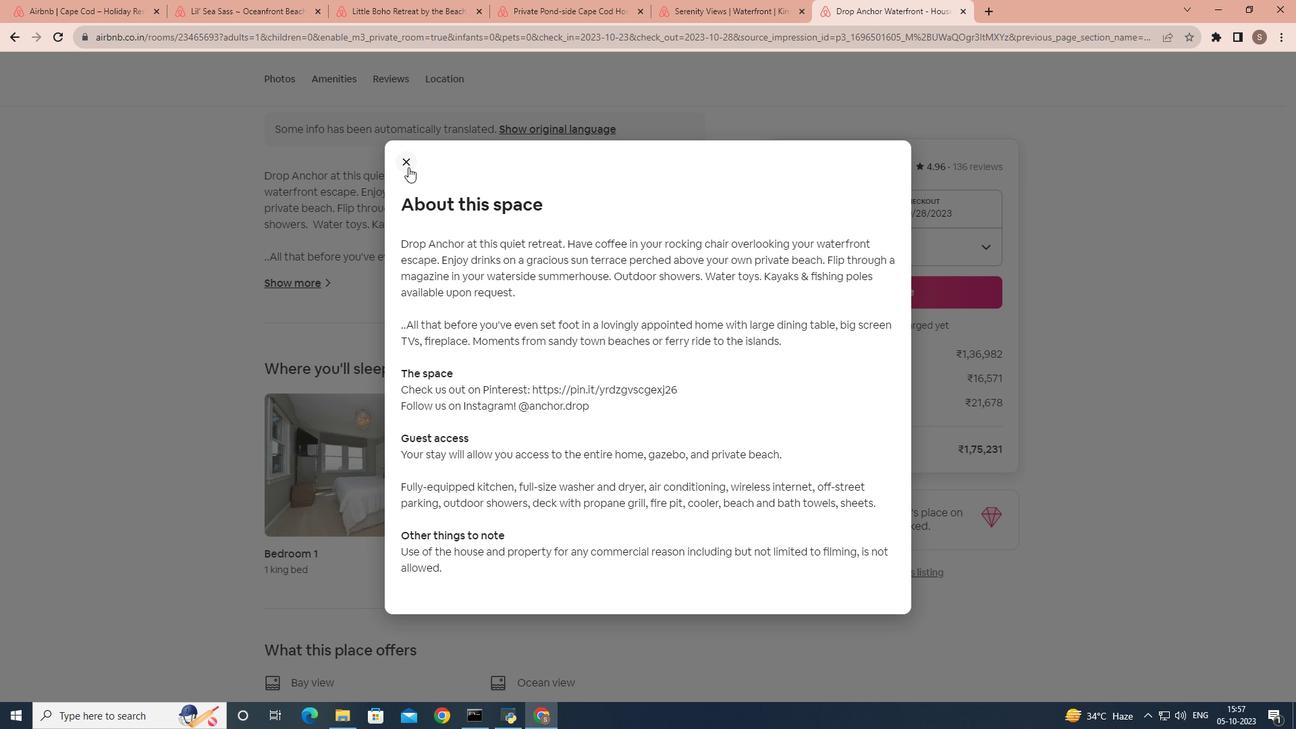 
Action: Mouse moved to (397, 553)
Screenshot: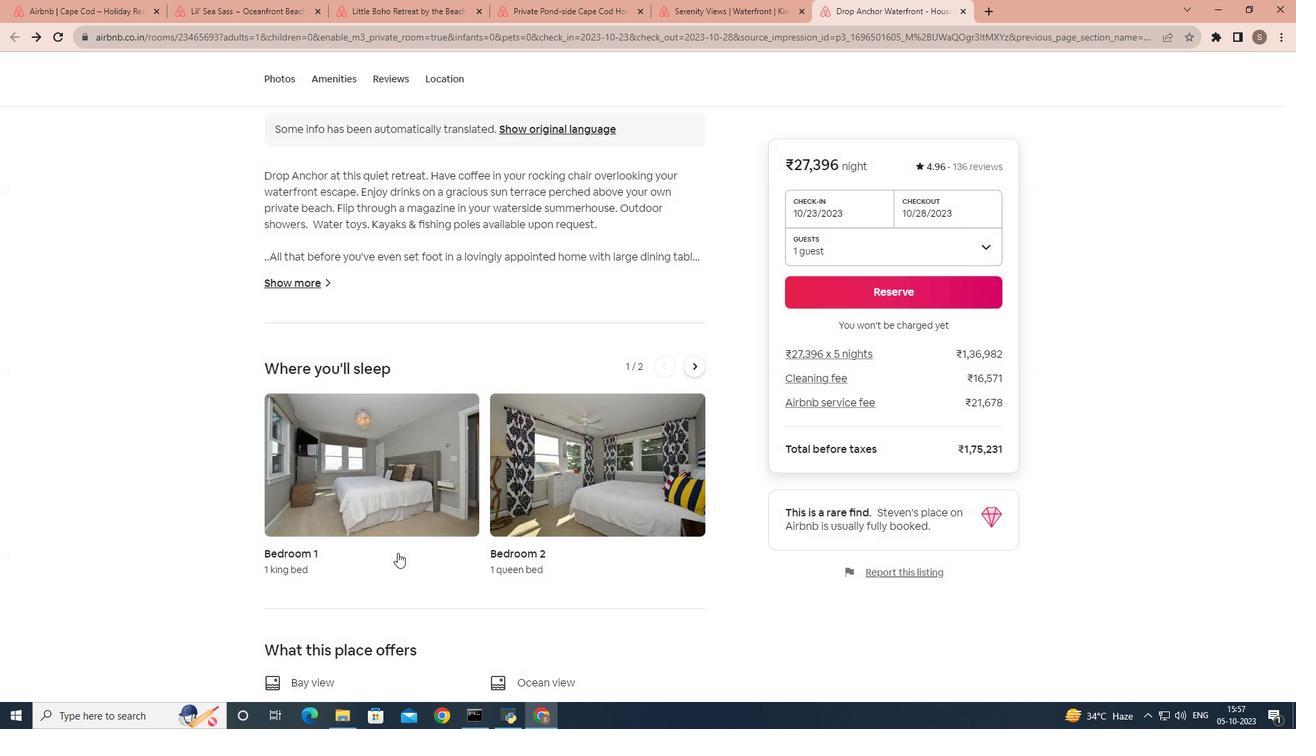 
Action: Mouse scrolled (397, 552) with delta (0, 0)
Screenshot: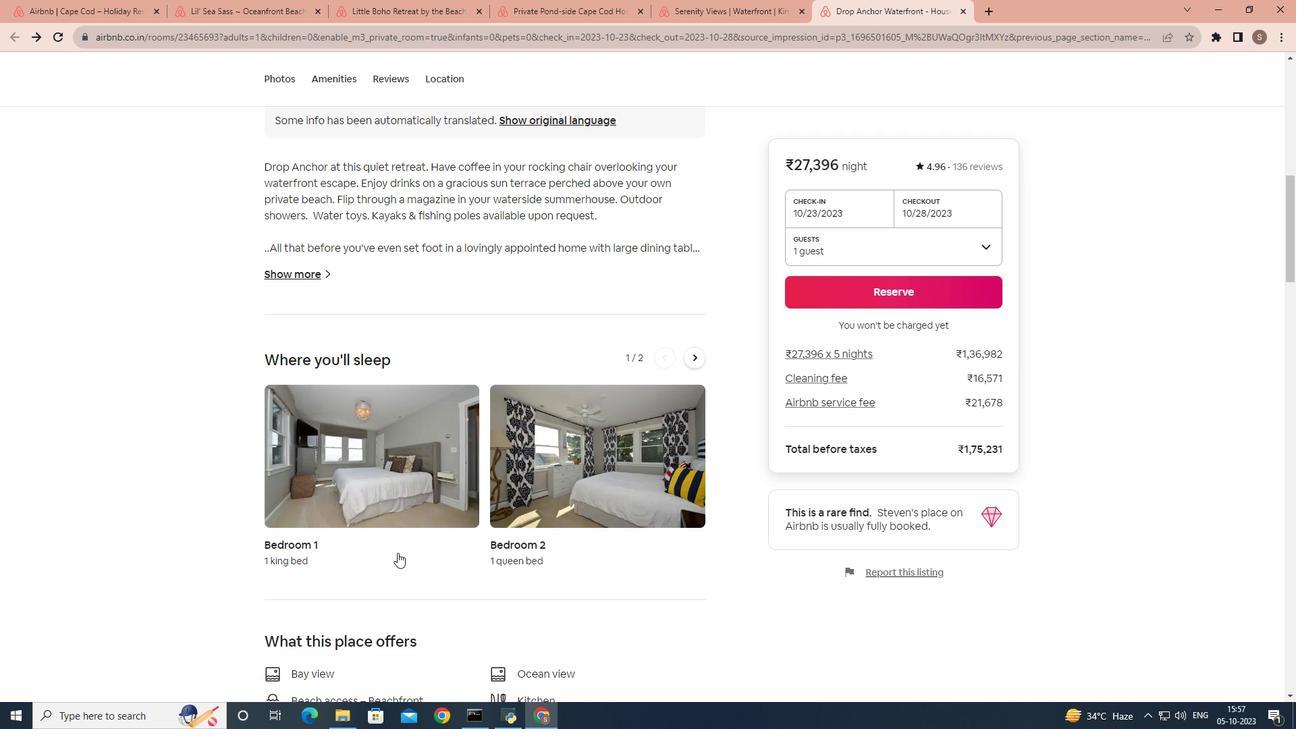 
Action: Mouse scrolled (397, 552) with delta (0, 0)
Screenshot: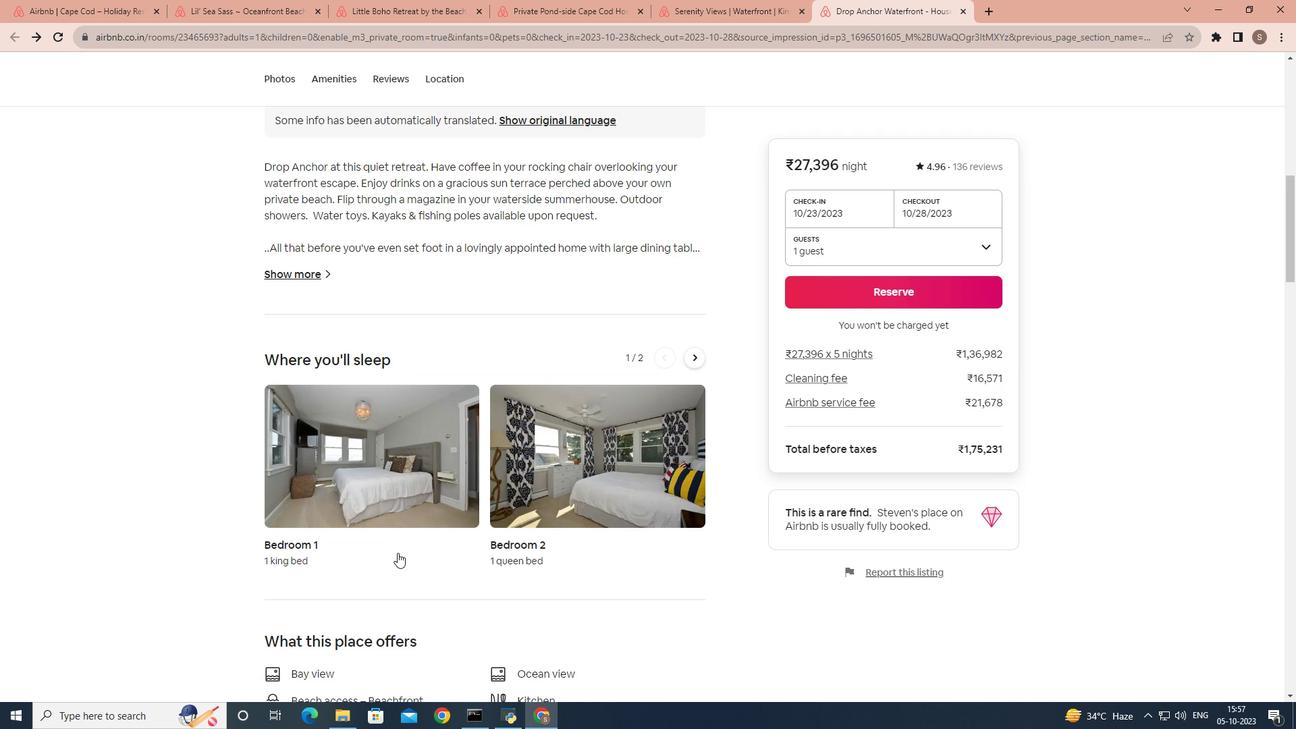 
Action: Mouse scrolled (397, 552) with delta (0, 0)
Screenshot: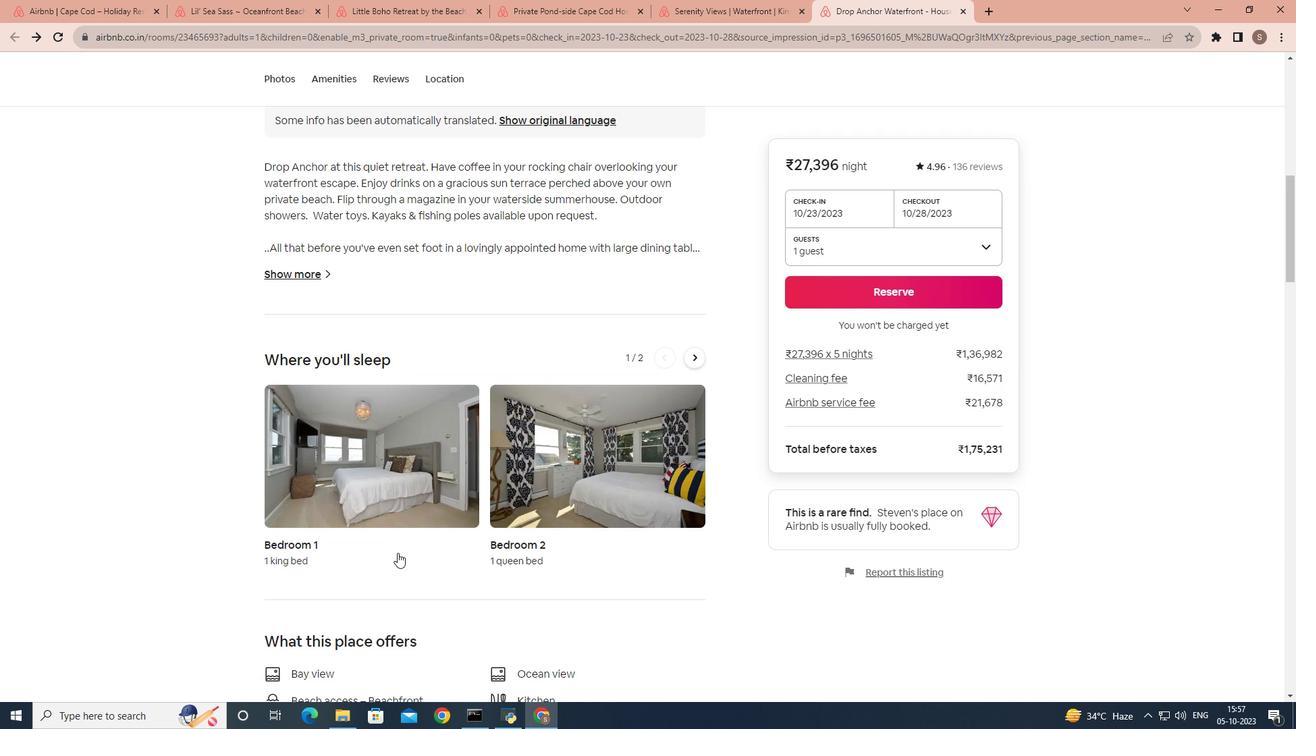 
Action: Mouse scrolled (397, 552) with delta (0, 0)
Screenshot: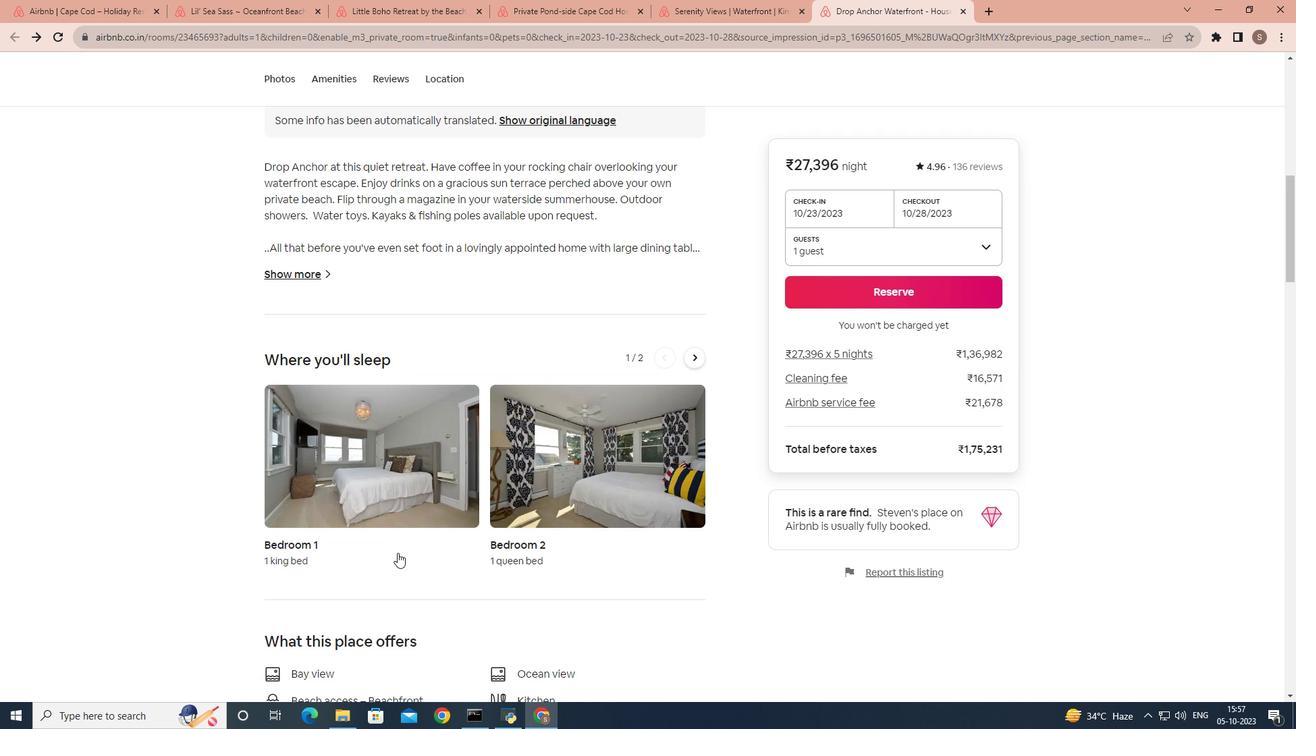 
Action: Mouse scrolled (397, 552) with delta (0, 0)
Screenshot: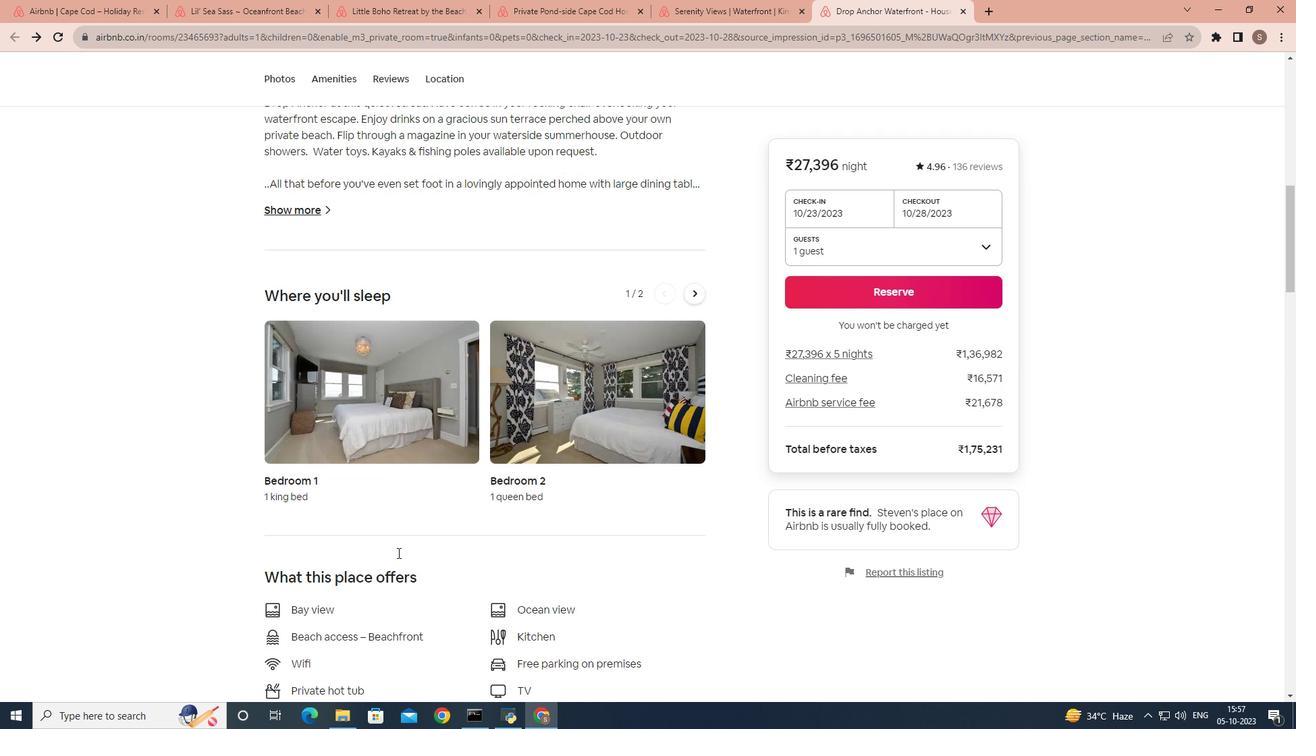 
Action: Mouse moved to (388, 513)
Screenshot: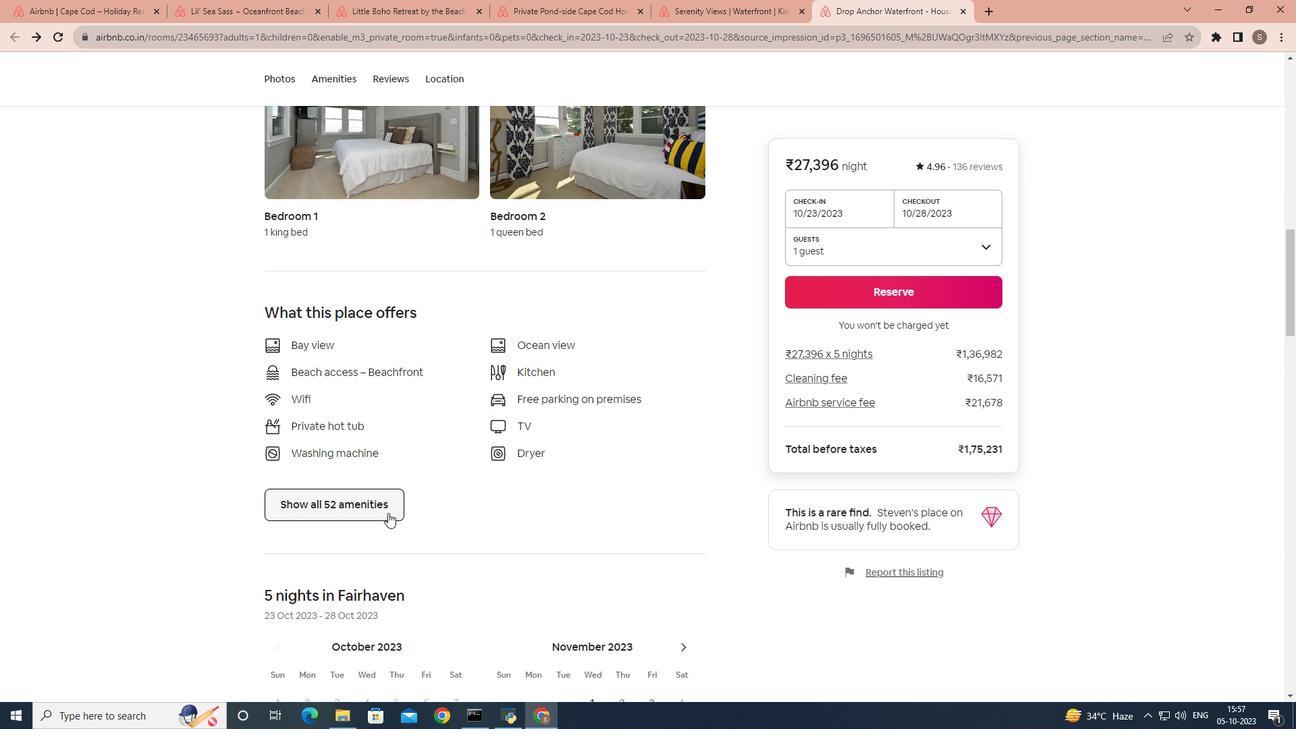 
Action: Mouse pressed left at (388, 513)
Screenshot: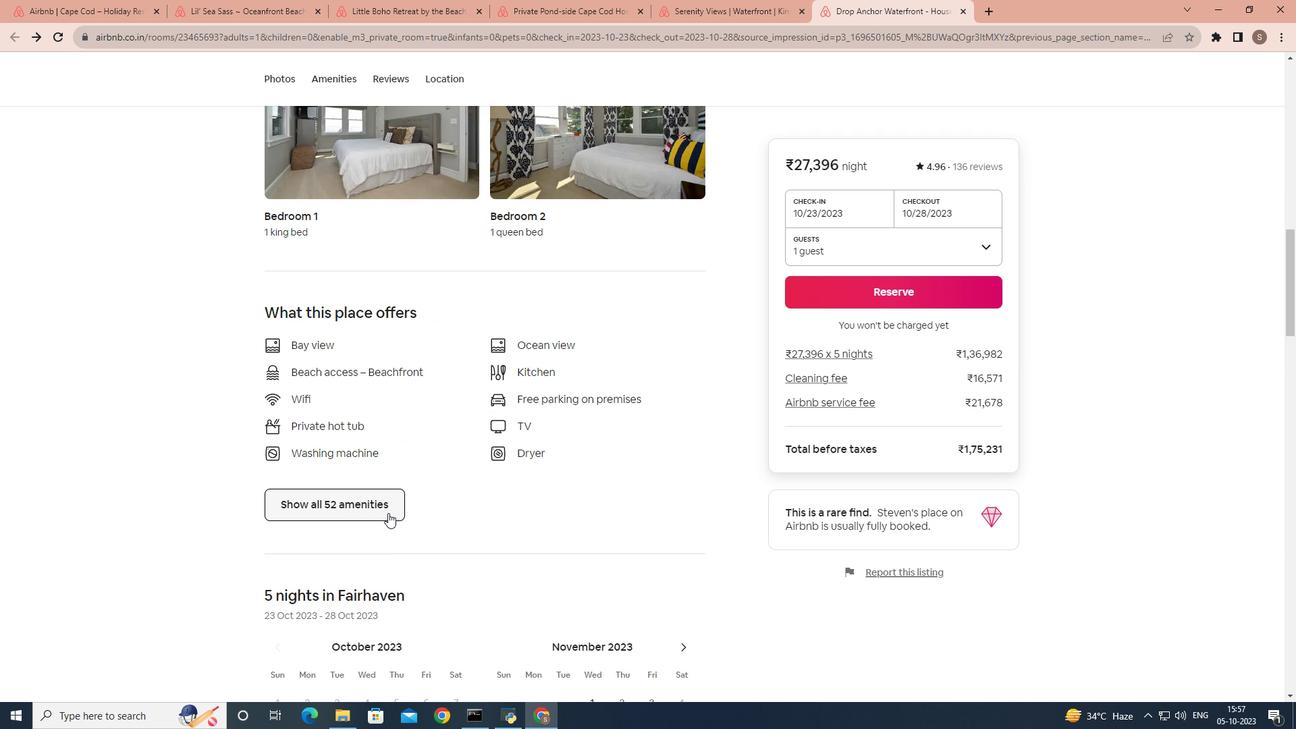 
Action: Mouse moved to (626, 486)
Screenshot: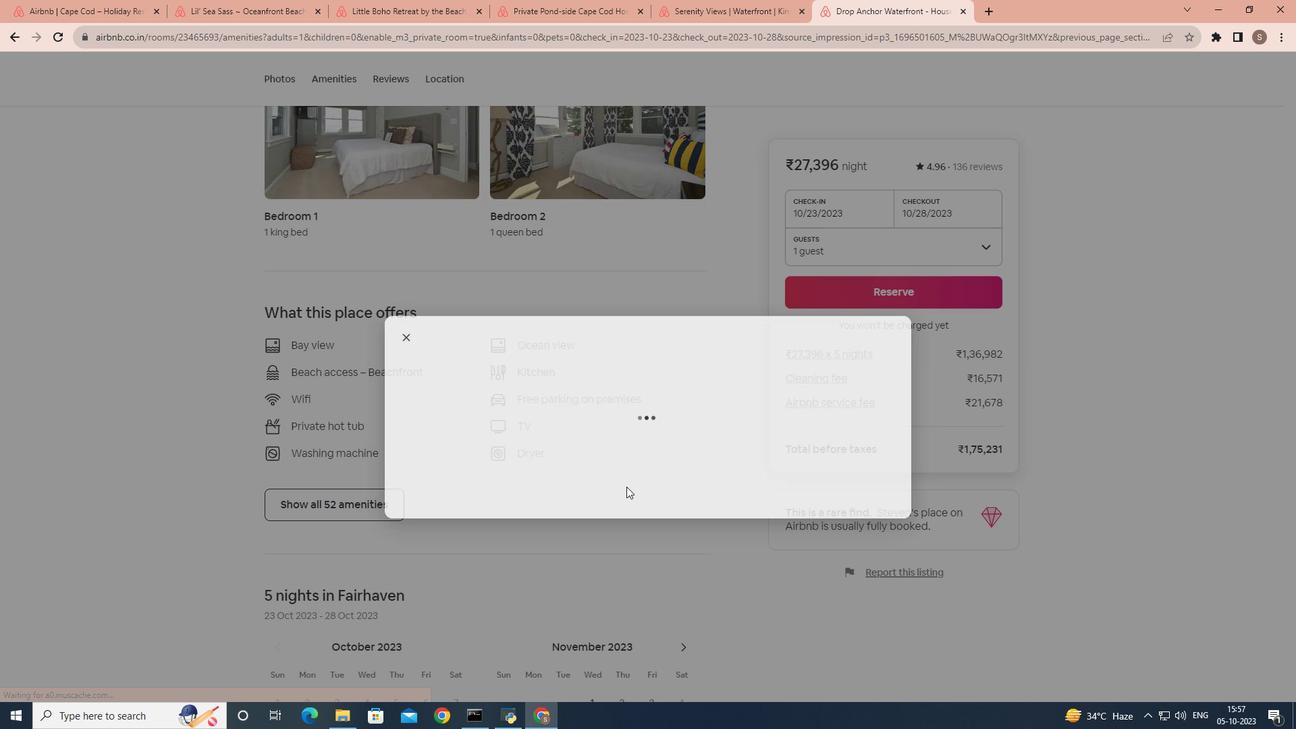 
Action: Mouse scrolled (626, 486) with delta (0, 0)
Screenshot: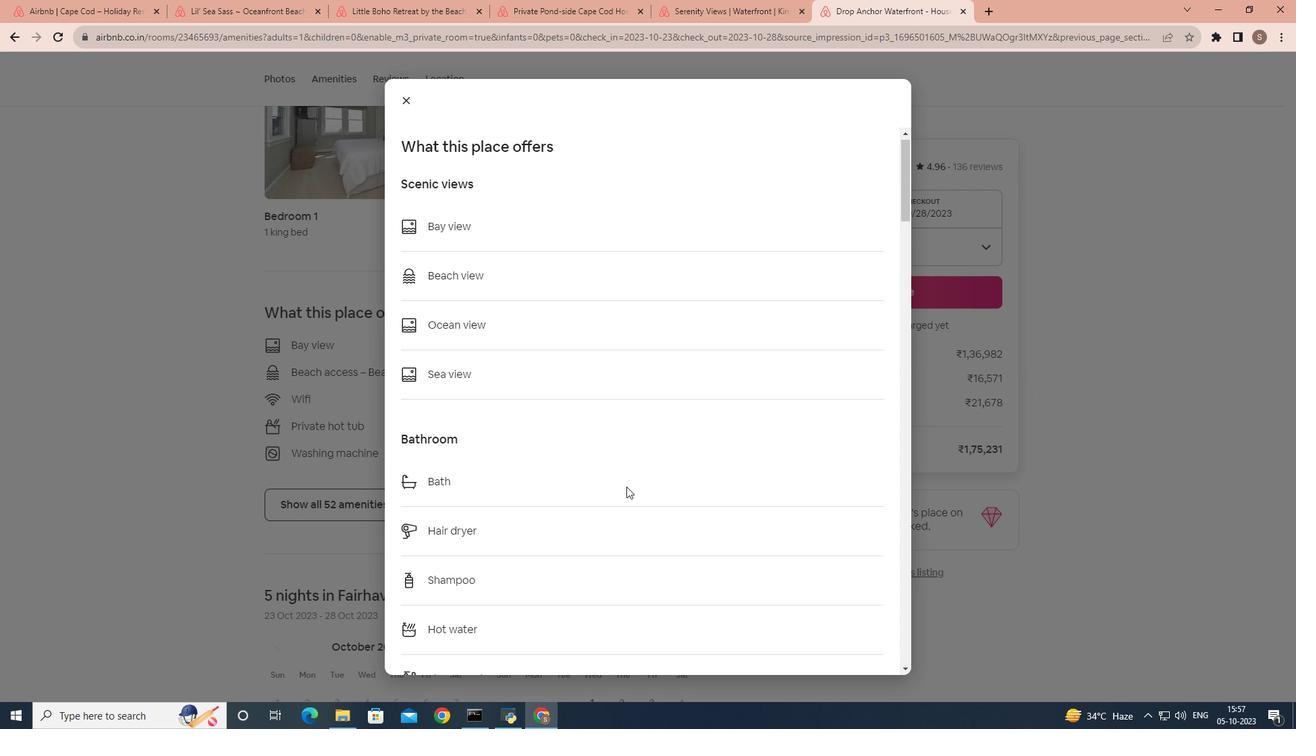 
Action: Mouse scrolled (626, 486) with delta (0, 0)
Screenshot: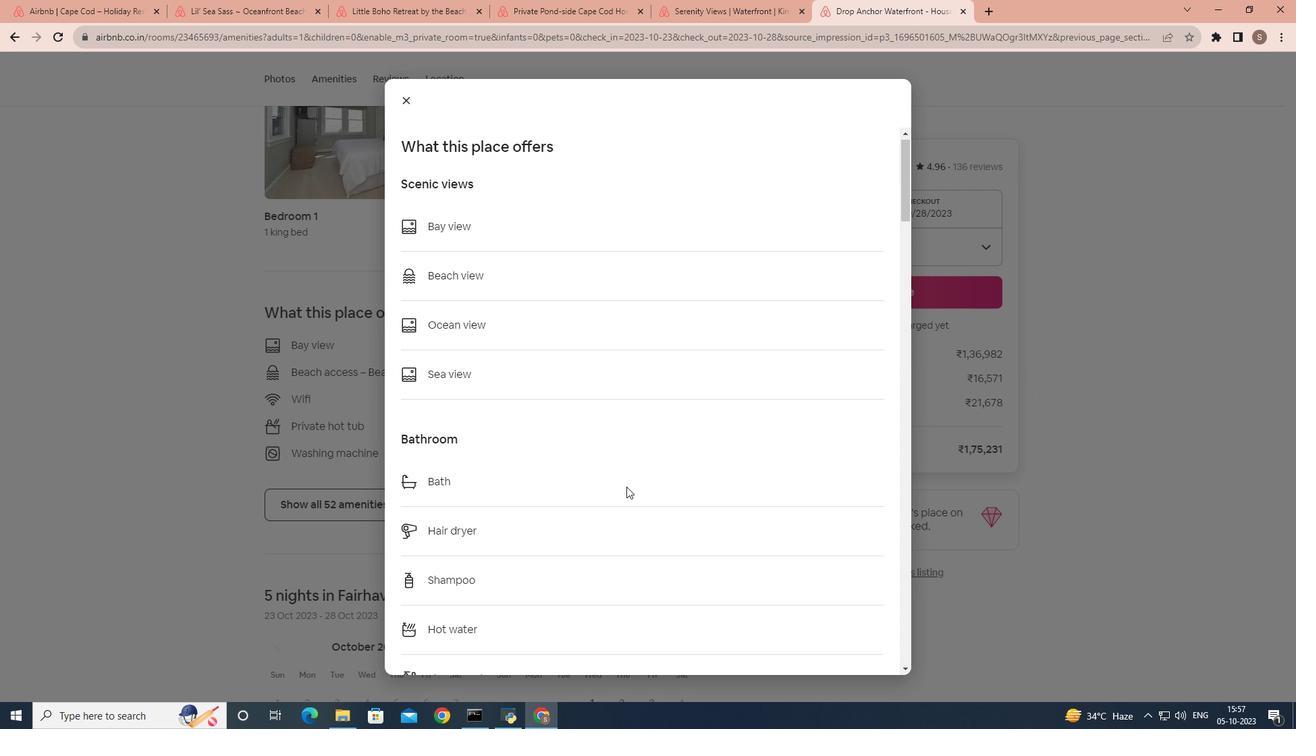 
Action: Mouse scrolled (626, 486) with delta (0, 0)
Screenshot: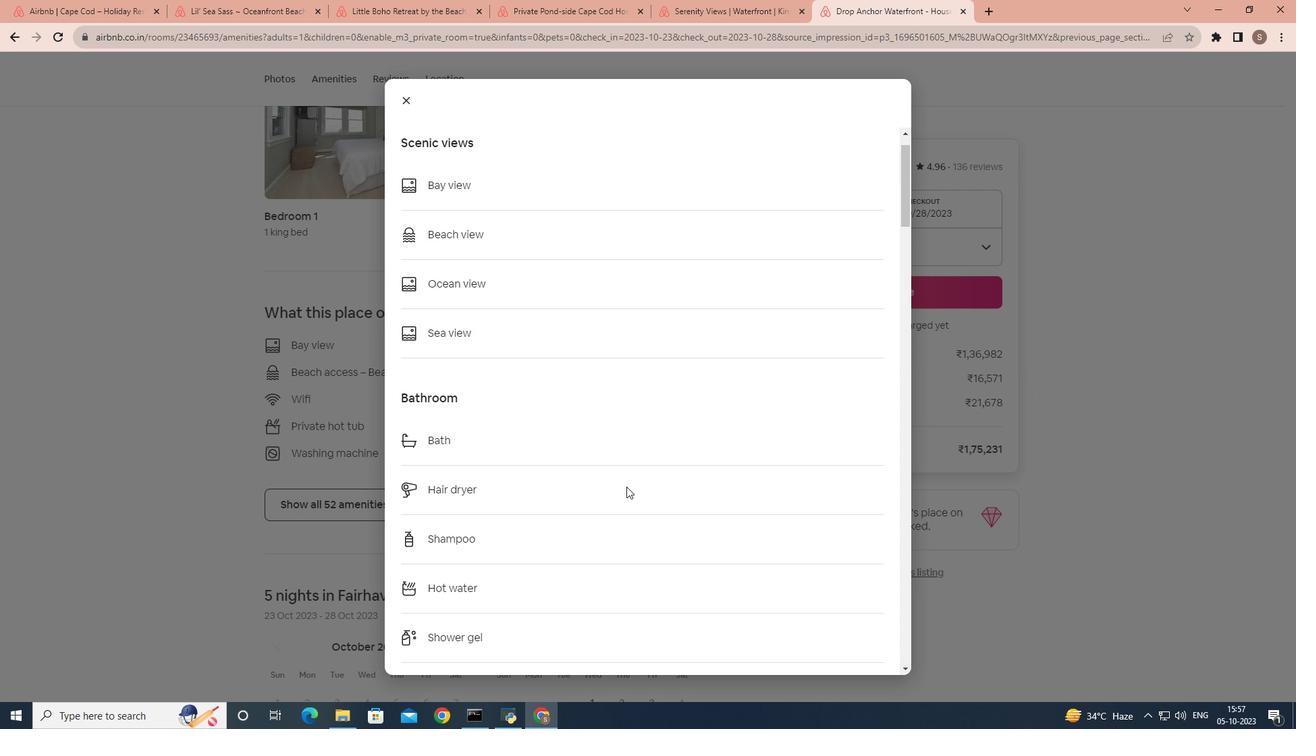 
Action: Mouse scrolled (626, 486) with delta (0, 0)
Screenshot: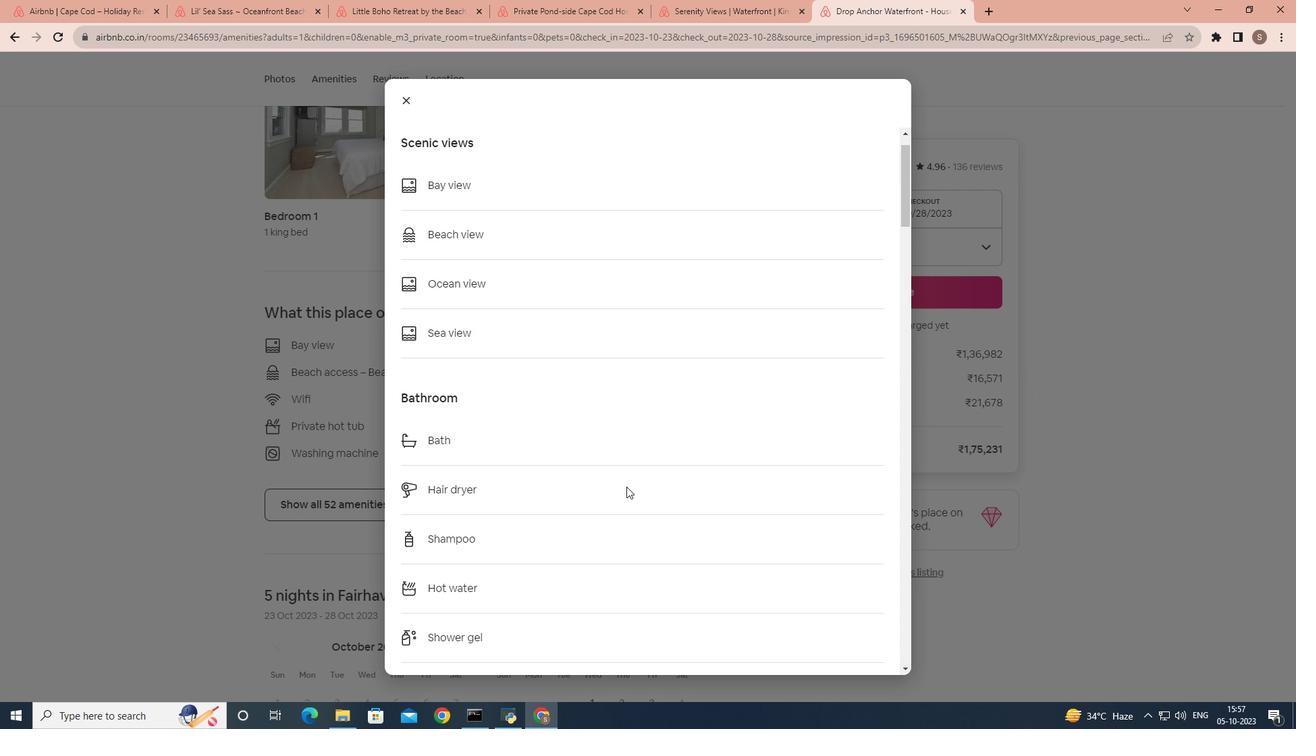 
Action: Mouse scrolled (626, 486) with delta (0, 0)
Screenshot: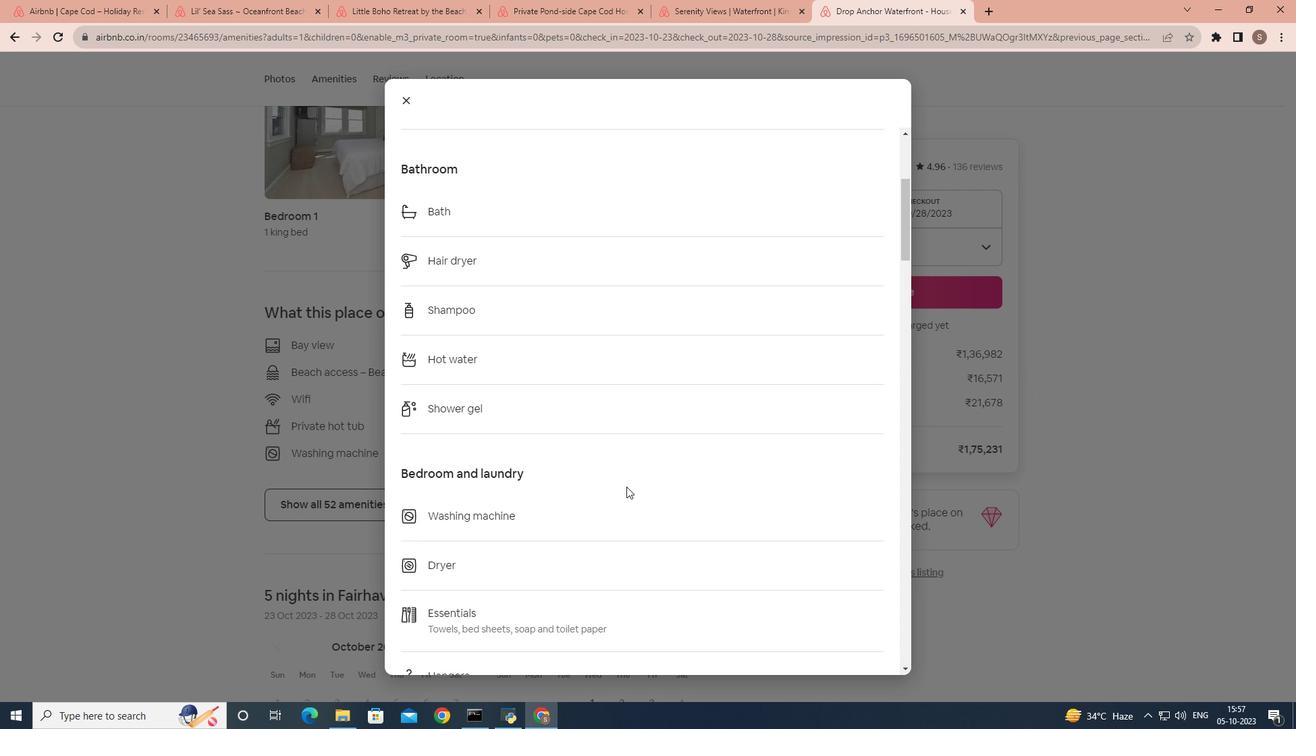 
Action: Mouse scrolled (626, 486) with delta (0, 0)
Screenshot: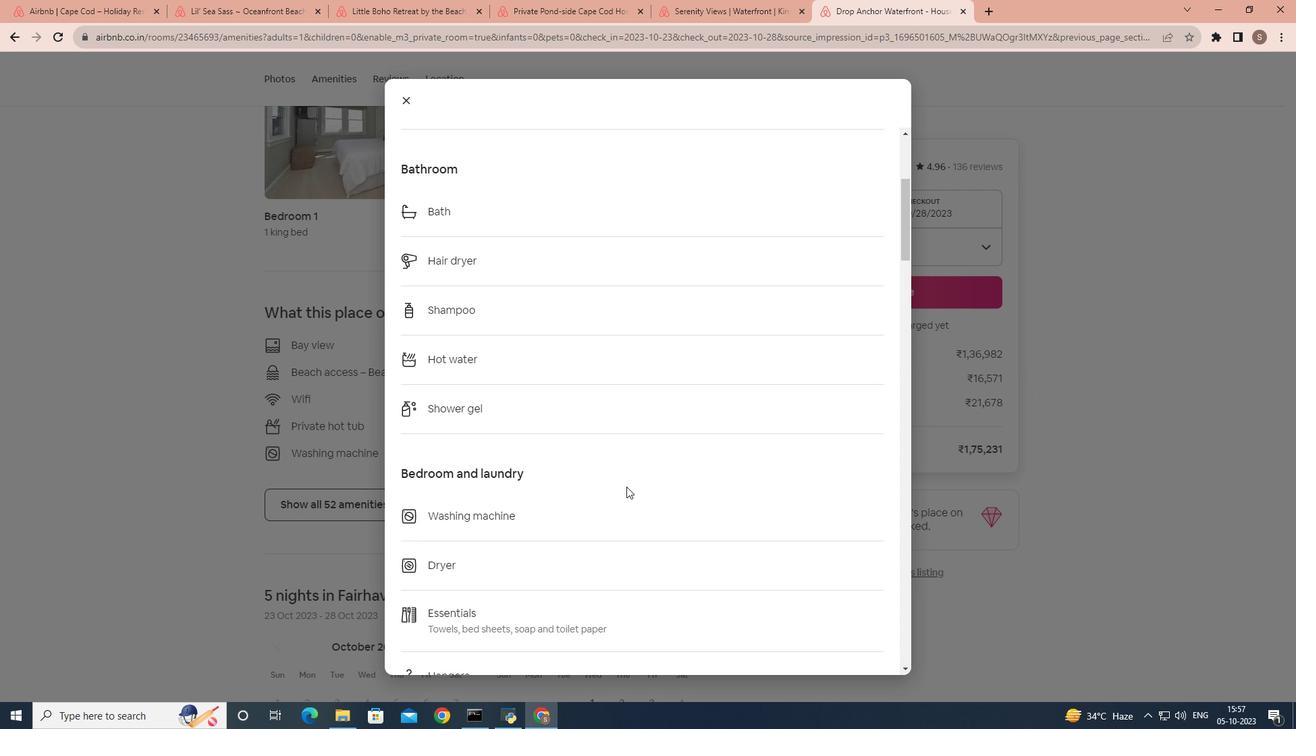 
Action: Mouse scrolled (626, 486) with delta (0, 0)
Screenshot: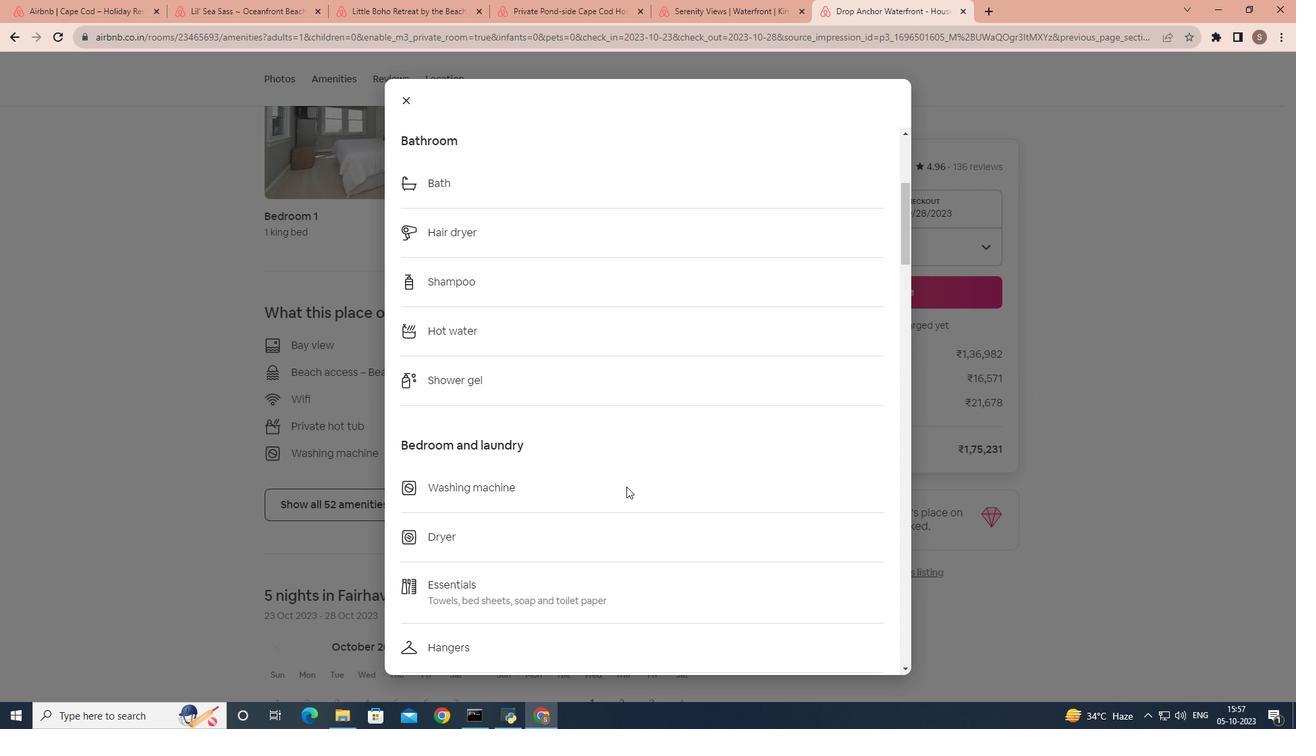 
Action: Mouse scrolled (626, 486) with delta (0, 0)
Screenshot: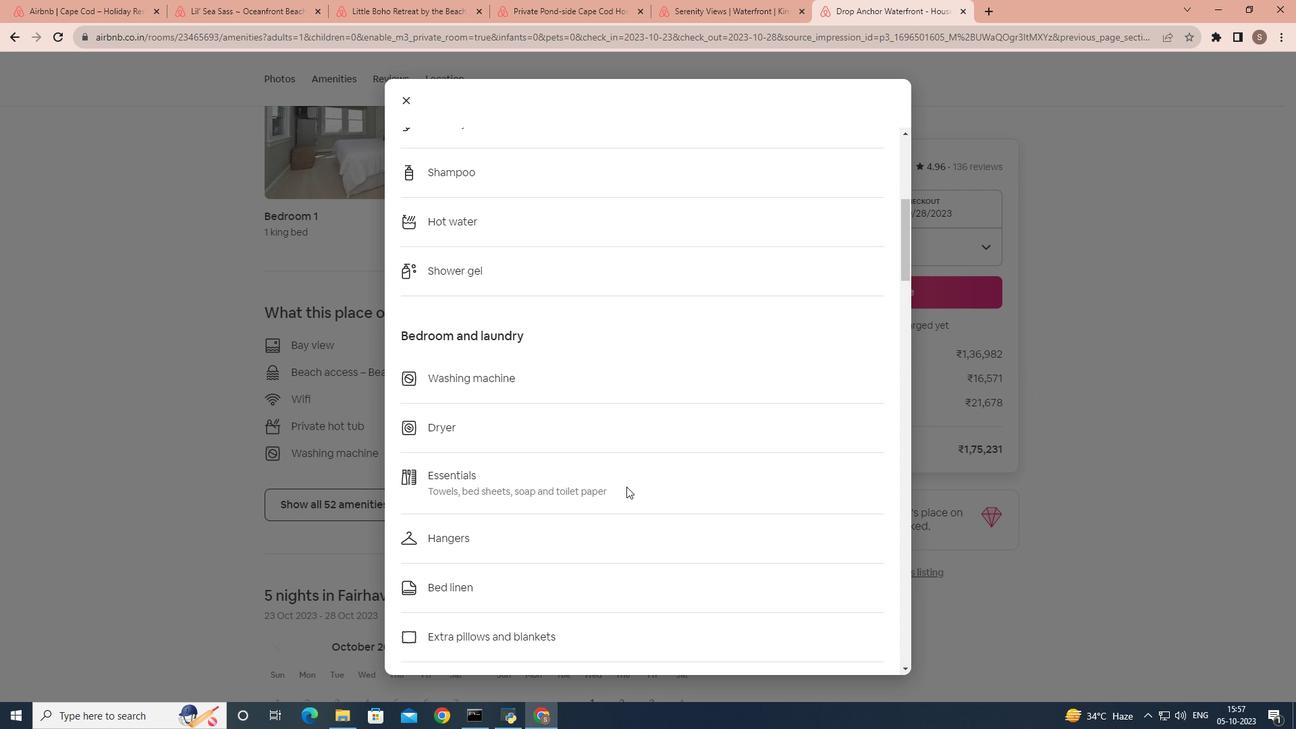 
Action: Mouse scrolled (626, 486) with delta (0, 0)
Screenshot: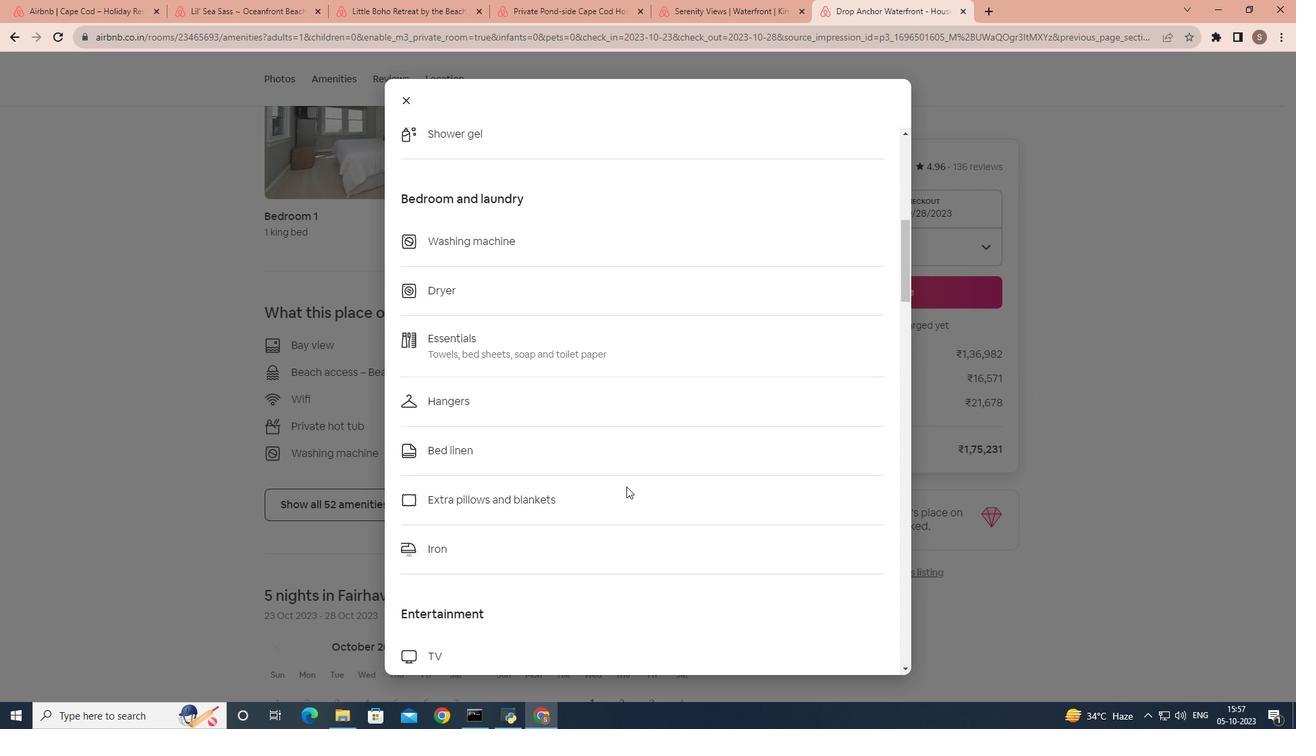 
Action: Mouse scrolled (626, 486) with delta (0, 0)
Screenshot: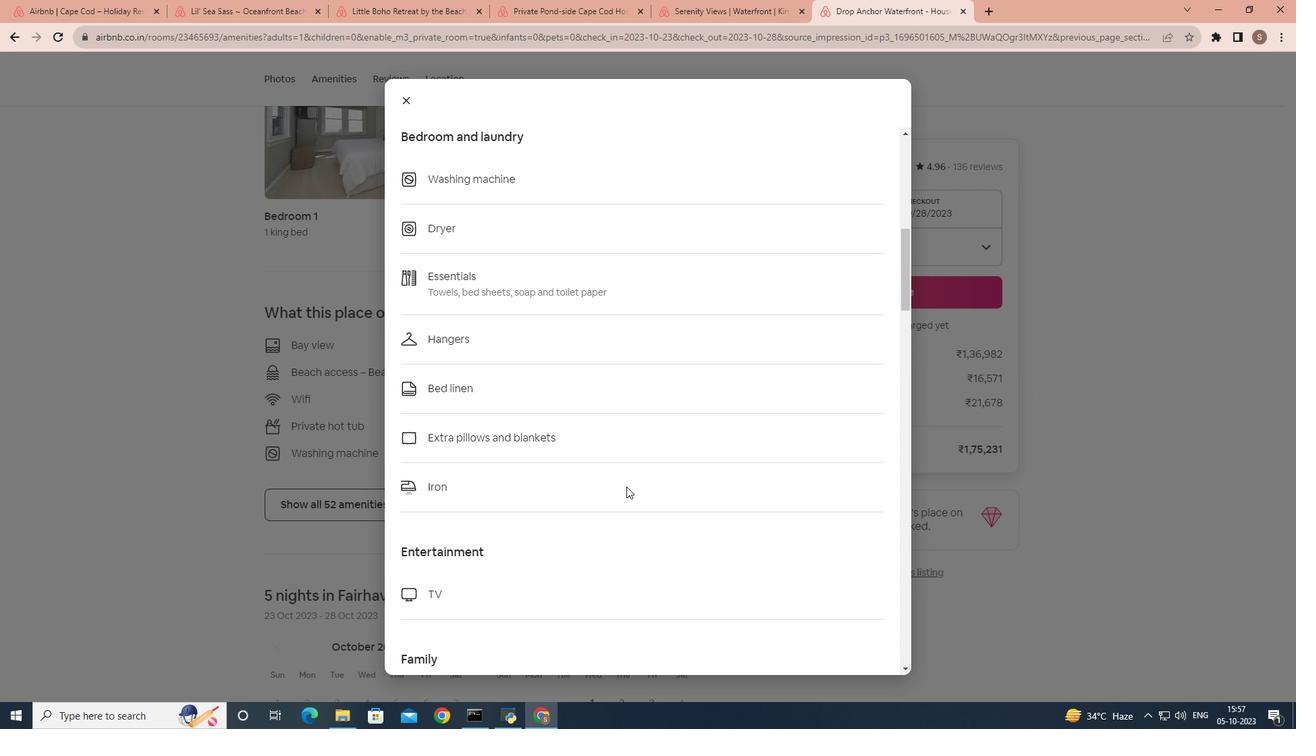 
Action: Mouse scrolled (626, 486) with delta (0, 0)
Screenshot: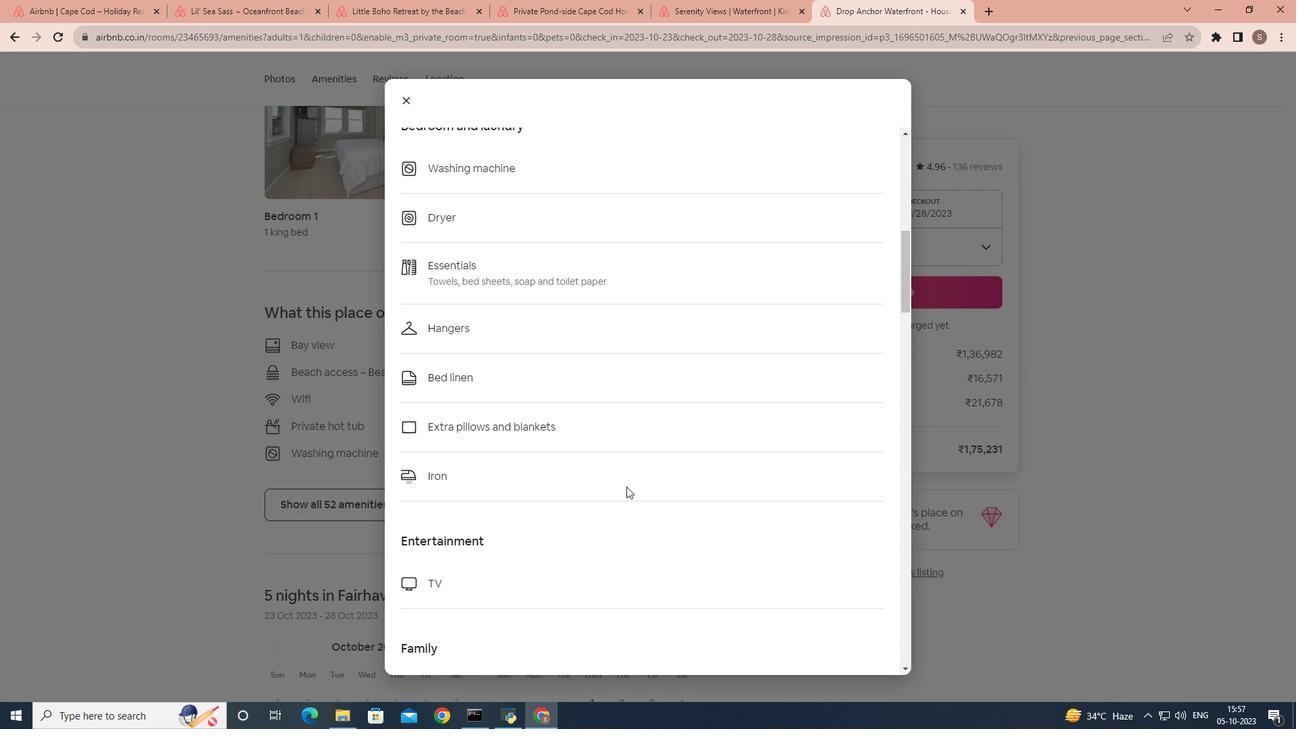 
Action: Mouse scrolled (626, 486) with delta (0, 0)
Screenshot: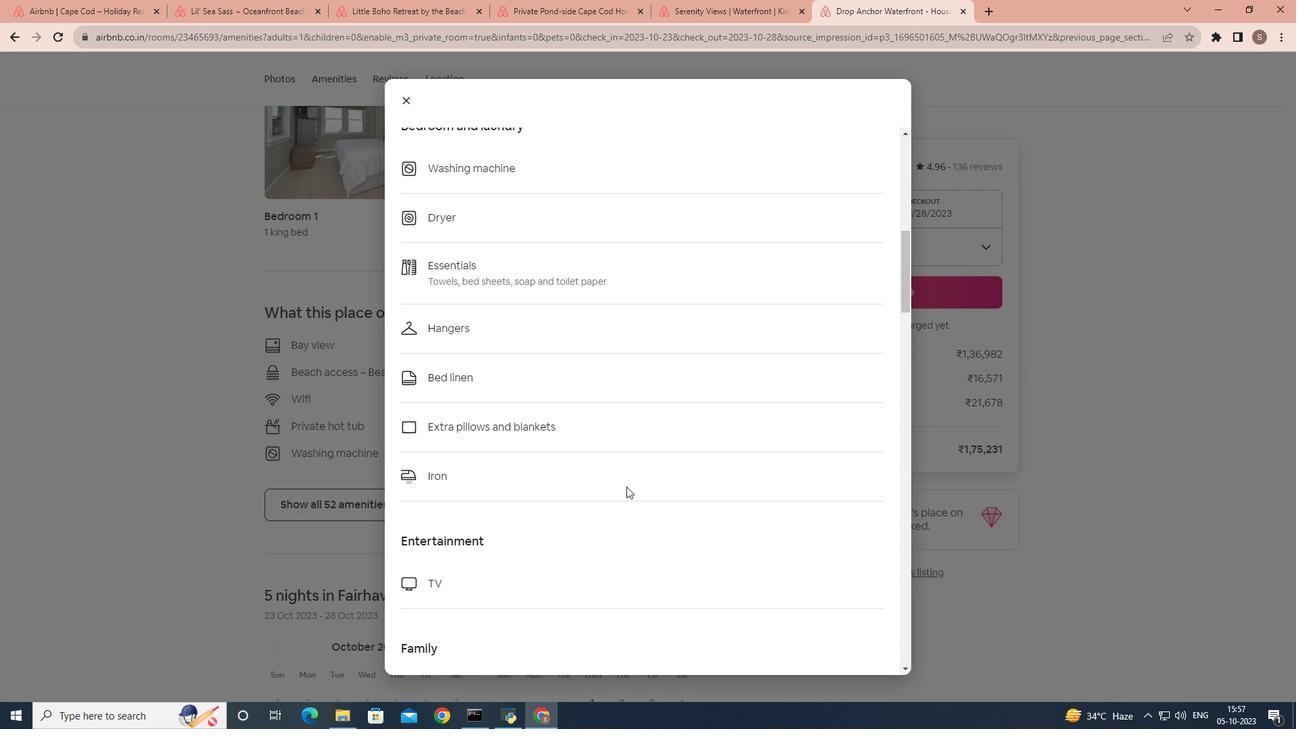 
Action: Mouse scrolled (626, 486) with delta (0, 0)
Screenshot: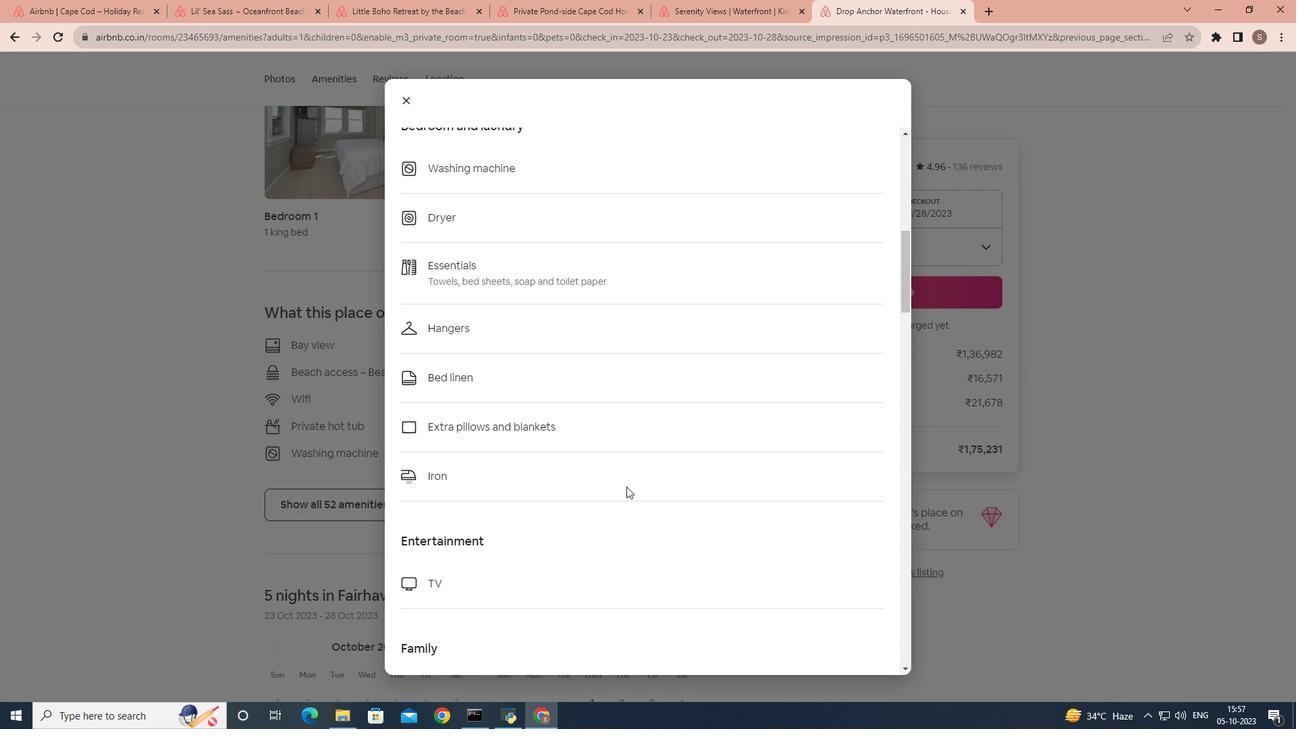 
Action: Mouse scrolled (626, 486) with delta (0, 0)
Screenshot: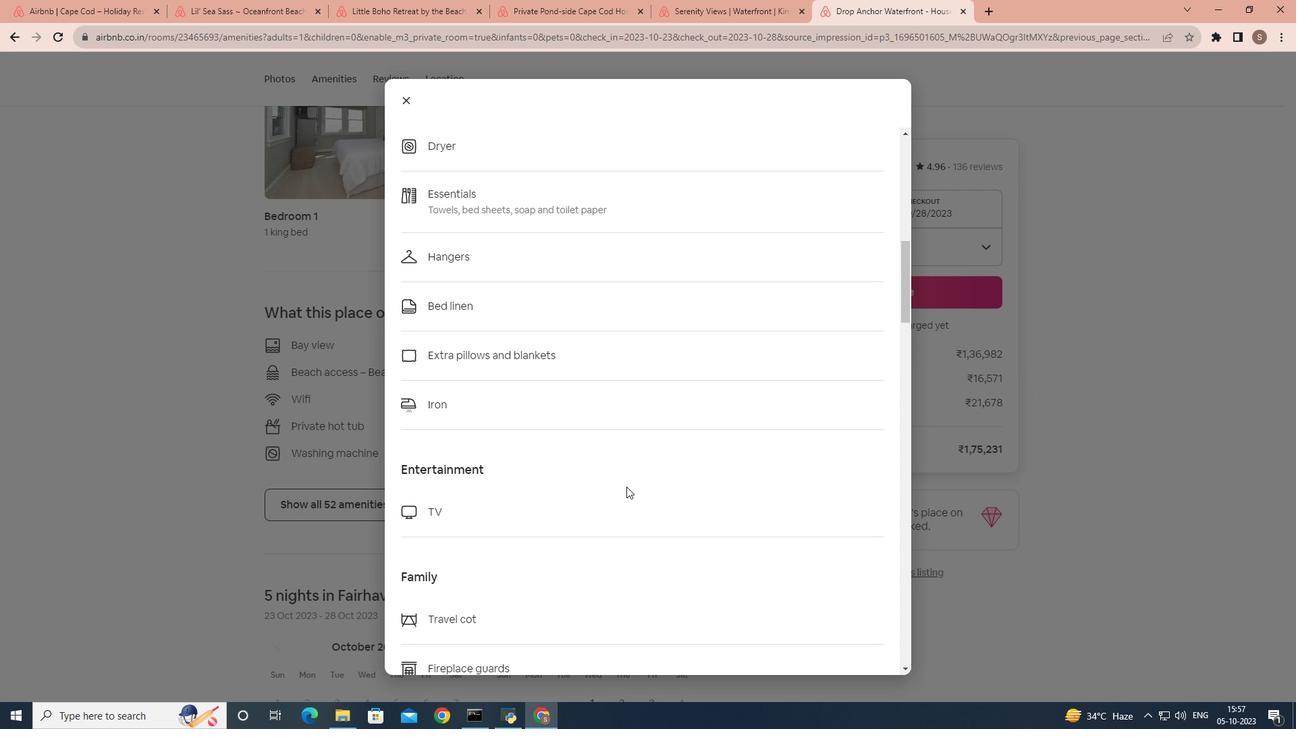 
Action: Mouse scrolled (626, 486) with delta (0, 0)
Screenshot: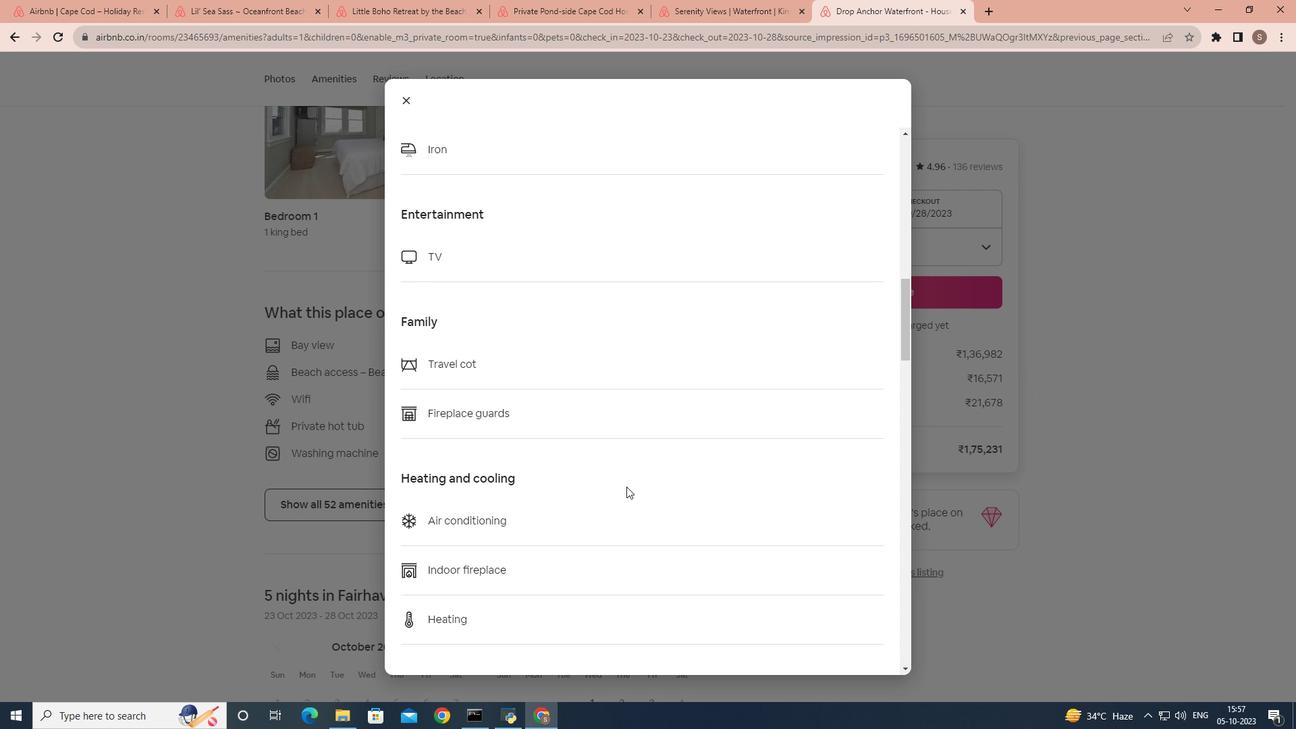 
Action: Mouse scrolled (626, 486) with delta (0, 0)
Screenshot: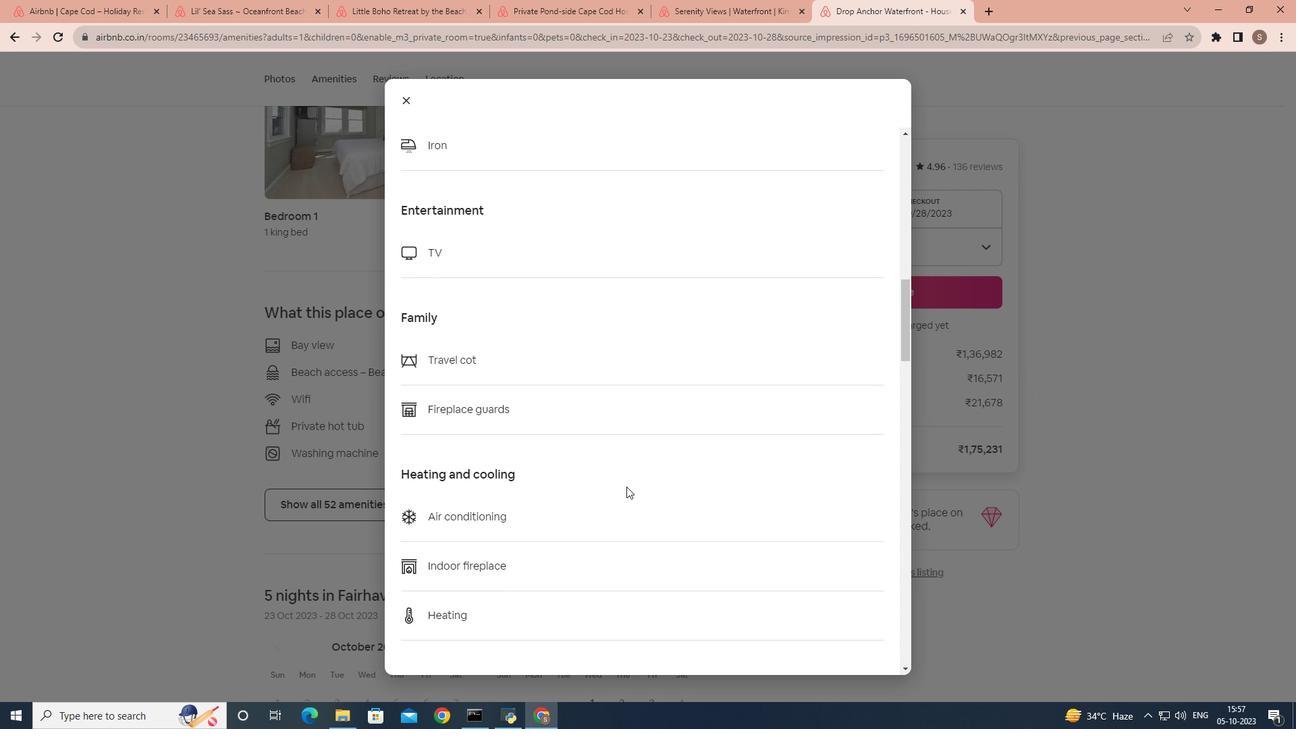 
Action: Mouse scrolled (626, 486) with delta (0, 0)
Screenshot: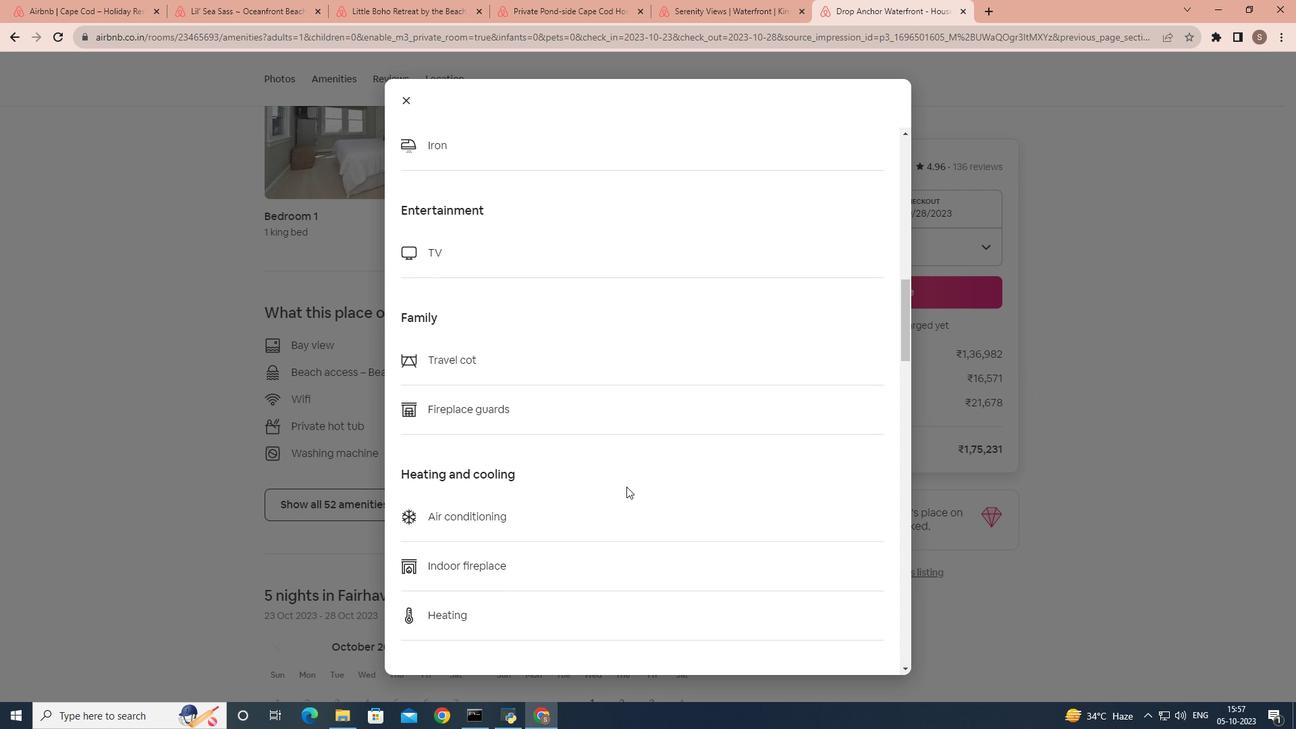 
Action: Mouse scrolled (626, 486) with delta (0, 0)
Screenshot: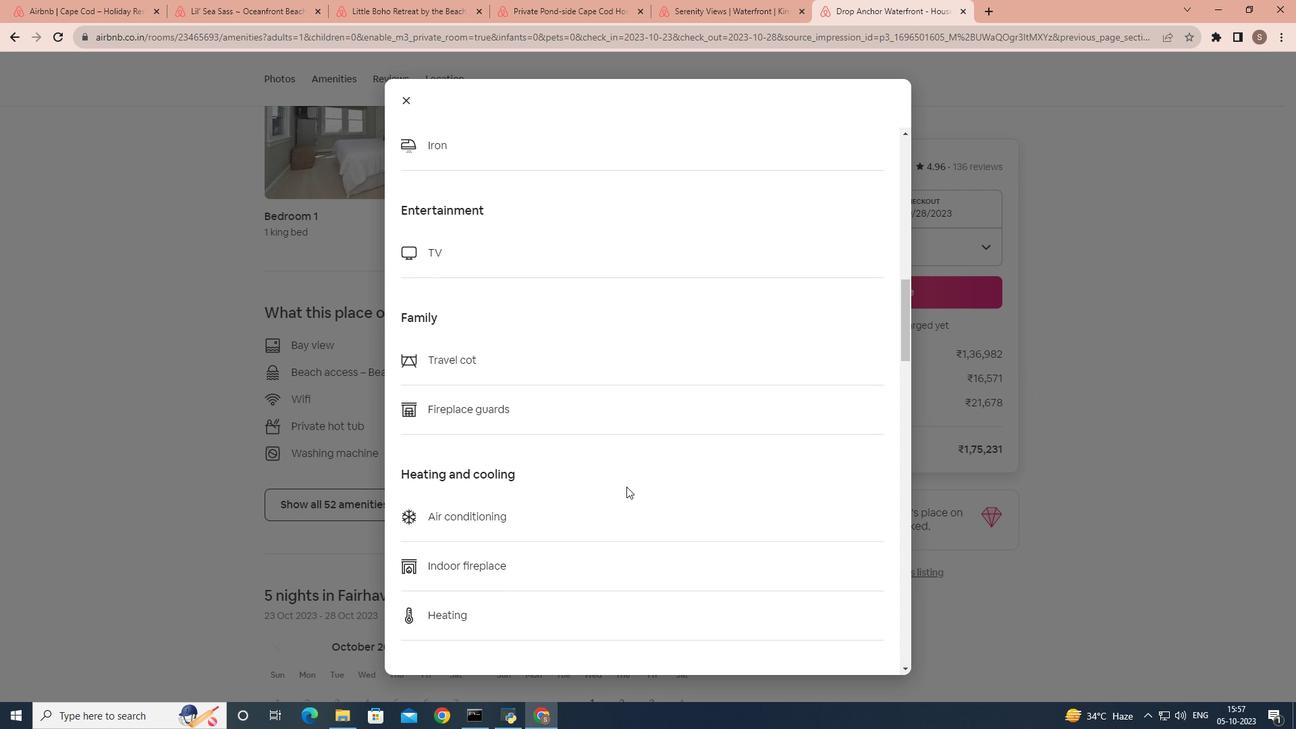 
Action: Mouse scrolled (626, 486) with delta (0, 0)
Screenshot: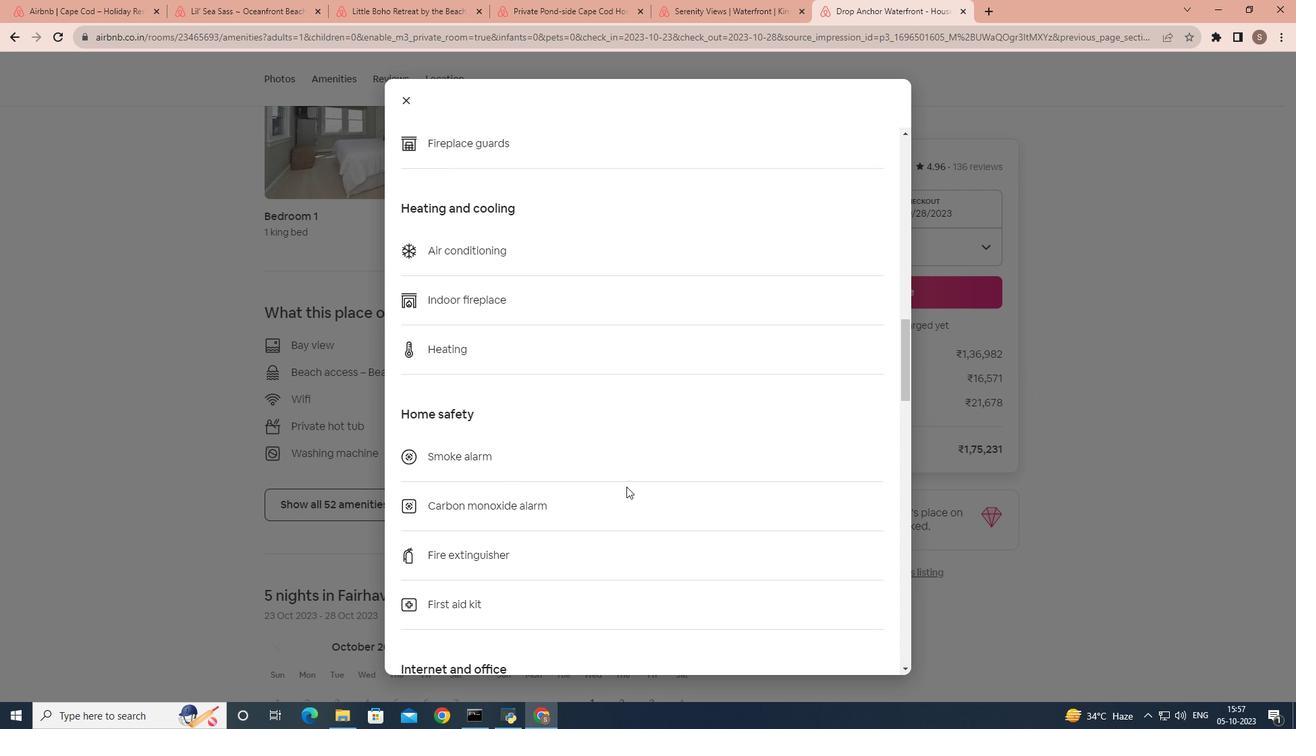 
Action: Mouse scrolled (626, 486) with delta (0, 0)
Screenshot: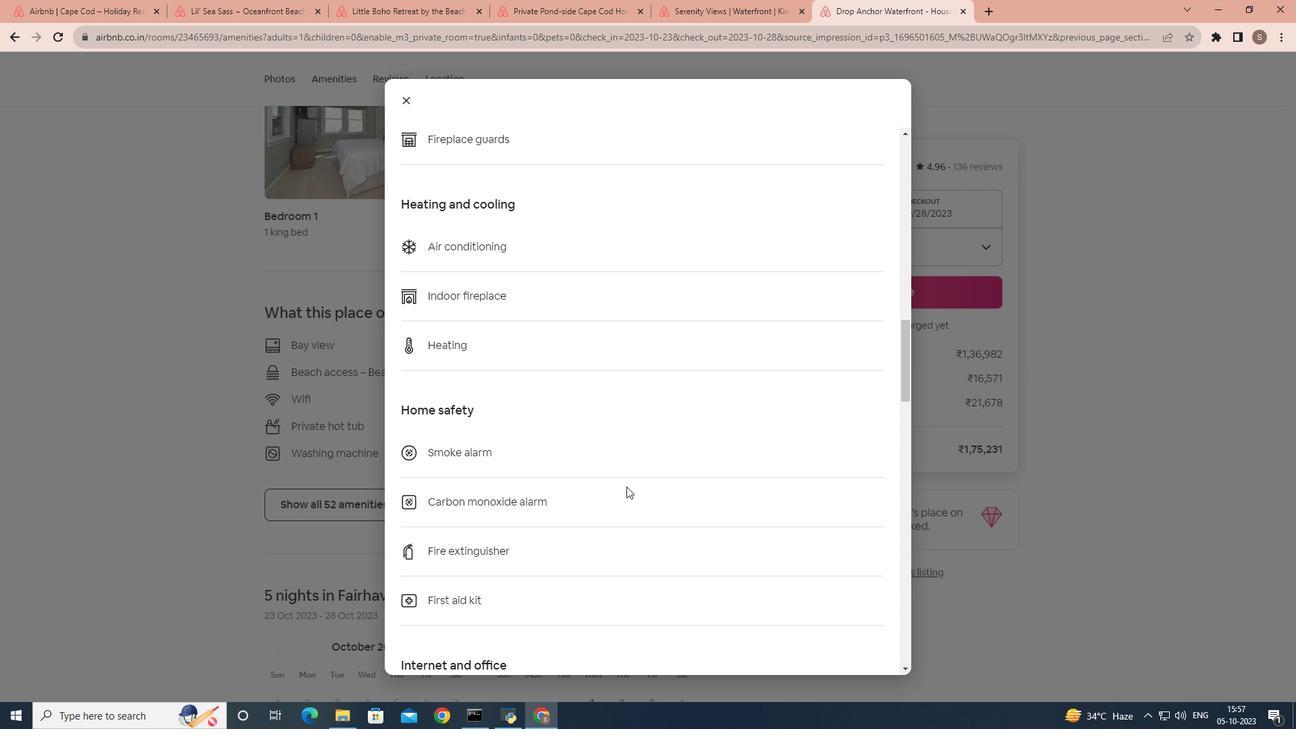 
Action: Mouse scrolled (626, 486) with delta (0, 0)
Screenshot: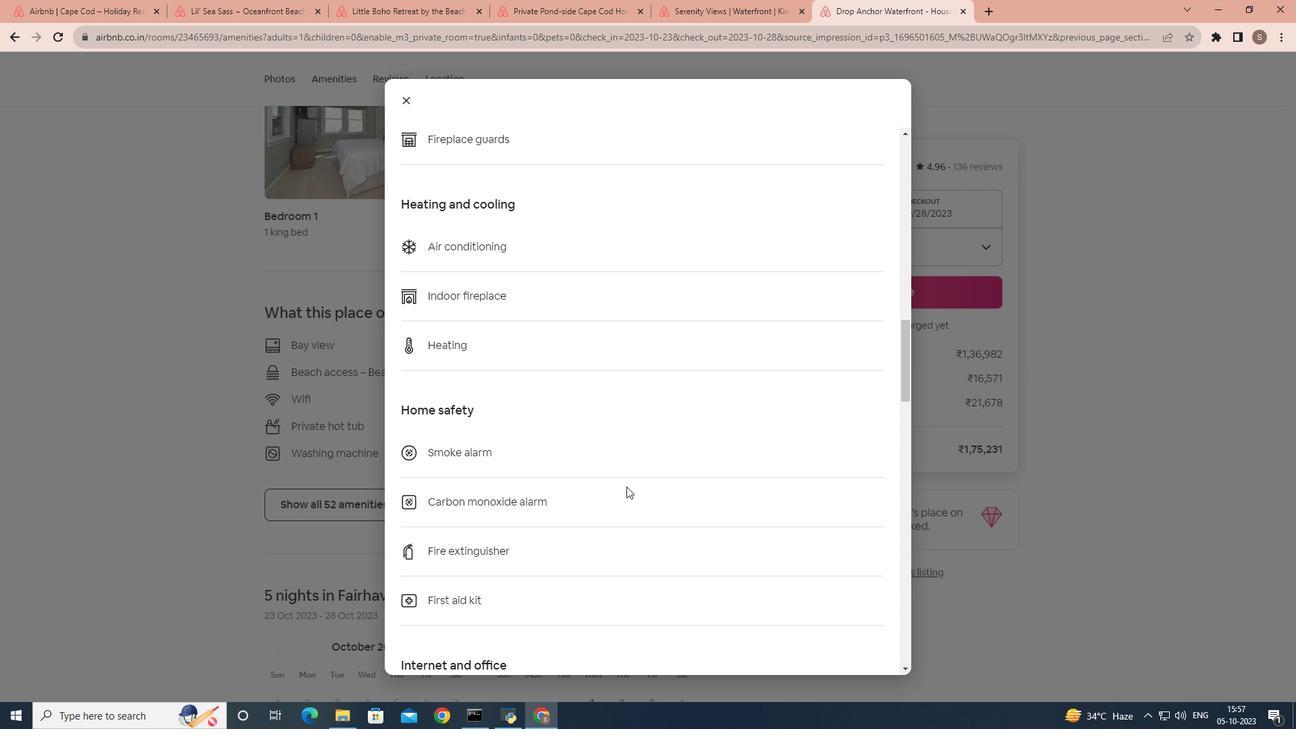 
Action: Mouse scrolled (626, 486) with delta (0, 0)
Screenshot: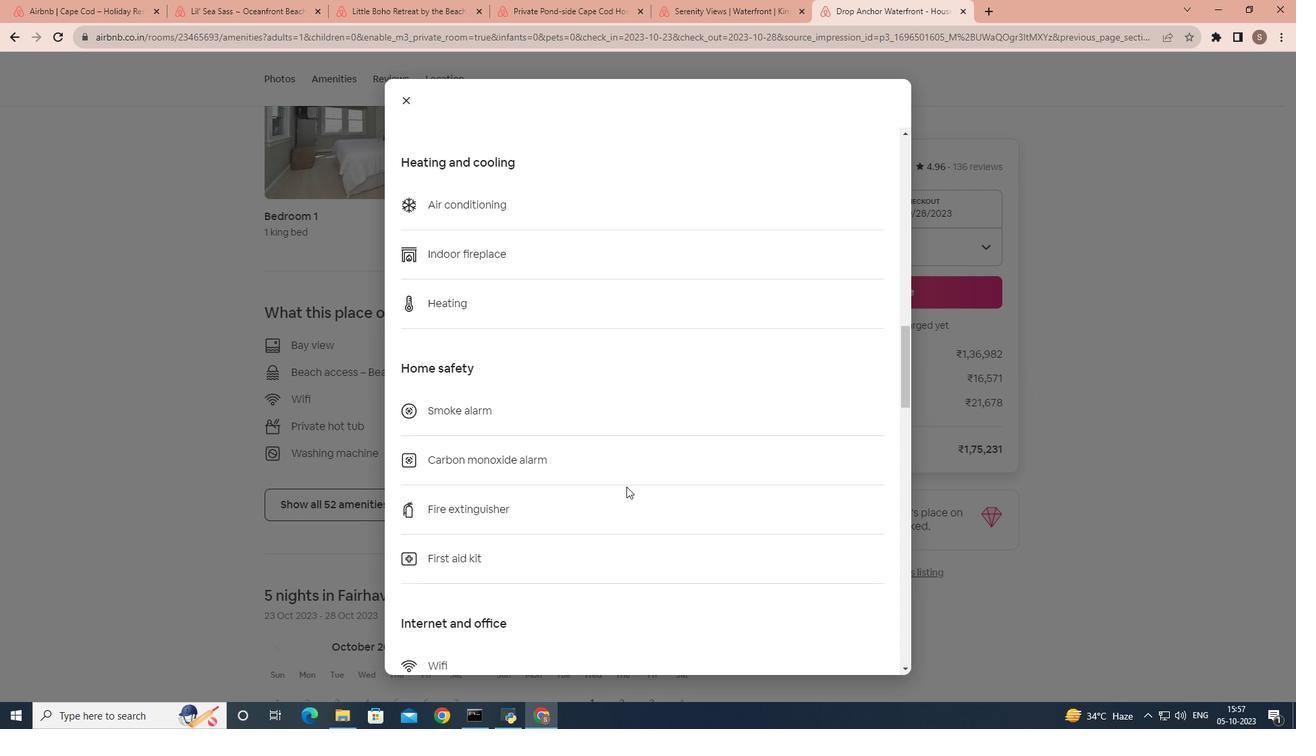 
Action: Mouse scrolled (626, 486) with delta (0, 0)
Screenshot: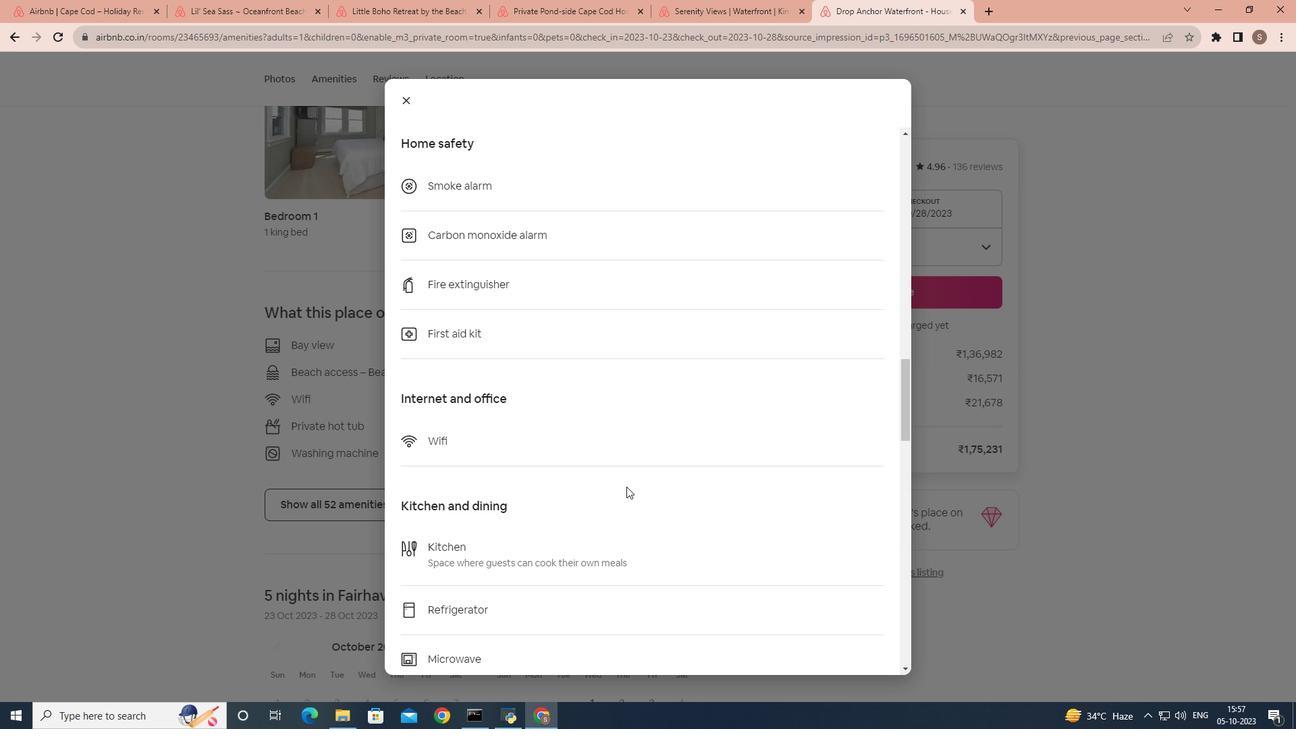 
Action: Mouse scrolled (626, 486) with delta (0, 0)
Screenshot: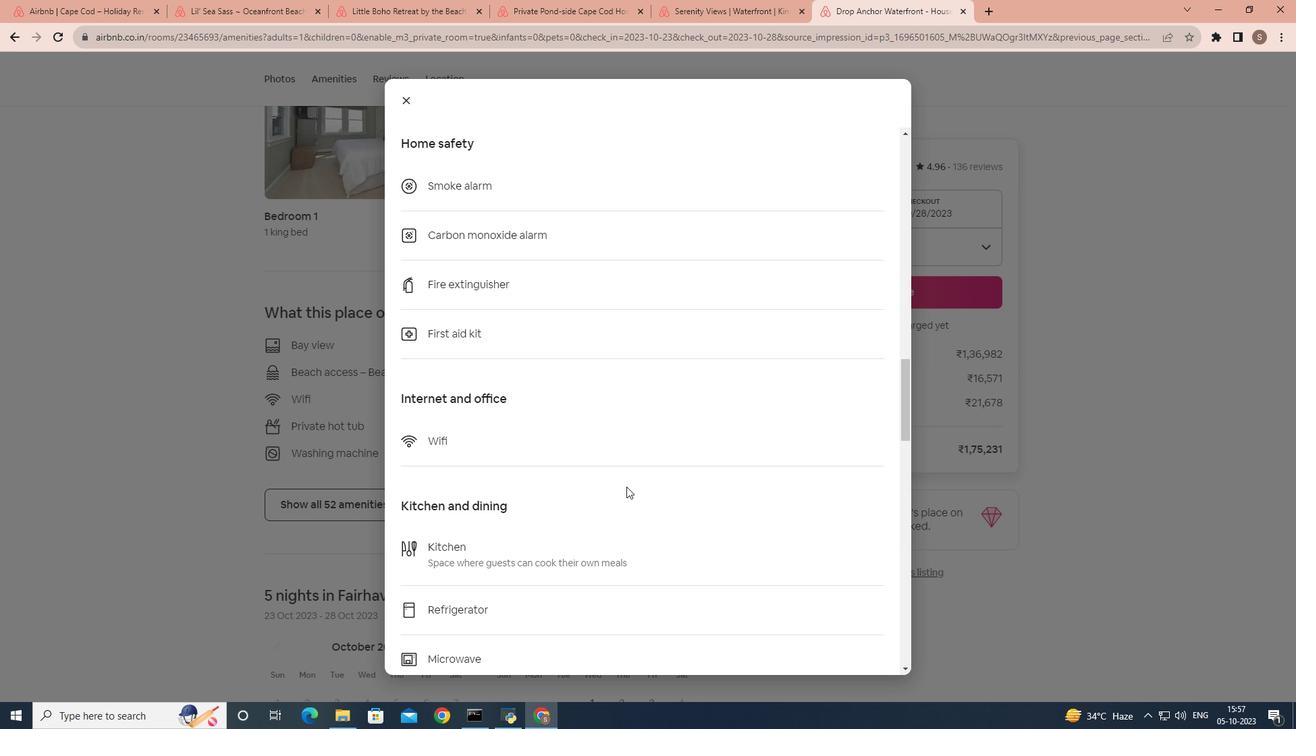 
Action: Mouse scrolled (626, 486) with delta (0, 0)
Screenshot: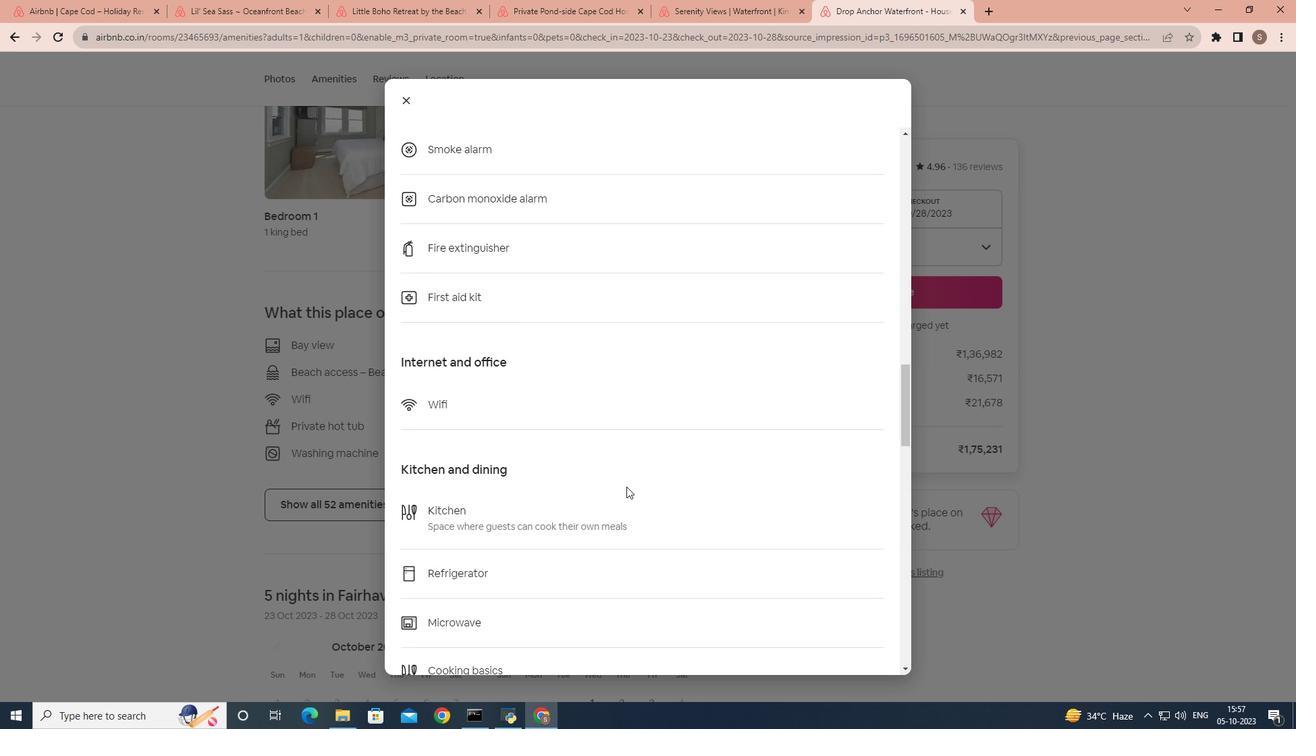 
Action: Mouse scrolled (626, 486) with delta (0, 0)
Screenshot: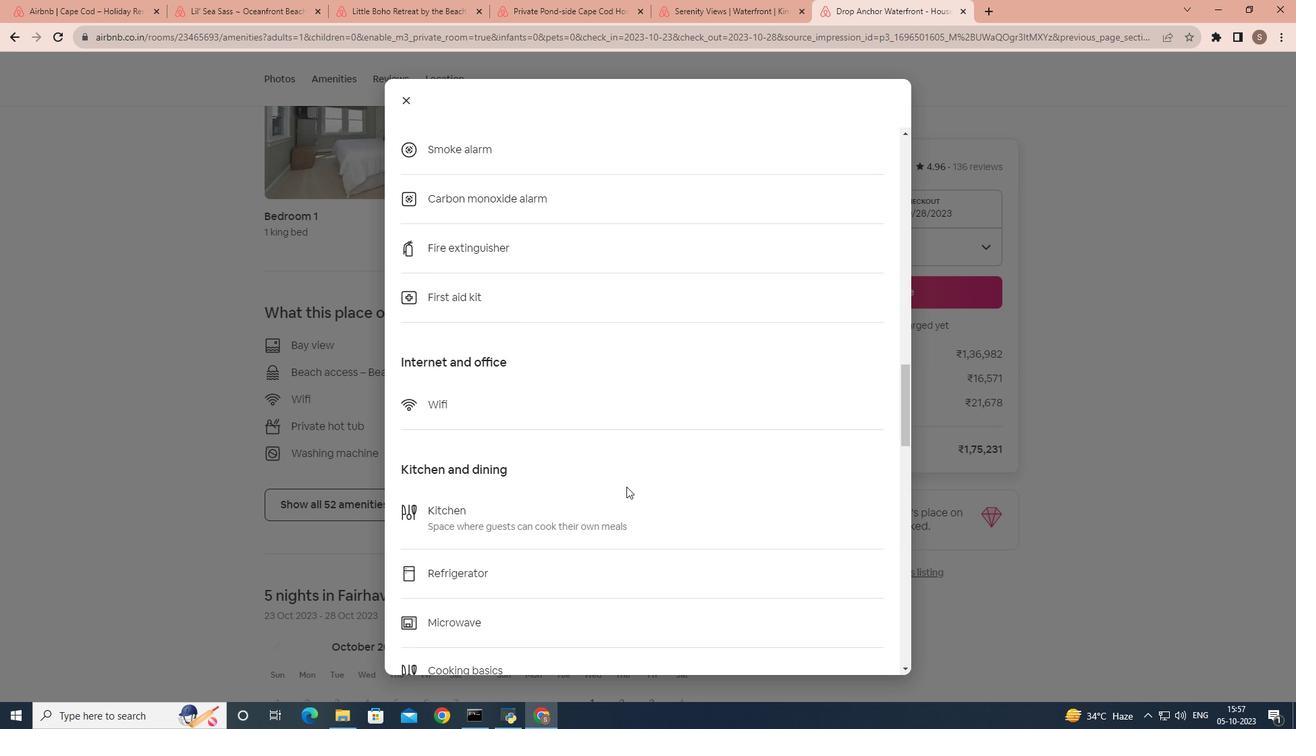 
Action: Mouse scrolled (626, 486) with delta (0, 0)
Screenshot: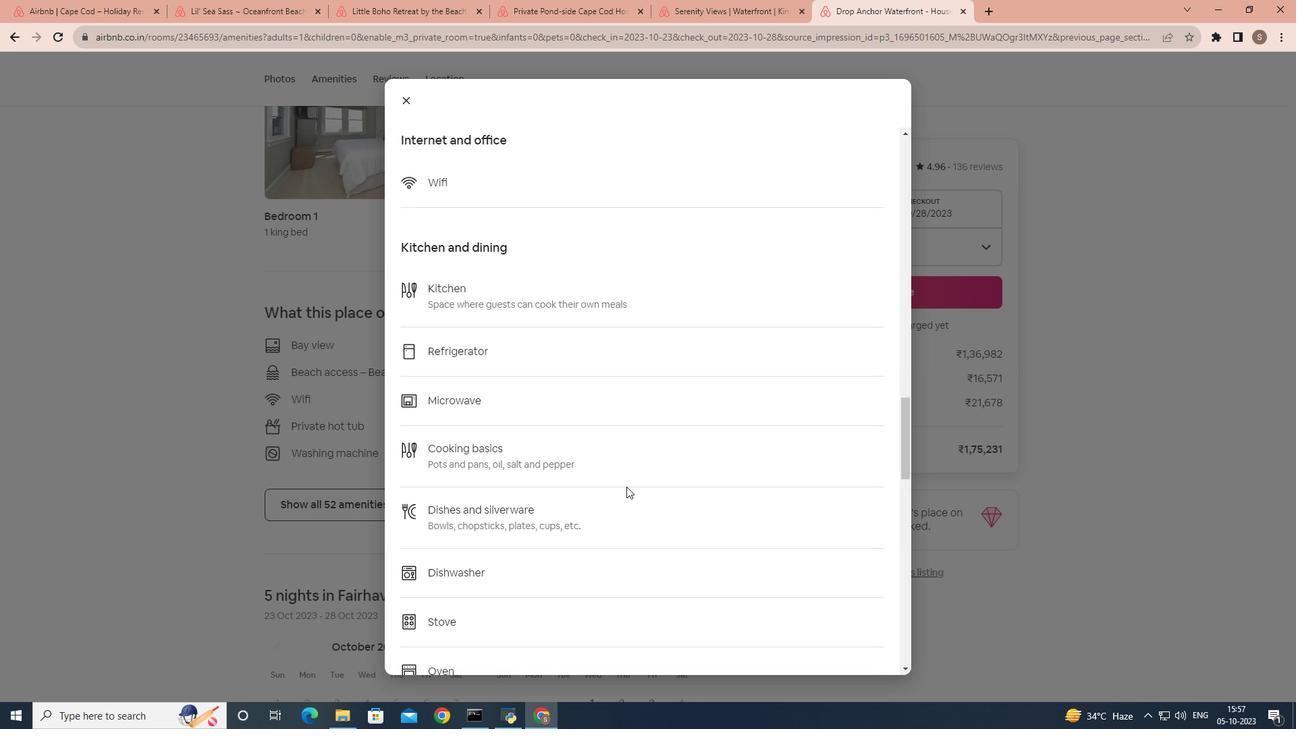 
Action: Mouse scrolled (626, 486) with delta (0, 0)
Screenshot: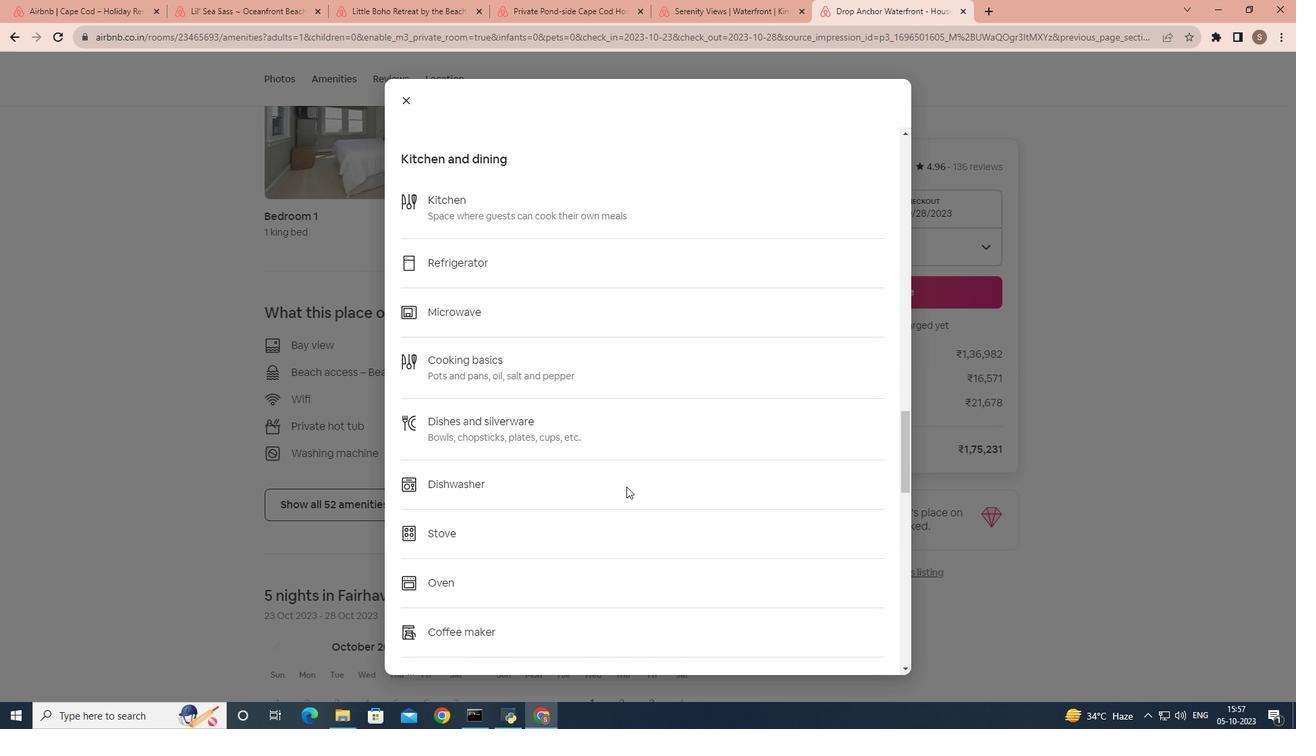 
Action: Mouse scrolled (626, 486) with delta (0, 0)
Screenshot: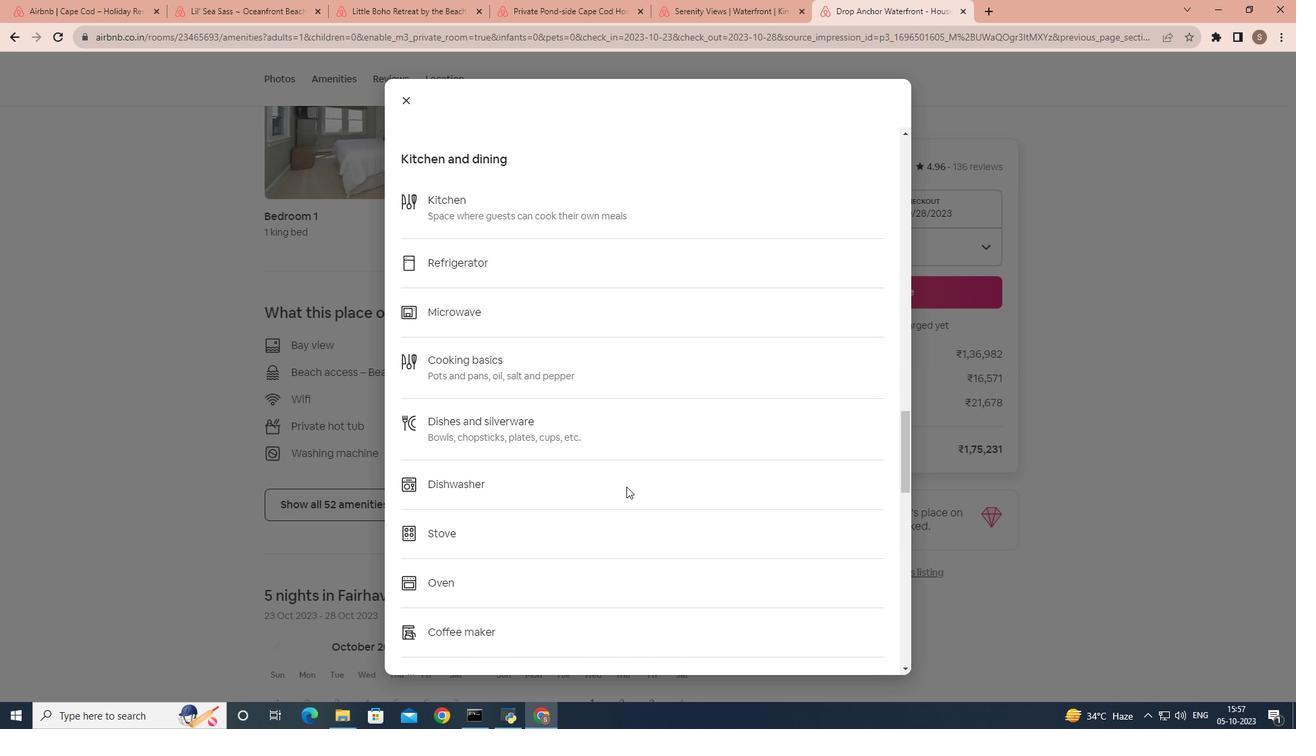 
Action: Mouse scrolled (626, 486) with delta (0, 0)
Screenshot: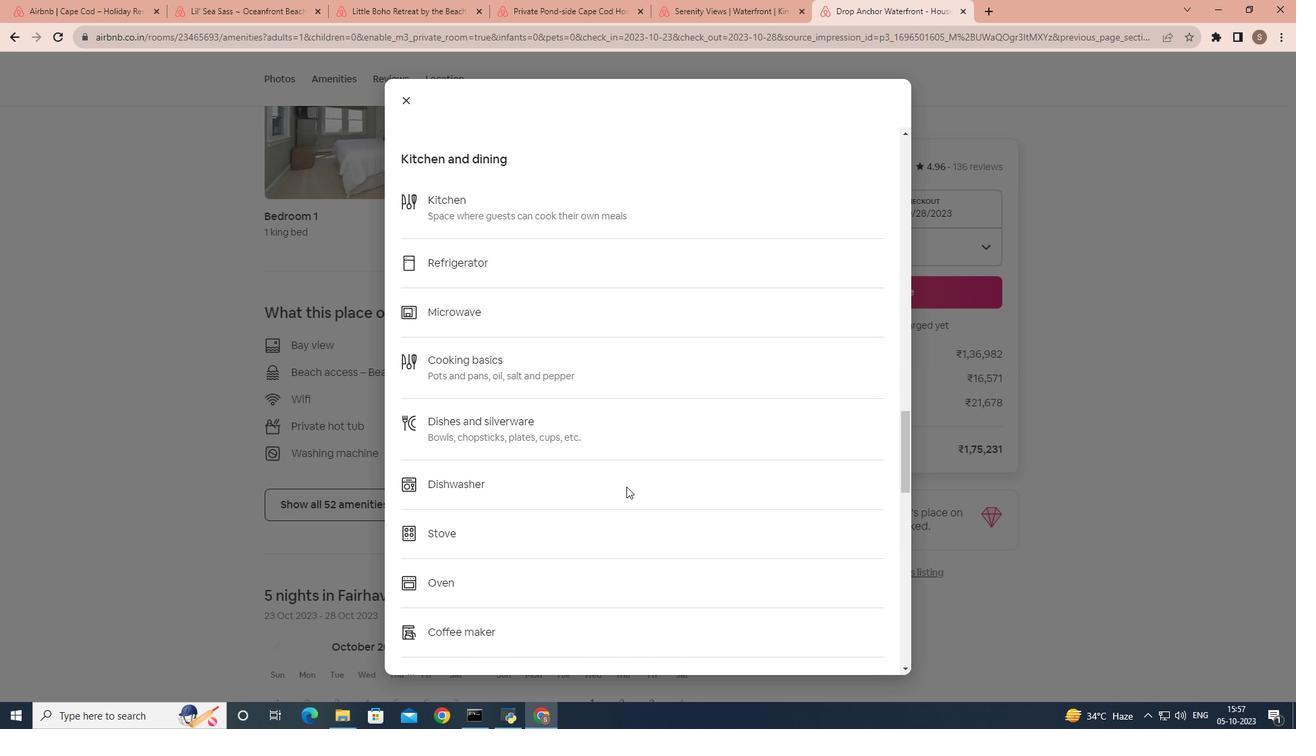 
Action: Mouse scrolled (626, 486) with delta (0, 0)
Screenshot: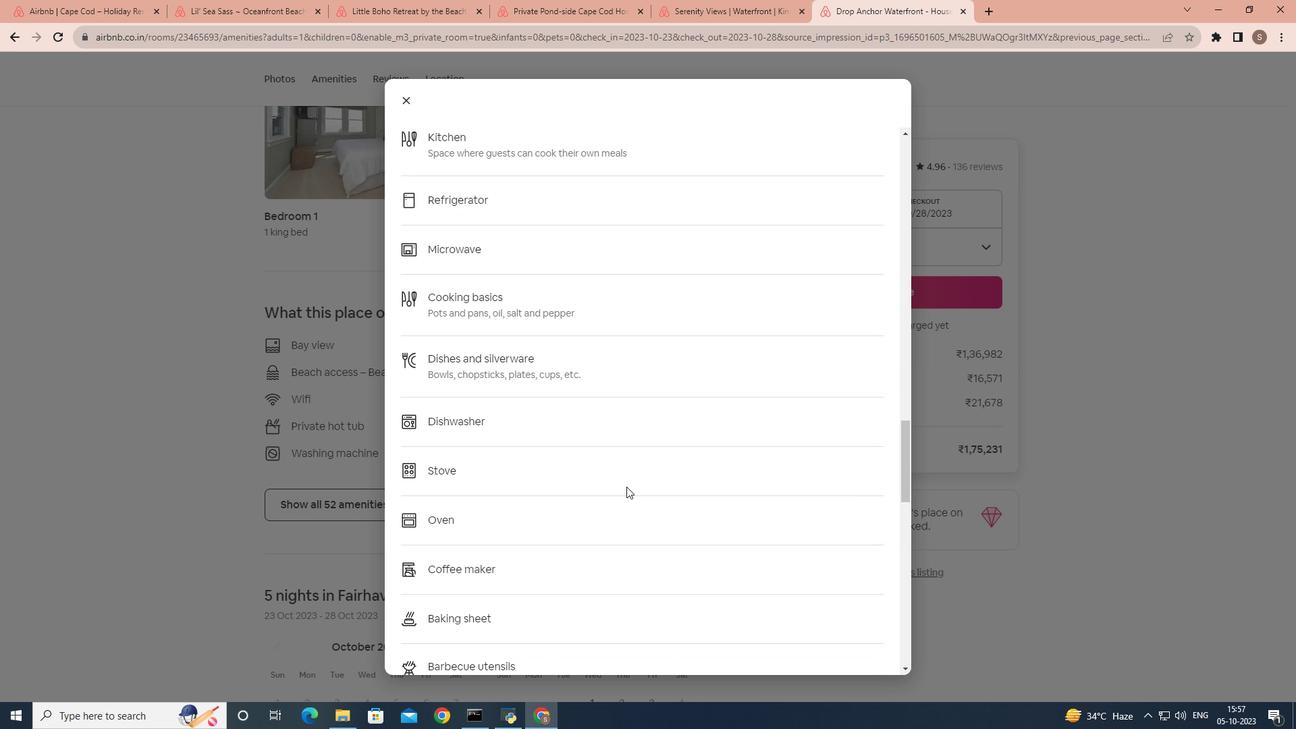 
Action: Mouse scrolled (626, 486) with delta (0, 0)
Screenshot: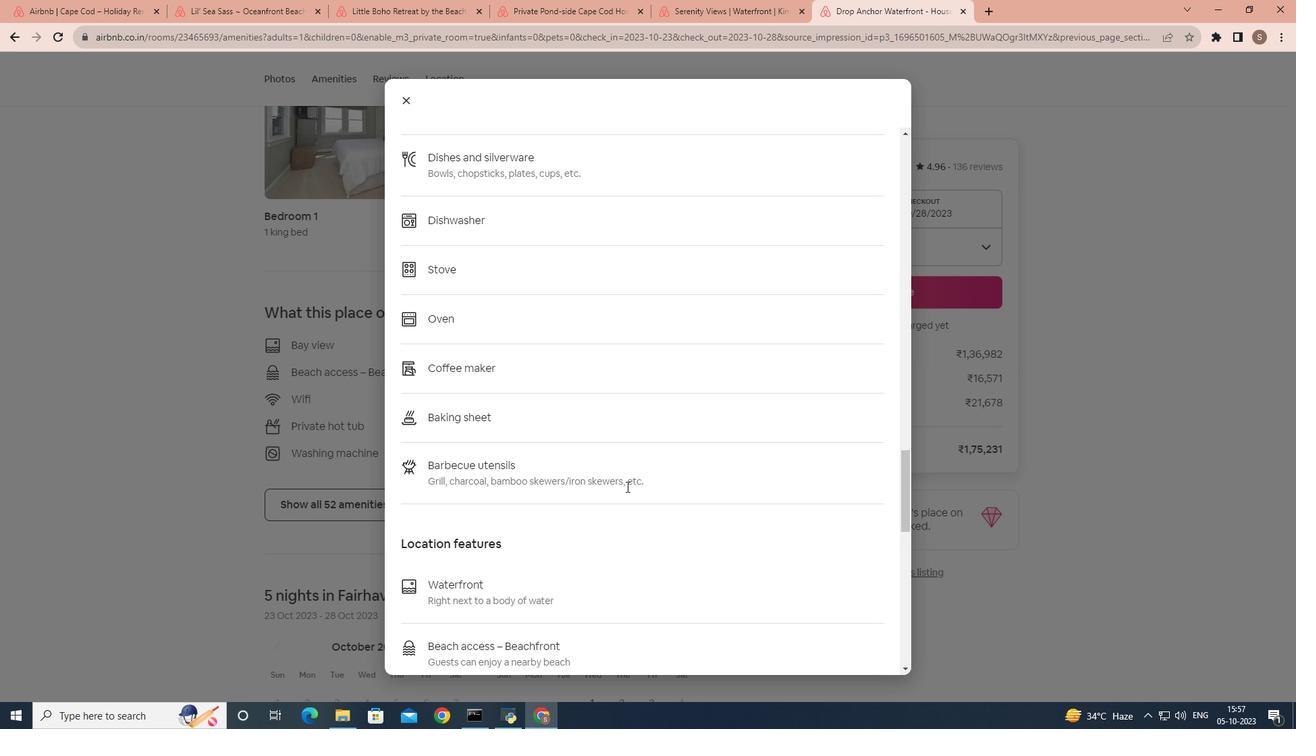 
Action: Mouse scrolled (626, 486) with delta (0, 0)
Screenshot: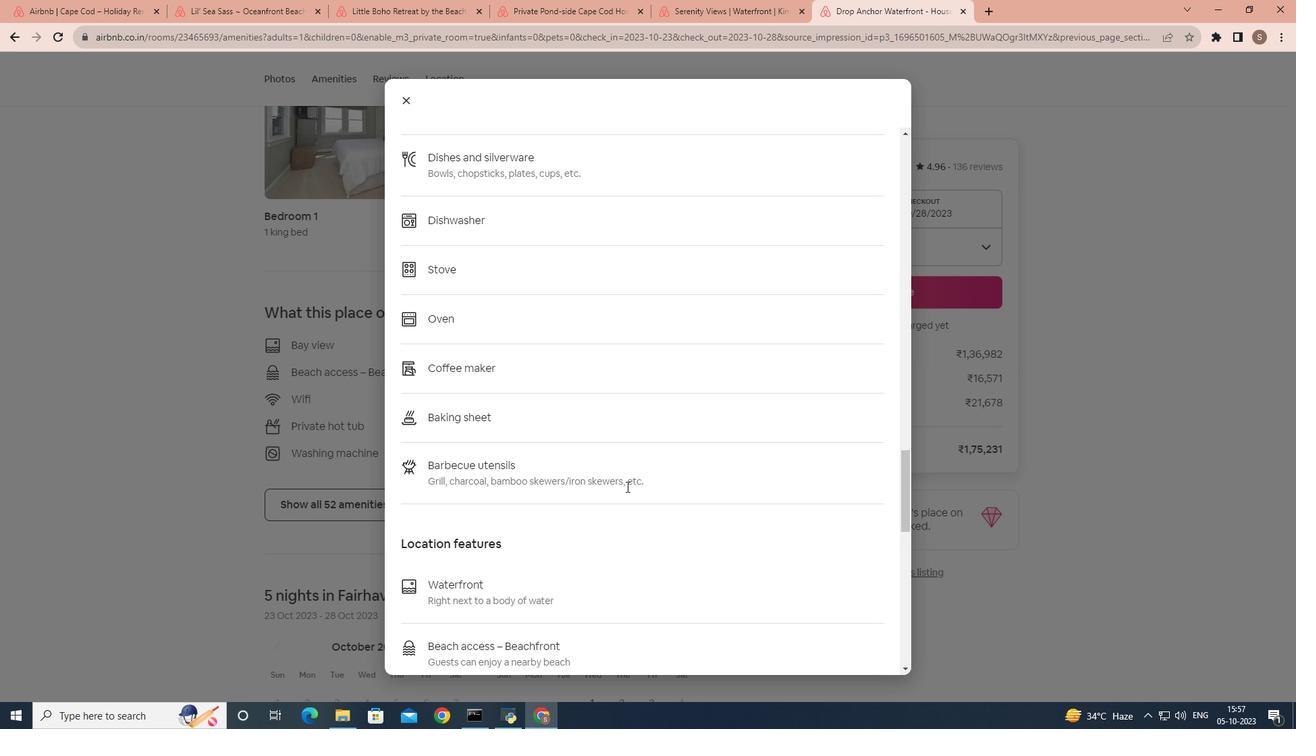 
Action: Mouse scrolled (626, 486) with delta (0, 0)
Screenshot: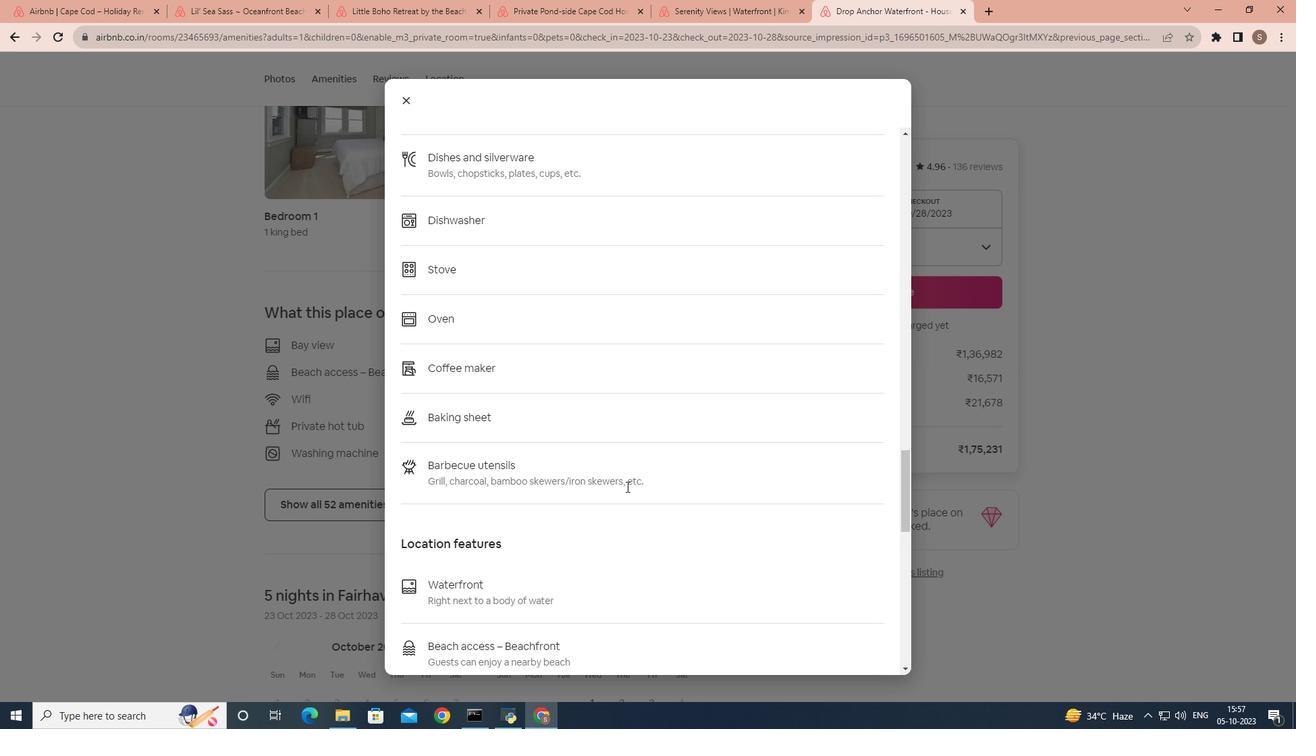 
Action: Mouse scrolled (626, 486) with delta (0, 0)
Screenshot: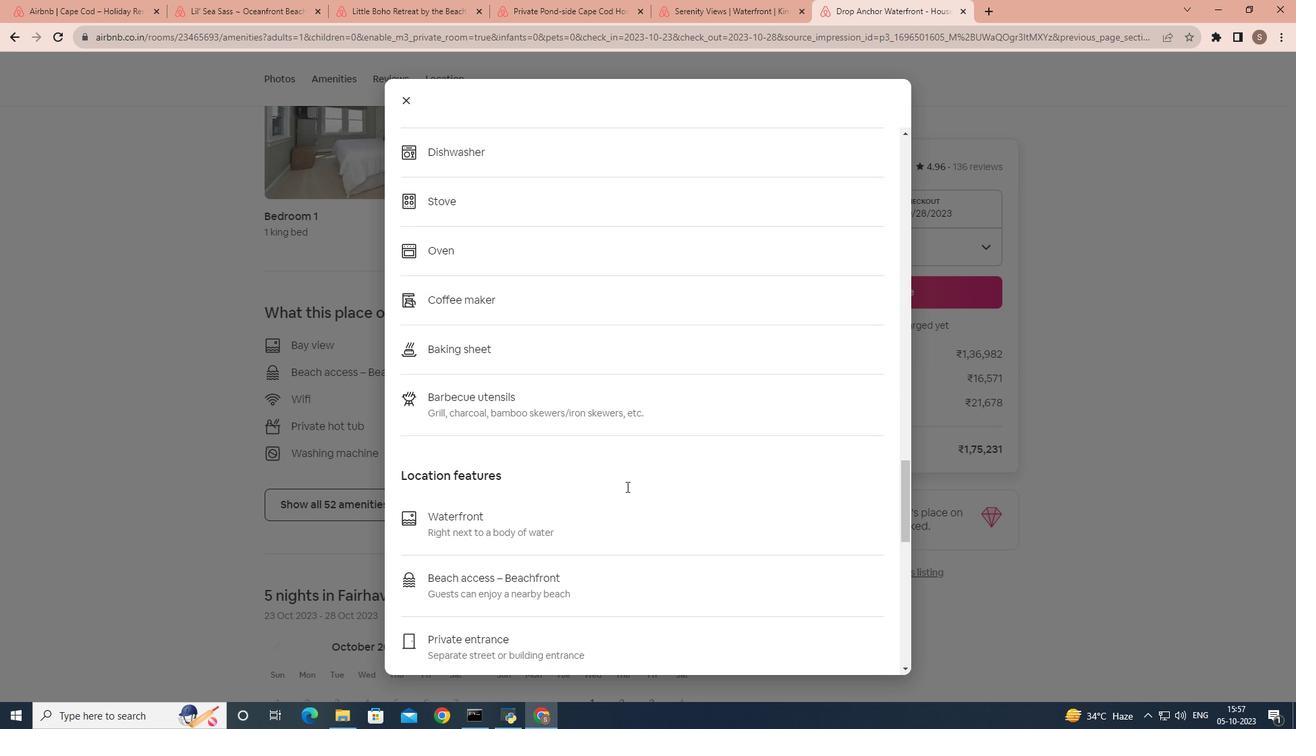 
Action: Mouse scrolled (626, 486) with delta (0, 0)
Screenshot: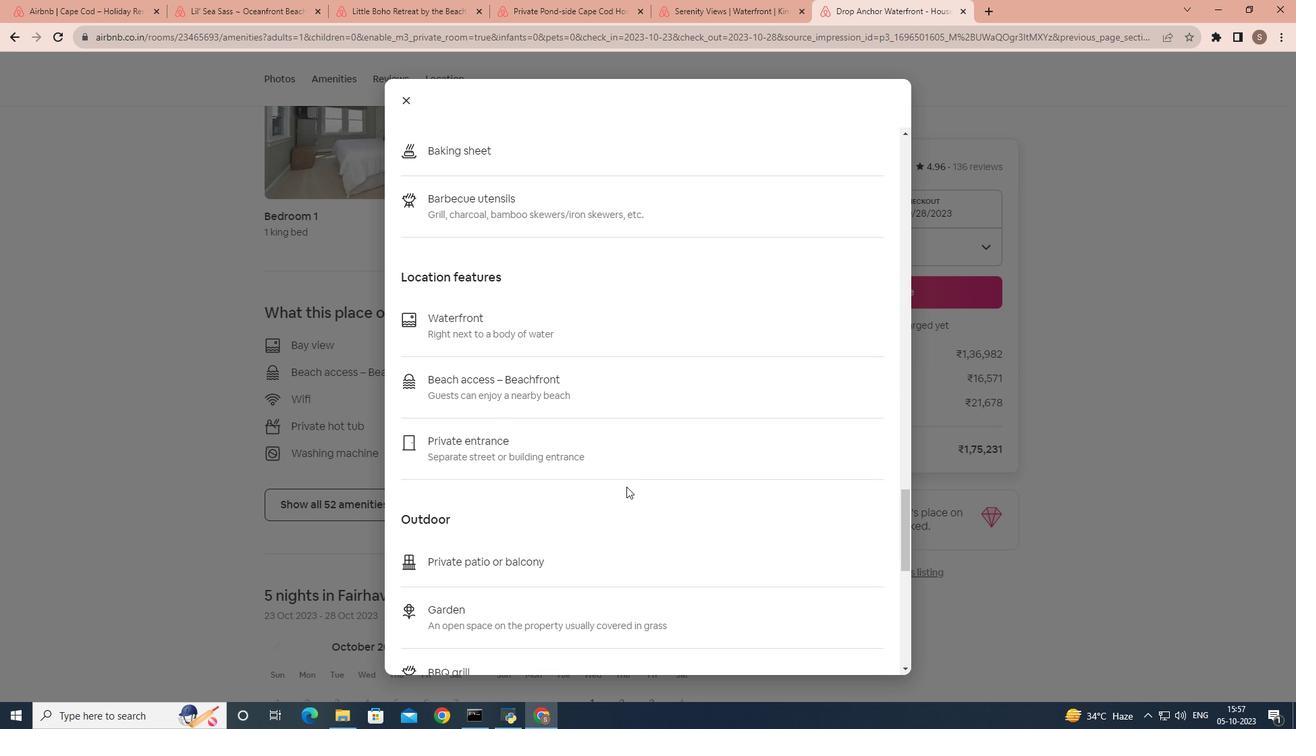 
Action: Mouse scrolled (626, 486) with delta (0, 0)
Screenshot: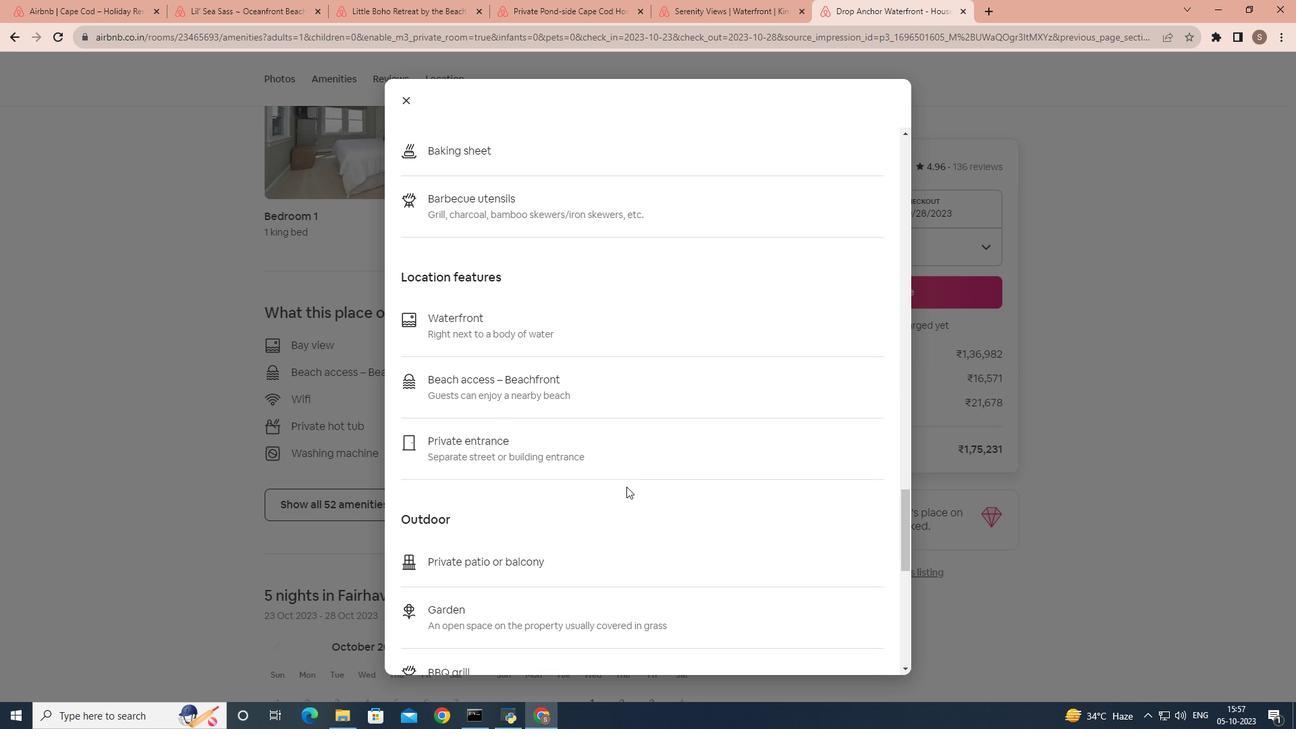 
Action: Mouse scrolled (626, 486) with delta (0, 0)
Screenshot: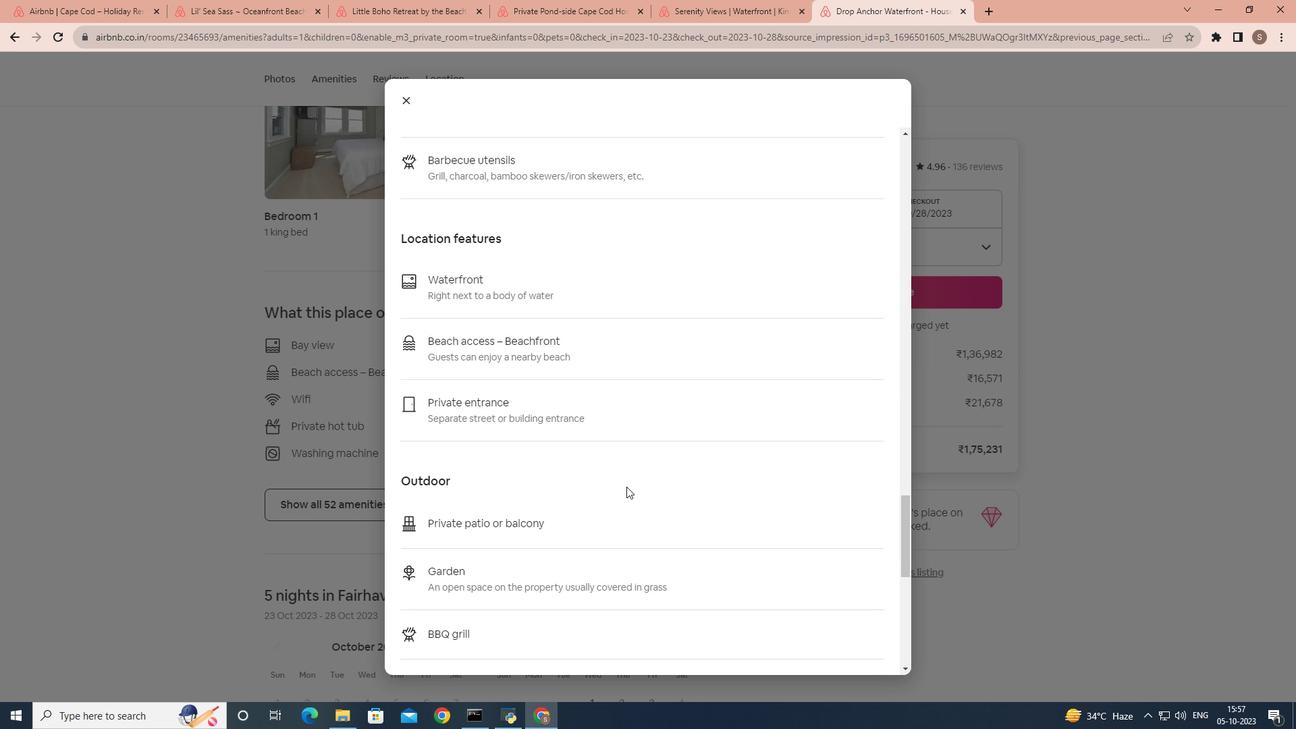 
Action: Mouse scrolled (626, 486) with delta (0, 0)
Screenshot: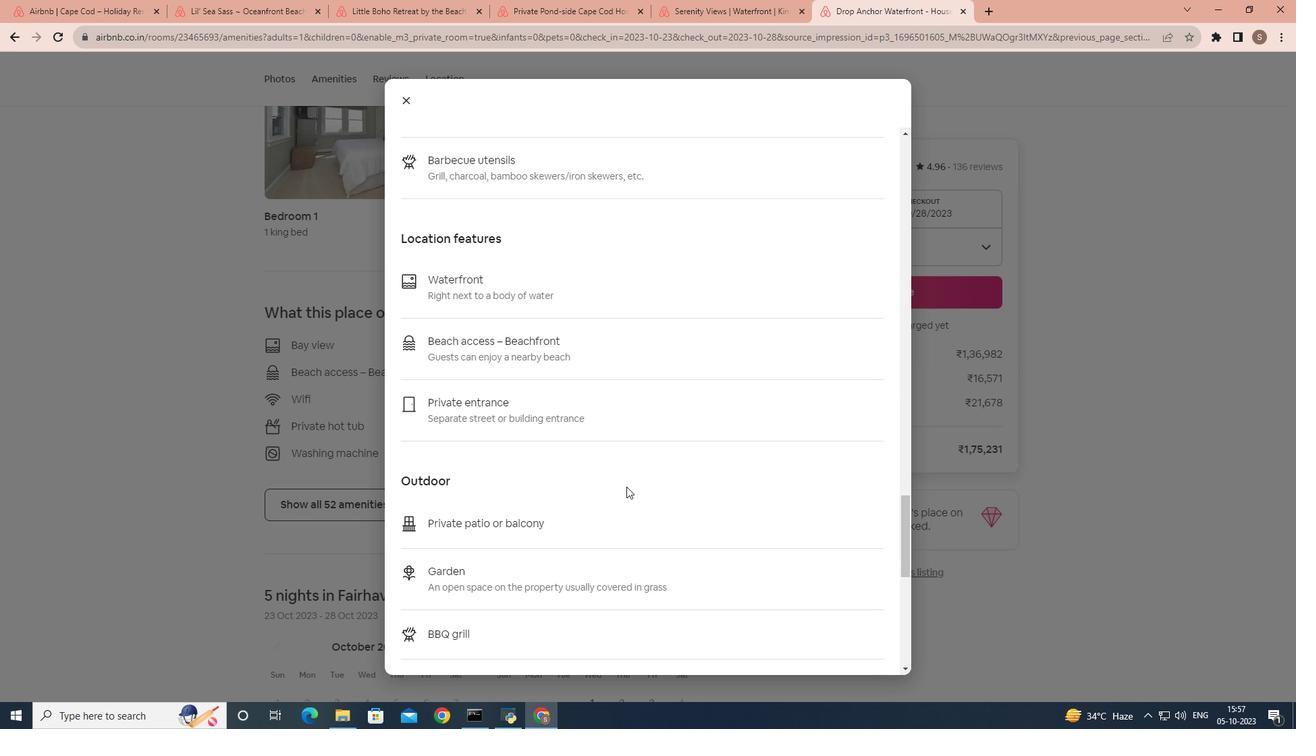 
Action: Mouse scrolled (626, 486) with delta (0, 0)
Screenshot: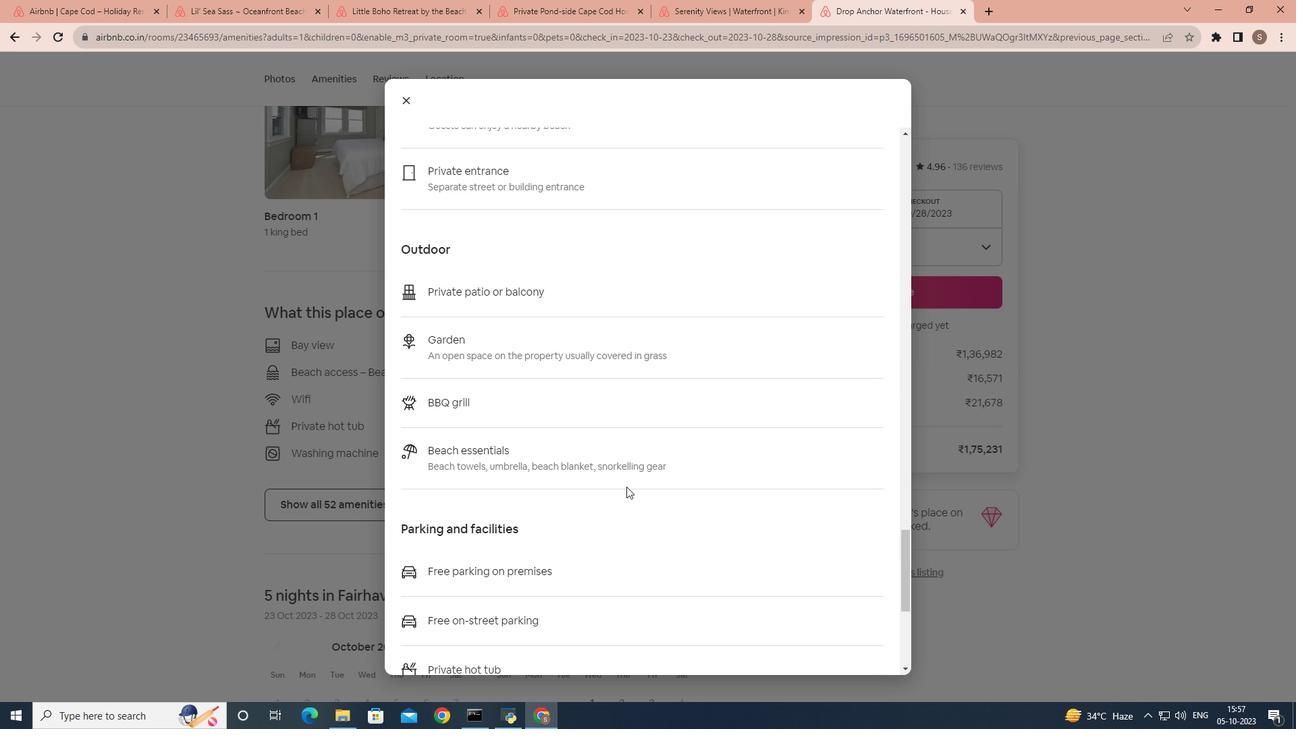 
Action: Mouse scrolled (626, 486) with delta (0, 0)
Screenshot: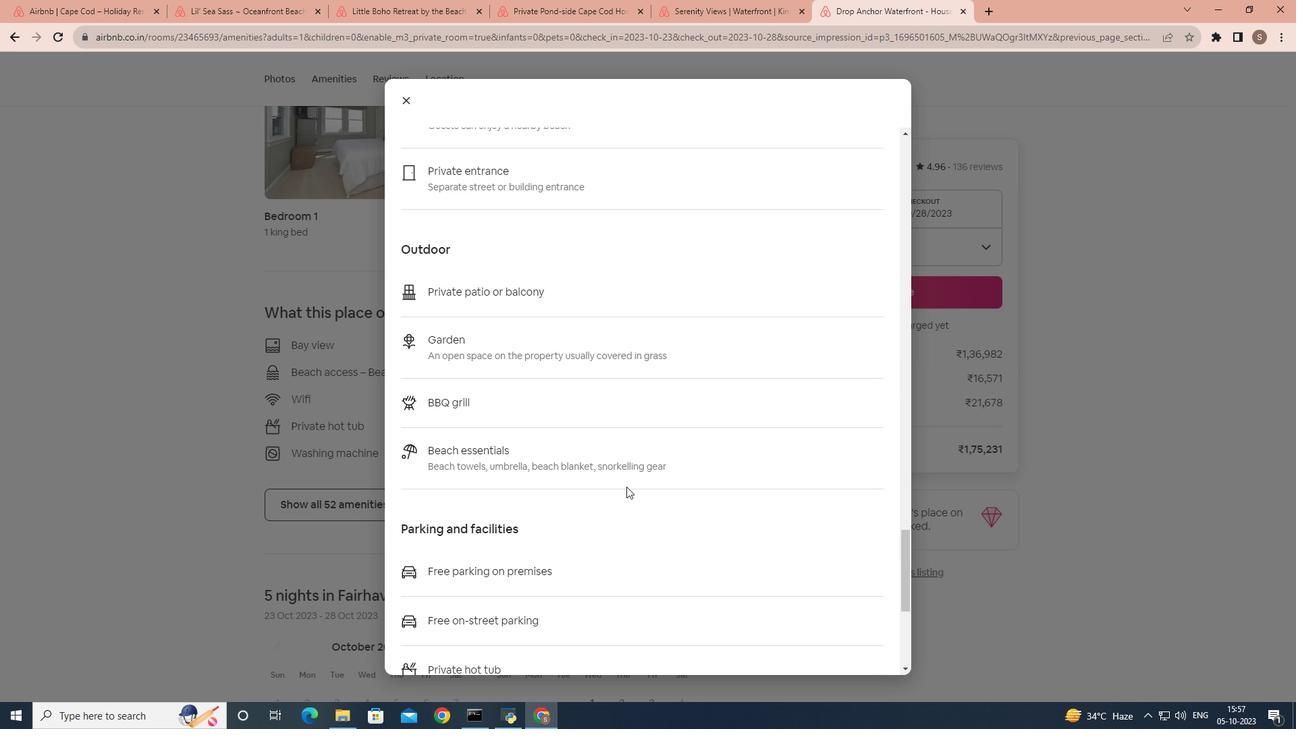 
Action: Mouse scrolled (626, 486) with delta (0, 0)
Screenshot: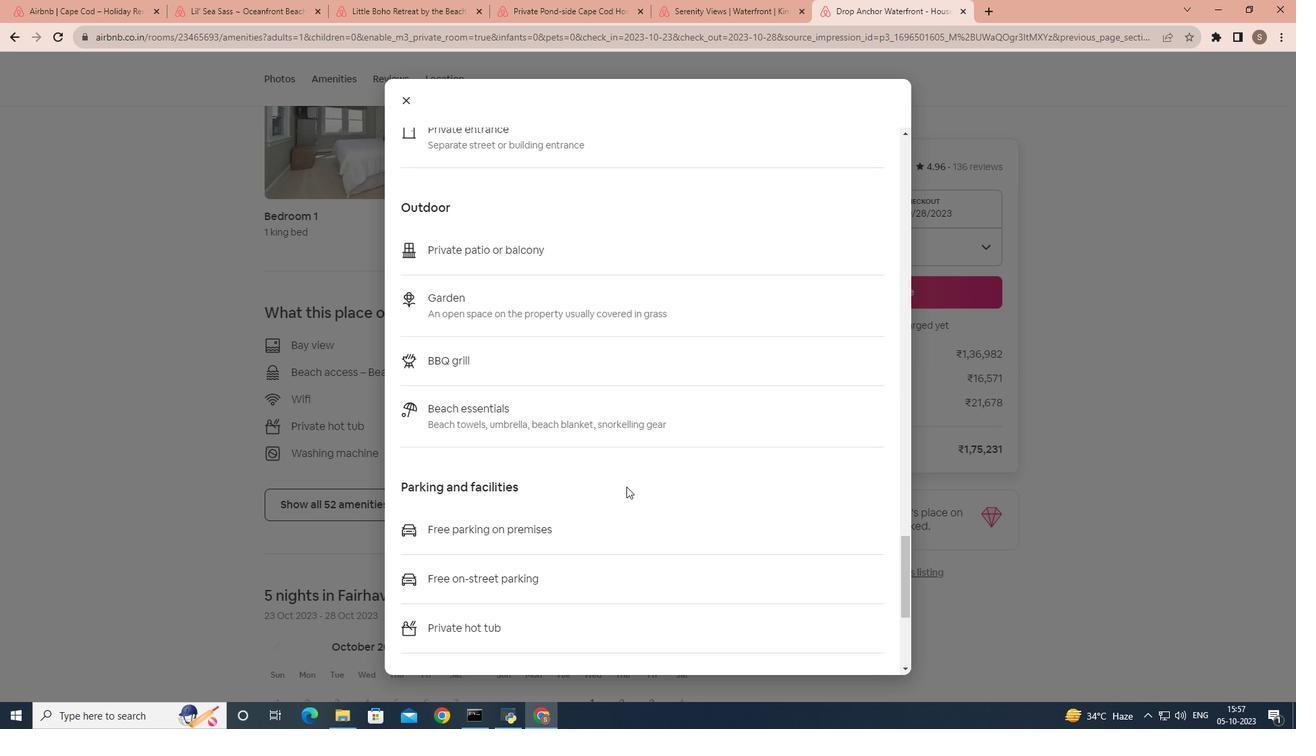 
Action: Mouse scrolled (626, 486) with delta (0, 0)
Screenshot: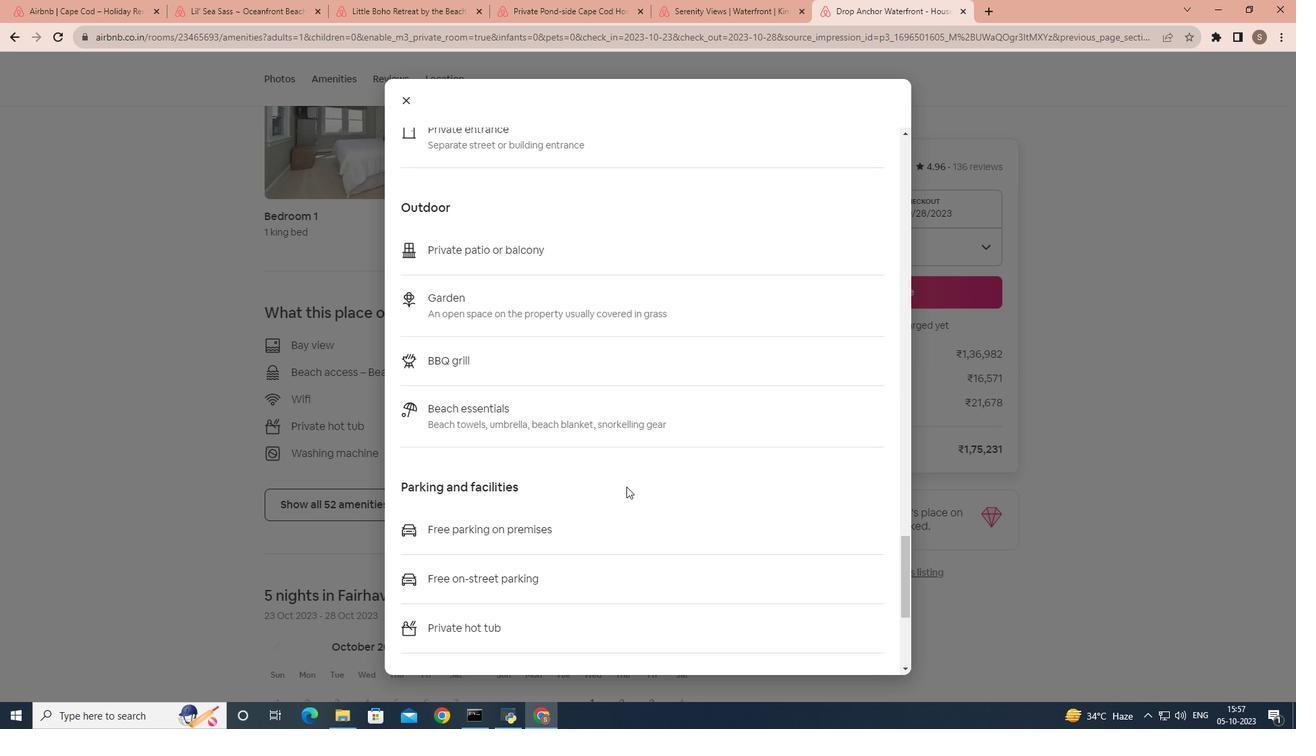
Action: Mouse scrolled (626, 486) with delta (0, 0)
Screenshot: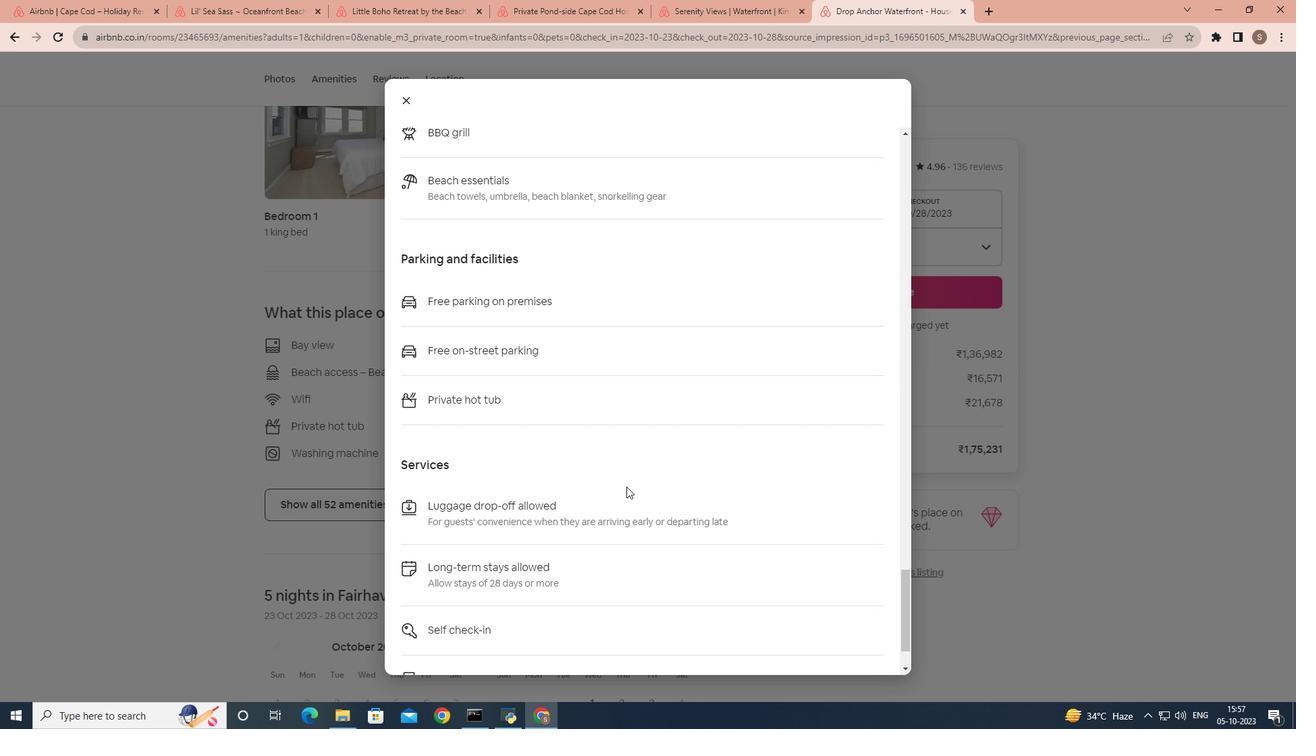 
Action: Mouse scrolled (626, 486) with delta (0, 0)
Screenshot: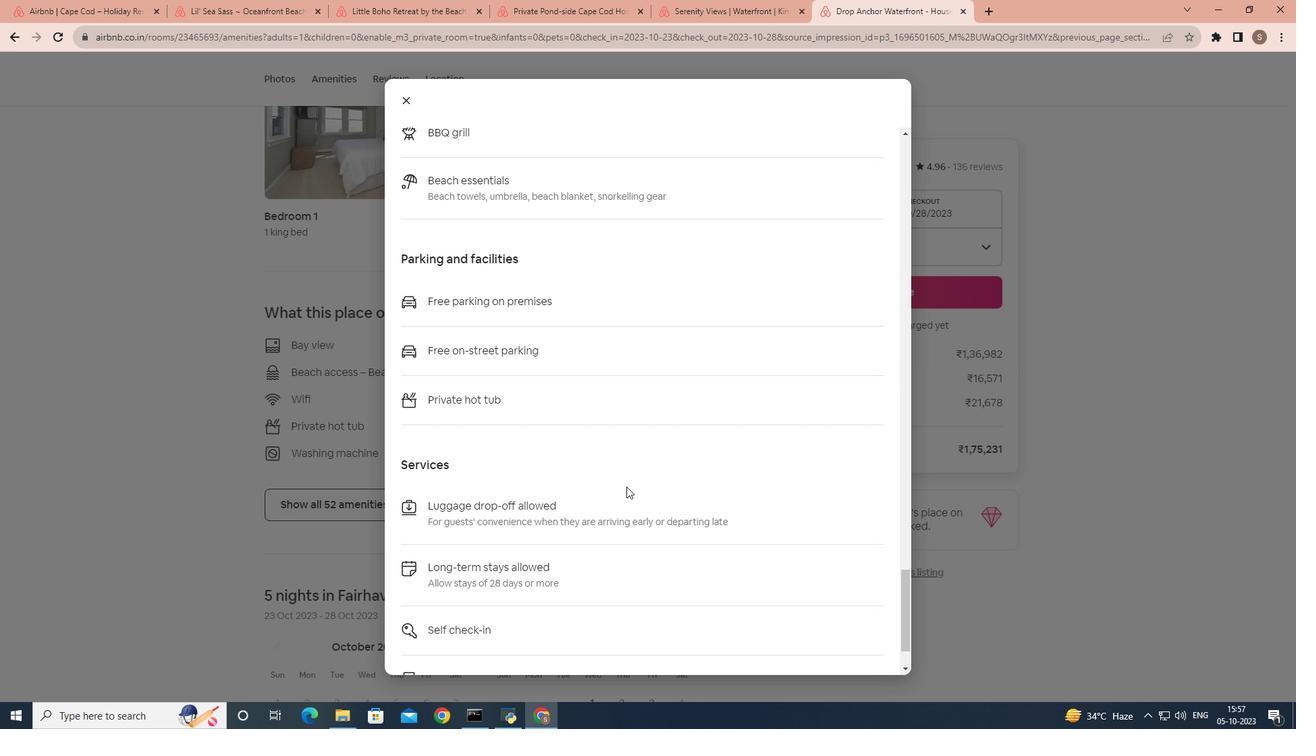 
Action: Mouse scrolled (626, 486) with delta (0, 0)
Screenshot: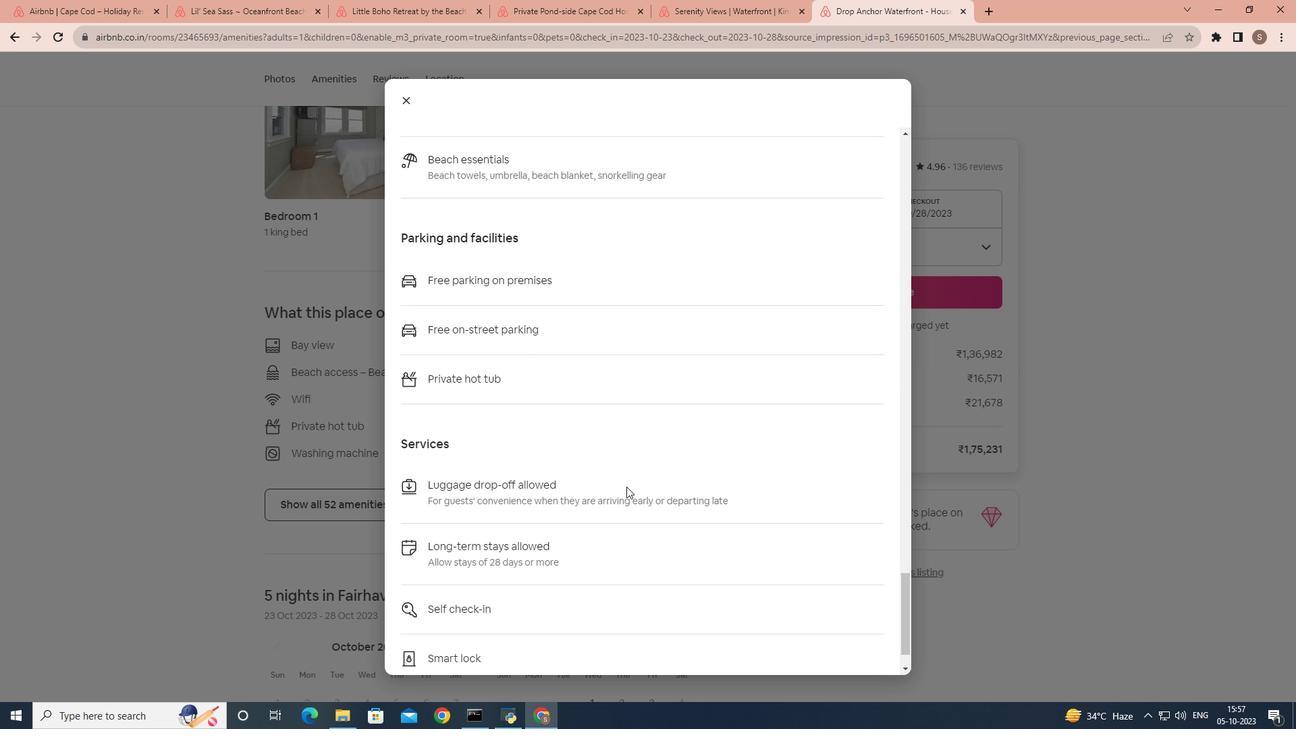 
Action: Mouse scrolled (626, 486) with delta (0, 0)
Screenshot: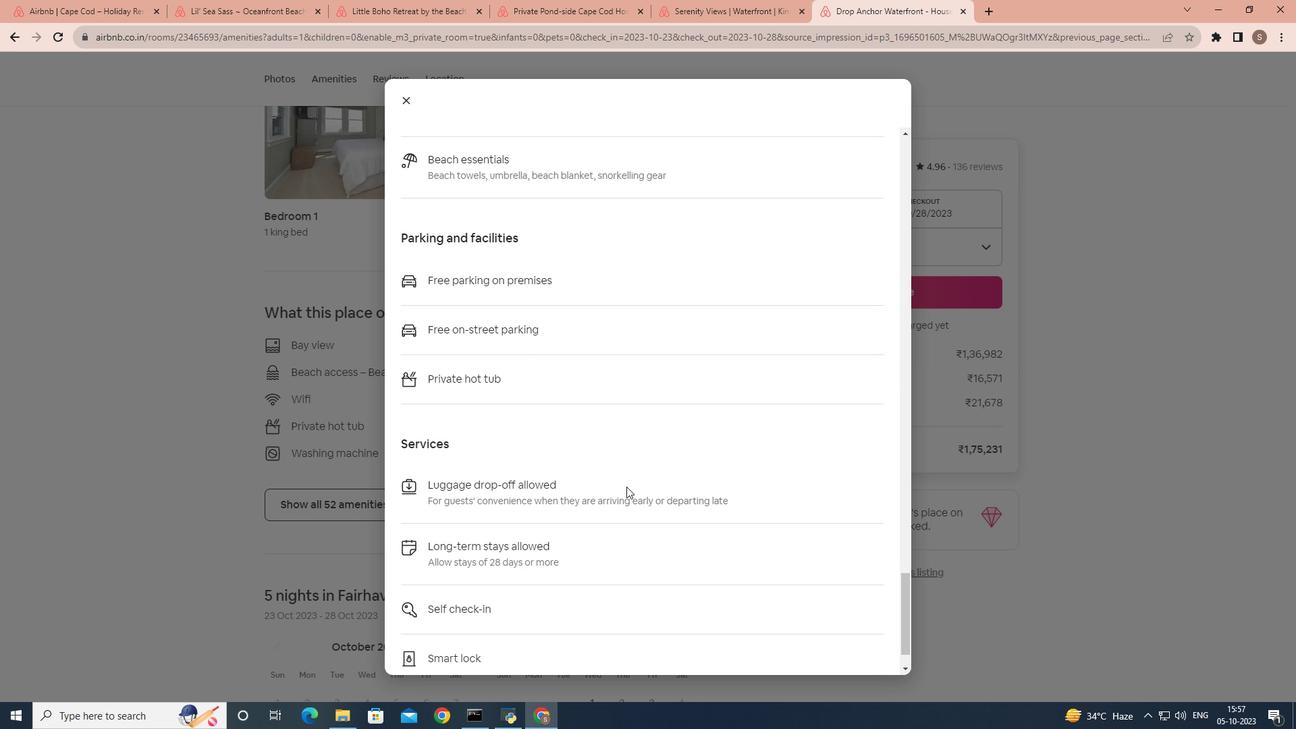 
Action: Mouse scrolled (626, 486) with delta (0, 0)
Screenshot: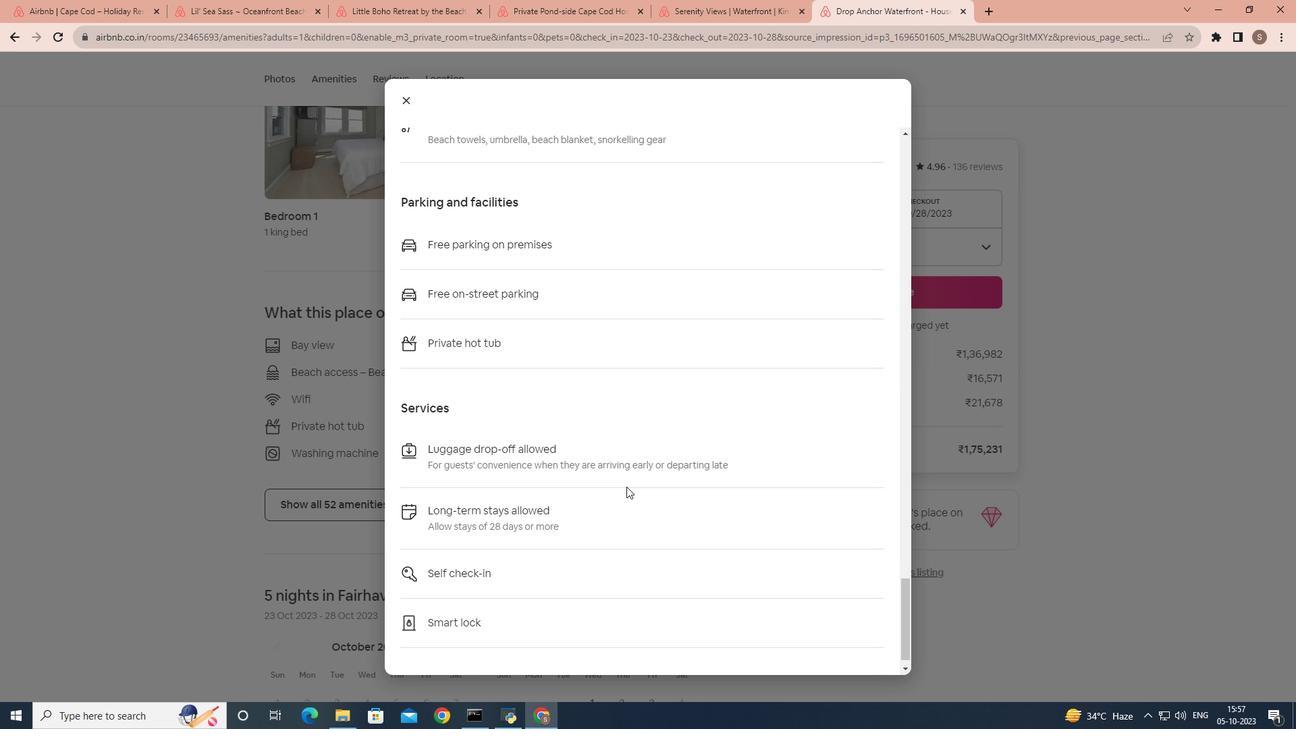 
Action: Mouse moved to (403, 108)
Screenshot: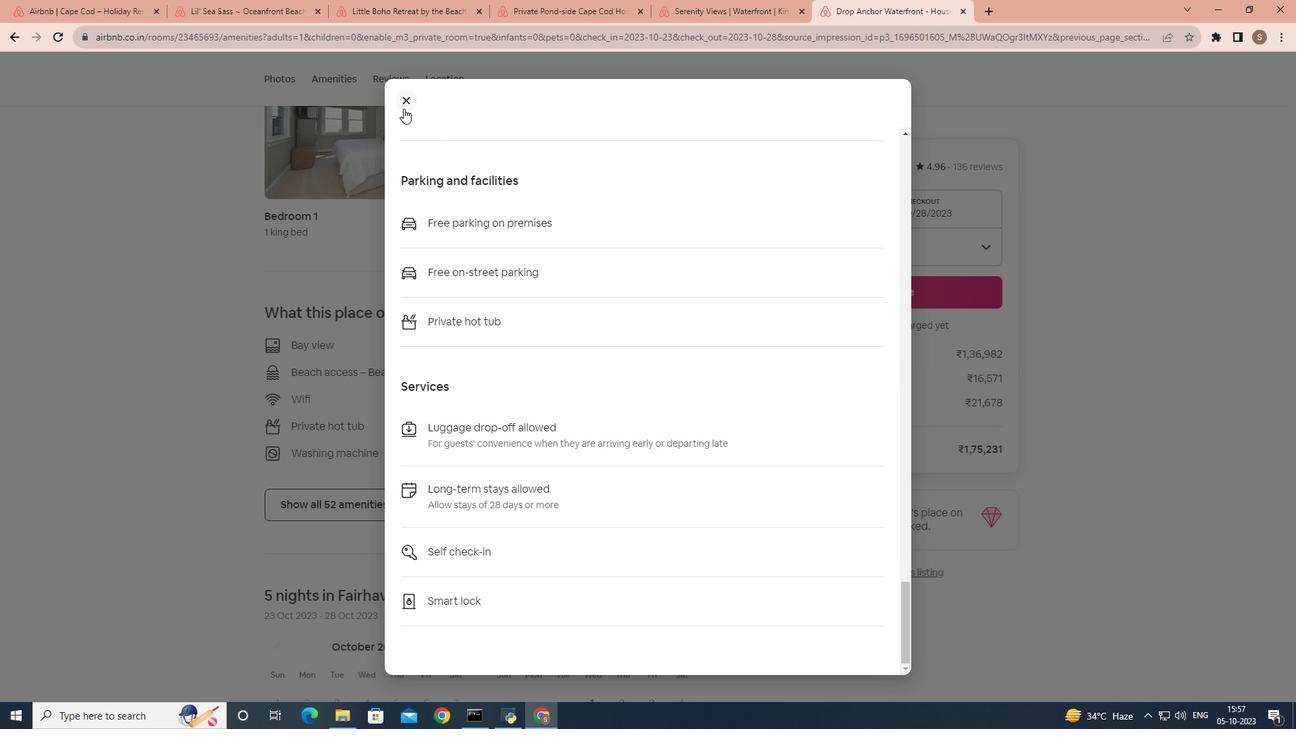 
Action: Mouse pressed left at (403, 108)
Screenshot: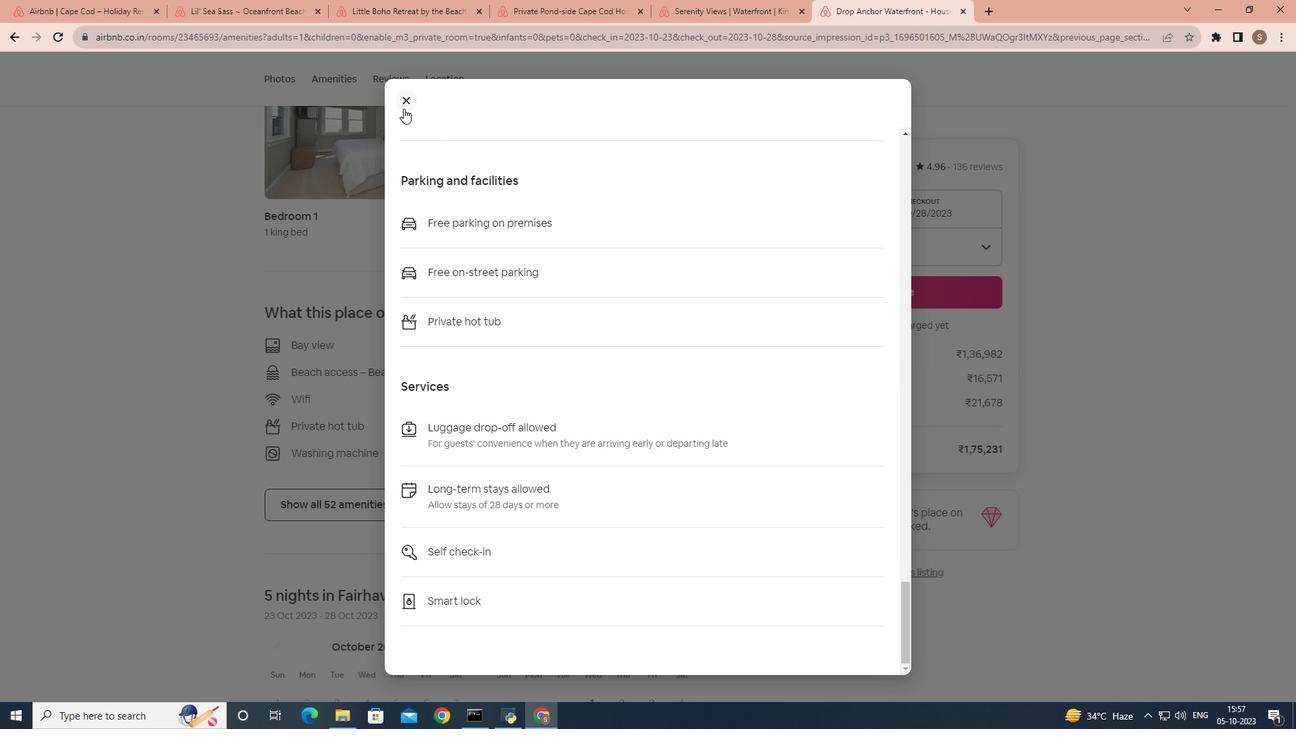 
Action: Mouse moved to (442, 431)
Screenshot: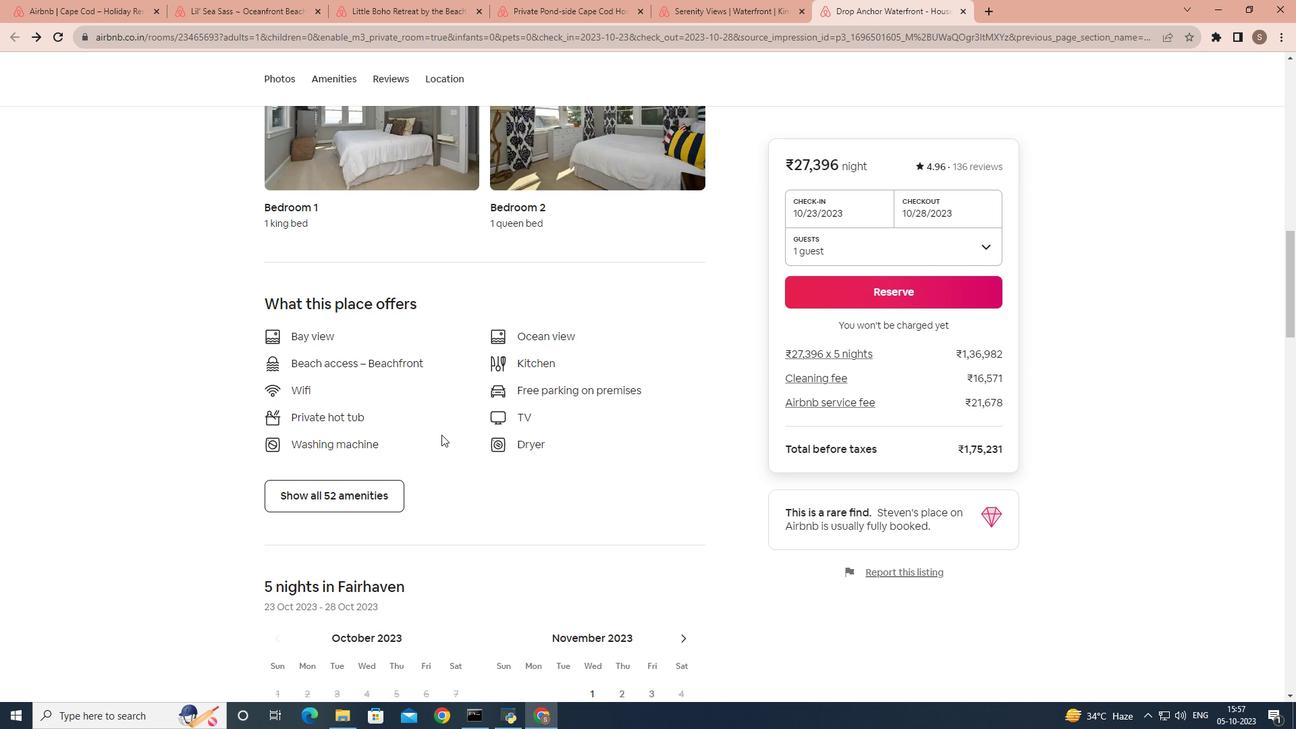 
Action: Mouse scrolled (442, 430) with delta (0, 0)
Screenshot: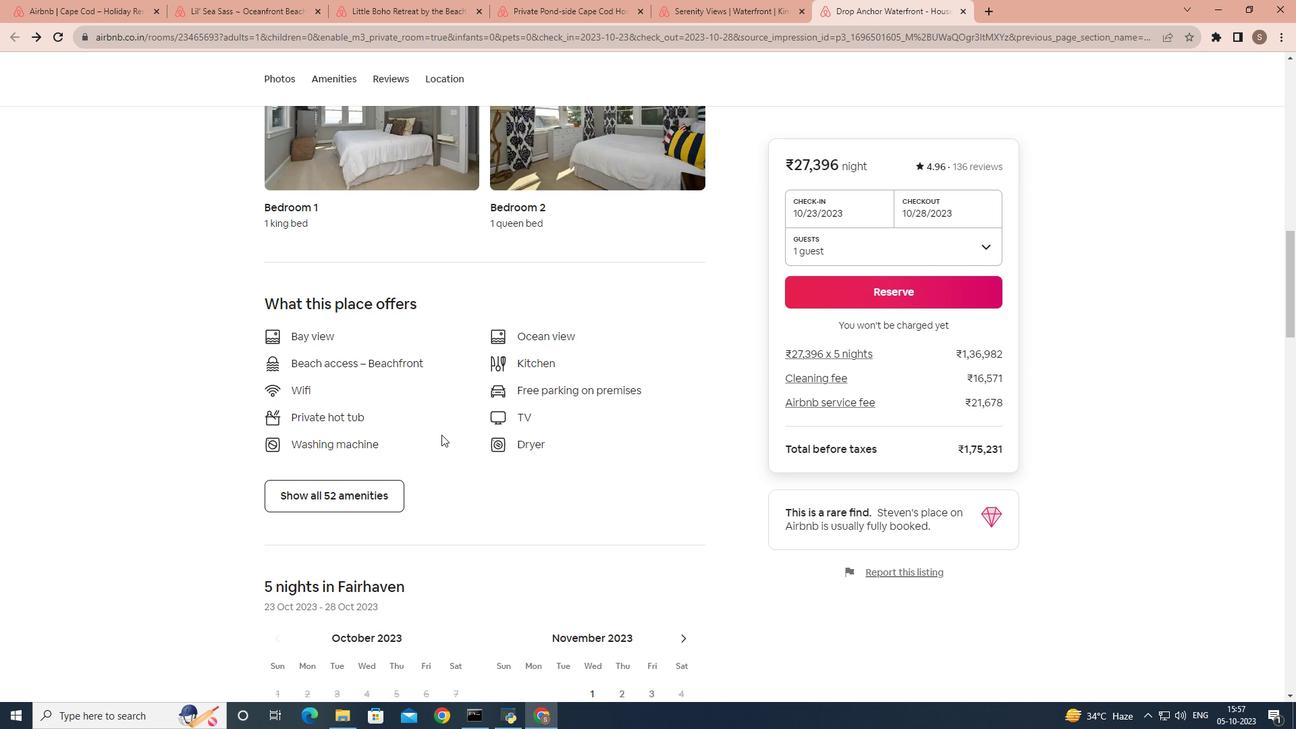 
Action: Mouse moved to (441, 434)
Screenshot: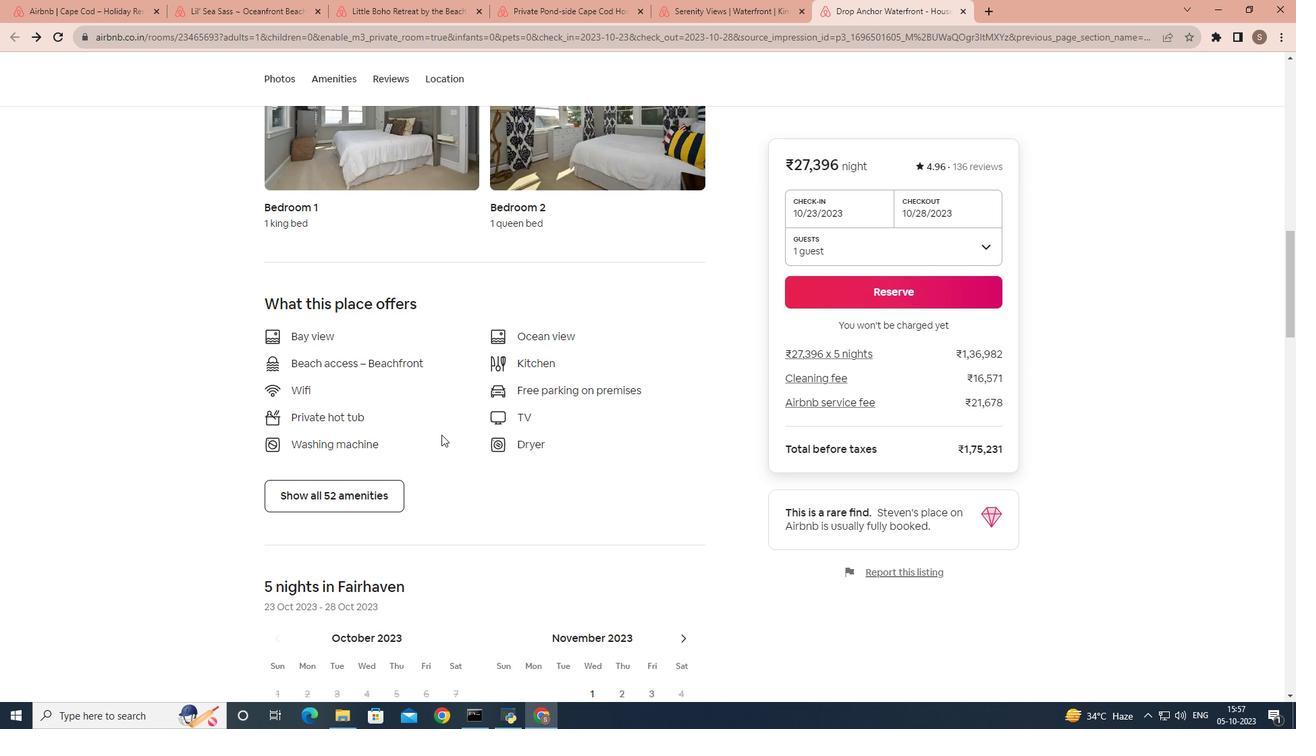 
Action: Mouse scrolled (441, 433) with delta (0, 0)
Screenshot: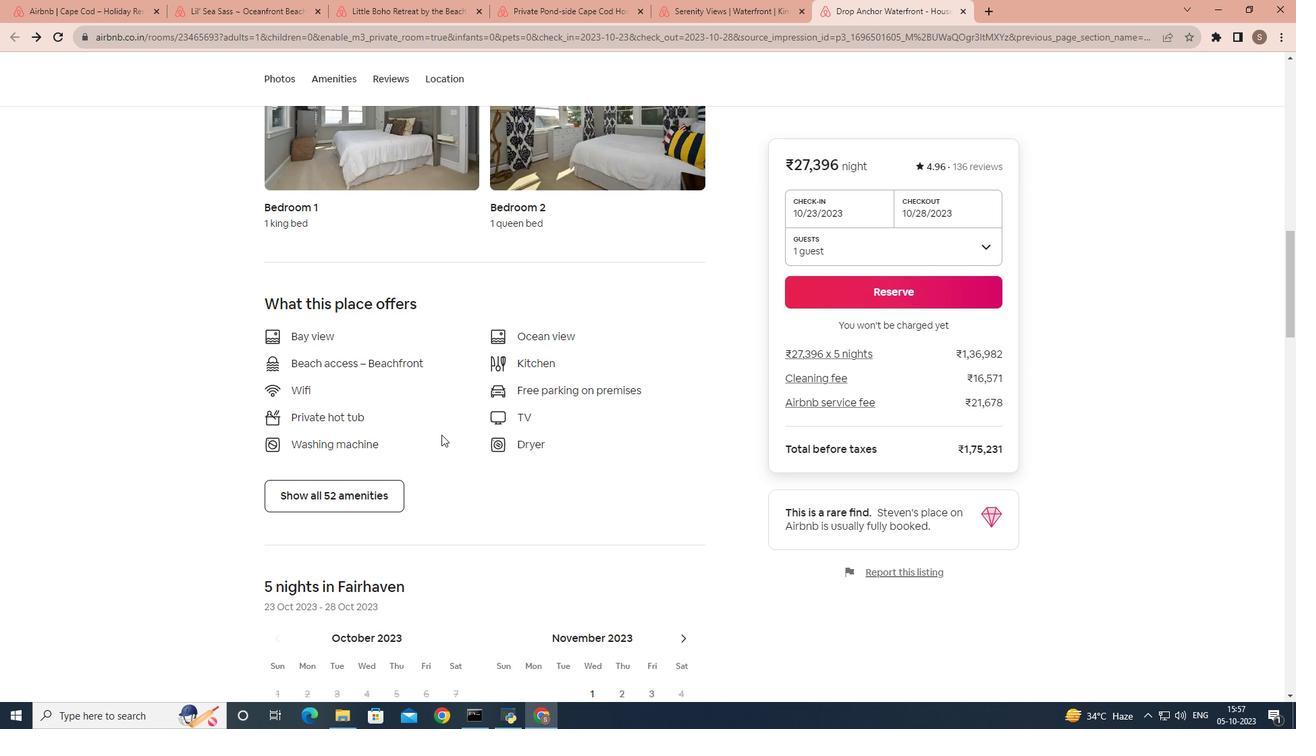 
Action: Mouse moved to (441, 434)
Screenshot: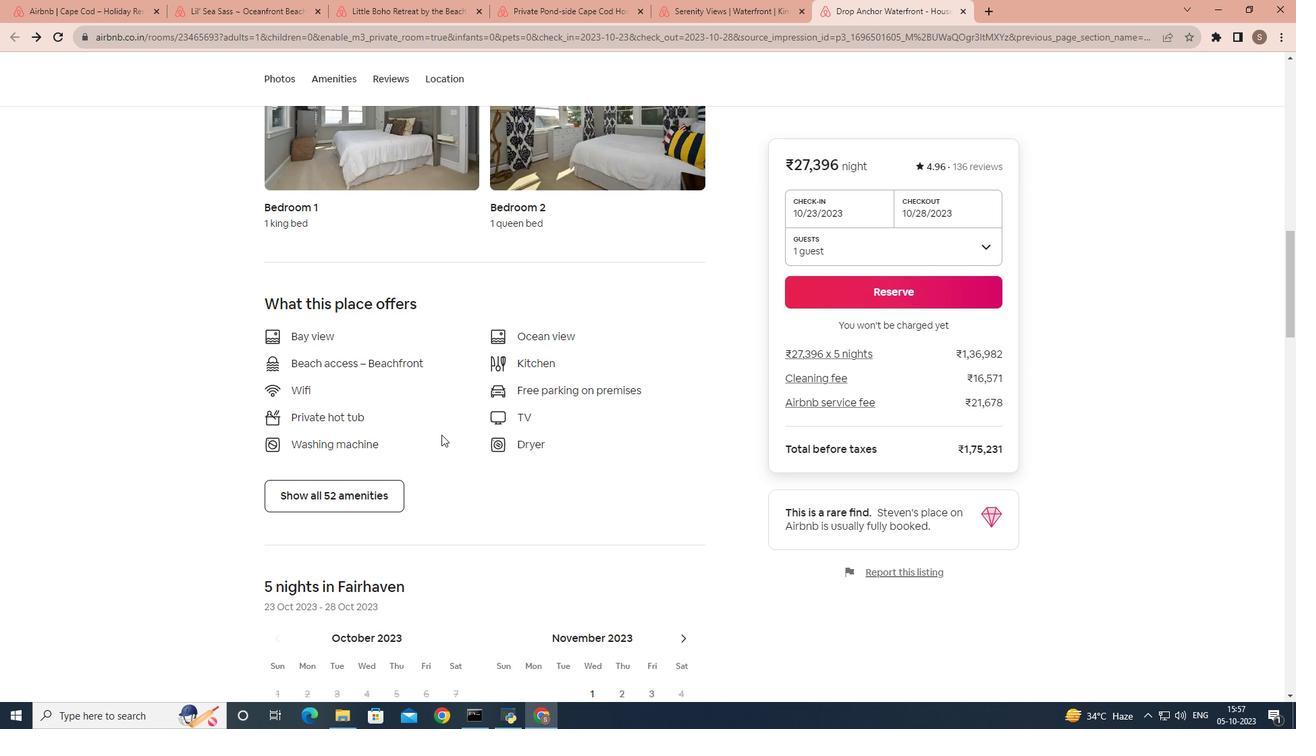 
Action: Mouse scrolled (441, 434) with delta (0, 0)
Screenshot: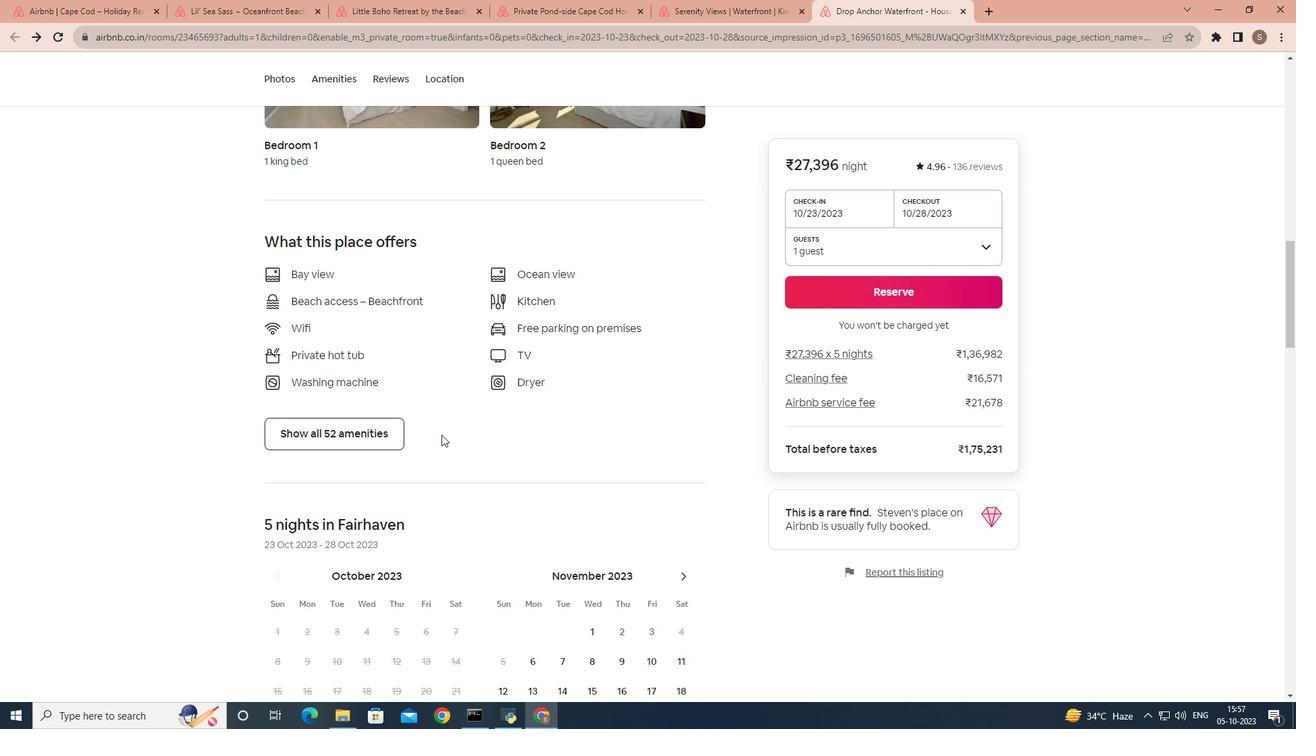 
Action: Mouse scrolled (441, 434) with delta (0, 0)
Screenshot: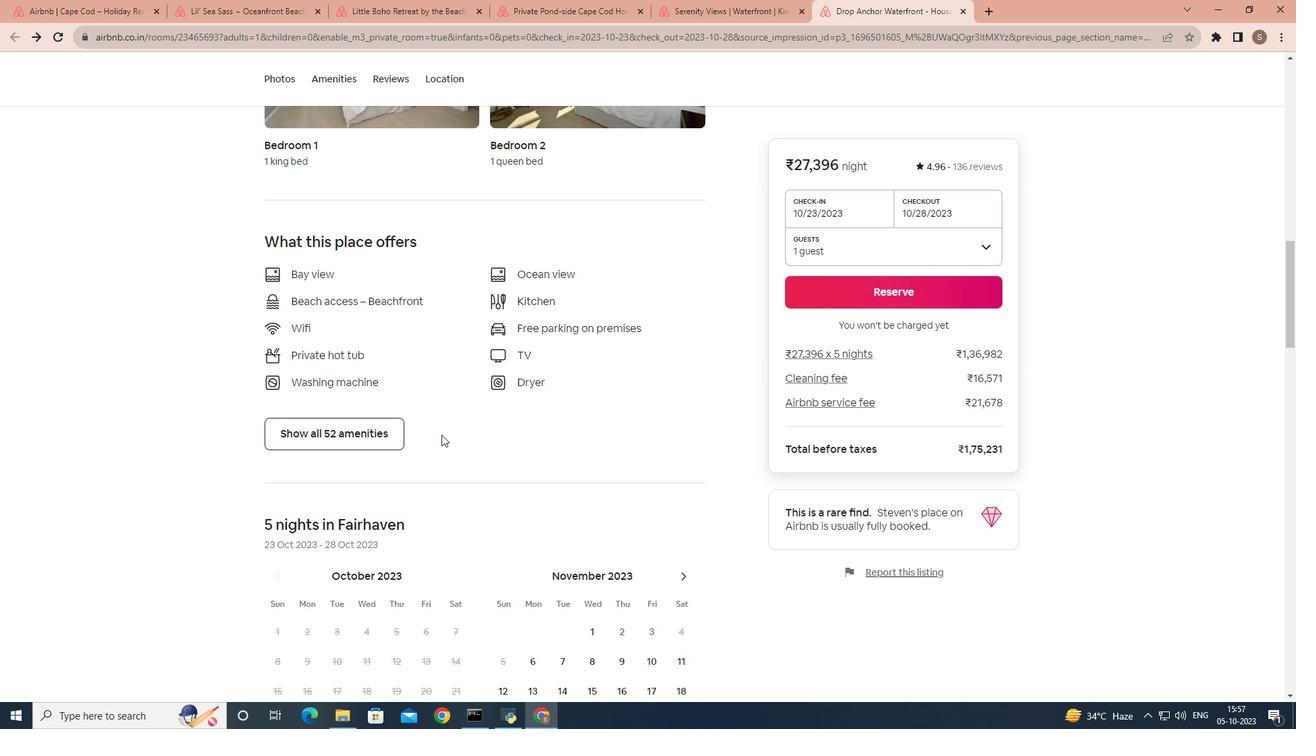 
Action: Mouse scrolled (441, 434) with delta (0, 0)
Screenshot: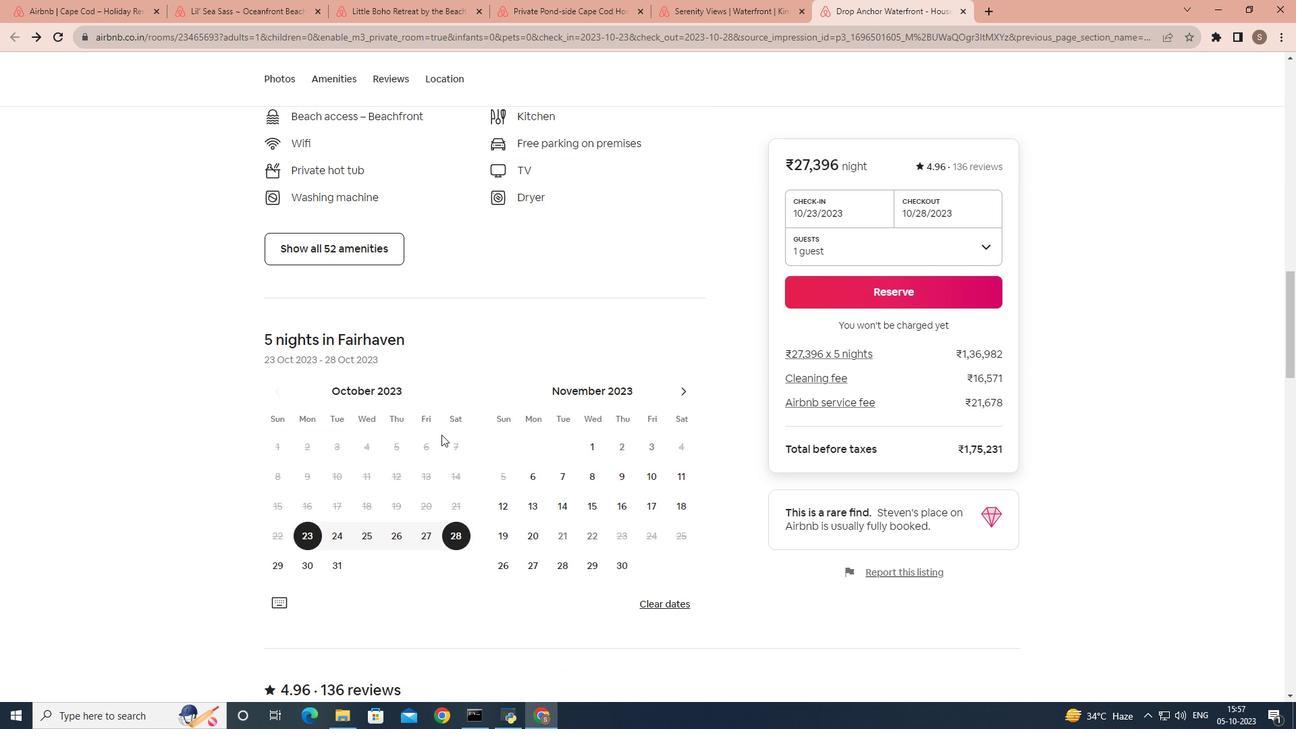 
Action: Mouse scrolled (441, 434) with delta (0, 0)
Screenshot: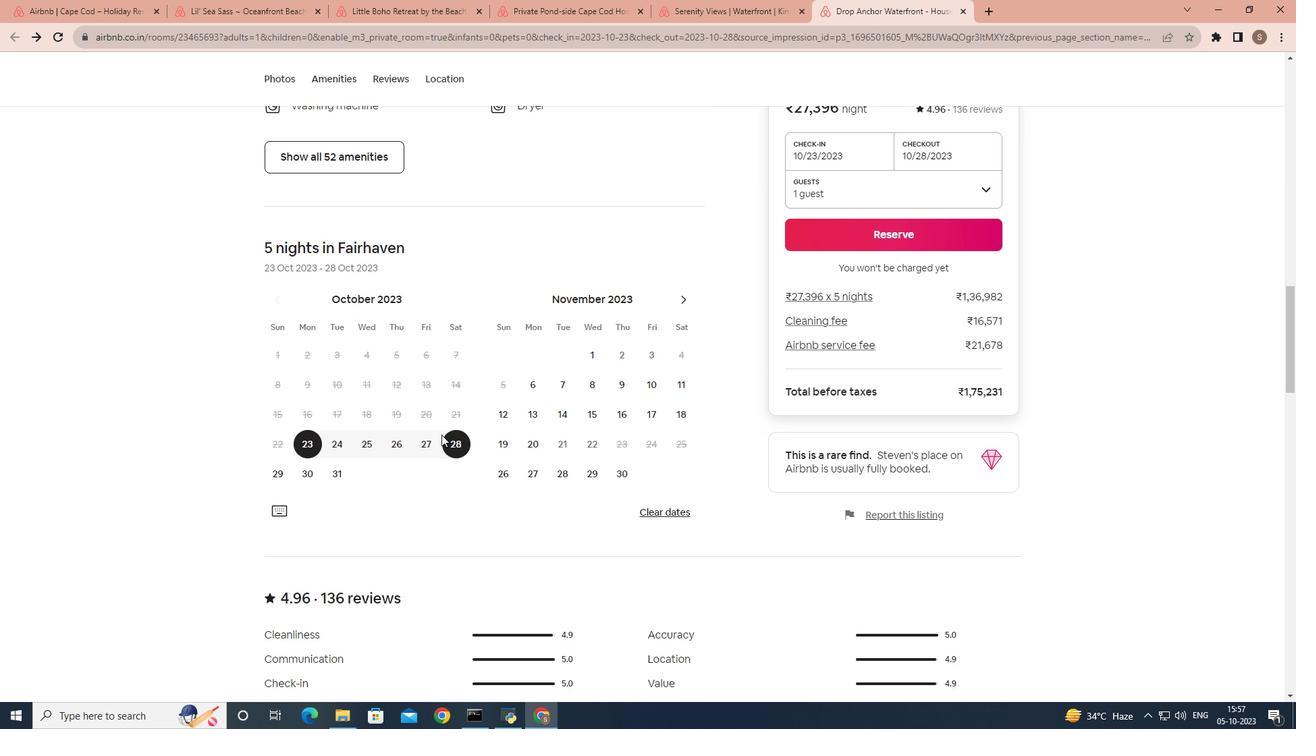 
Action: Mouse scrolled (441, 434) with delta (0, 0)
Screenshot: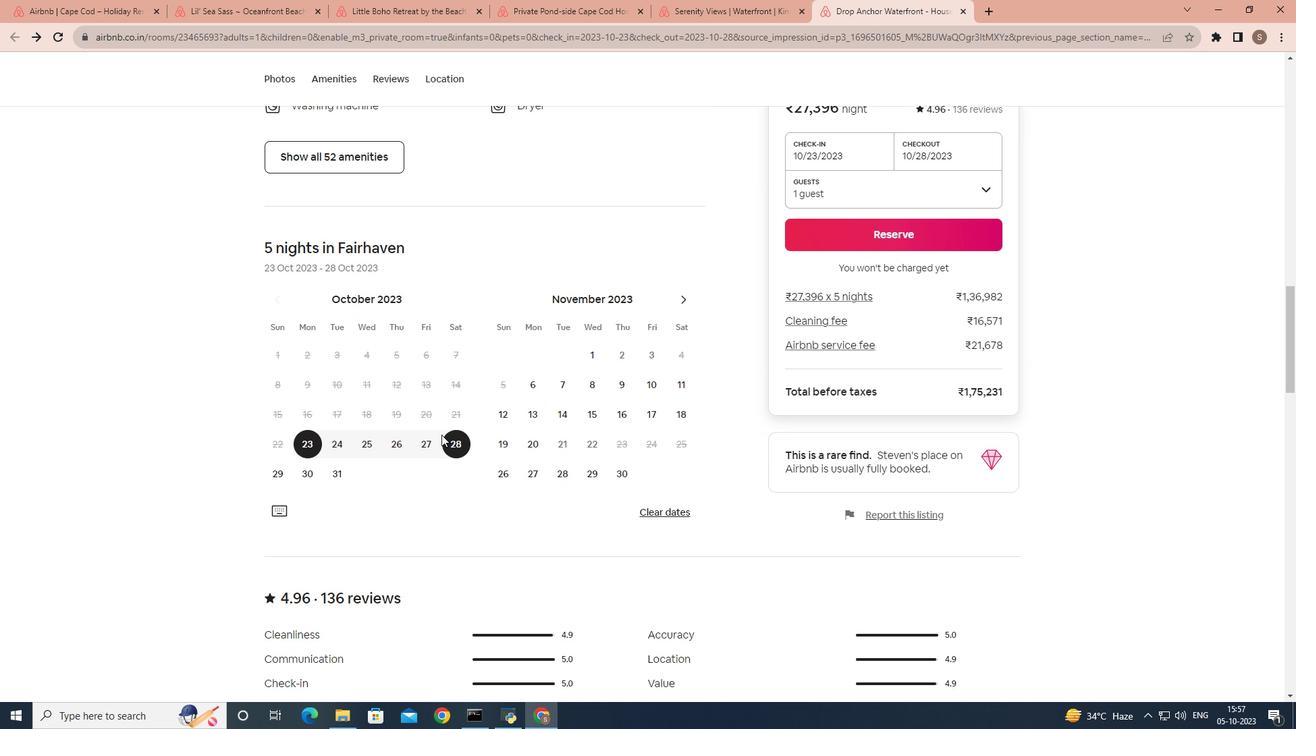 
Action: Mouse scrolled (441, 434) with delta (0, 0)
Screenshot: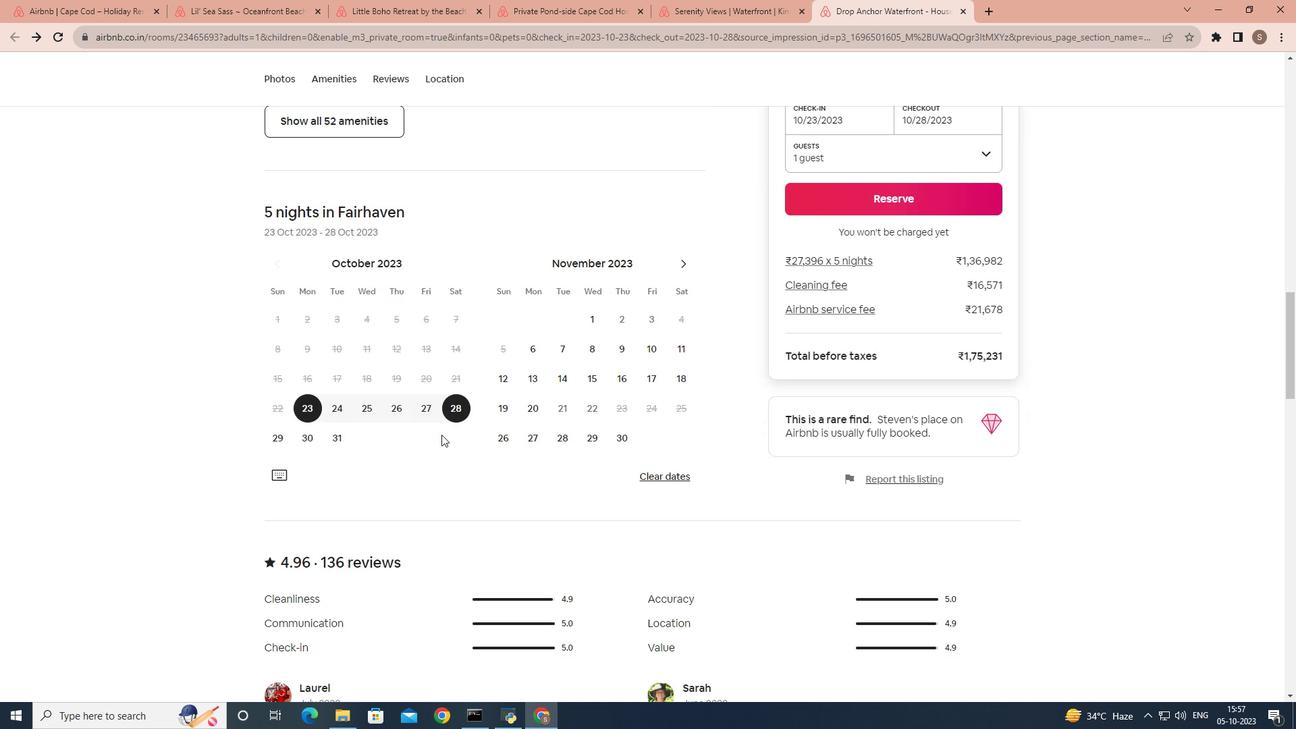 
Action: Mouse moved to (420, 456)
Screenshot: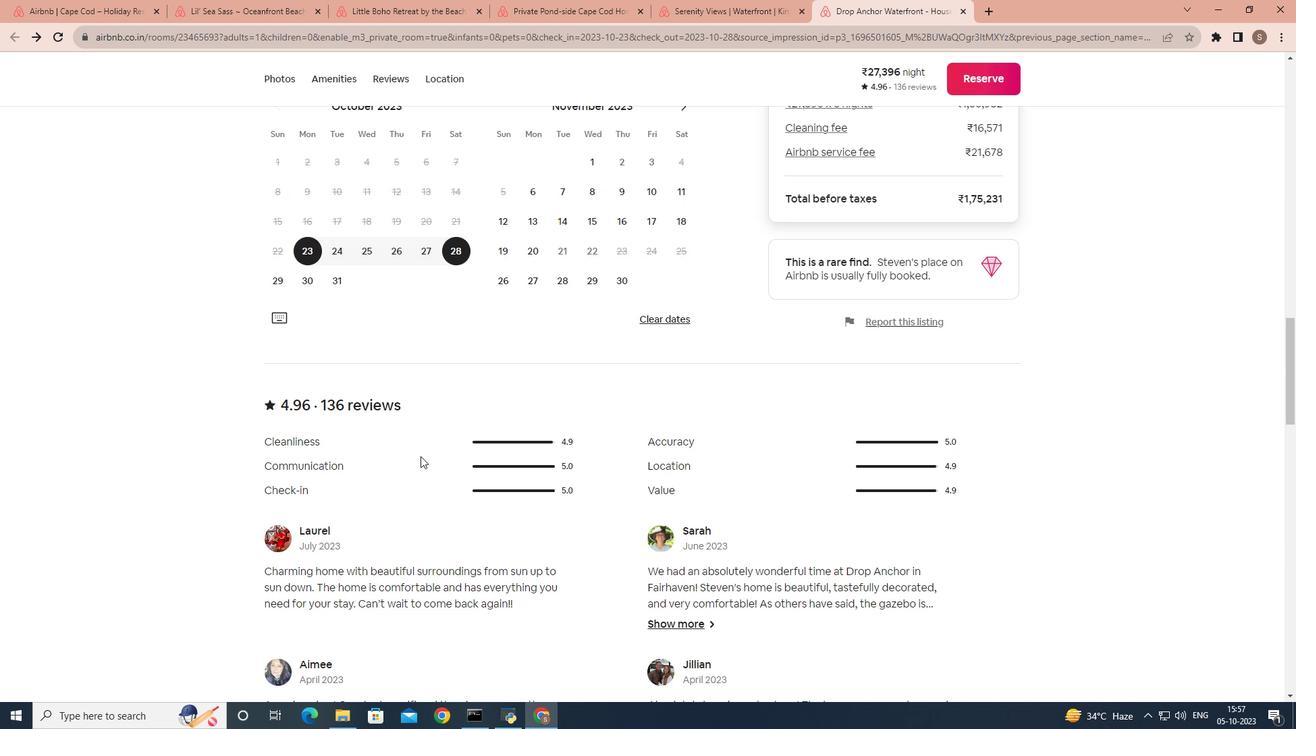 
Action: Mouse scrolled (420, 455) with delta (0, 0)
Screenshot: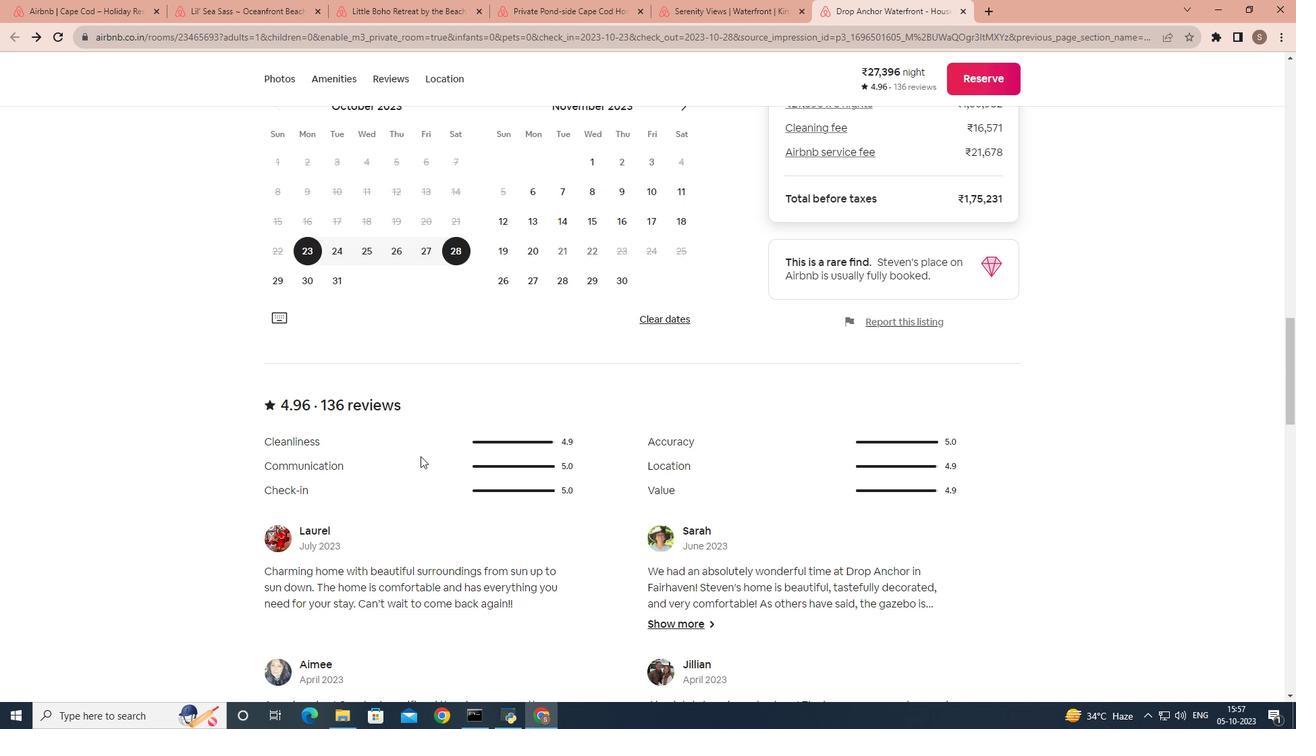 
Action: Mouse scrolled (420, 455) with delta (0, 0)
Screenshot: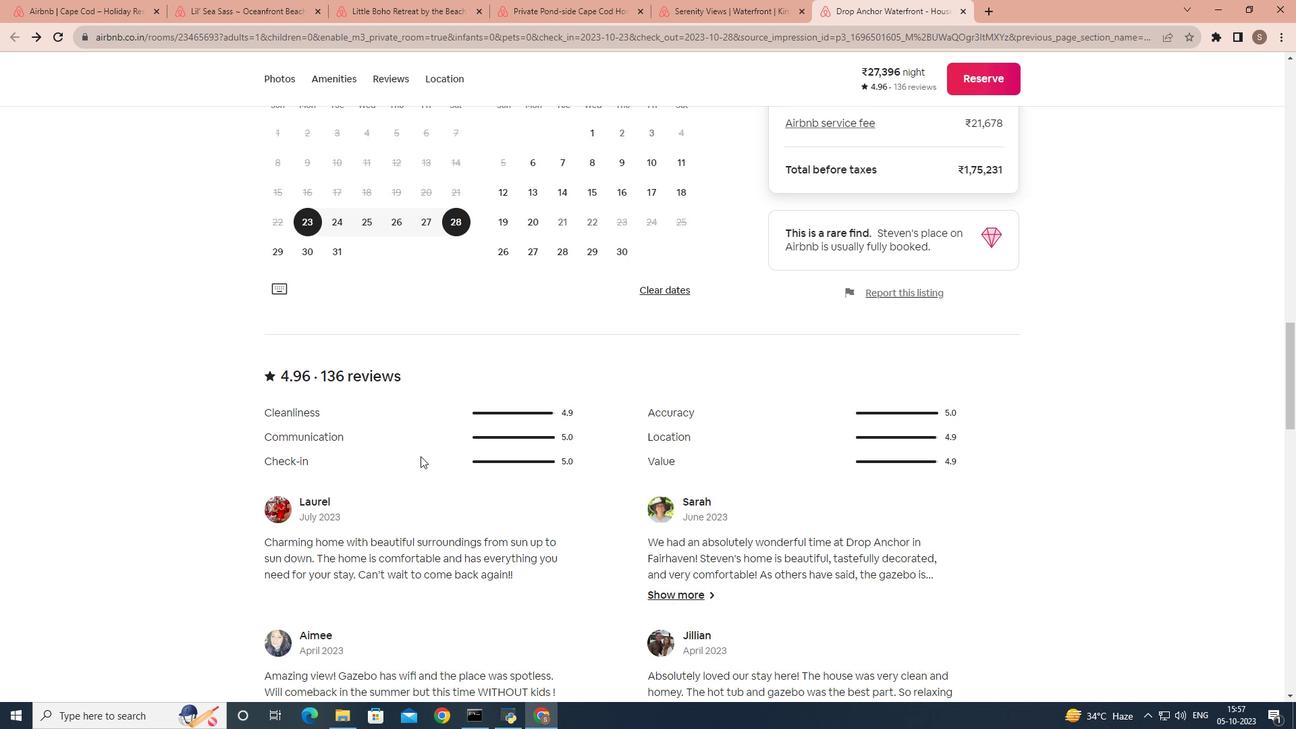
Action: Mouse scrolled (420, 455) with delta (0, 0)
Screenshot: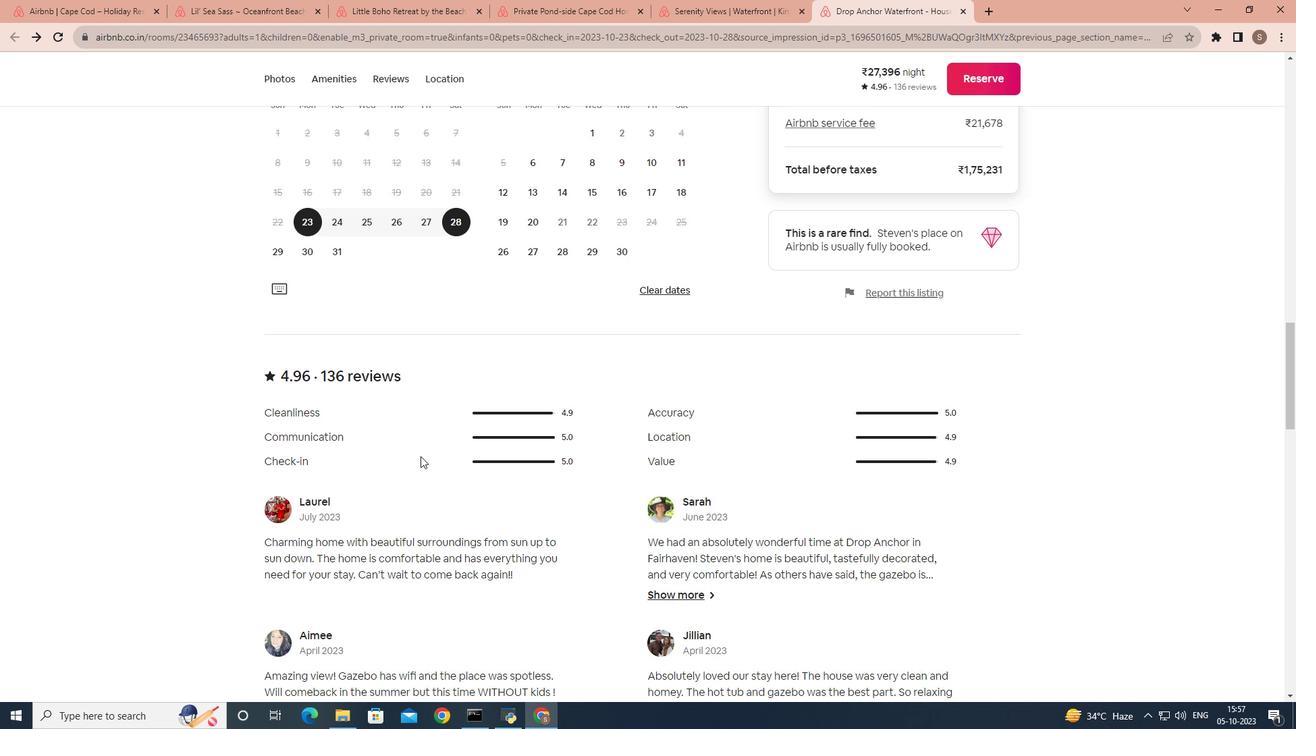 
Action: Mouse scrolled (420, 455) with delta (0, 0)
Screenshot: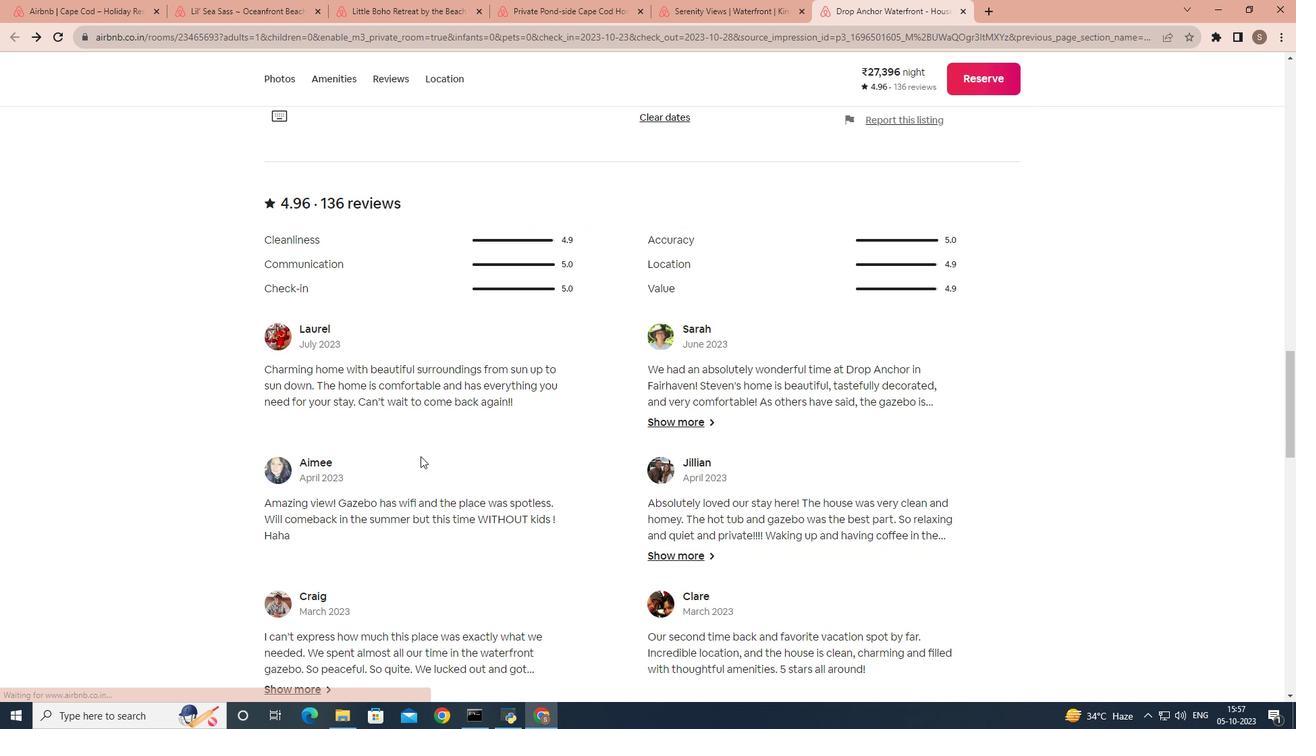 
Action: Mouse scrolled (420, 455) with delta (0, 0)
Screenshot: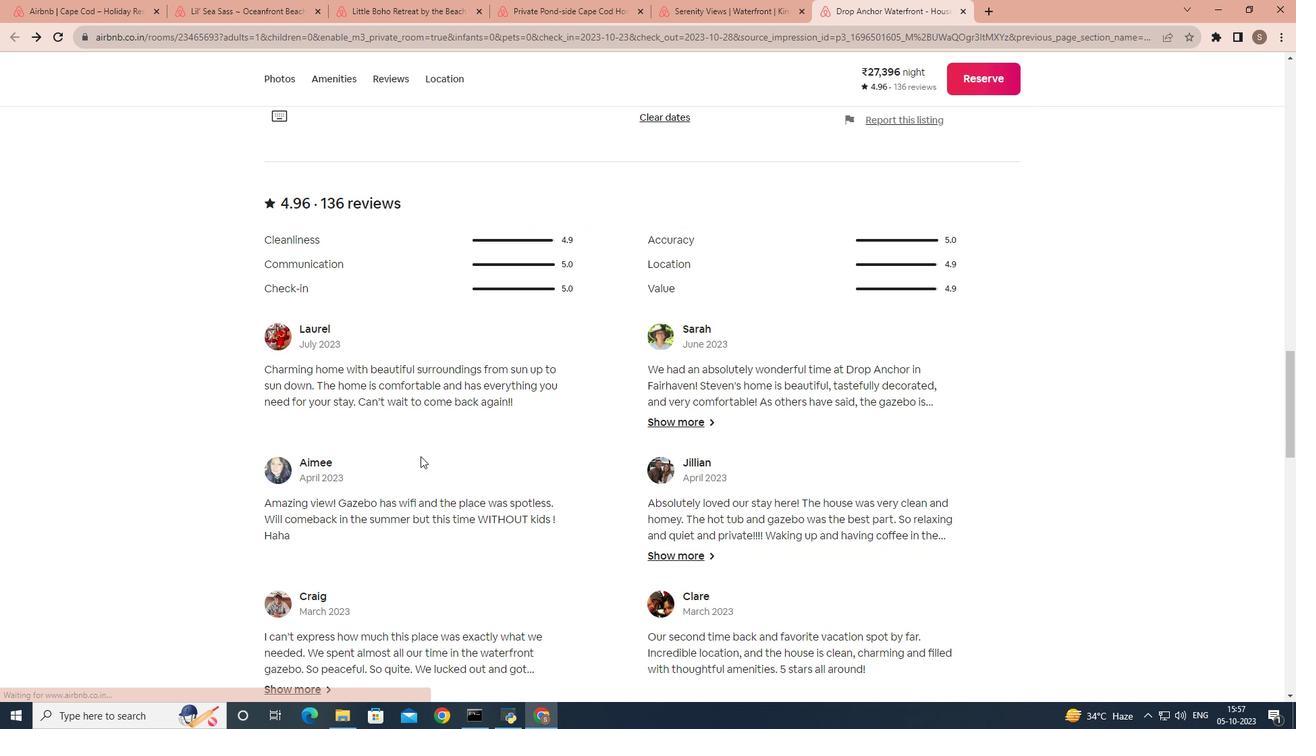 
Action: Mouse scrolled (420, 455) with delta (0, 0)
Screenshot: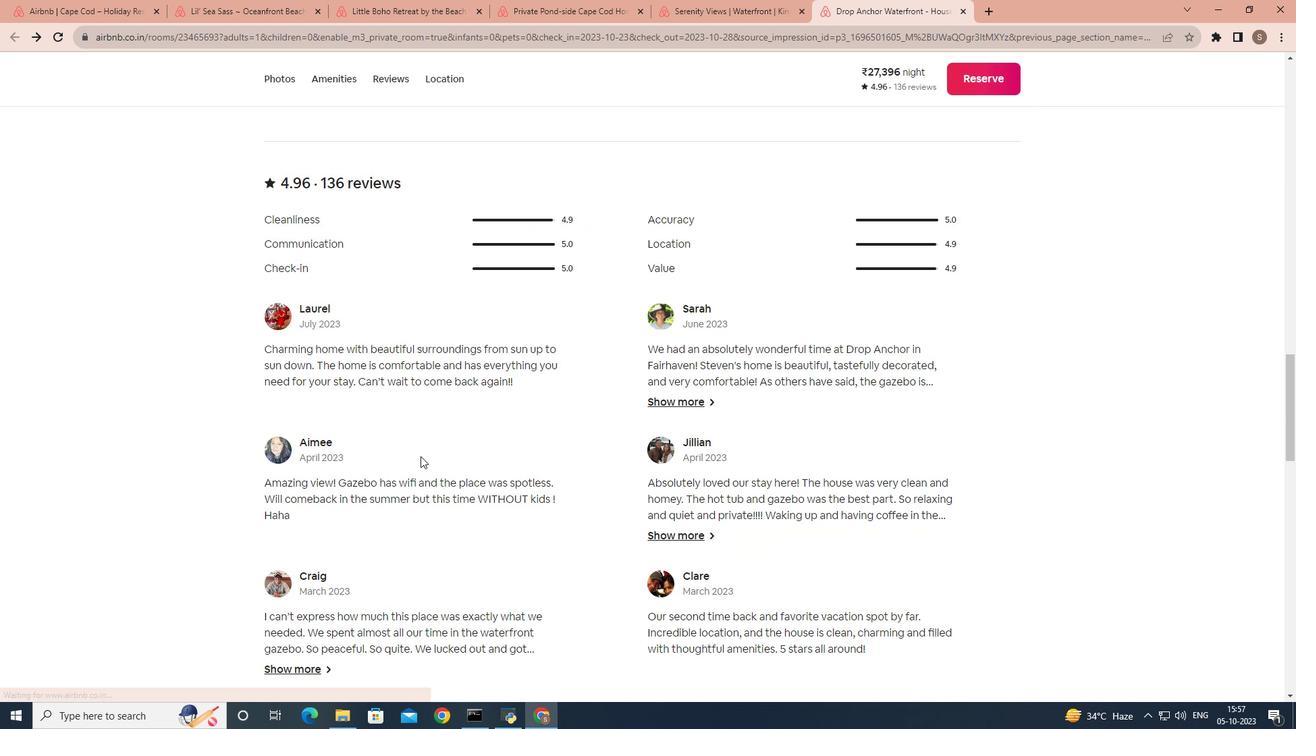 
Action: Mouse scrolled (420, 455) with delta (0, 0)
Screenshot: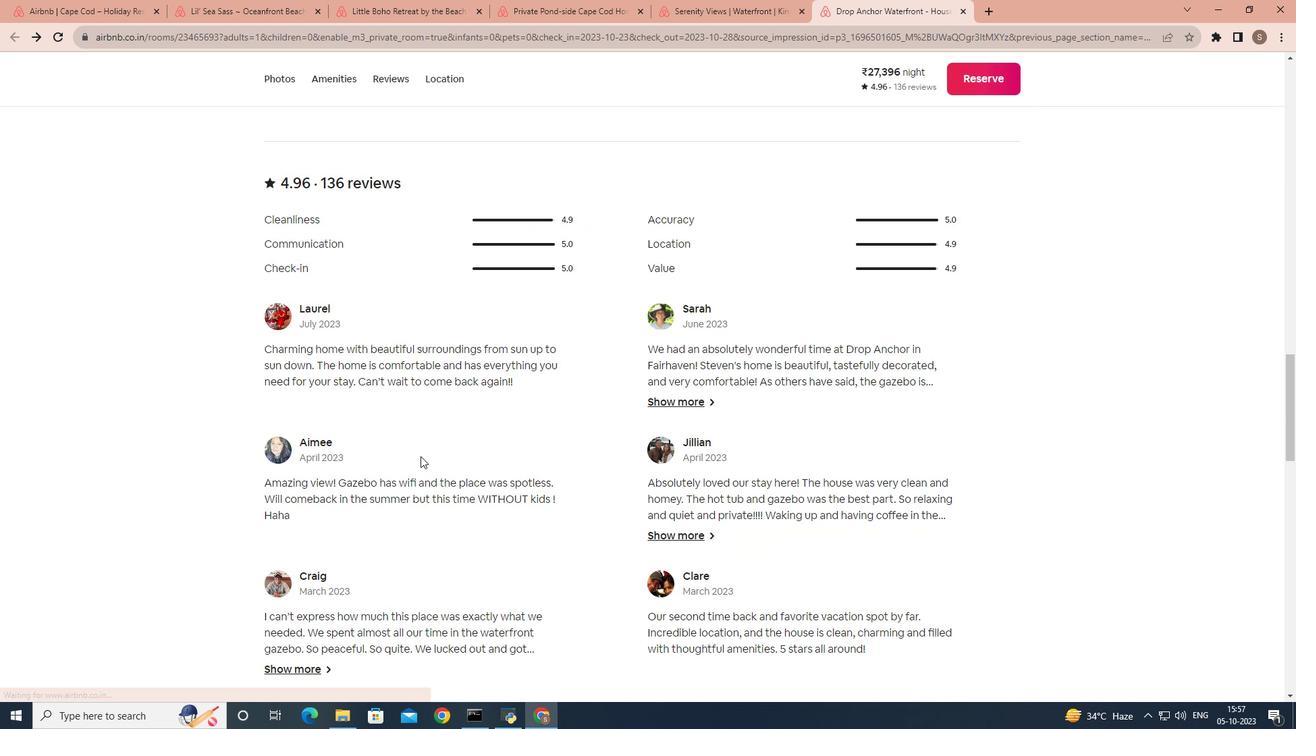 
Action: Mouse moved to (387, 468)
Screenshot: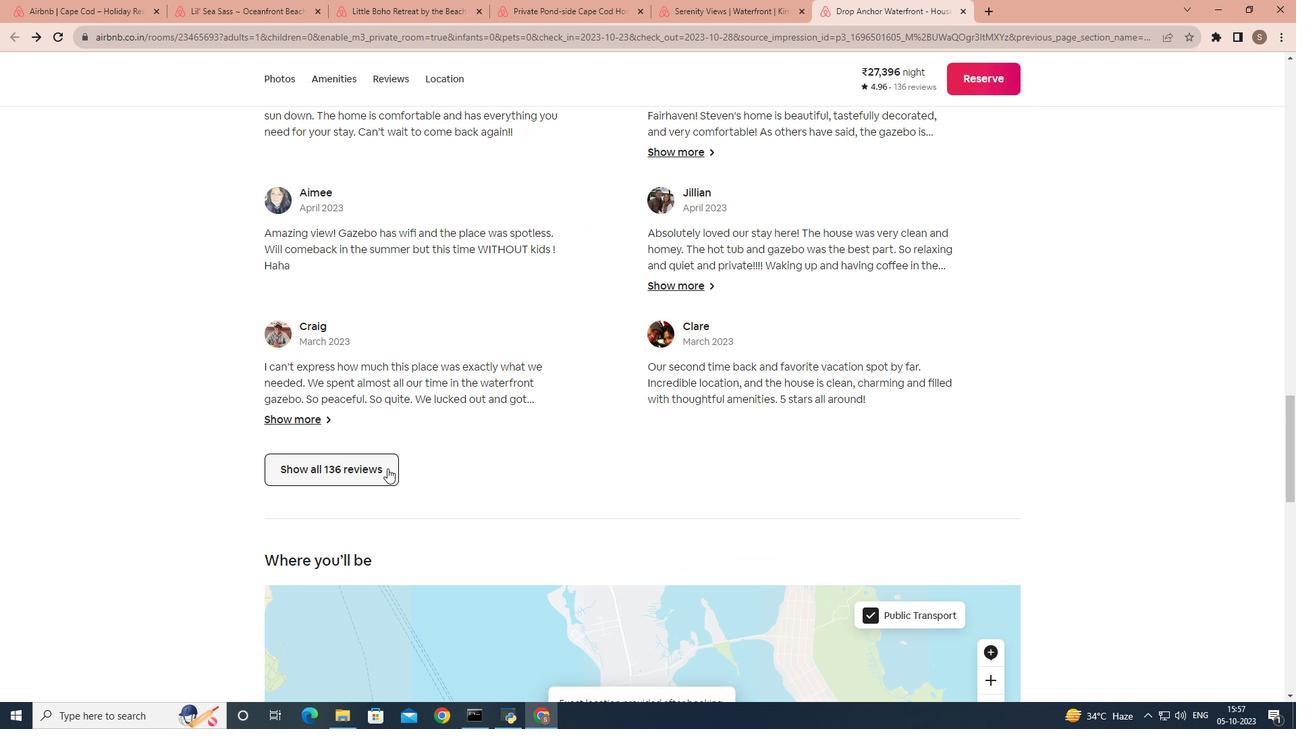 
Action: Mouse pressed left at (387, 468)
Screenshot: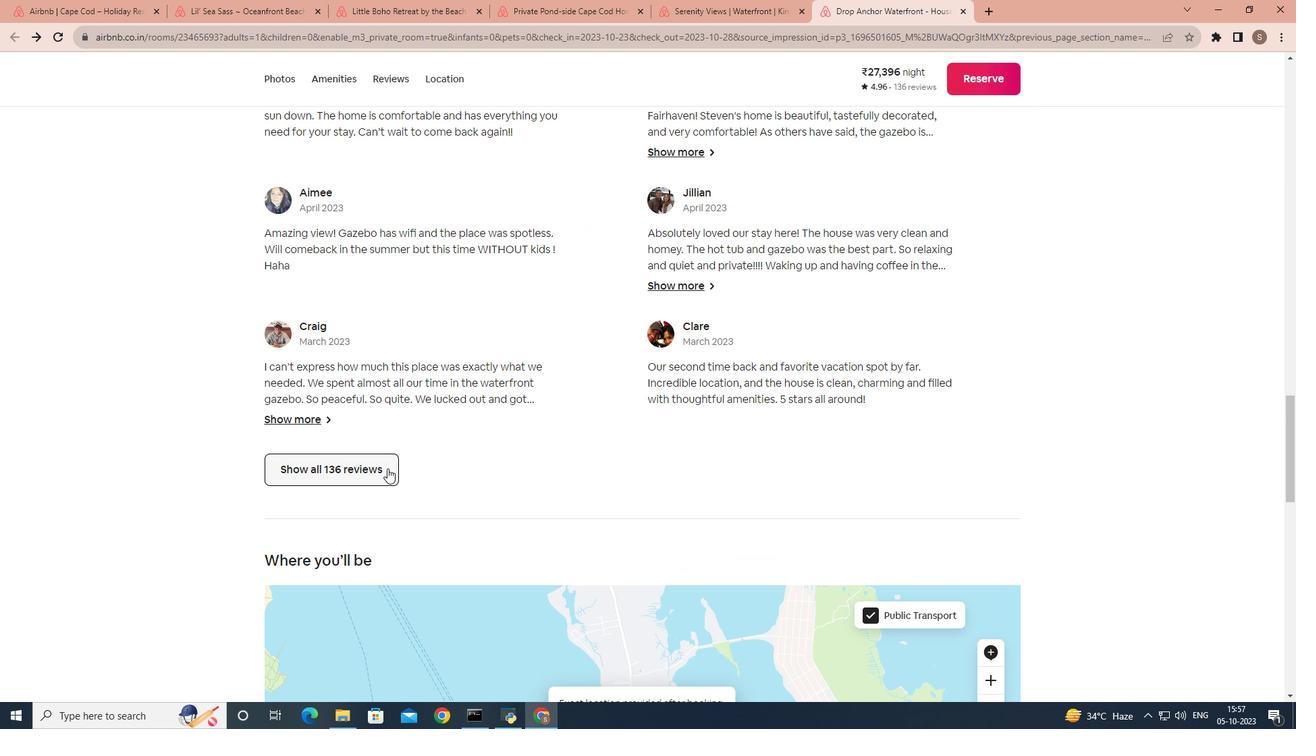 
Action: Mouse moved to (631, 440)
Screenshot: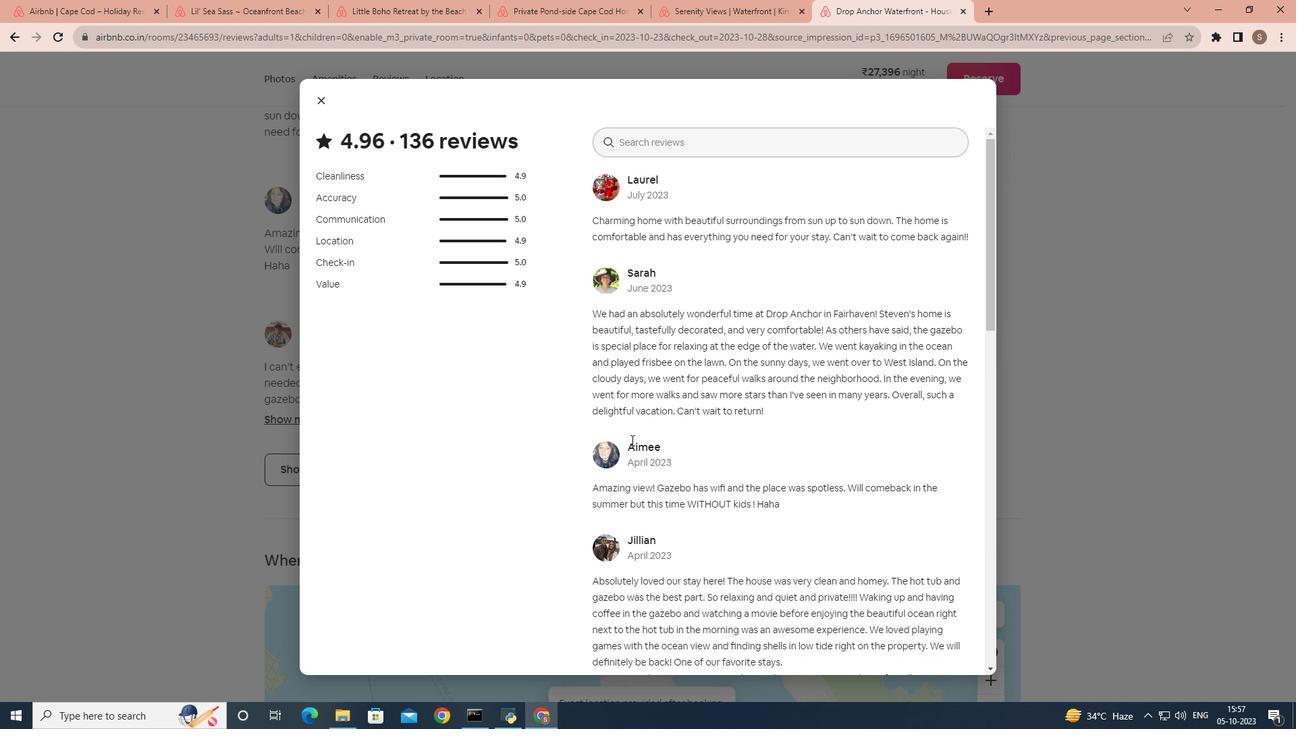 
Action: Mouse scrolled (631, 439) with delta (0, 0)
Screenshot: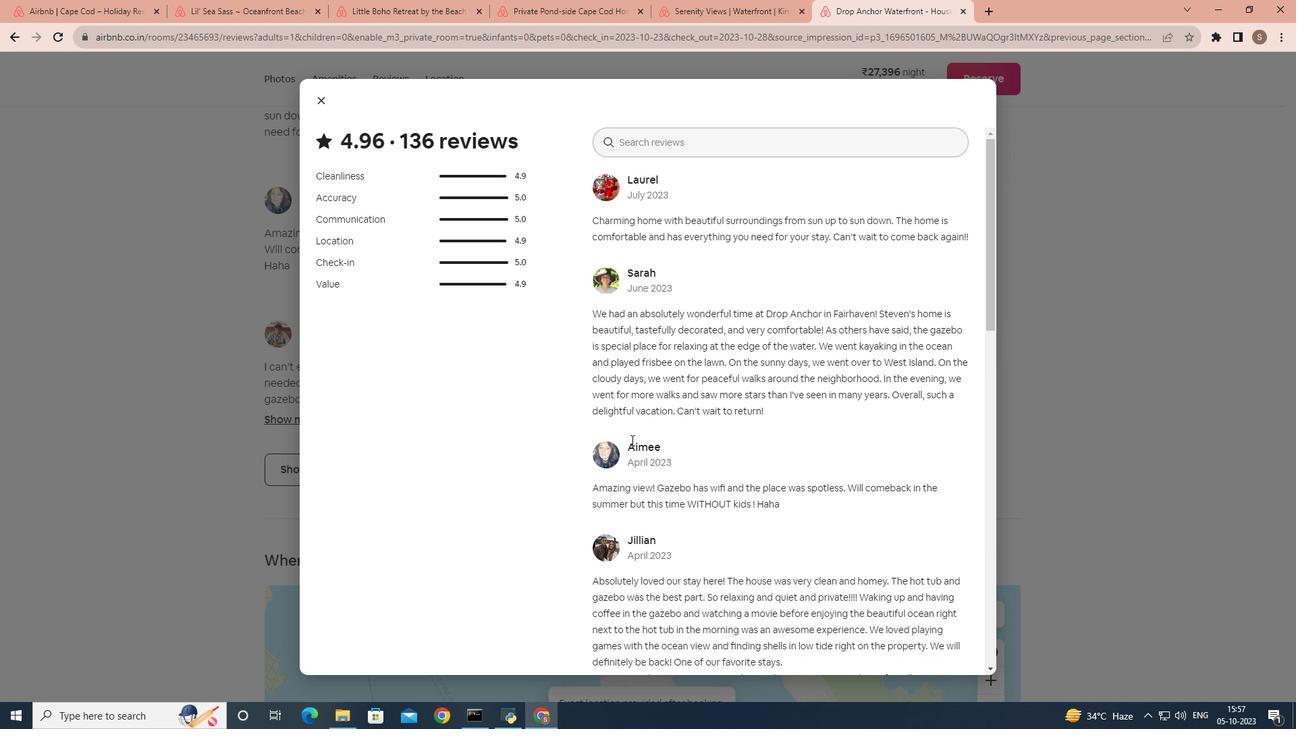 
Action: Mouse scrolled (631, 439) with delta (0, 0)
Screenshot: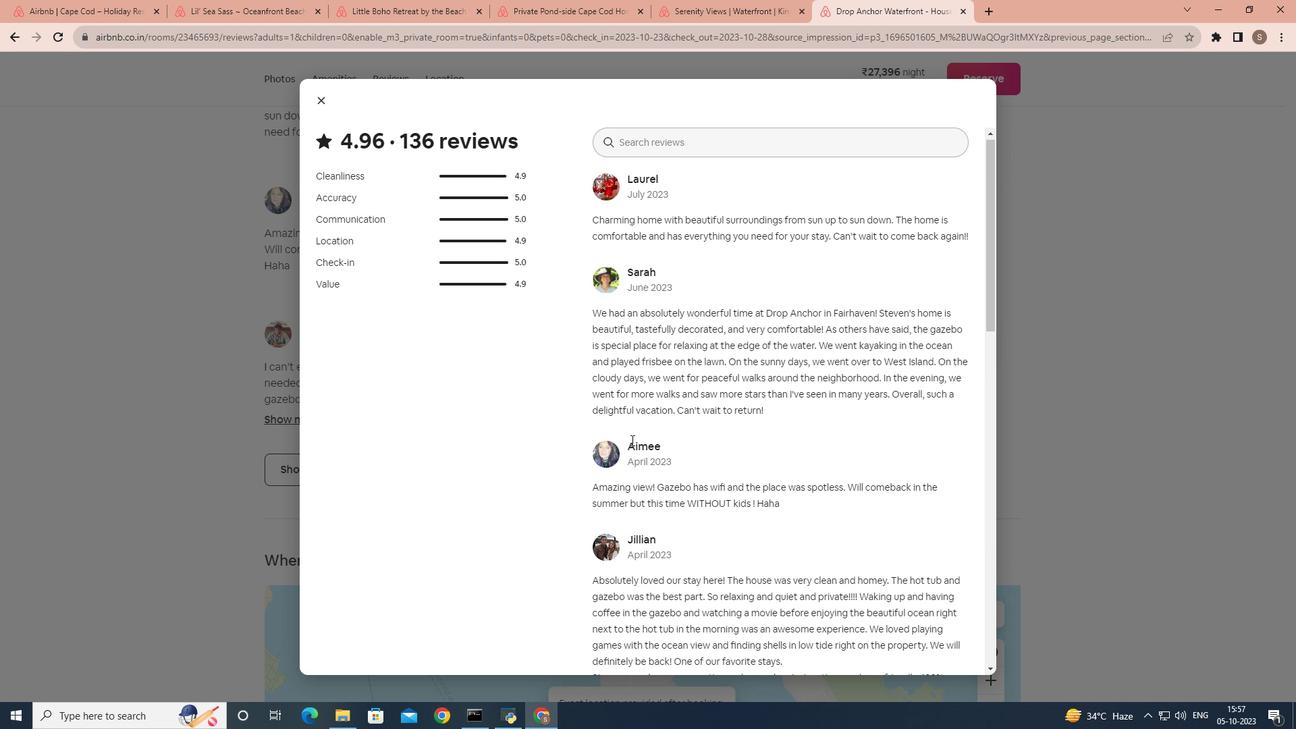 
Action: Mouse scrolled (631, 439) with delta (0, 0)
Screenshot: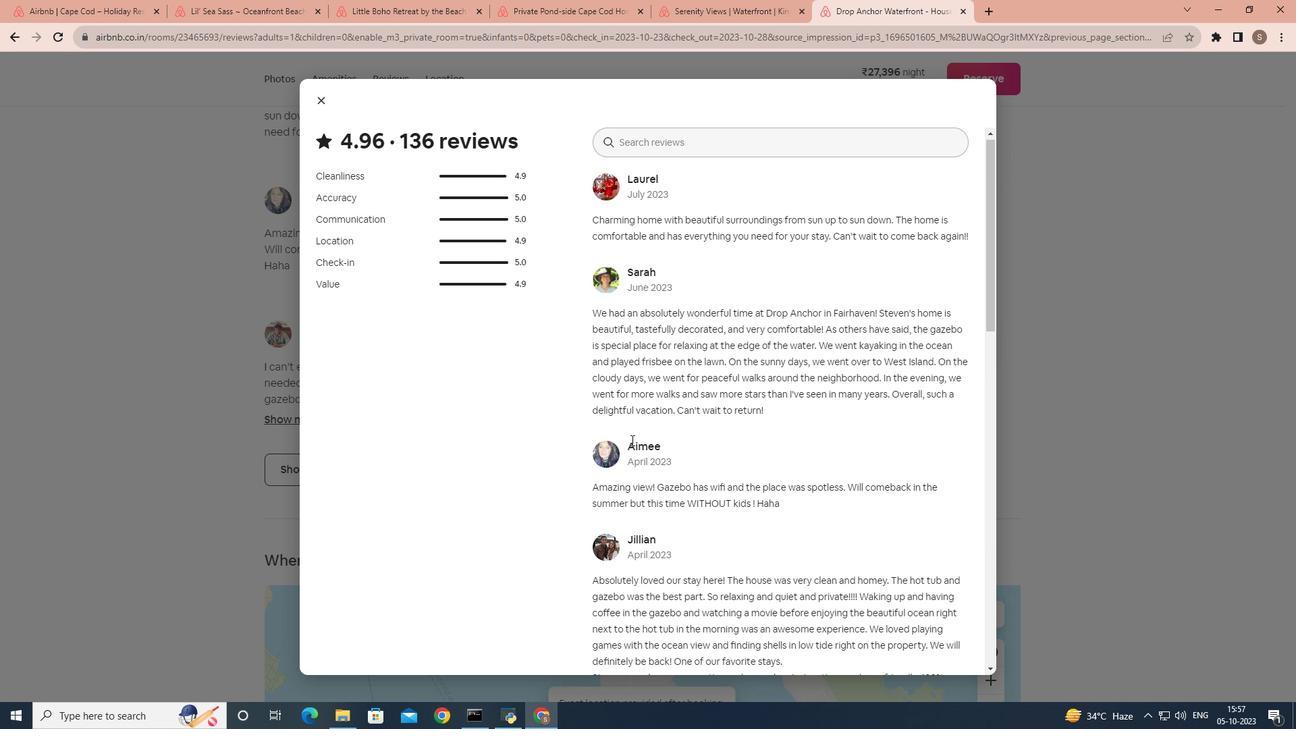 
Action: Mouse scrolled (631, 439) with delta (0, 0)
Screenshot: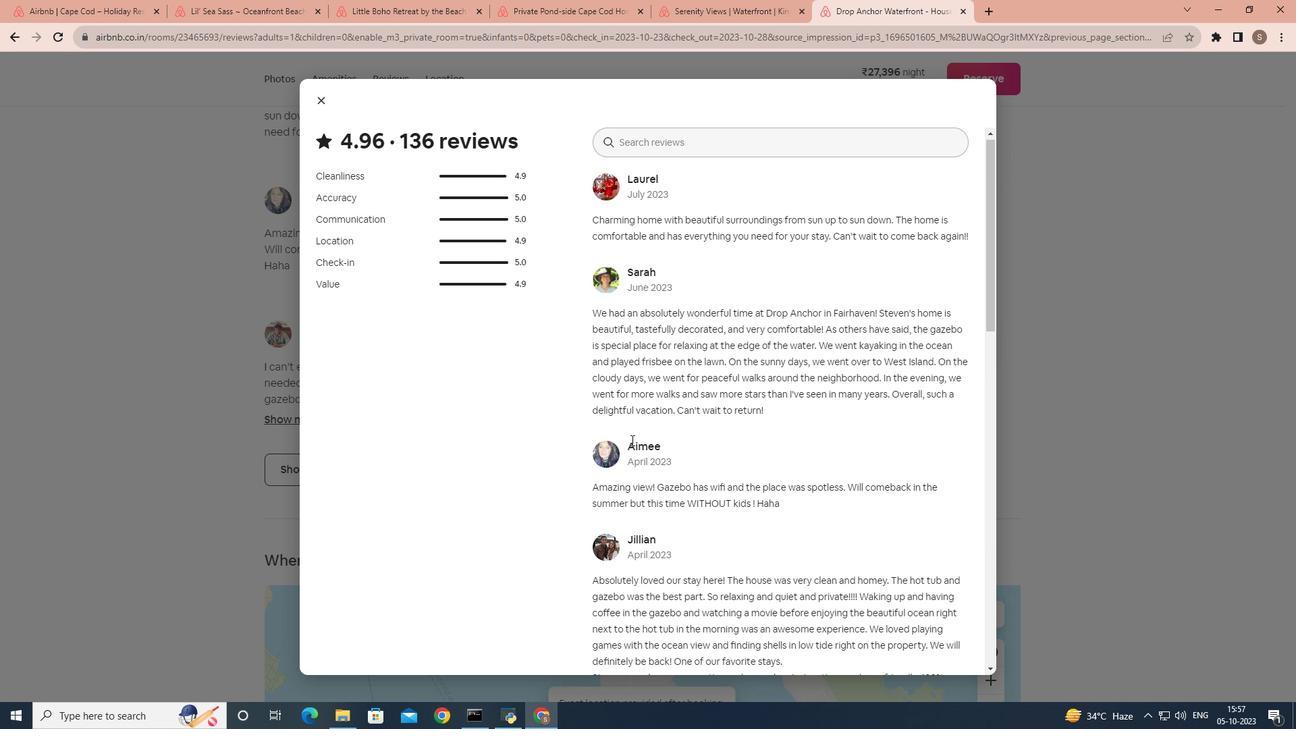 
Action: Mouse scrolled (631, 439) with delta (0, 0)
Screenshot: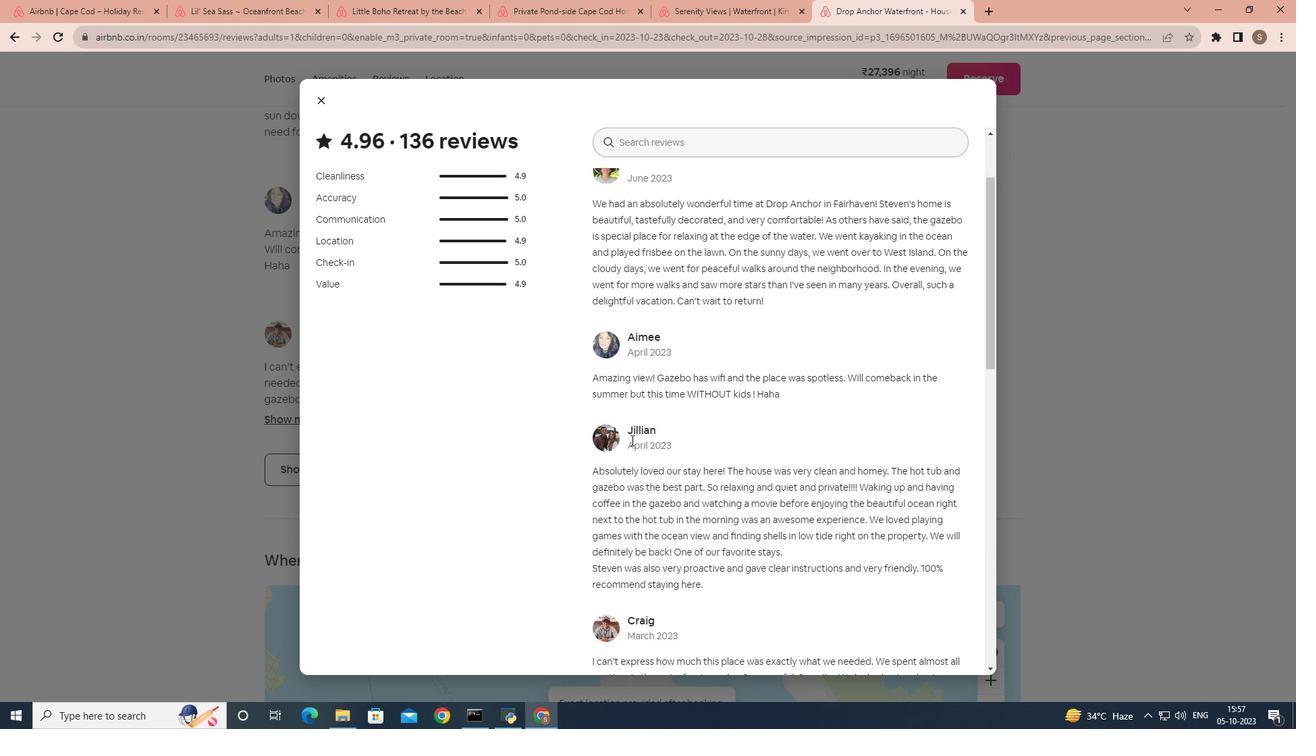 
Action: Mouse scrolled (631, 439) with delta (0, 0)
Screenshot: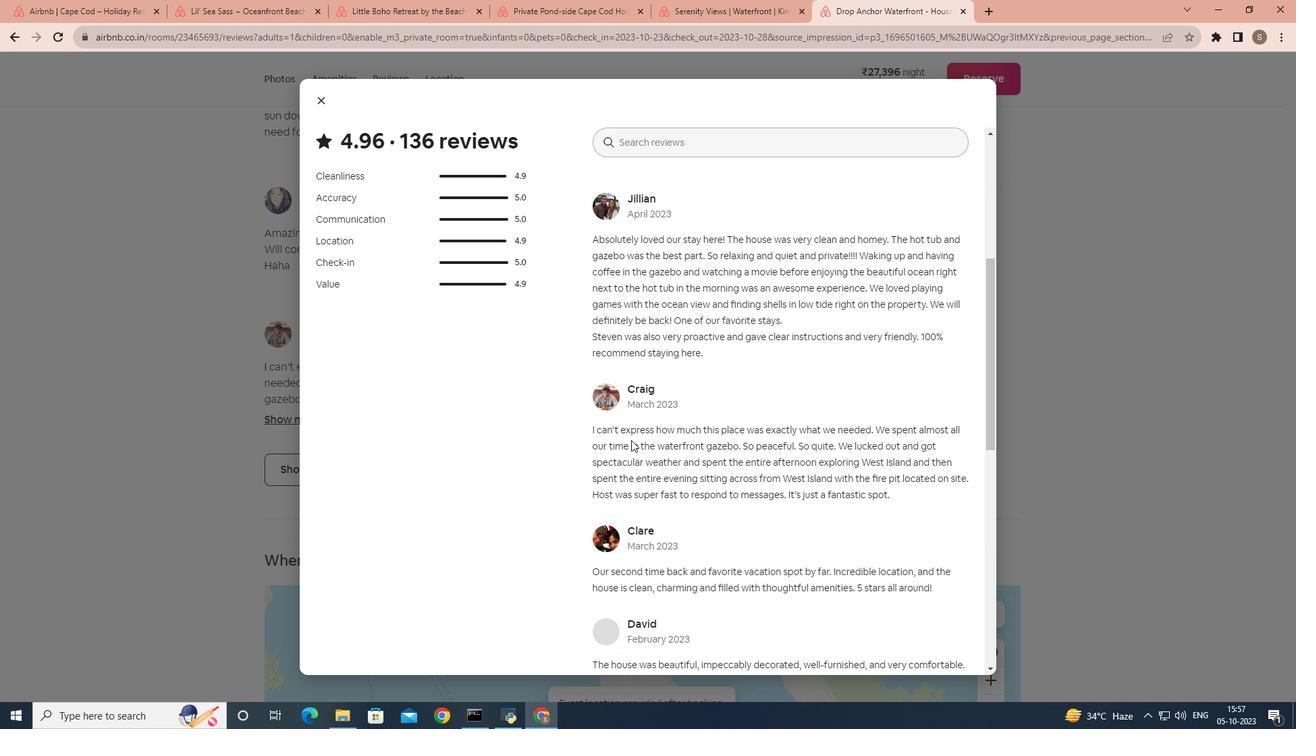 
Action: Mouse scrolled (631, 439) with delta (0, 0)
Screenshot: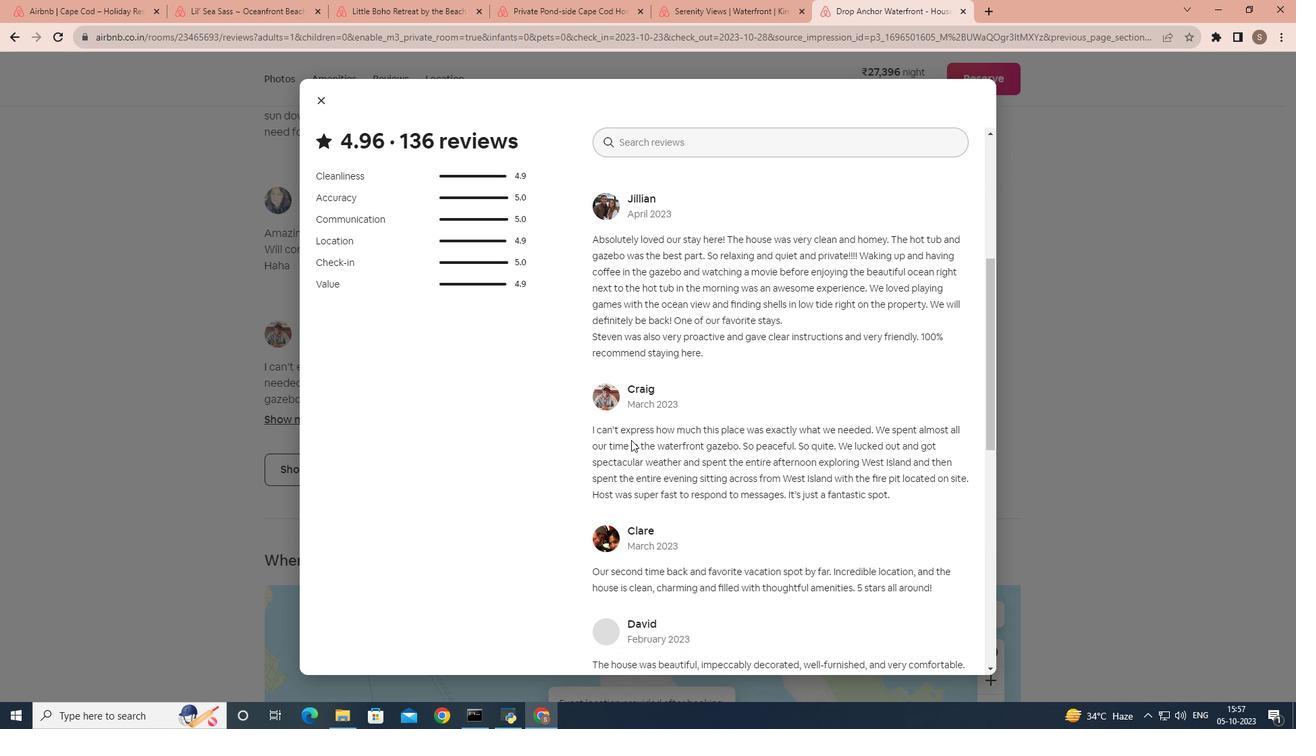 
Action: Mouse scrolled (631, 439) with delta (0, 0)
Screenshot: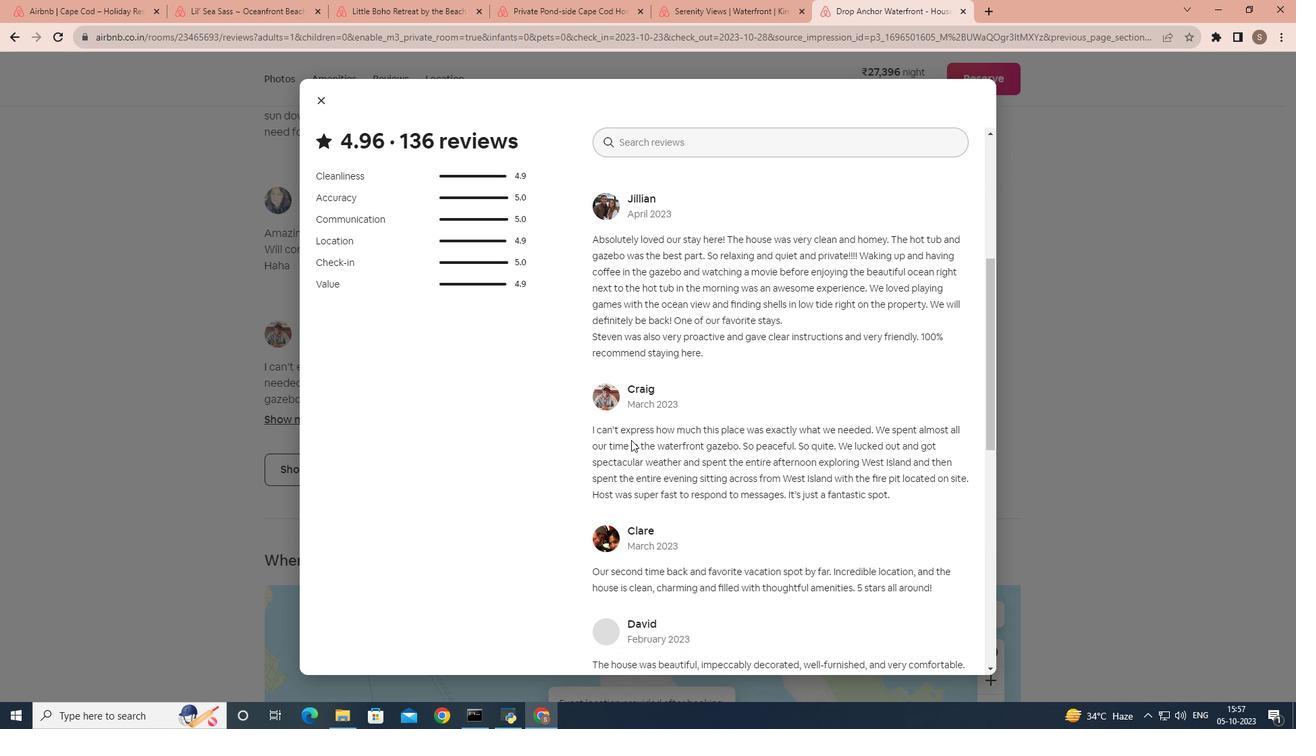 
Action: Mouse scrolled (631, 439) with delta (0, 0)
Screenshot: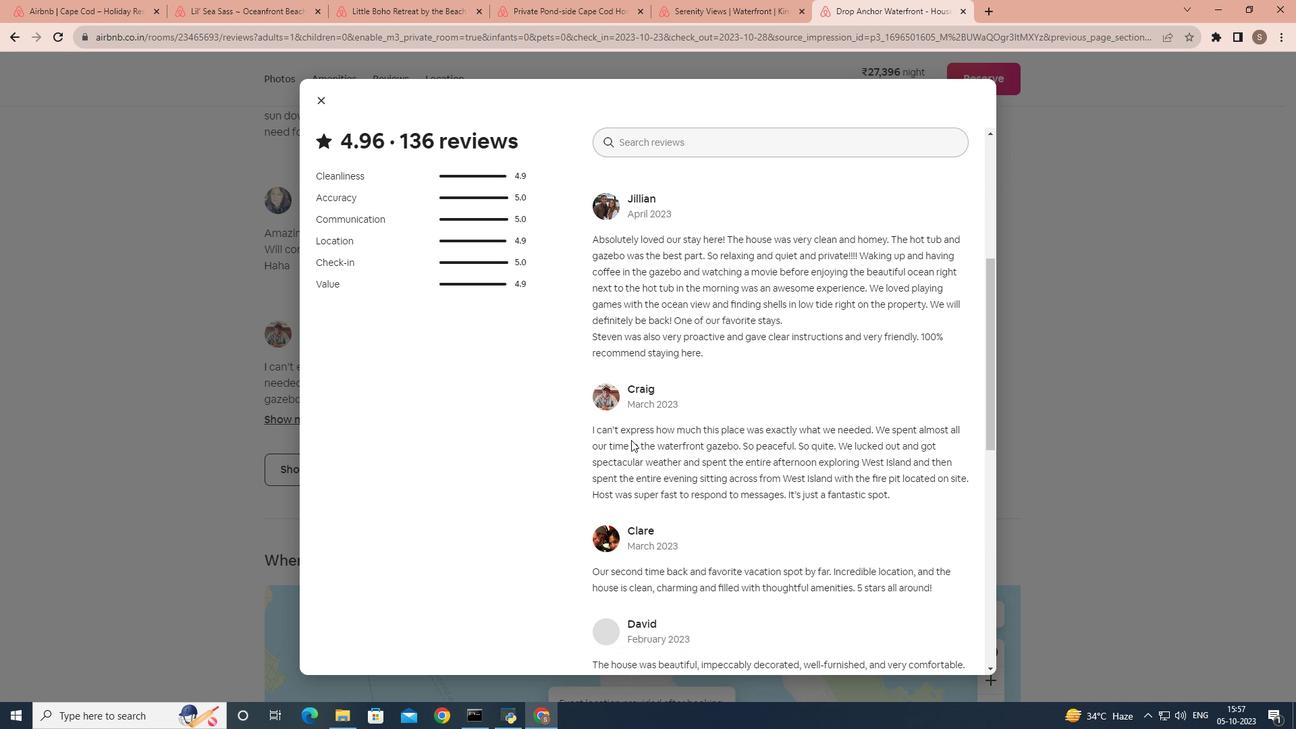 
Action: Mouse moved to (631, 440)
Screenshot: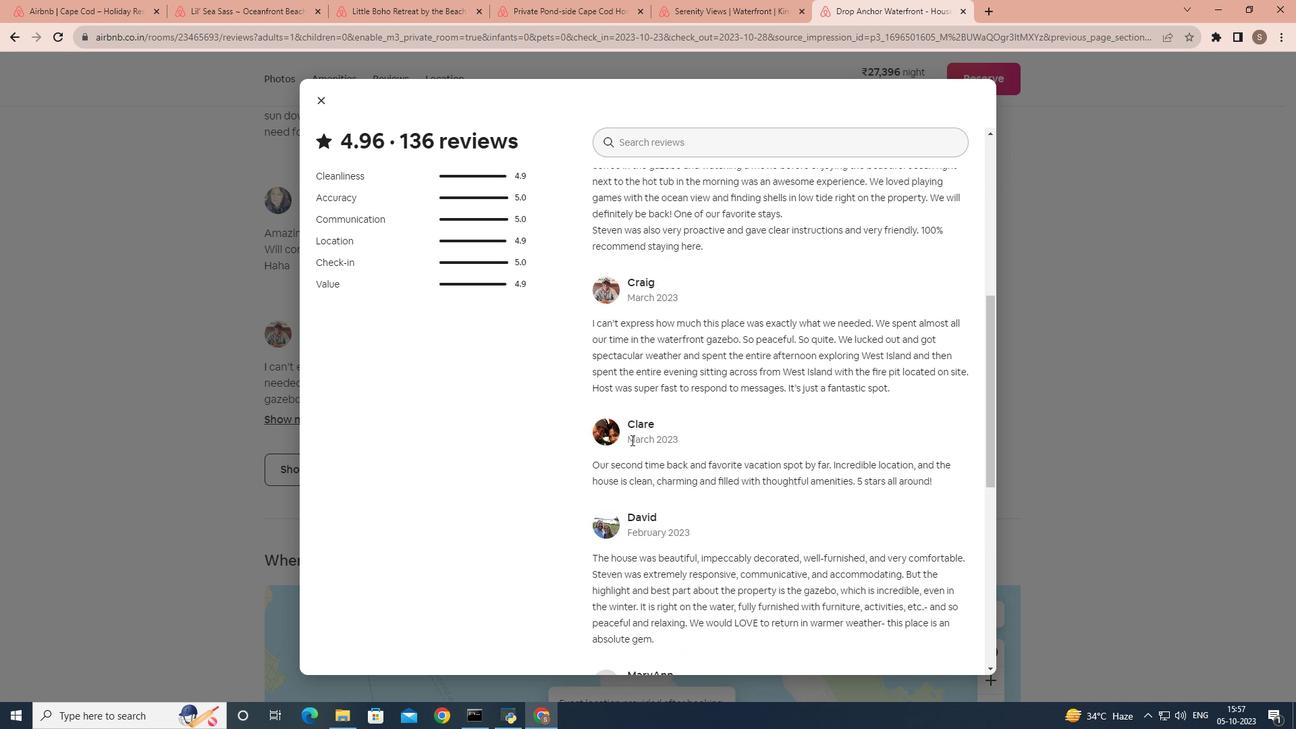 
Action: Mouse scrolled (631, 439) with delta (0, 0)
Screenshot: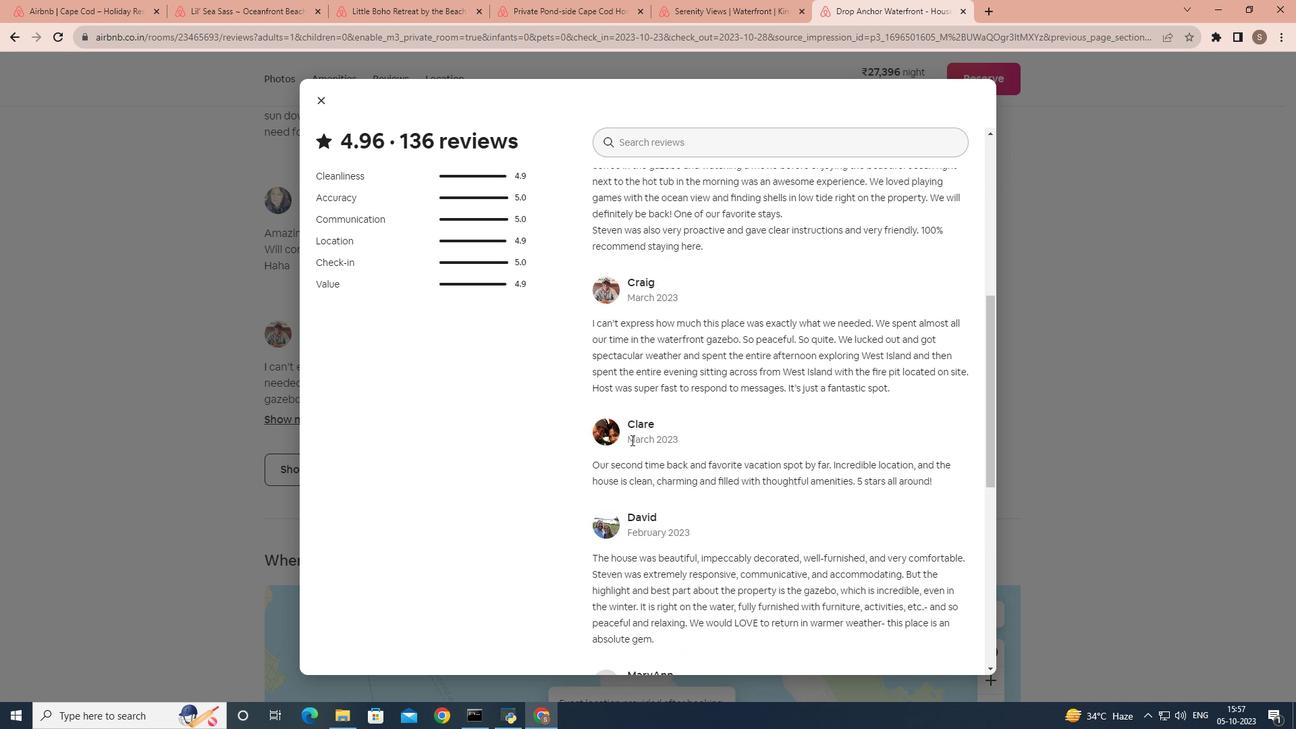 
Action: Mouse moved to (631, 440)
Screenshot: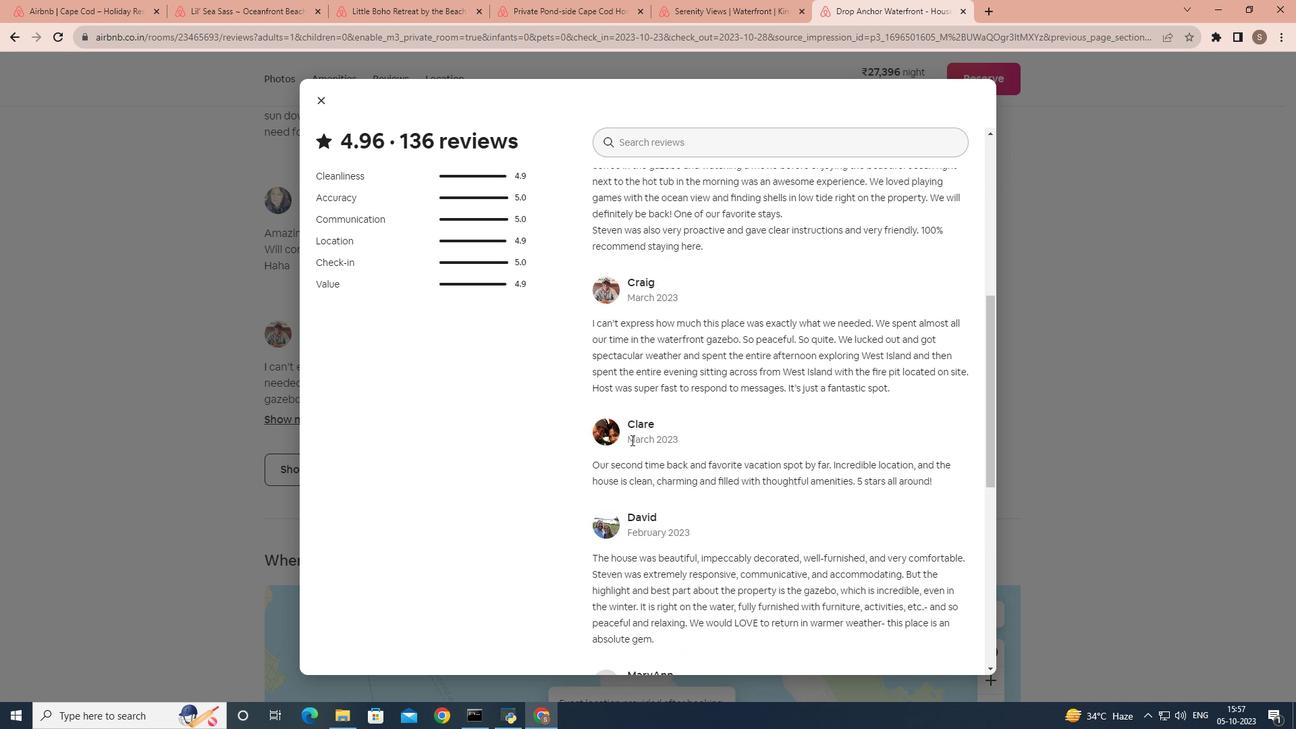 
Action: Mouse scrolled (631, 439) with delta (0, 0)
Screenshot: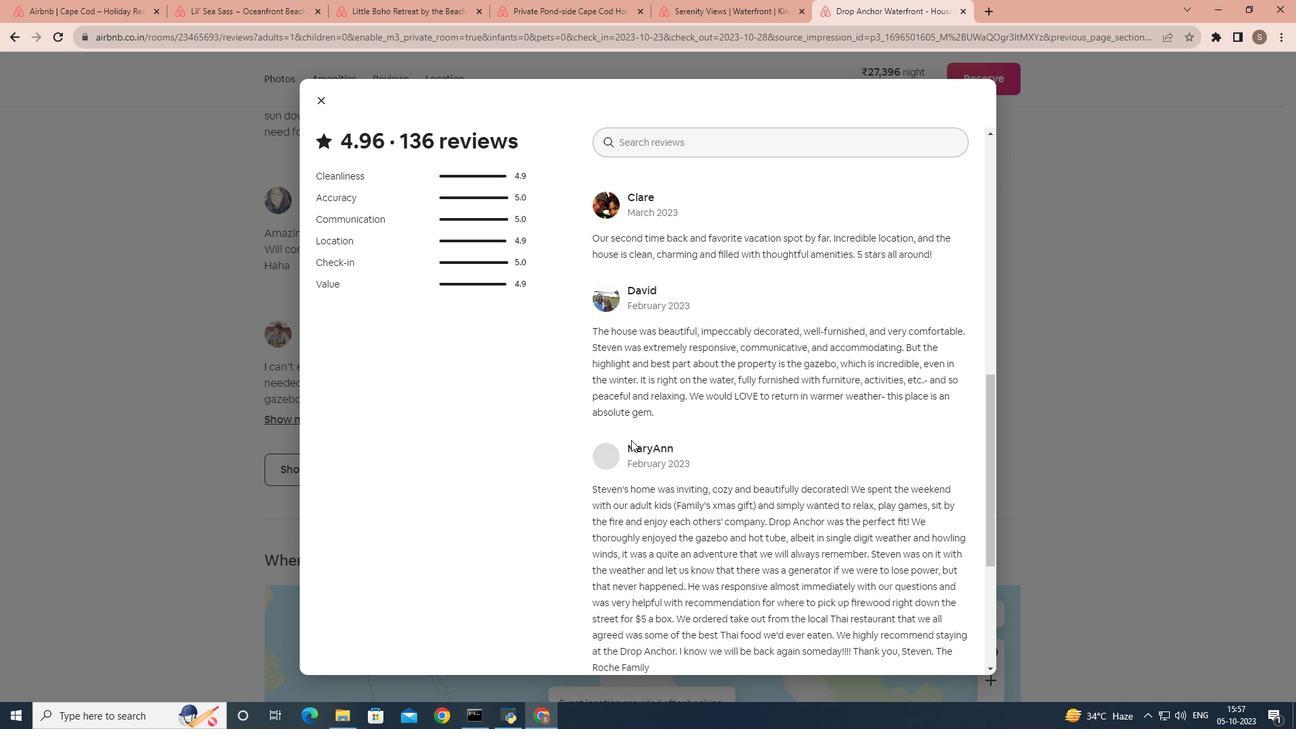 
Action: Mouse scrolled (631, 439) with delta (0, 0)
Screenshot: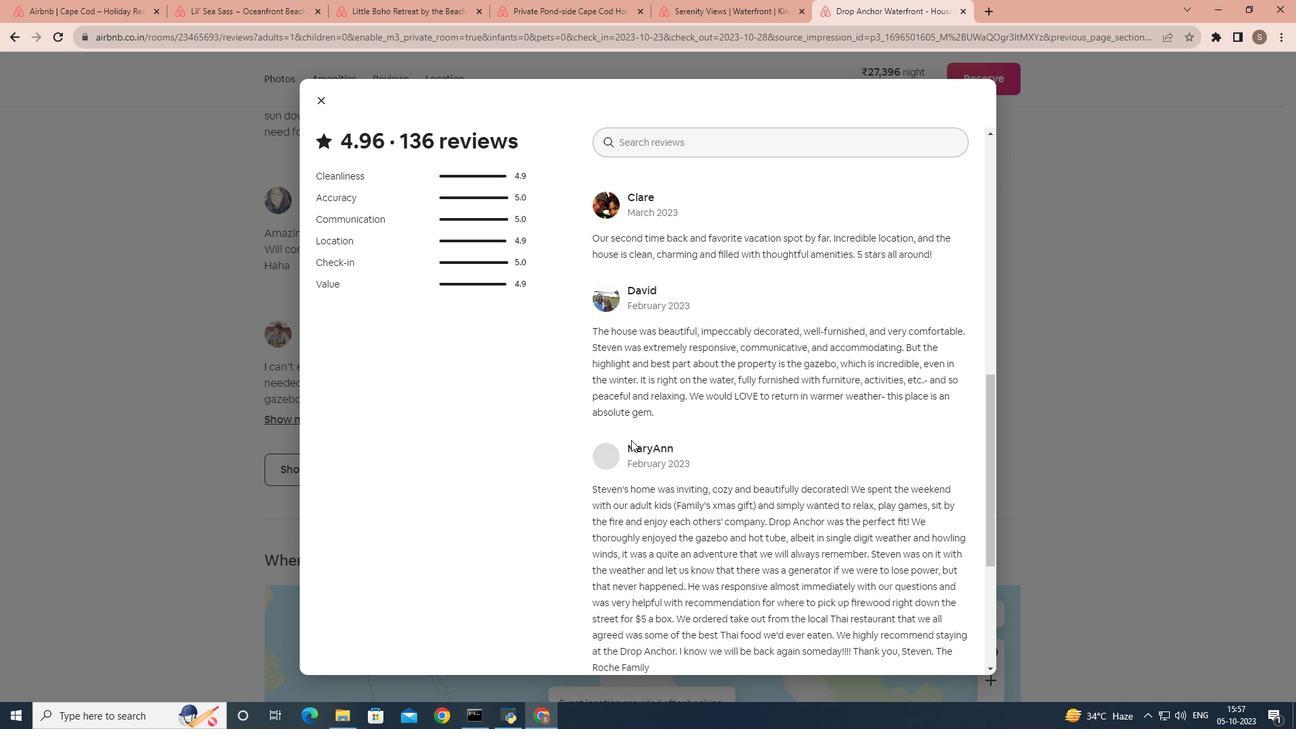 
Action: Mouse scrolled (631, 439) with delta (0, 0)
Screenshot: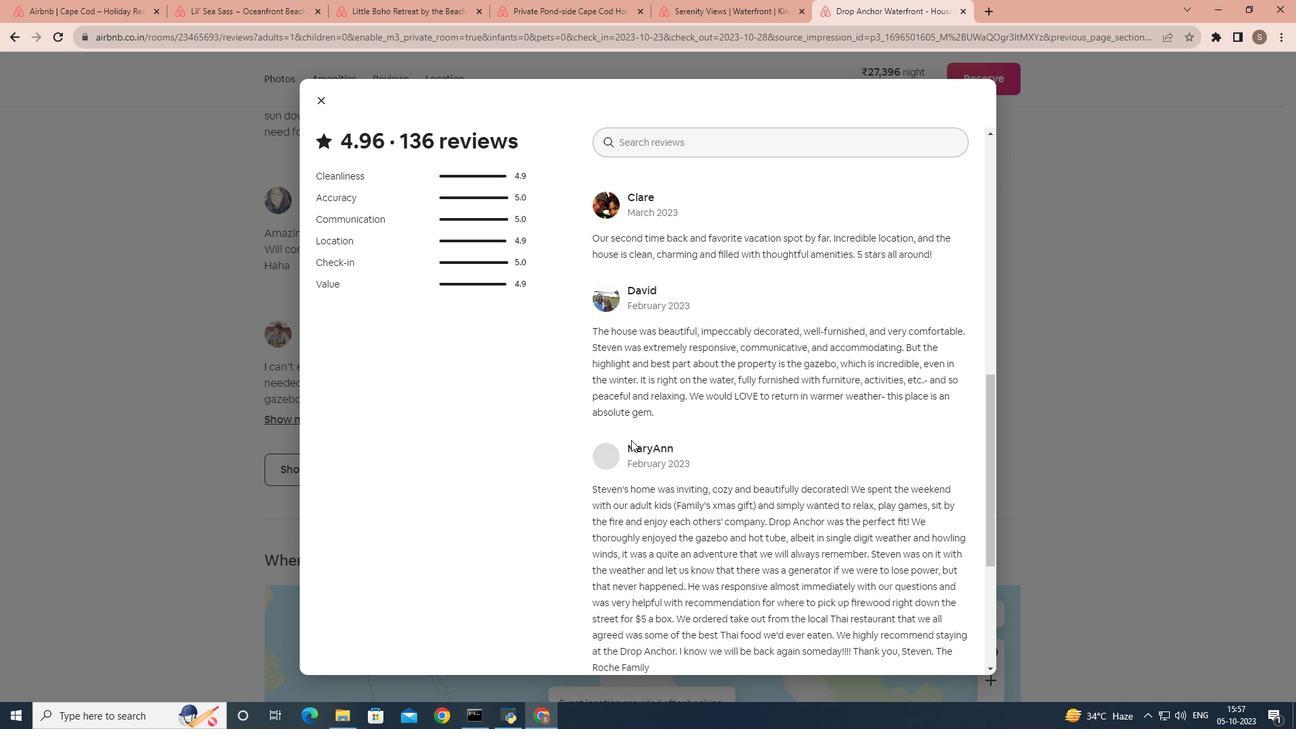 
Action: Mouse scrolled (631, 439) with delta (0, 0)
Screenshot: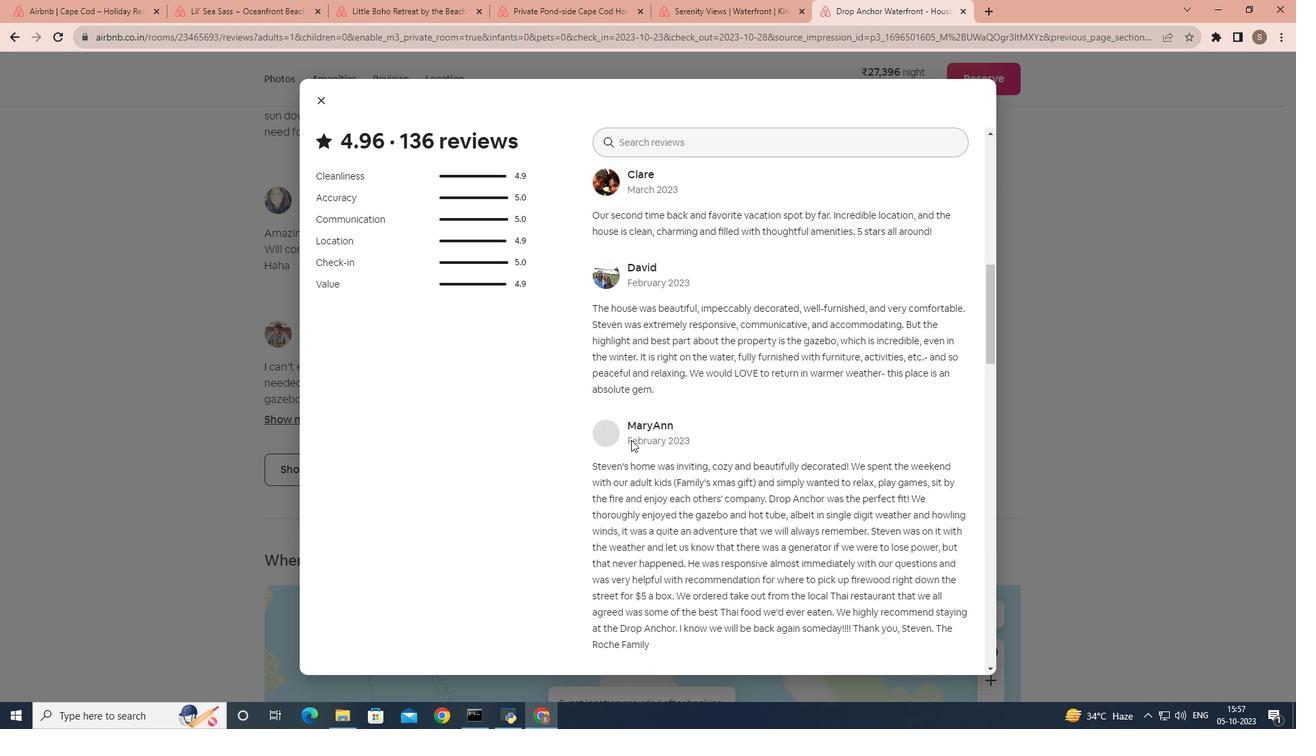 
Action: Mouse scrolled (631, 439) with delta (0, 0)
Screenshot: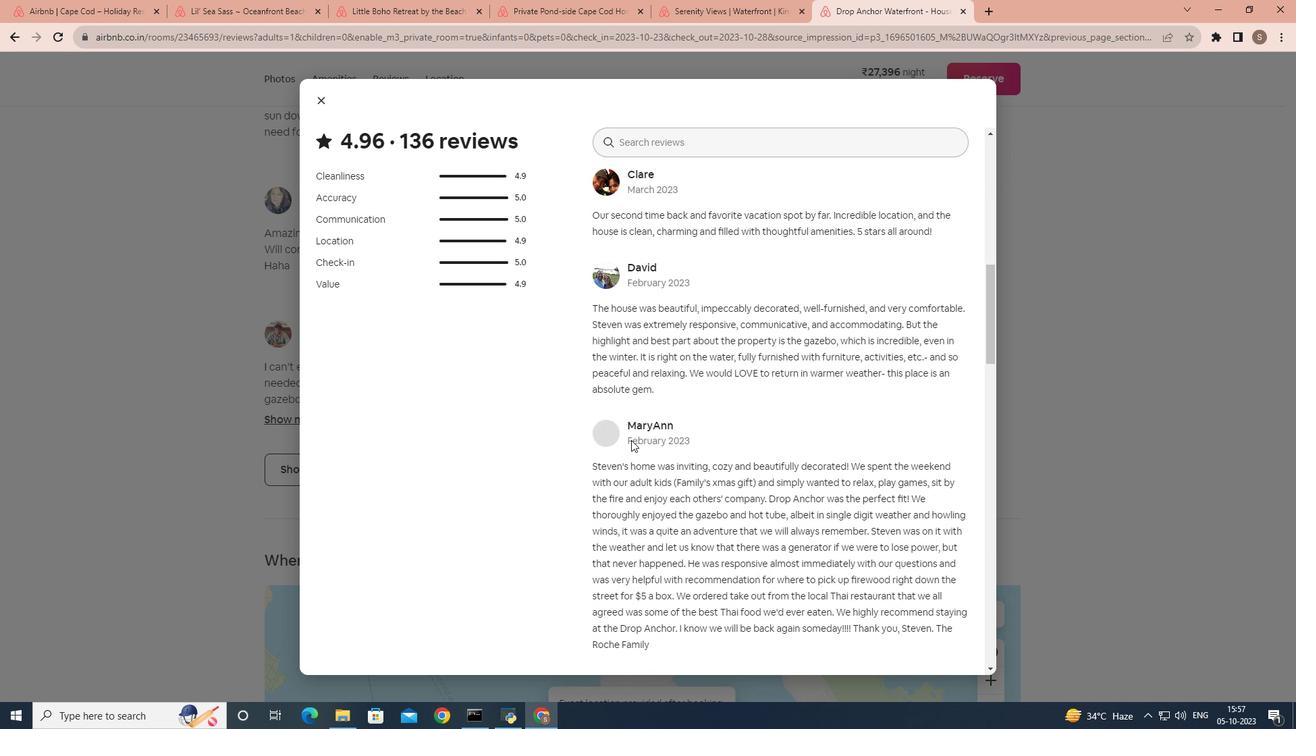 
Action: Mouse scrolled (631, 439) with delta (0, 0)
Screenshot: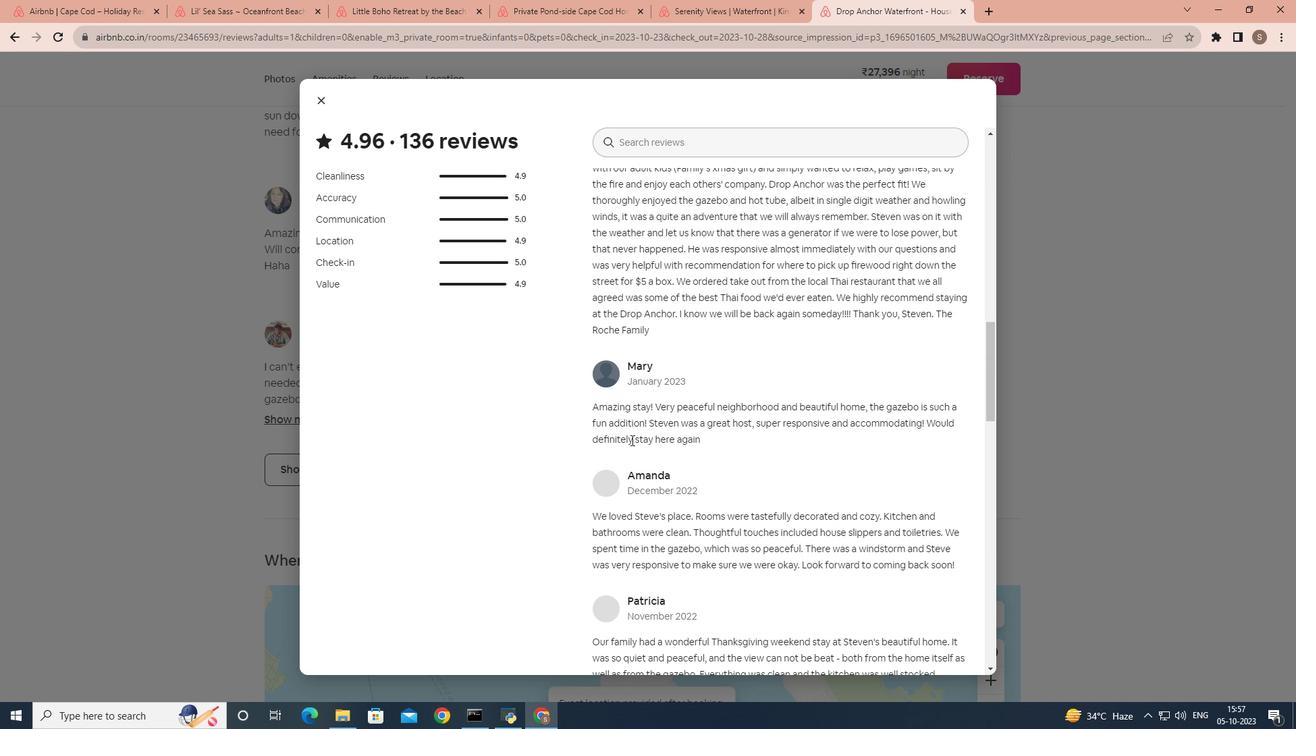 
Action: Mouse scrolled (631, 439) with delta (0, 0)
Screenshot: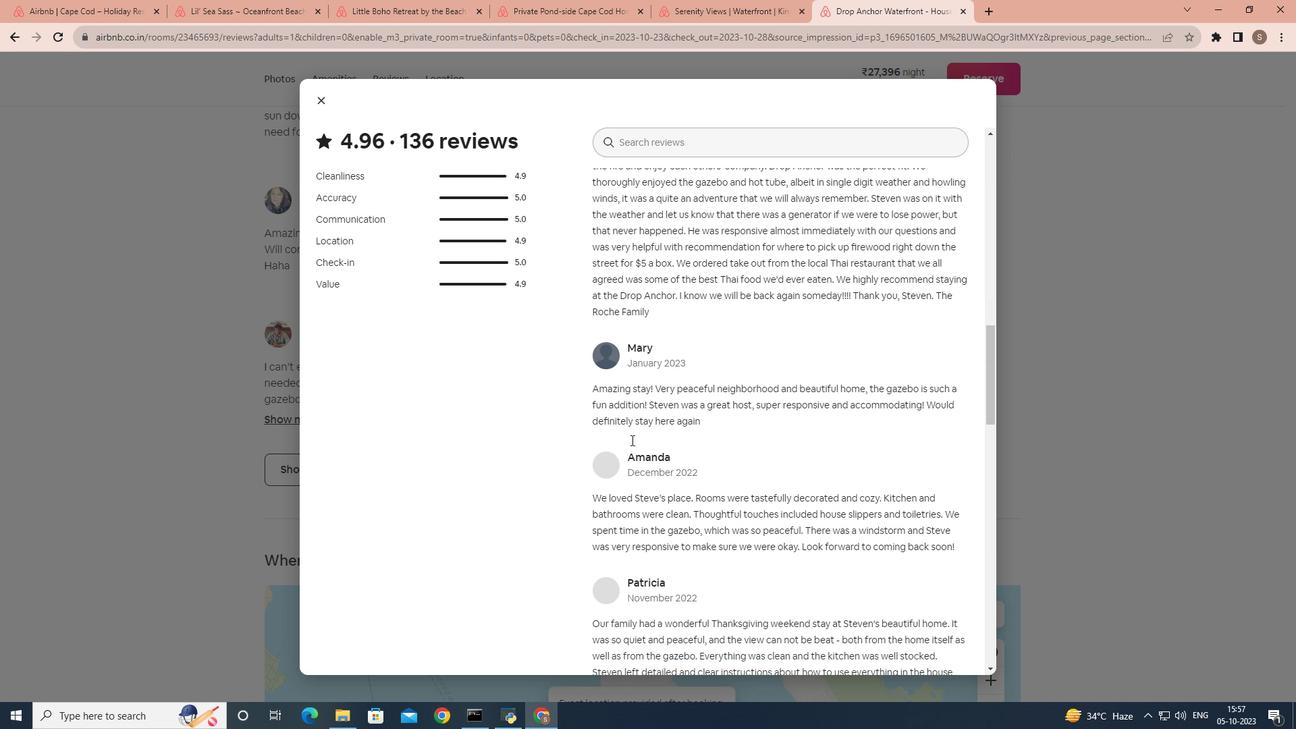 
Action: Mouse scrolled (631, 439) with delta (0, 0)
Screenshot: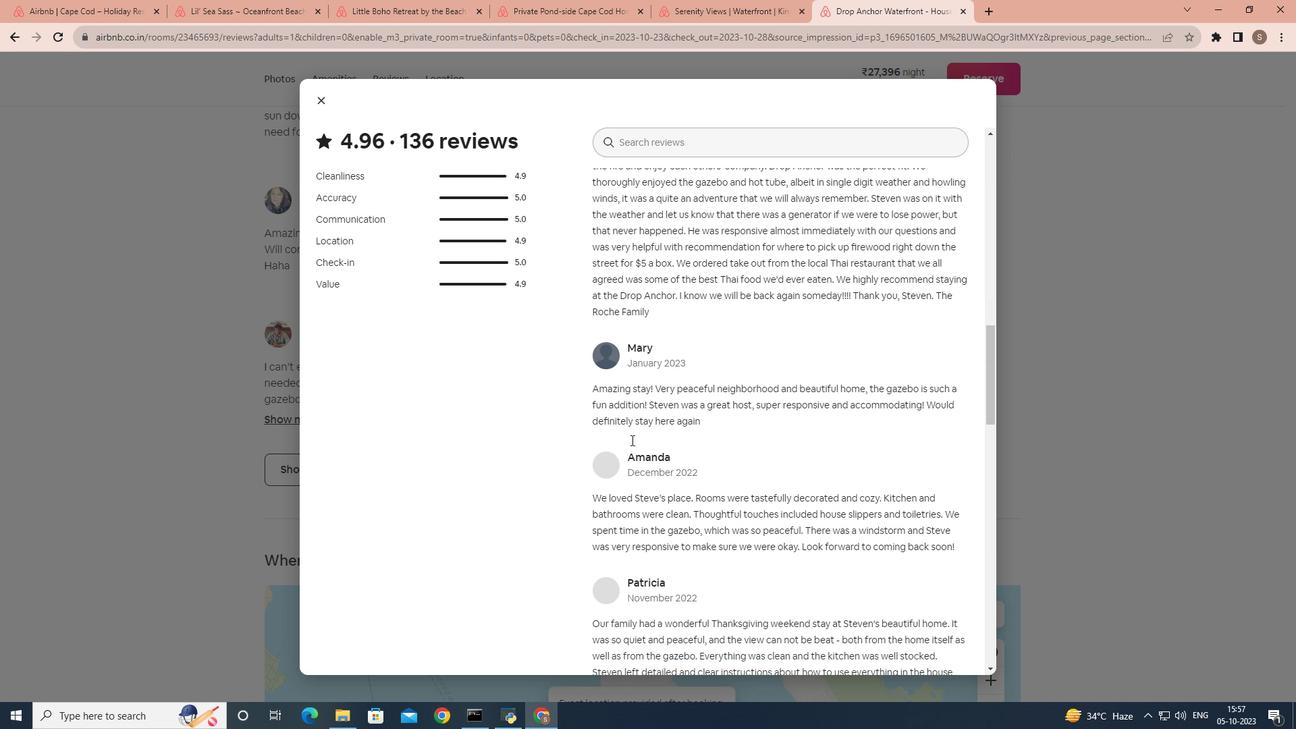 
Action: Mouse scrolled (631, 439) with delta (0, 0)
Screenshot: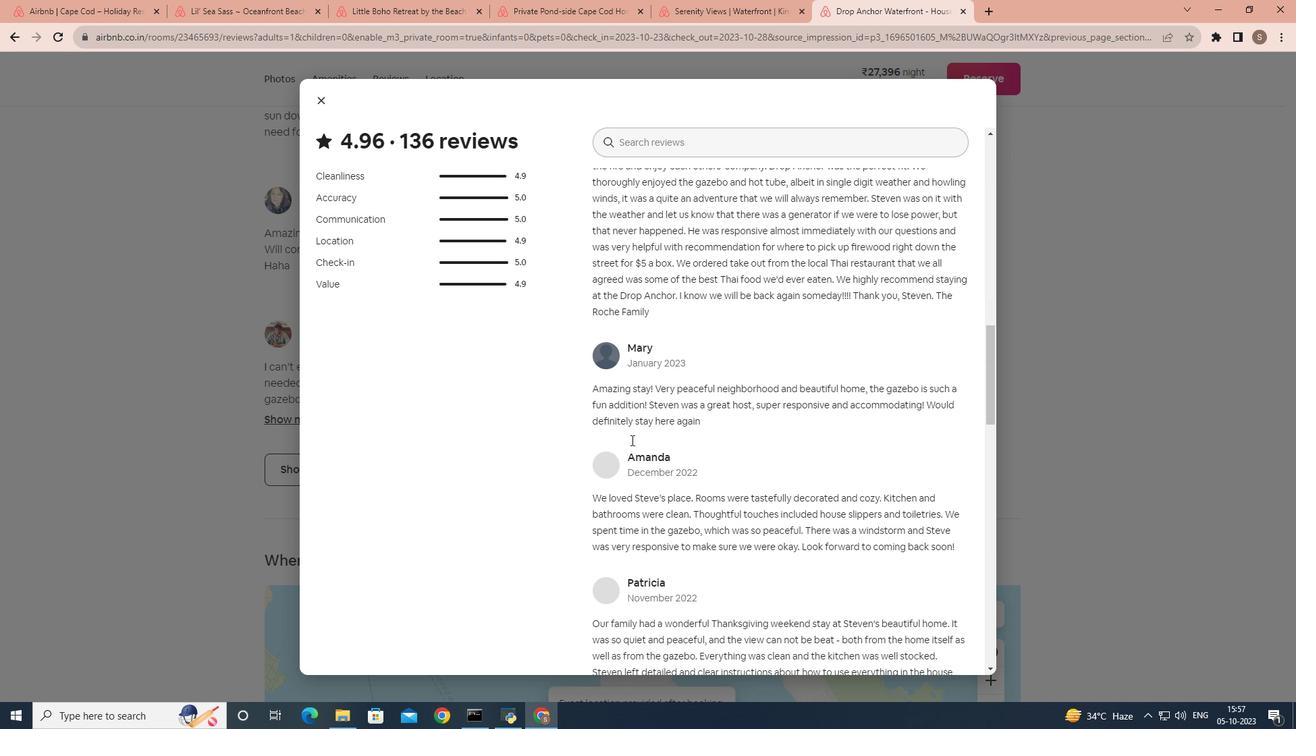 
Action: Mouse scrolled (631, 439) with delta (0, 0)
Screenshot: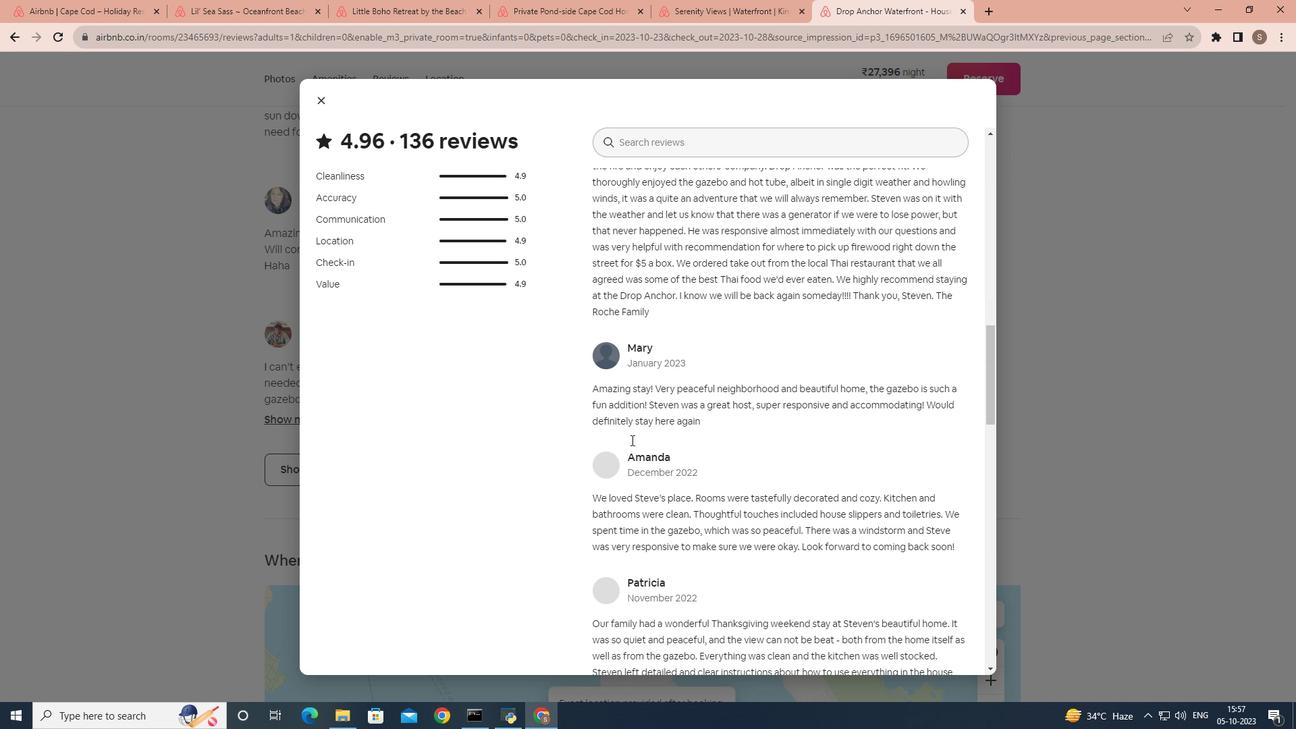 
Action: Mouse scrolled (631, 439) with delta (0, 0)
Screenshot: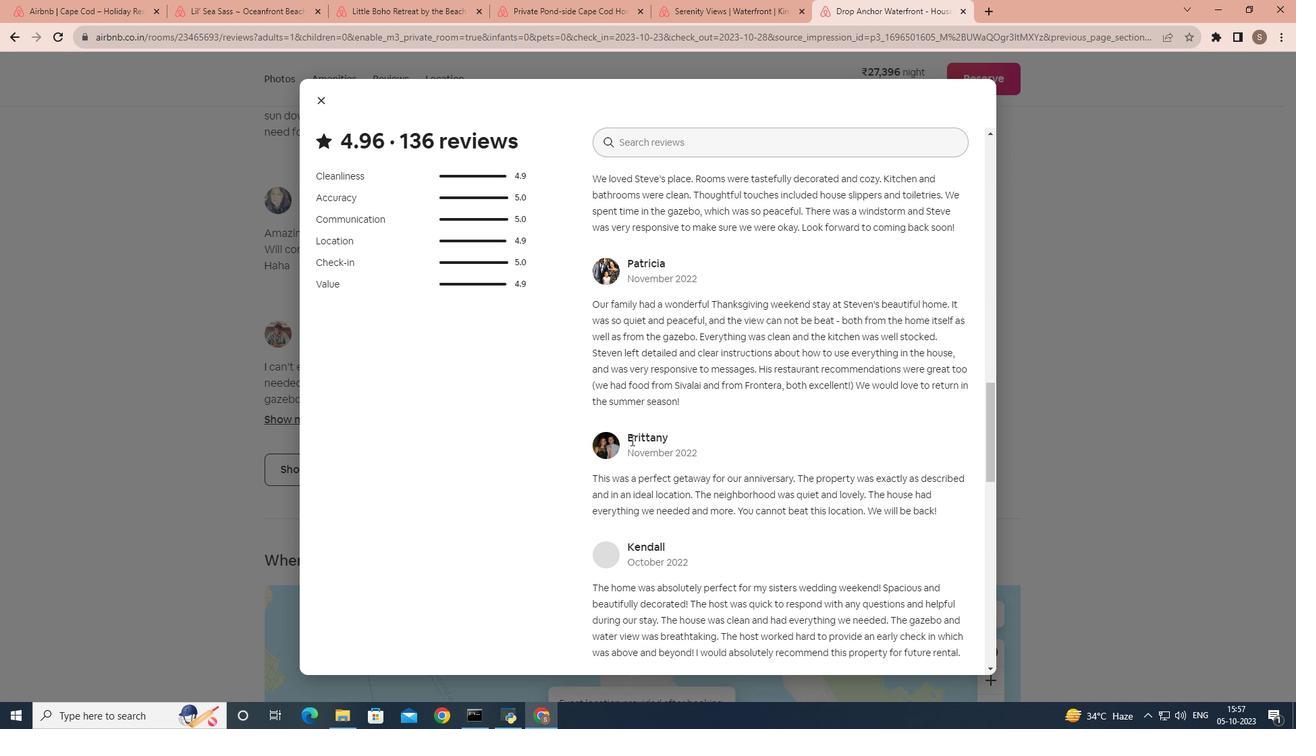 
Action: Mouse scrolled (631, 439) with delta (0, 0)
Screenshot: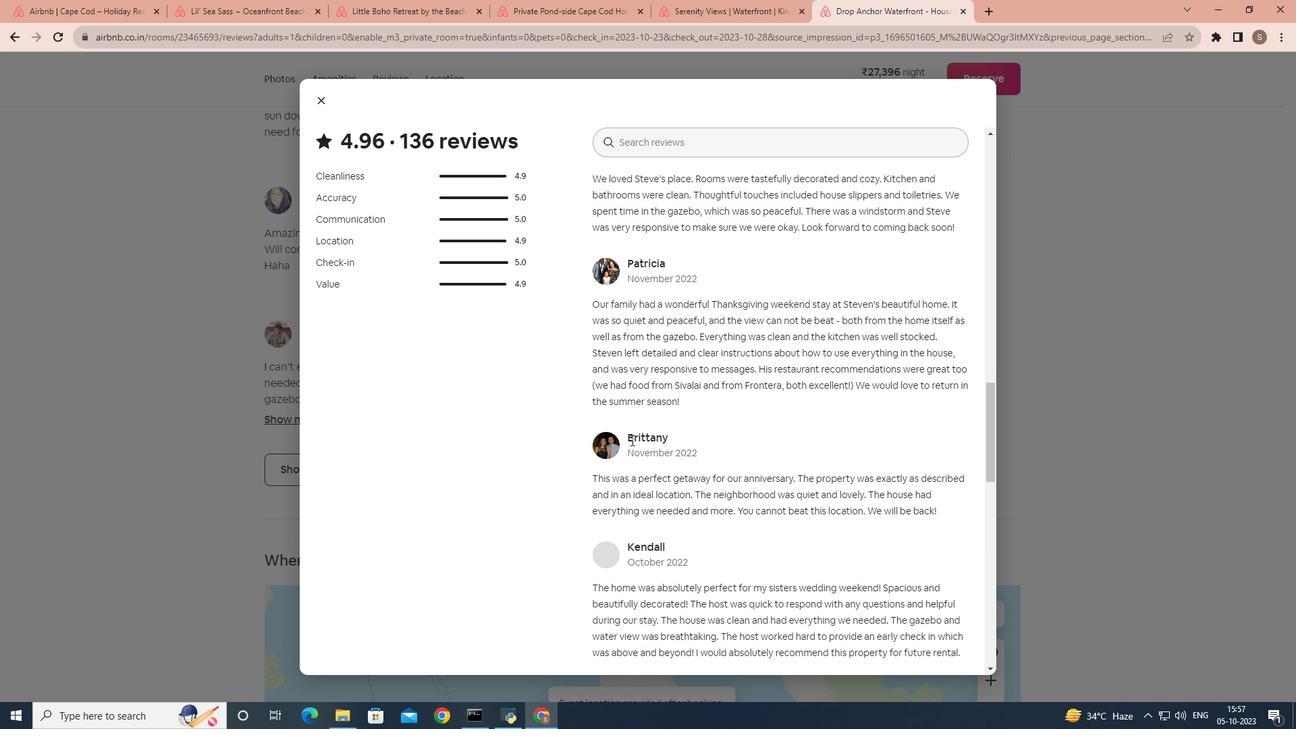 
Action: Mouse scrolled (631, 439) with delta (0, 0)
Screenshot: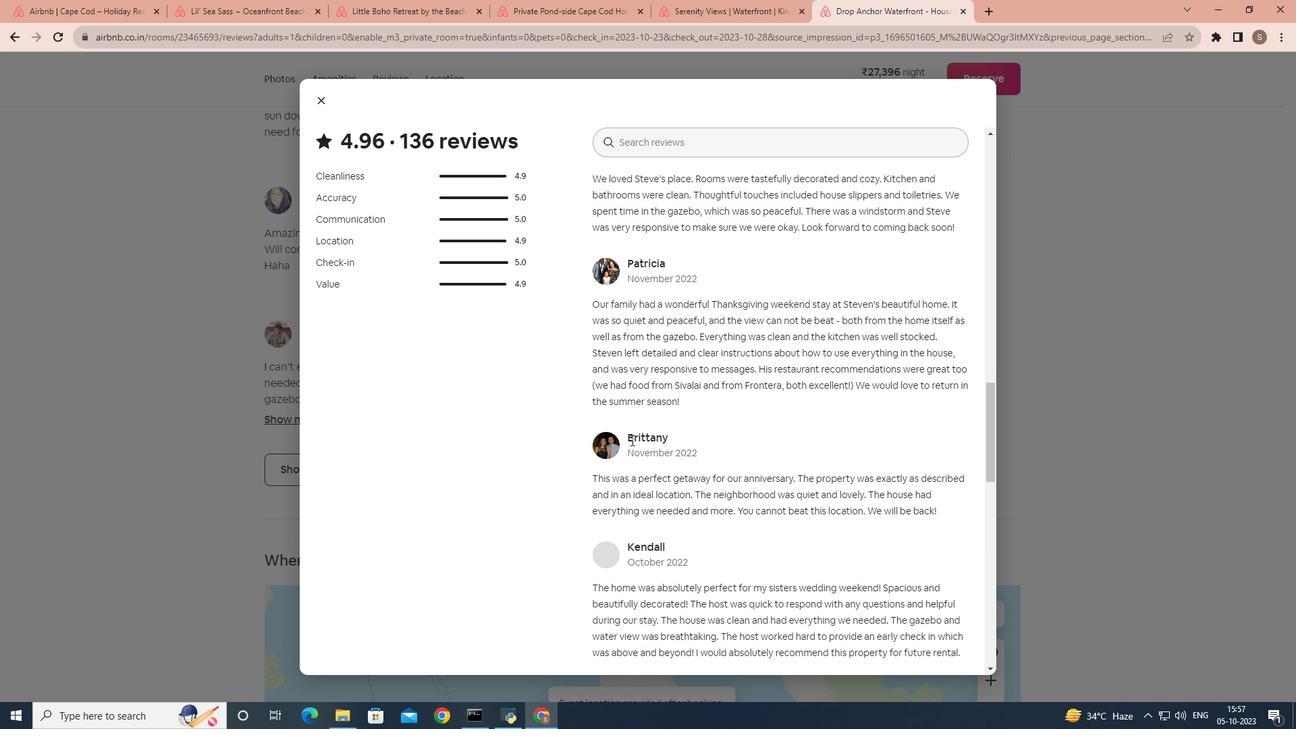
Action: Mouse scrolled (631, 439) with delta (0, 0)
